 Task: Research new rent appartment in Atlanta, Georgia, to compare modern amenities and finishes.
Action: Key pressed <Key.shift>Atlanta,<Key.space><Key.shift>Georgia<Key.enter>
Screenshot: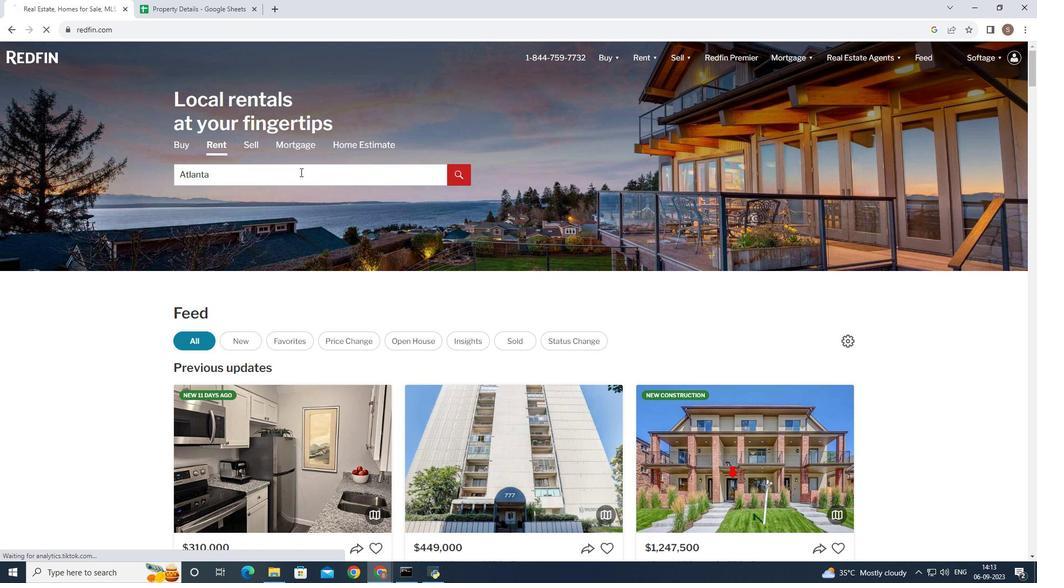 
Action: Mouse moved to (174, 279)
Screenshot: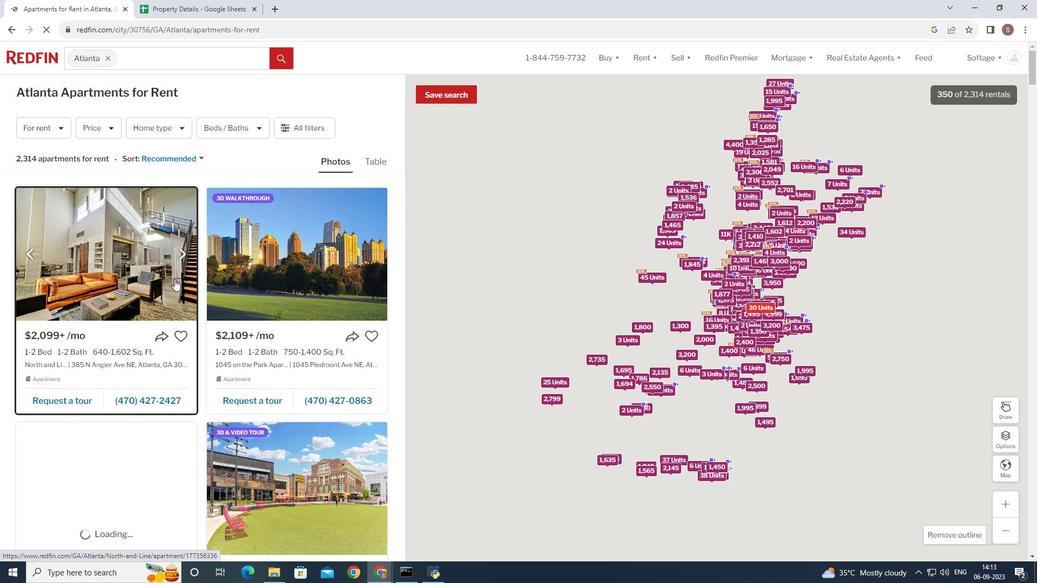 
Action: Mouse scrolled (174, 278) with delta (0, 0)
Screenshot: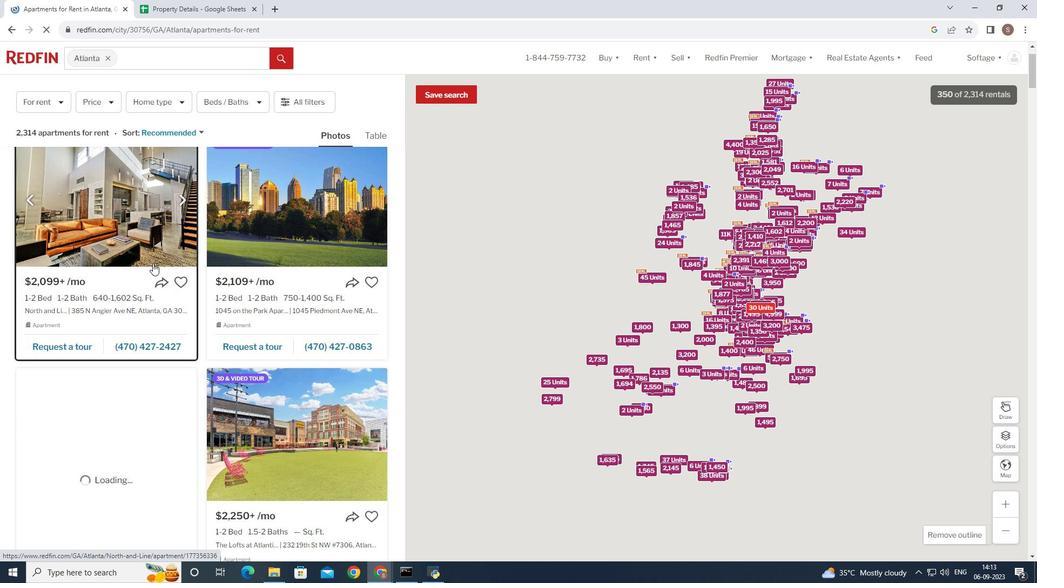 
Action: Mouse moved to (128, 237)
Screenshot: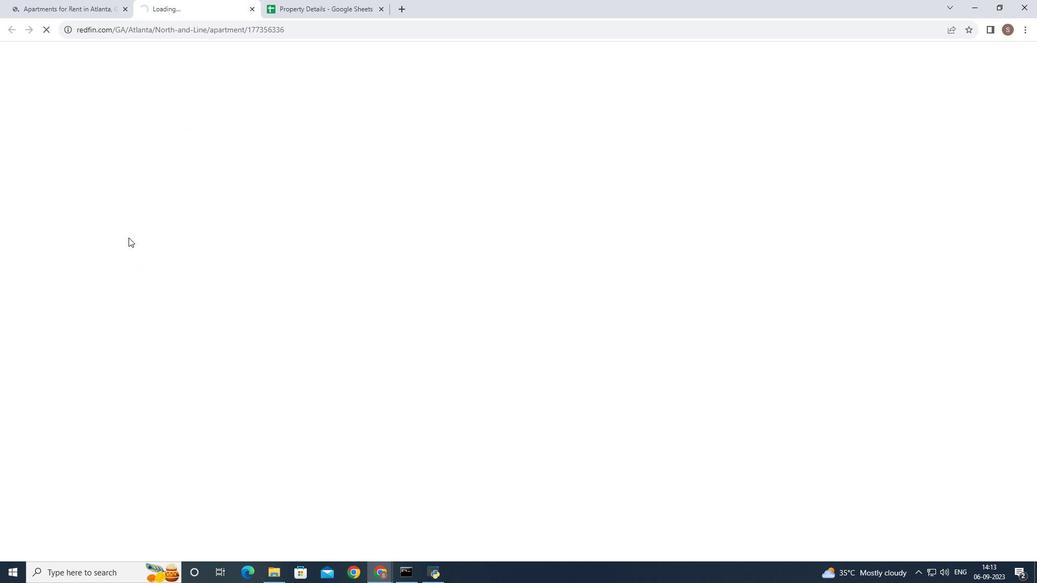 
Action: Mouse pressed left at (128, 237)
Screenshot: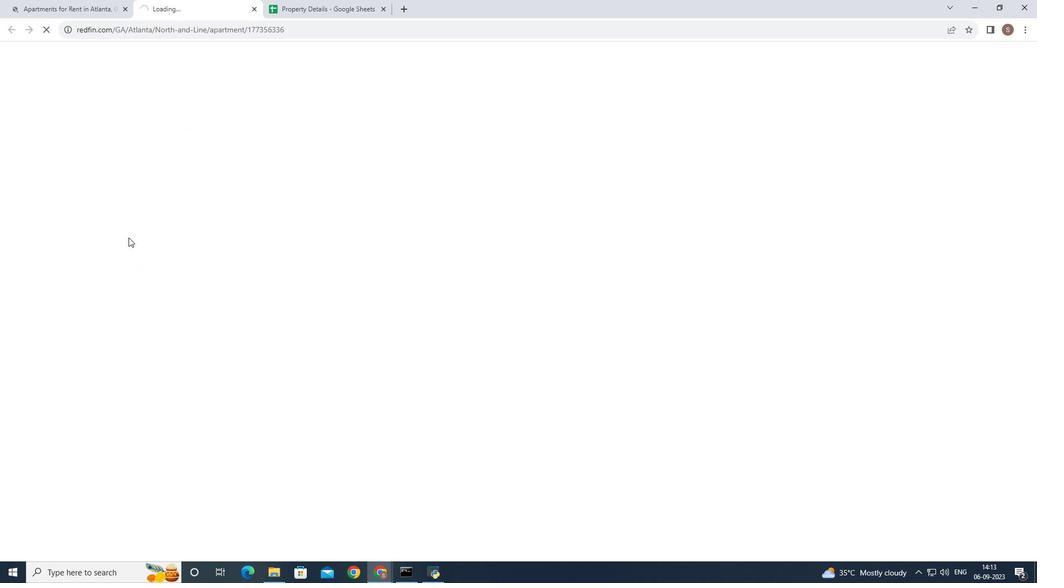 
Action: Mouse moved to (739, 336)
Screenshot: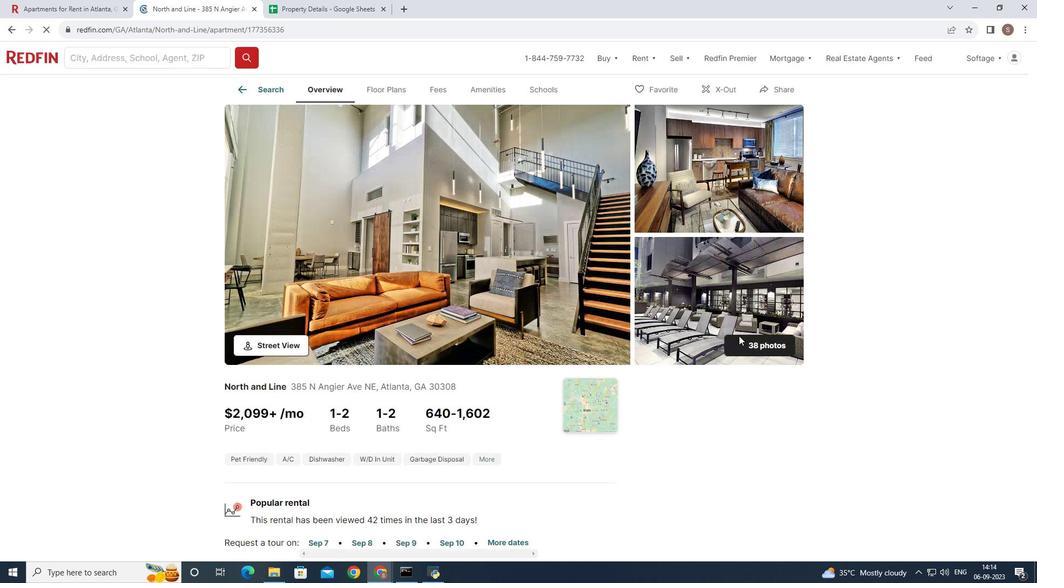 
Action: Mouse pressed left at (739, 336)
Screenshot: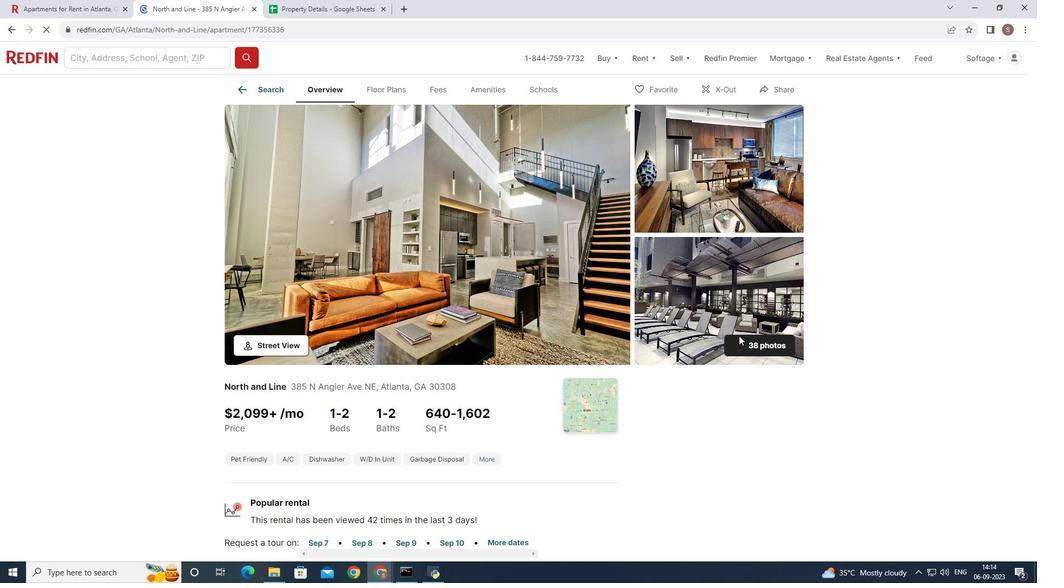 
Action: Mouse moved to (345, 259)
Screenshot: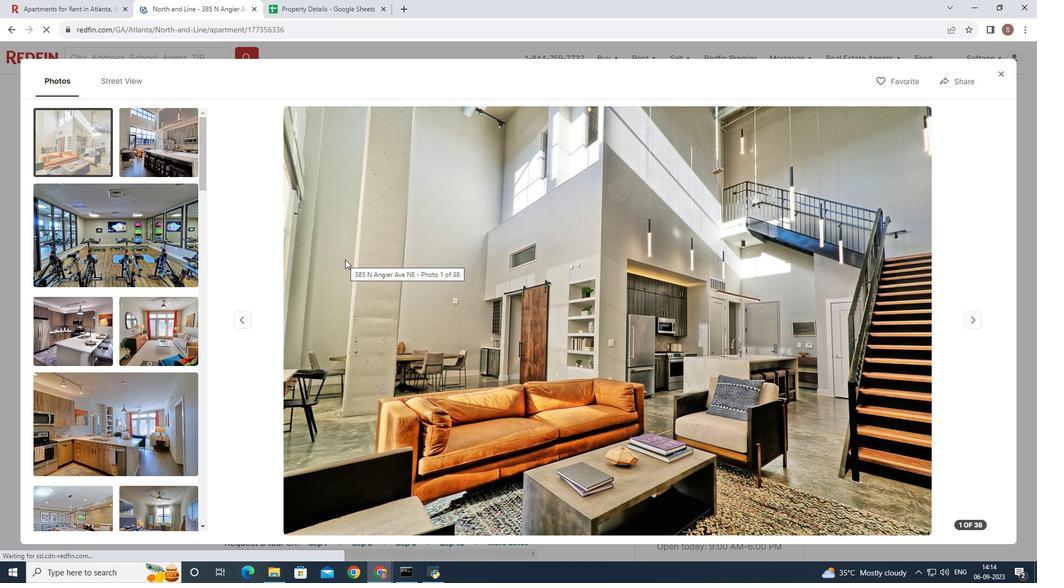 
Action: Mouse scrolled (345, 259) with delta (0, 0)
Screenshot: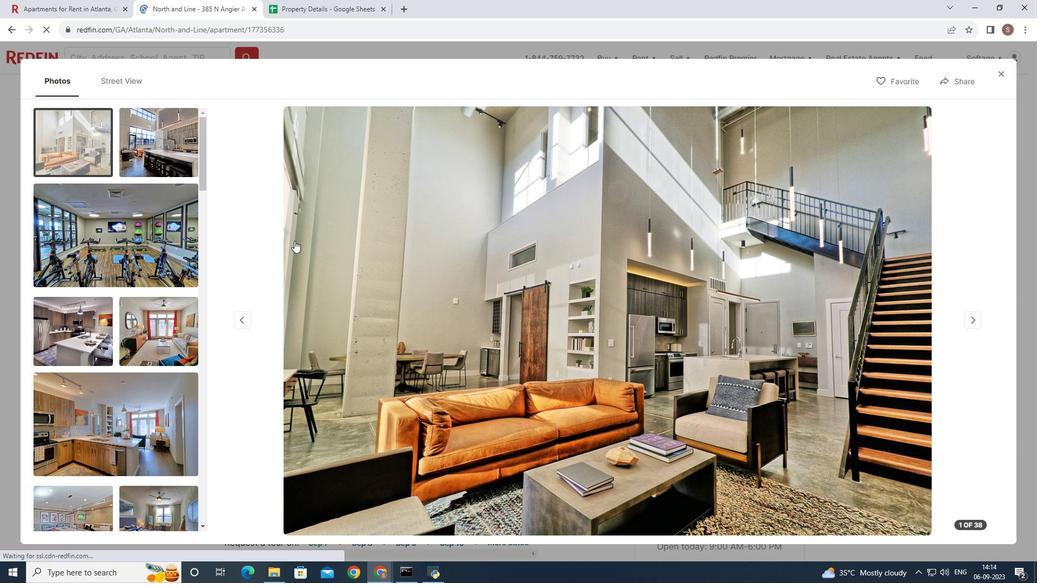
Action: Mouse moved to (128, 156)
Screenshot: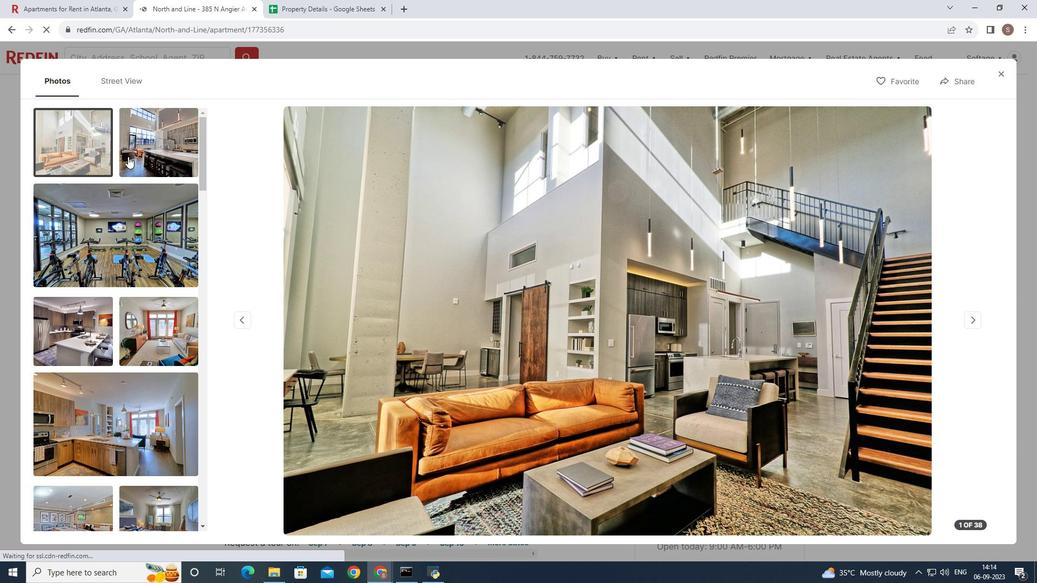 
Action: Mouse pressed left at (128, 156)
Screenshot: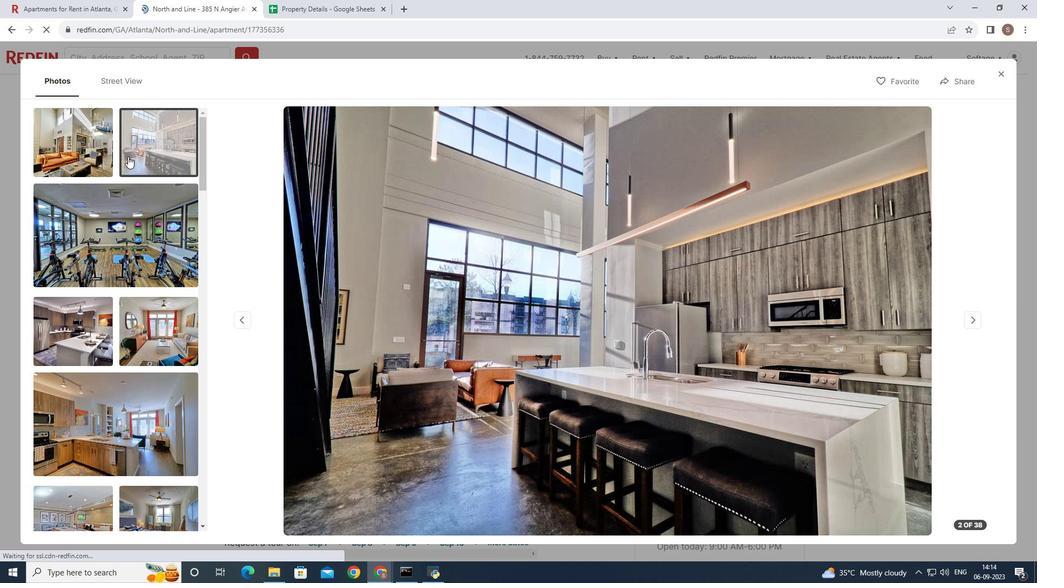 
Action: Mouse moved to (122, 203)
Screenshot: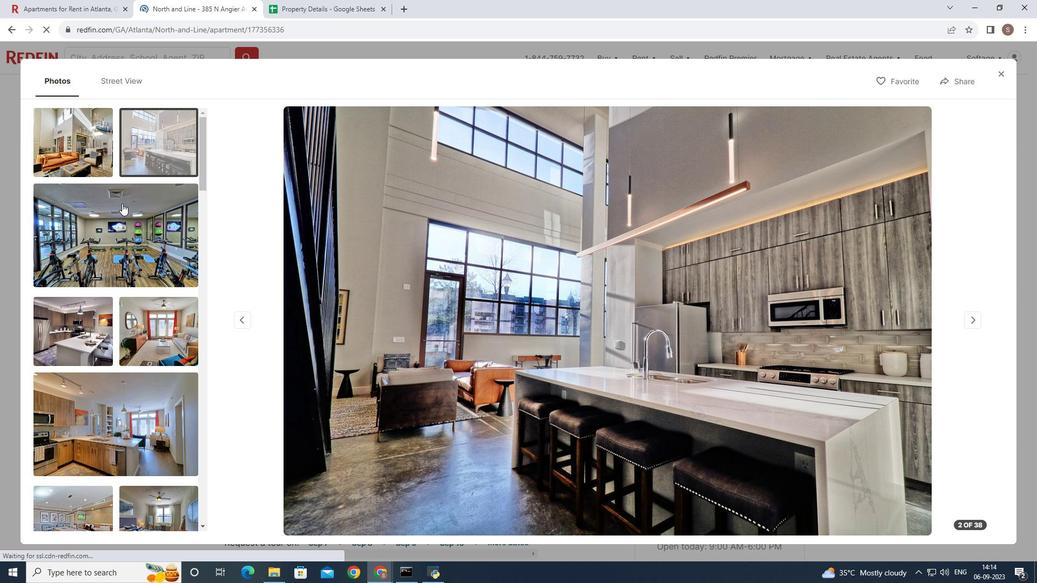 
Action: Mouse pressed left at (122, 203)
Screenshot: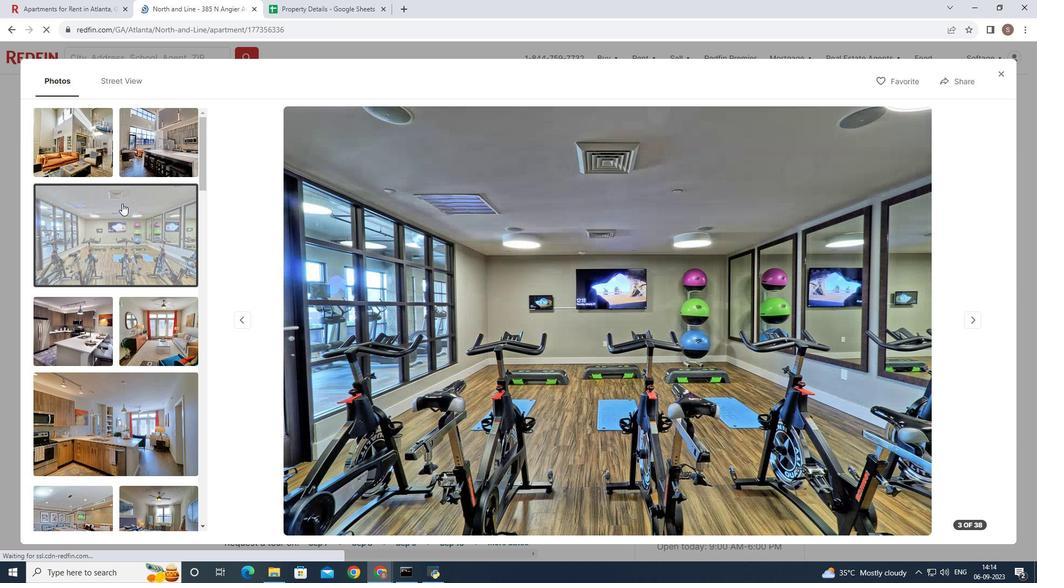 
Action: Mouse moved to (976, 322)
Screenshot: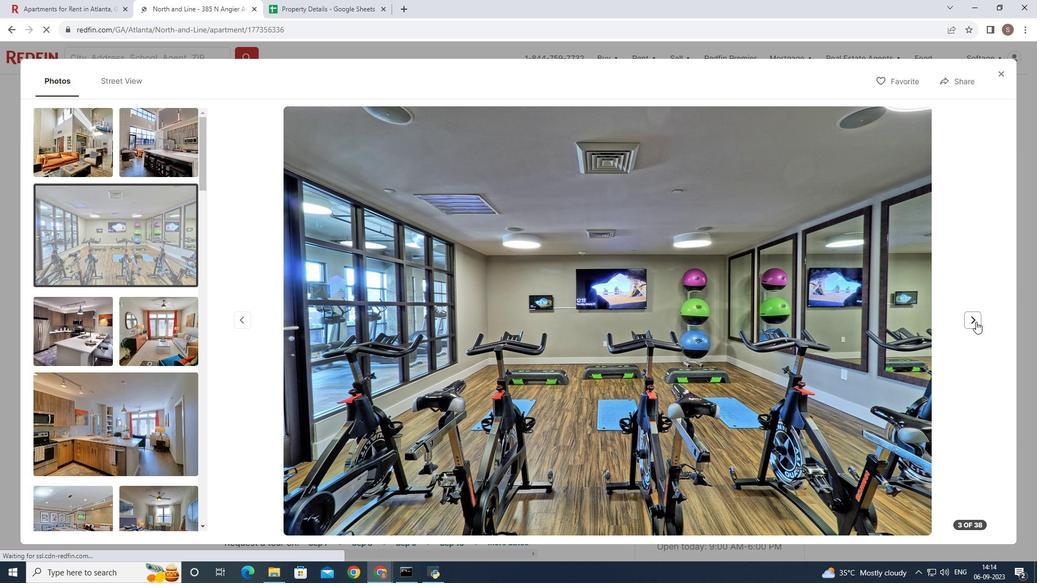 
Action: Mouse pressed left at (976, 322)
Screenshot: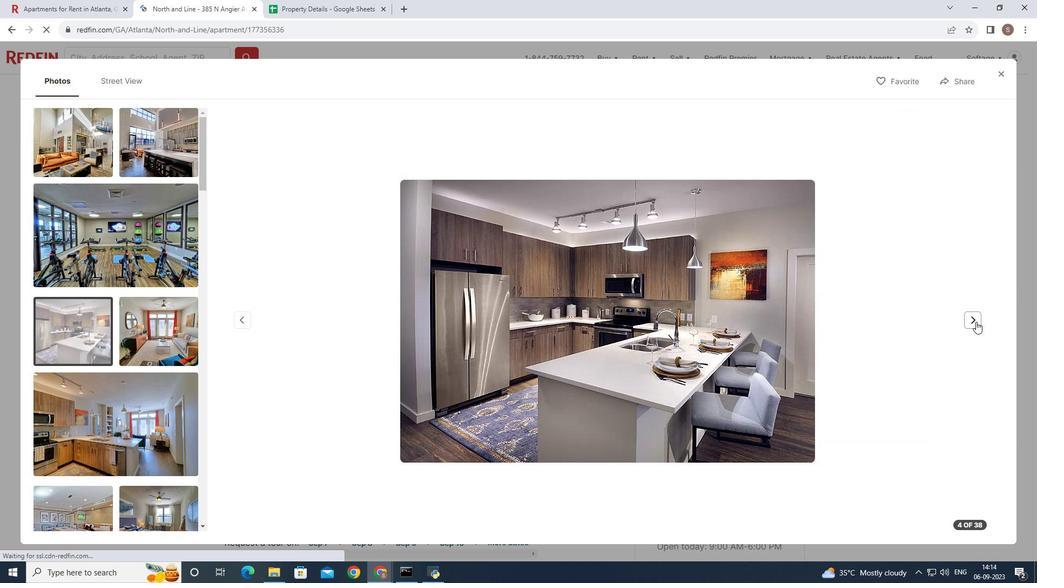 
Action: Mouse pressed left at (976, 322)
Screenshot: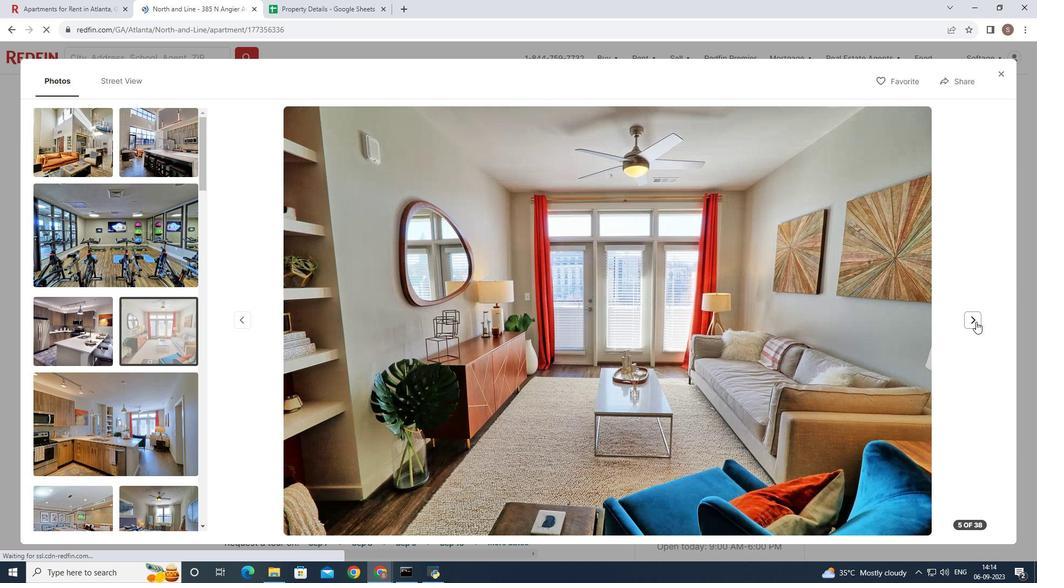 
Action: Mouse pressed left at (976, 322)
Screenshot: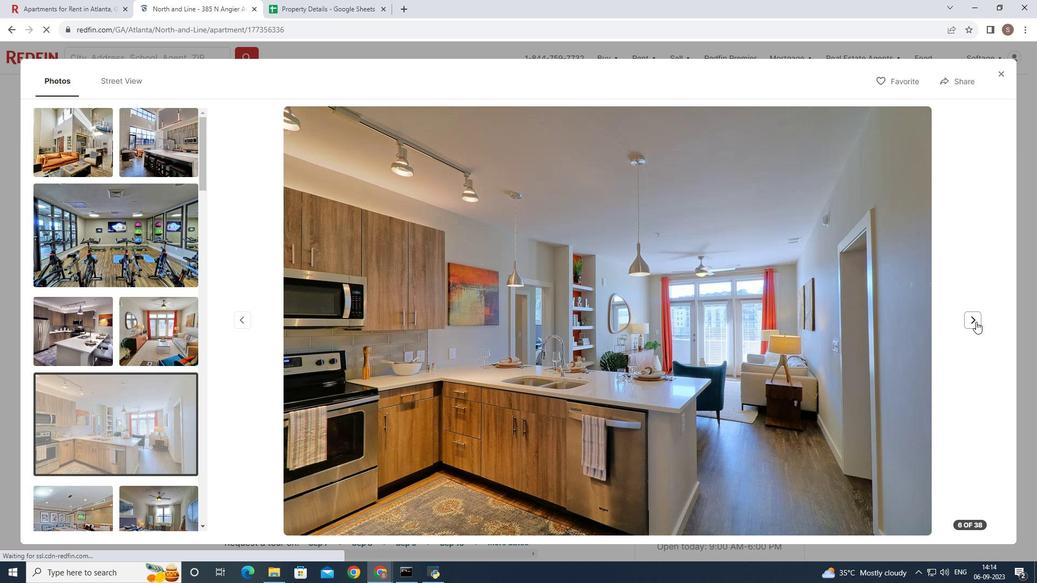 
Action: Mouse pressed left at (976, 322)
Screenshot: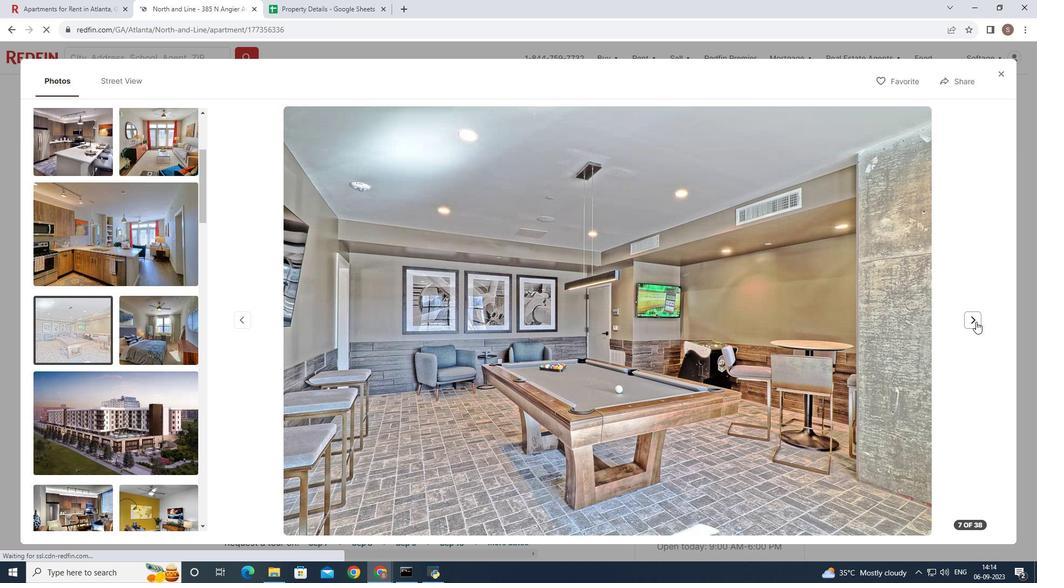 
Action: Mouse pressed left at (976, 322)
Screenshot: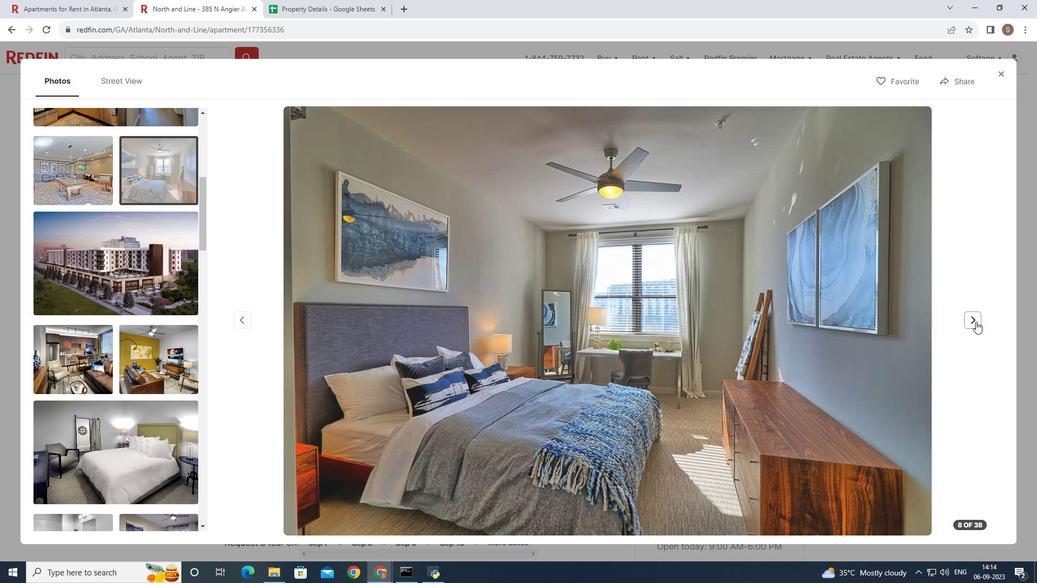 
Action: Mouse pressed left at (976, 322)
Screenshot: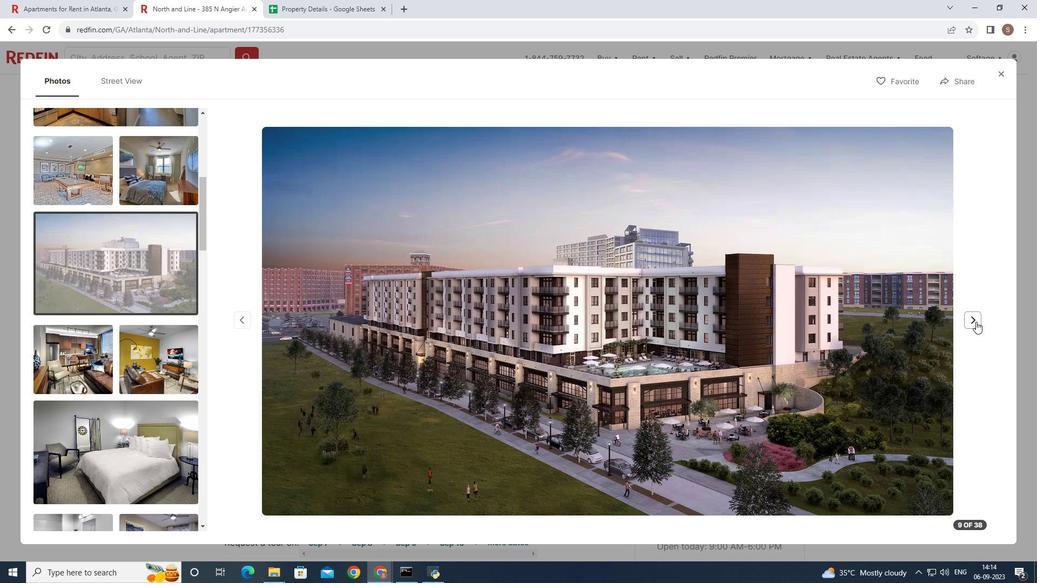 
Action: Mouse pressed left at (976, 322)
Screenshot: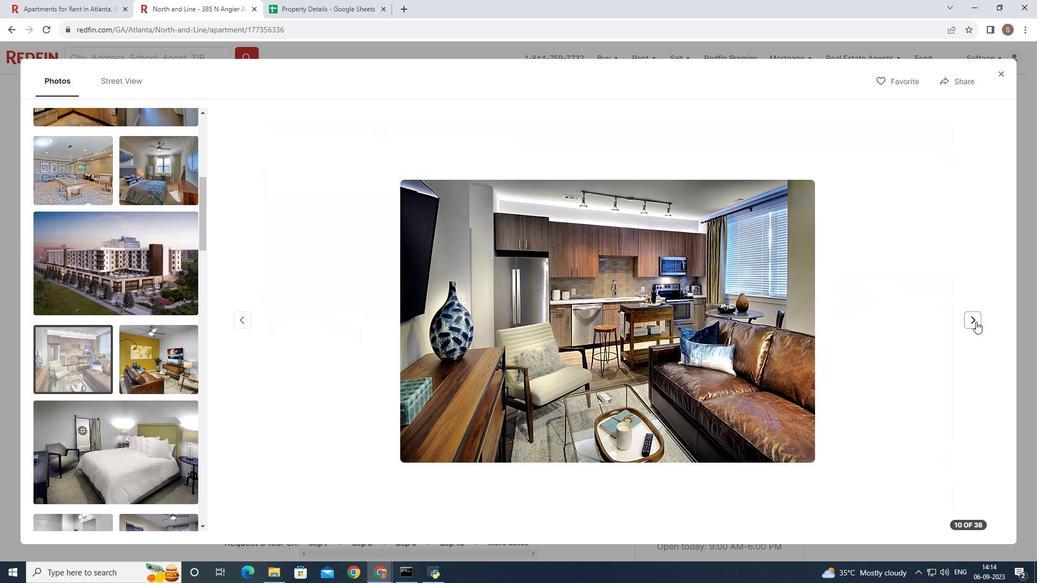 
Action: Mouse pressed left at (976, 322)
Screenshot: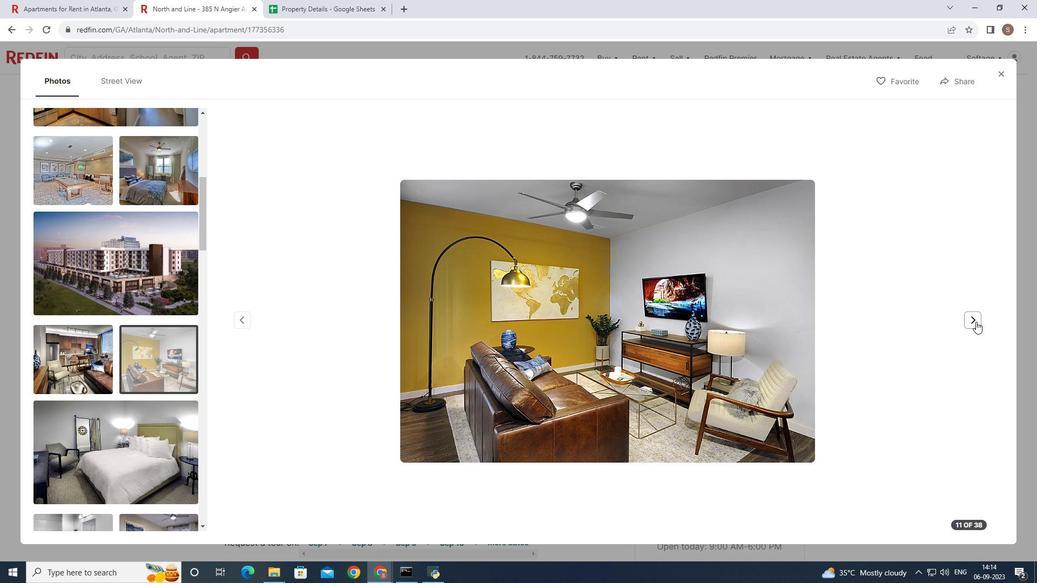 
Action: Mouse pressed left at (976, 322)
Screenshot: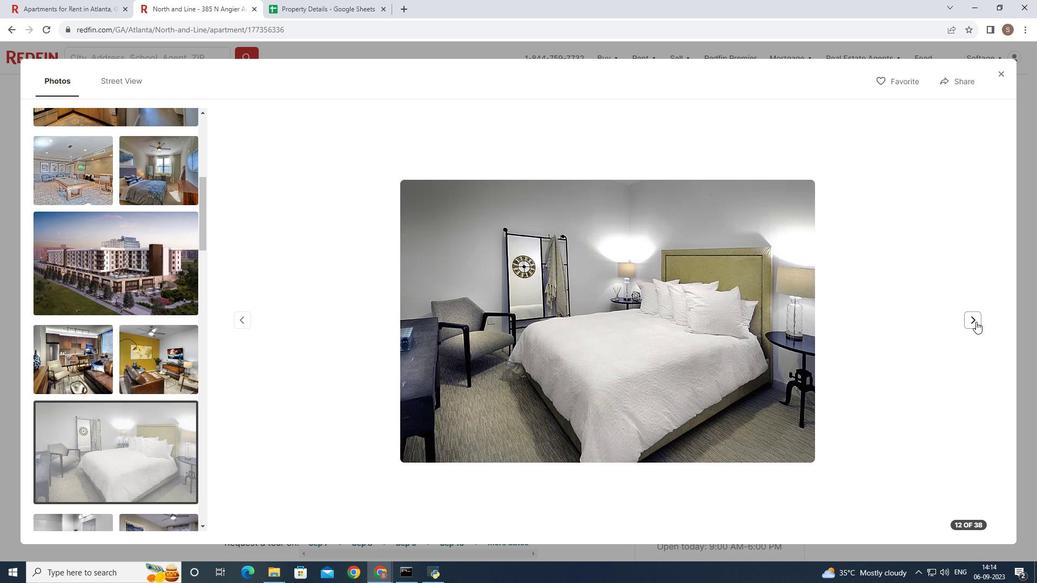 
Action: Mouse pressed left at (976, 322)
Screenshot: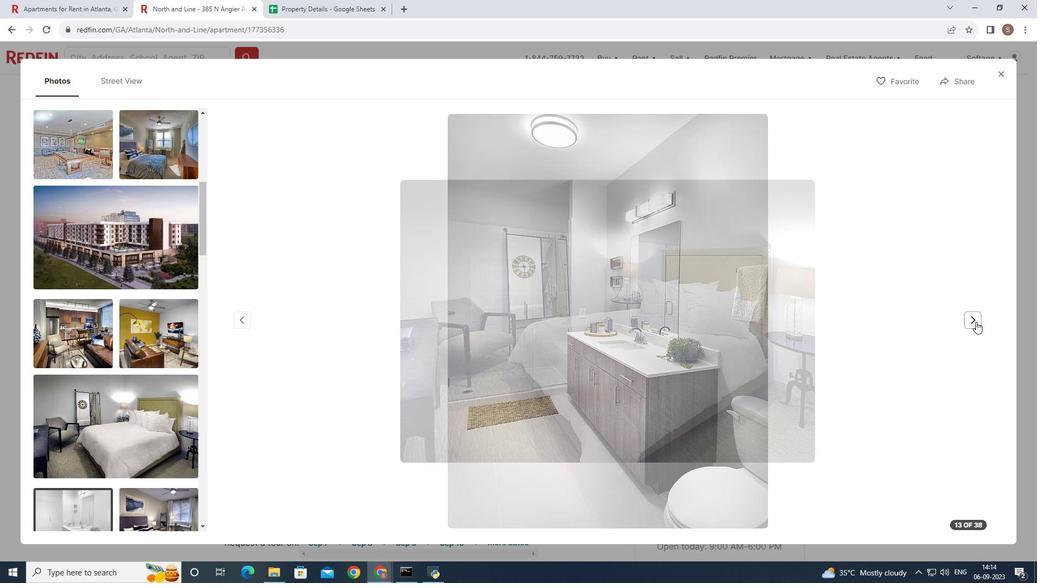 
Action: Mouse pressed left at (976, 322)
Screenshot: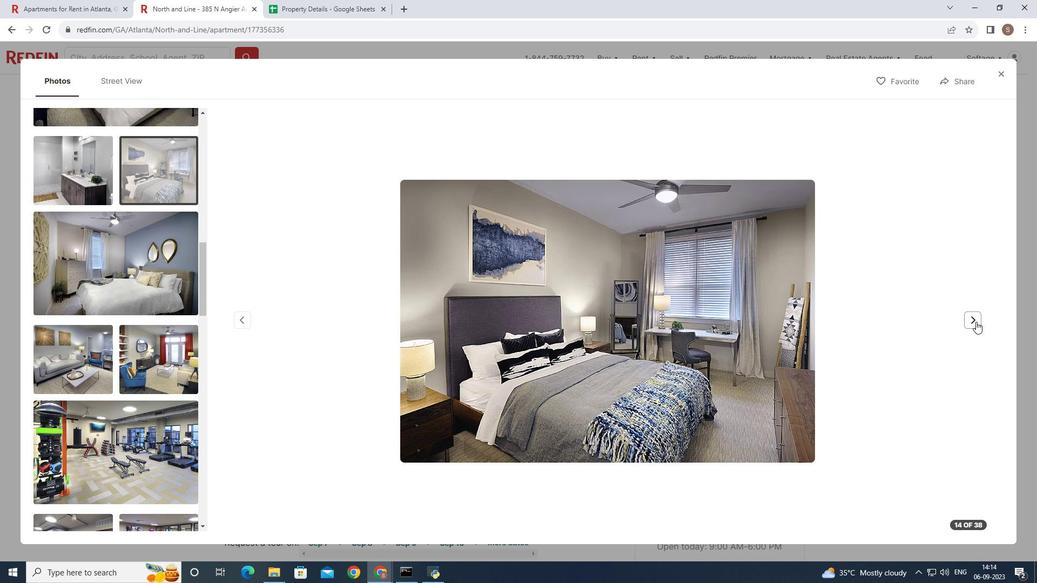 
Action: Mouse pressed left at (976, 322)
Screenshot: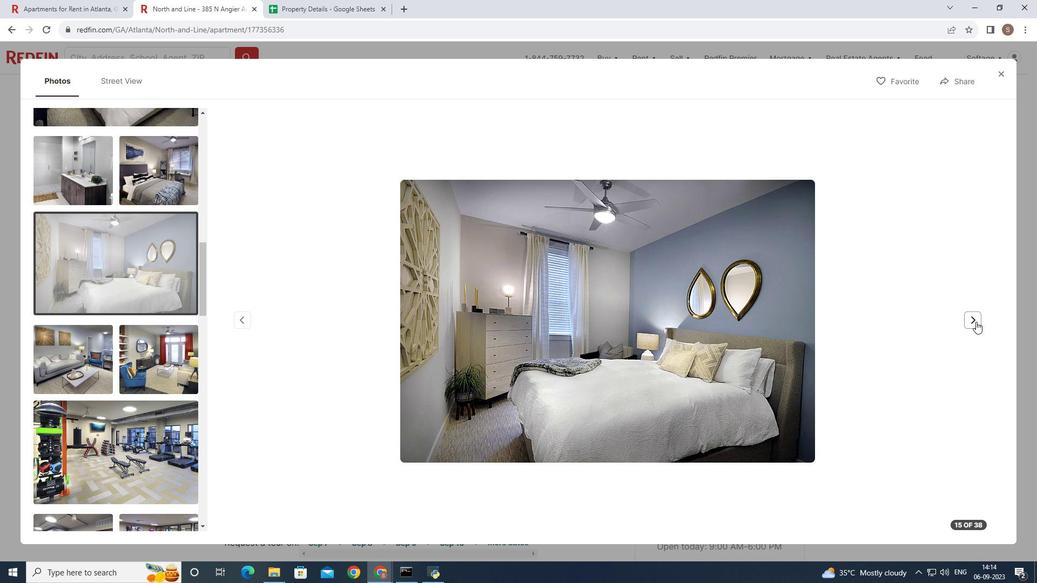 
Action: Mouse pressed left at (976, 322)
Screenshot: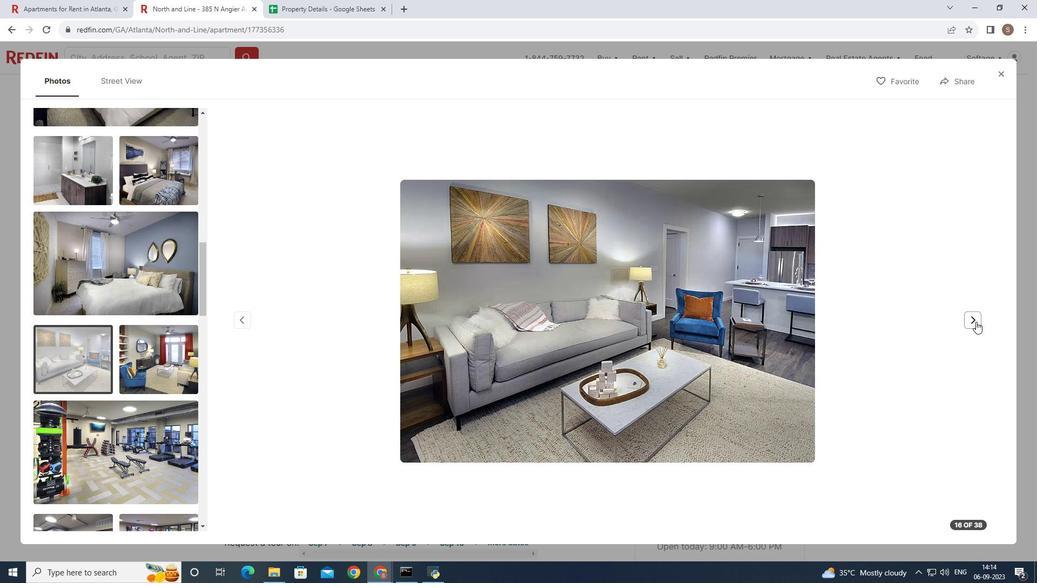 
Action: Mouse pressed left at (976, 322)
Screenshot: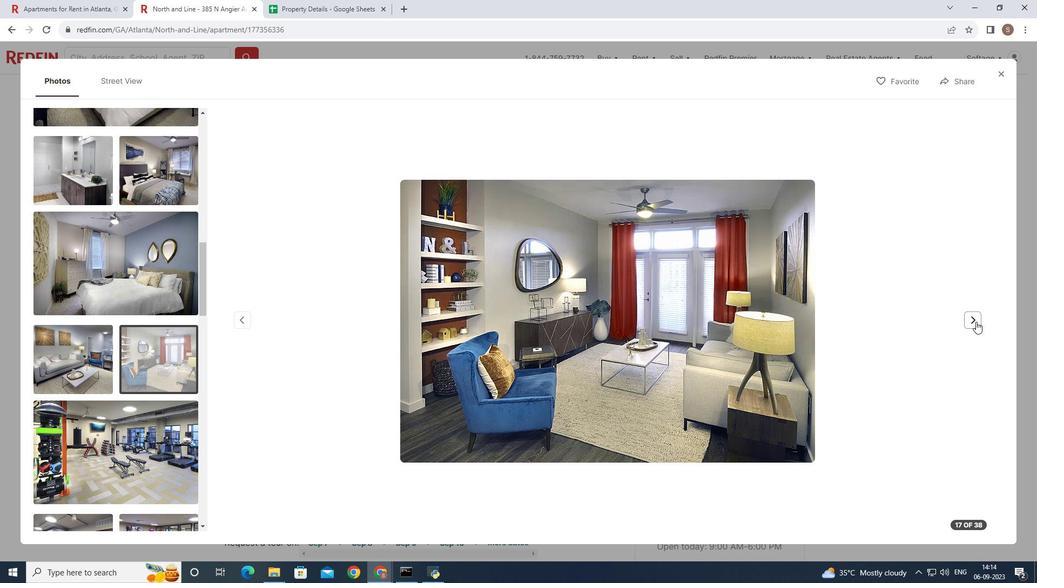 
Action: Mouse pressed left at (976, 322)
Screenshot: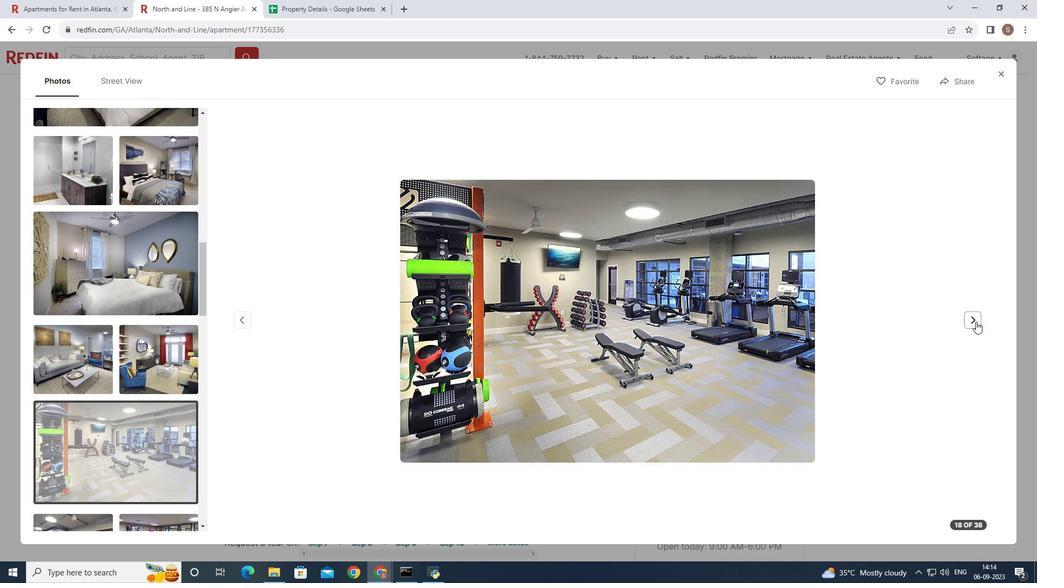 
Action: Mouse pressed left at (976, 322)
Screenshot: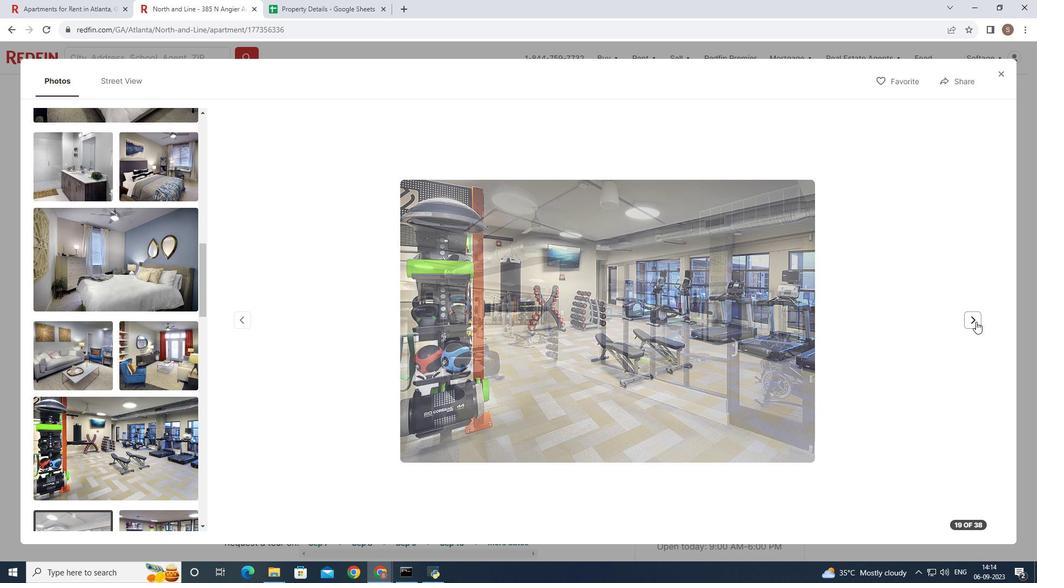 
Action: Mouse pressed left at (976, 322)
Screenshot: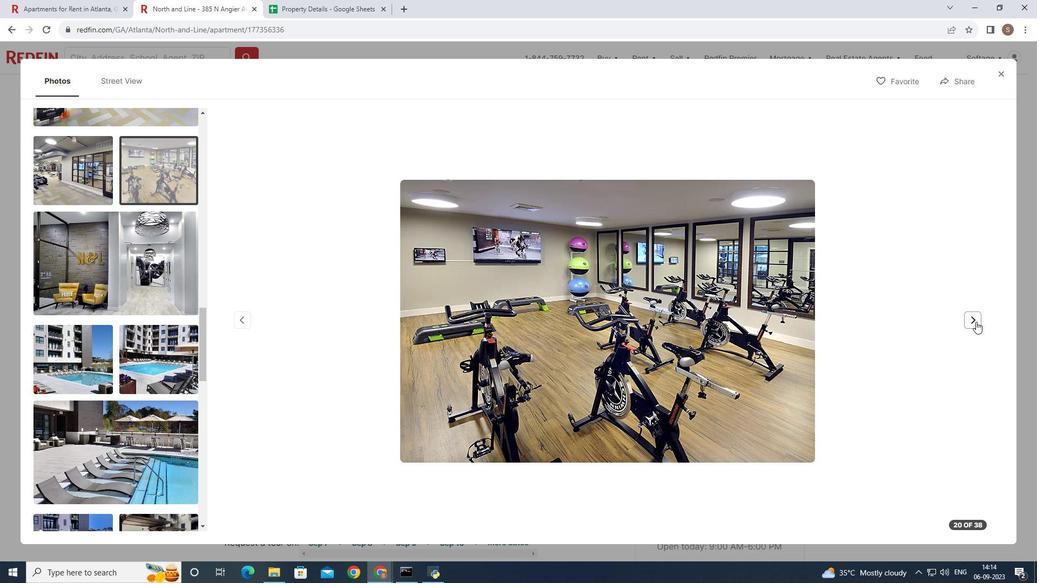 
Action: Mouse pressed left at (976, 322)
Screenshot: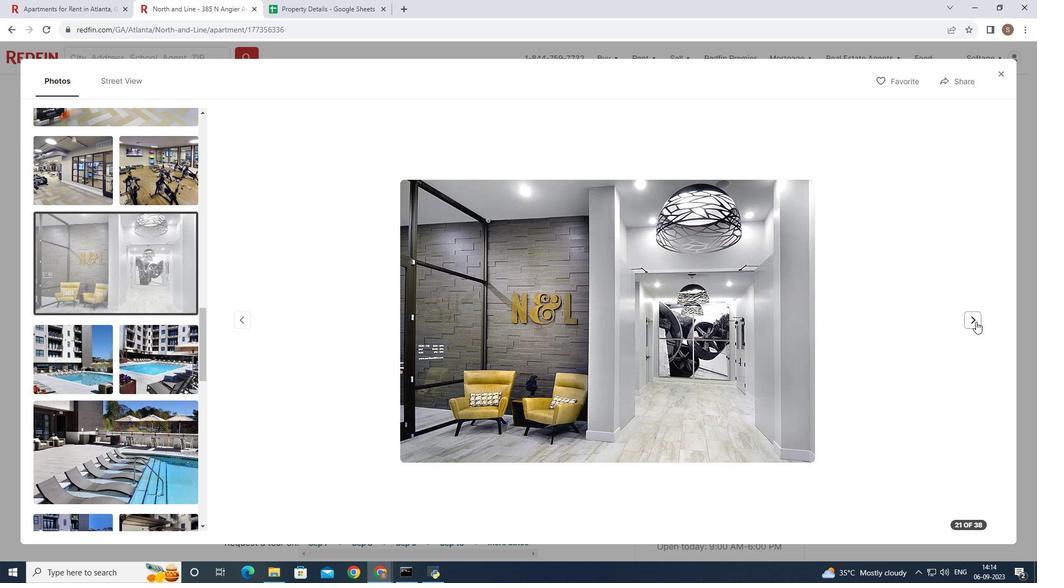 
Action: Mouse moved to (998, 74)
Screenshot: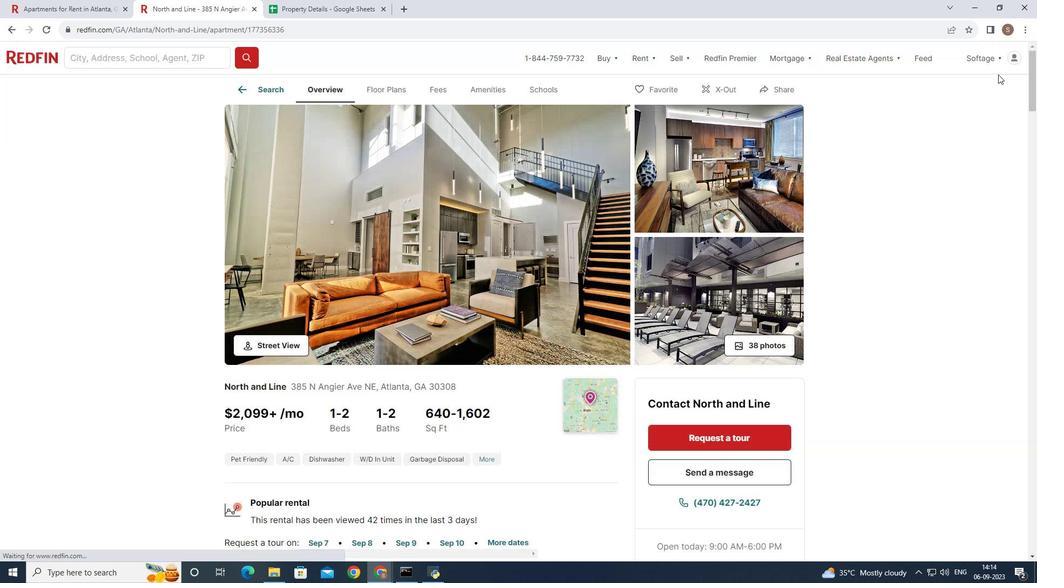 
Action: Mouse pressed left at (998, 74)
Screenshot: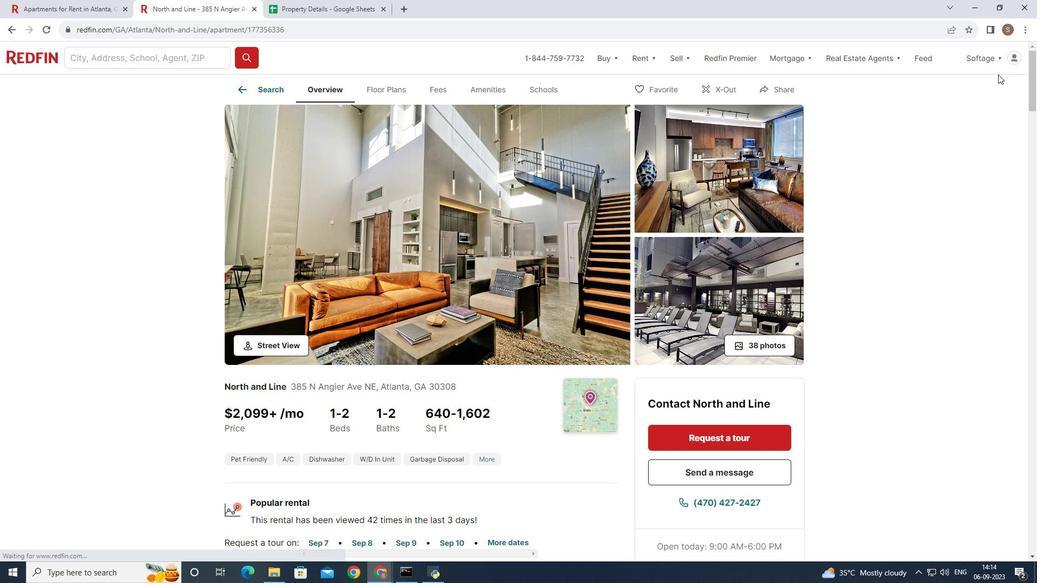 
Action: Mouse moved to (292, 385)
Screenshot: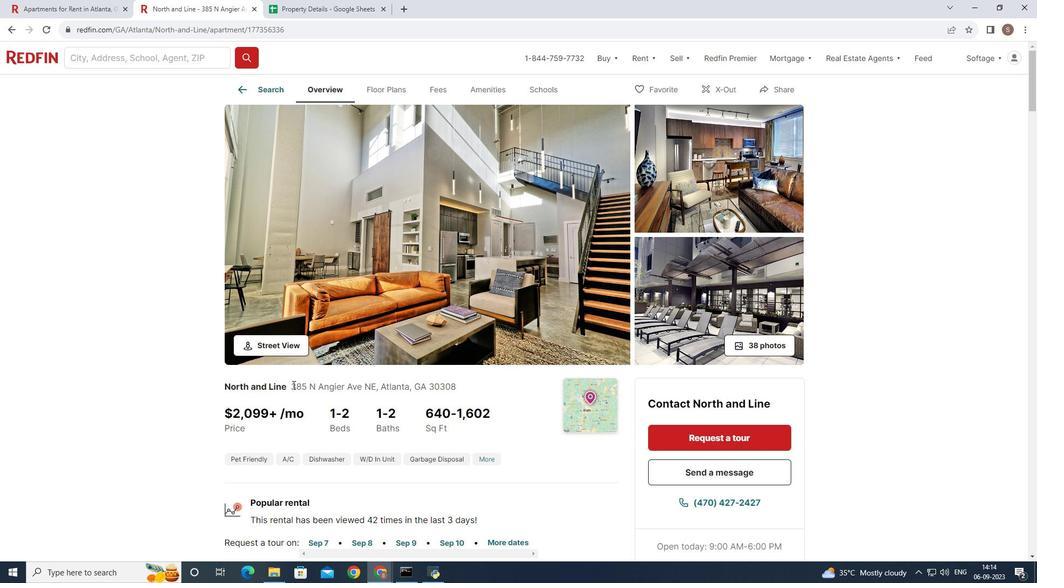 
Action: Mouse pressed left at (292, 385)
Screenshot: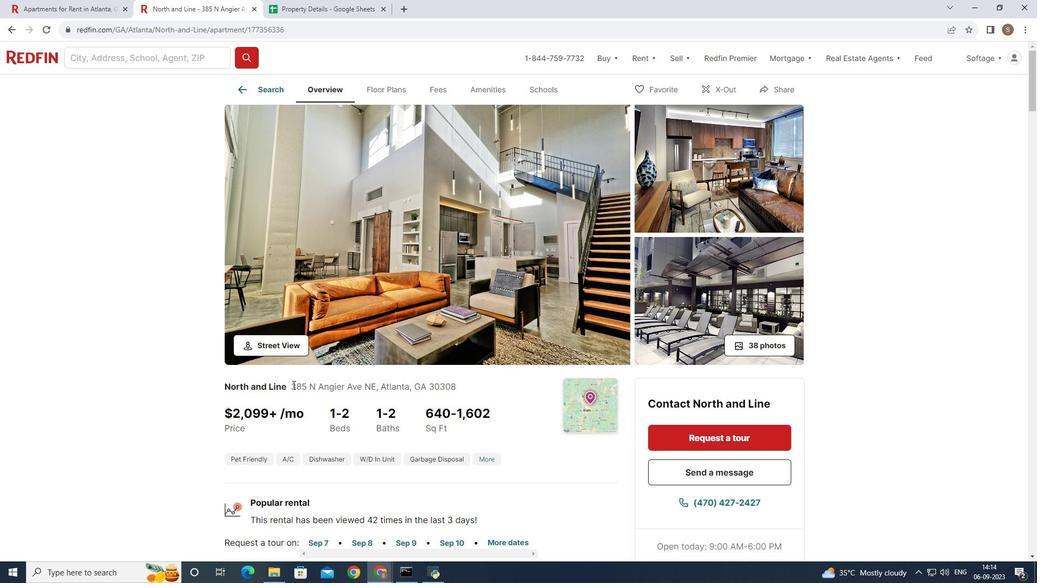 
Action: Mouse moved to (465, 385)
Screenshot: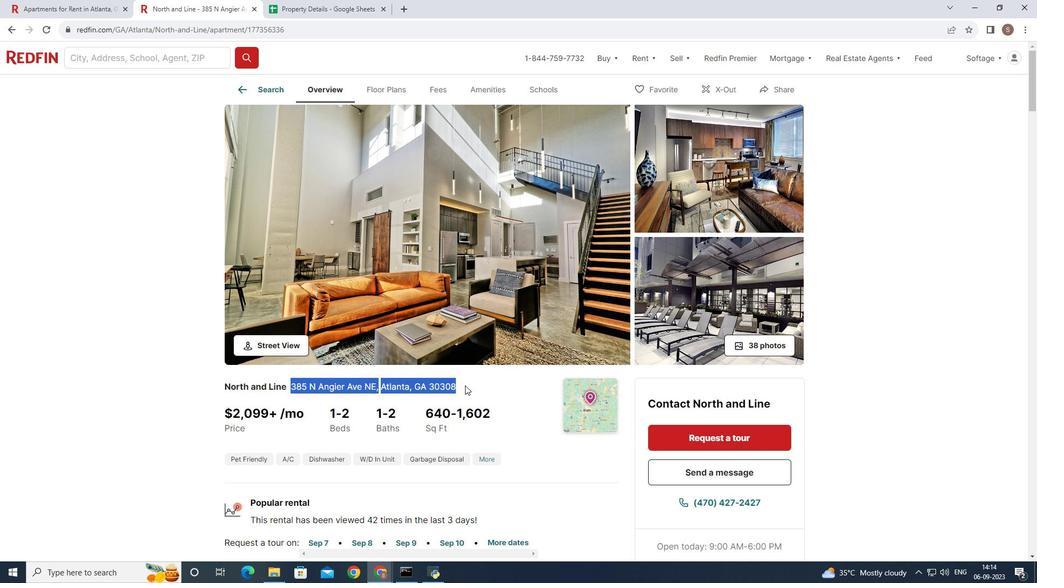 
Action: Mouse pressed left at (465, 385)
Screenshot: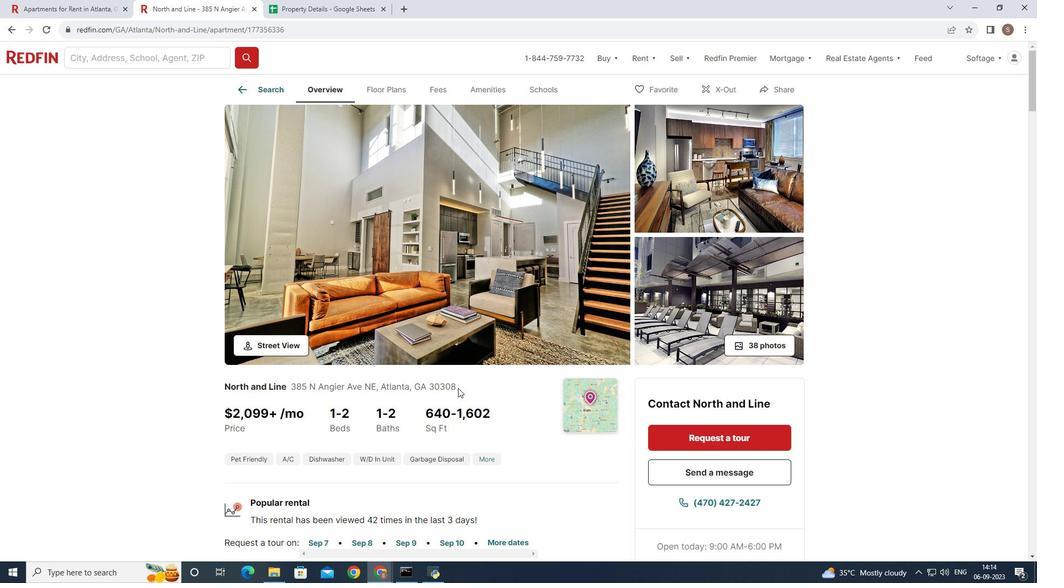 
Action: Mouse moved to (227, 387)
Screenshot: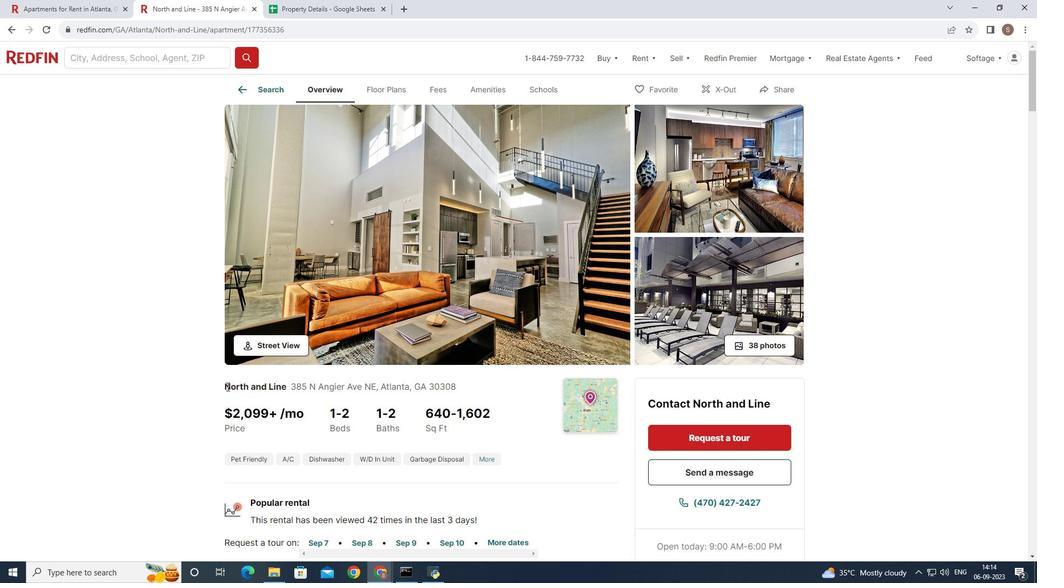 
Action: Mouse pressed left at (227, 387)
Screenshot: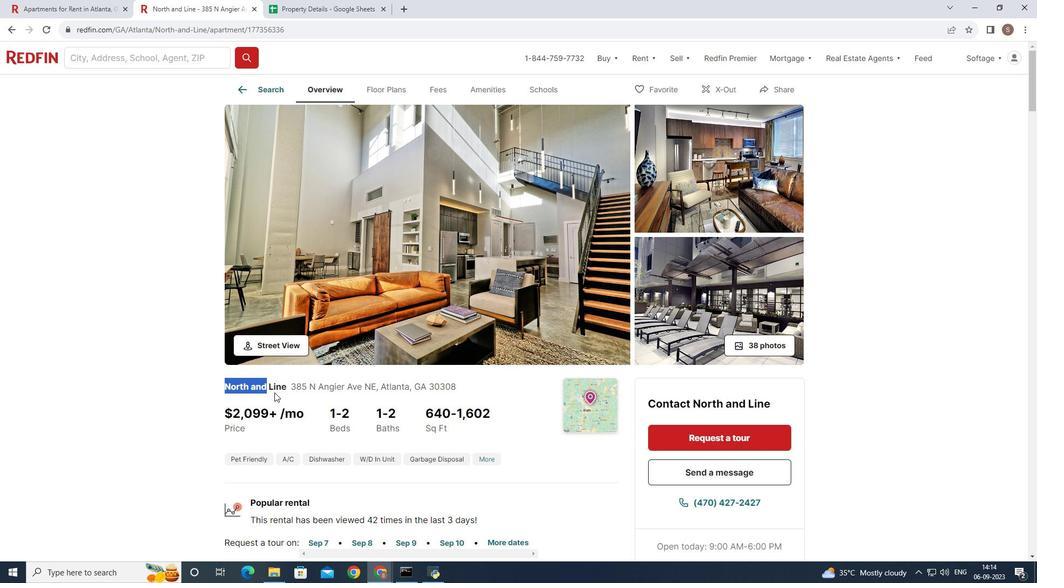 
Action: Mouse moved to (462, 392)
Screenshot: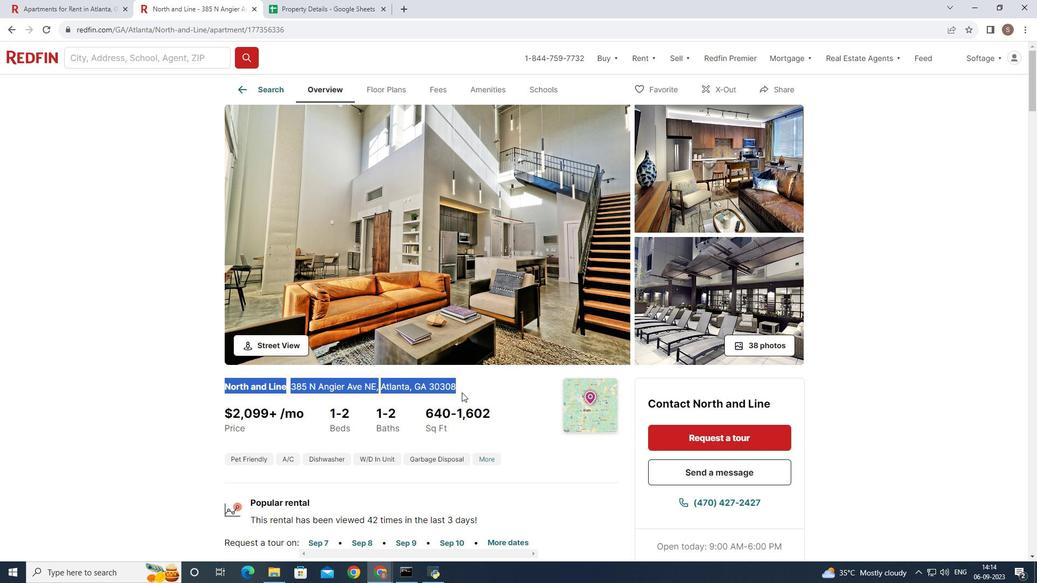 
Action: Key pressed ctrl+C
Screenshot: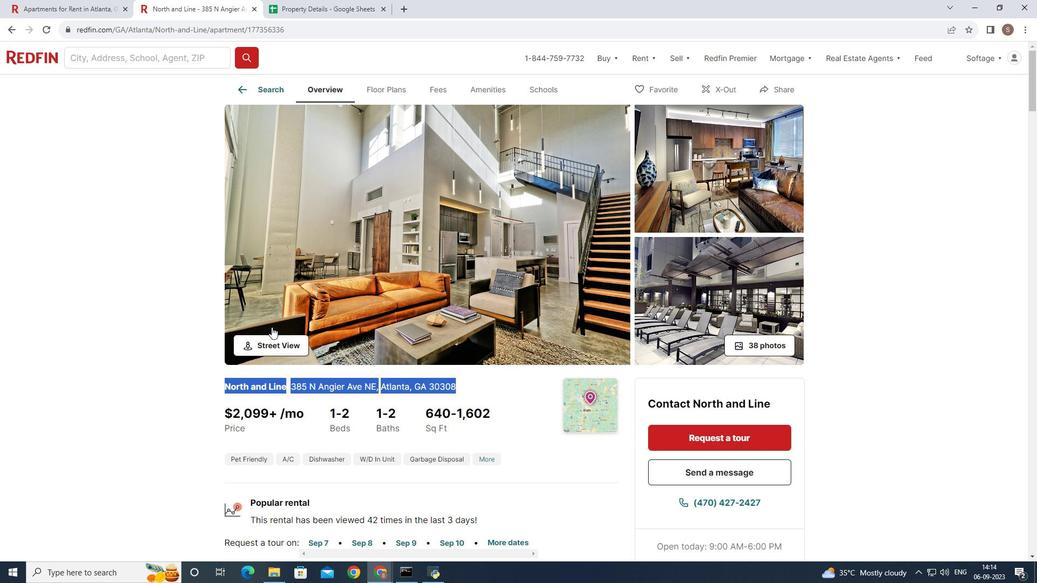 
Action: Mouse moved to (336, 9)
Screenshot: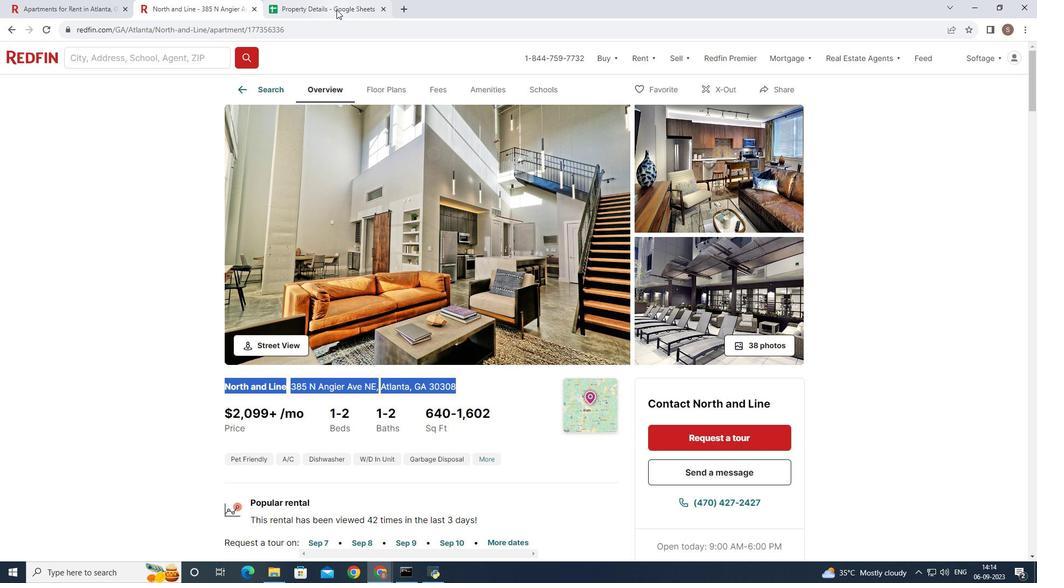 
Action: Mouse pressed left at (336, 9)
Screenshot: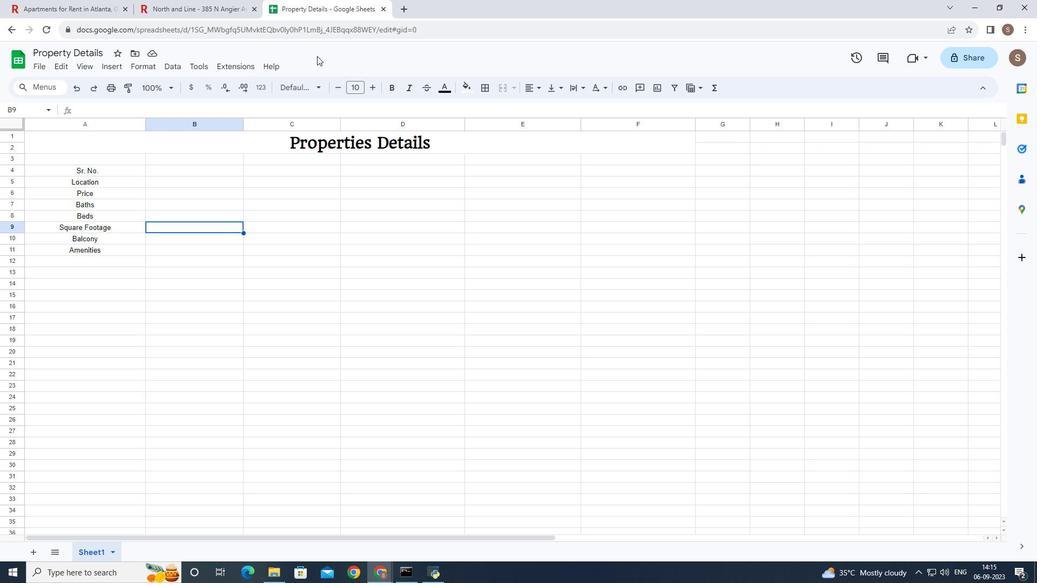 
Action: Mouse moved to (175, 163)
Screenshot: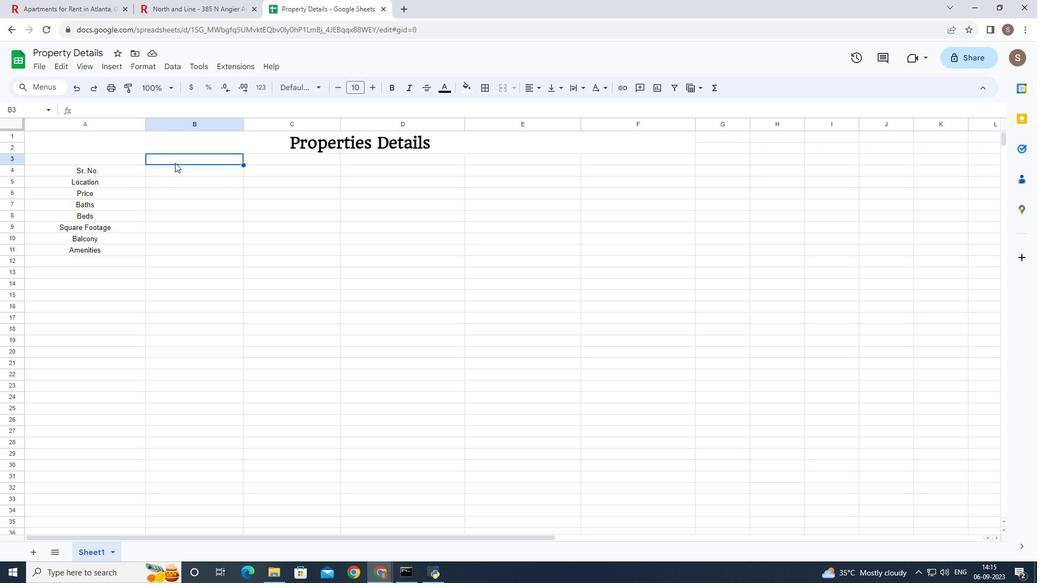 
Action: Mouse pressed left at (175, 163)
Screenshot: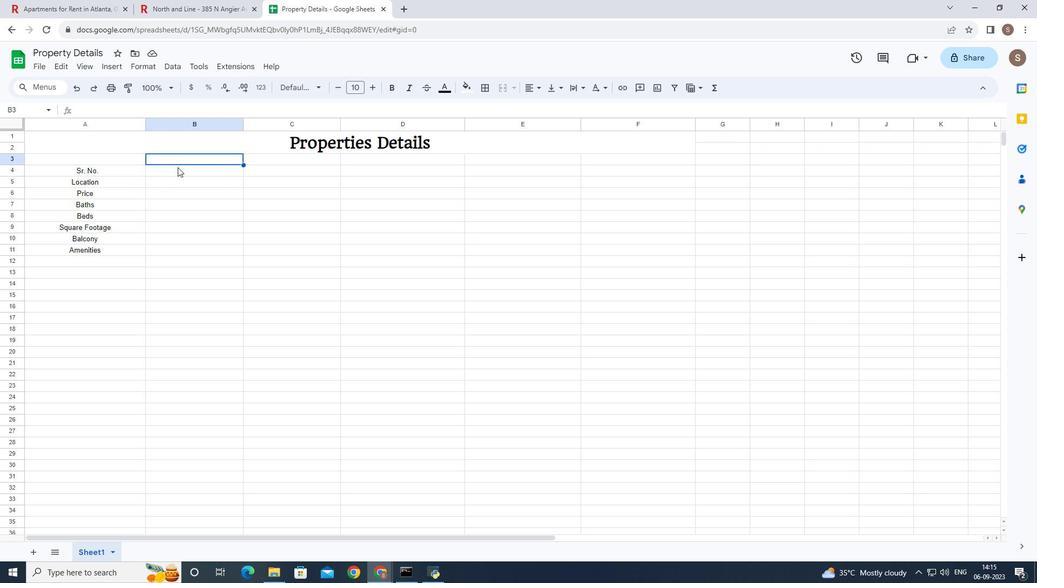 
Action: Mouse moved to (177, 167)
Screenshot: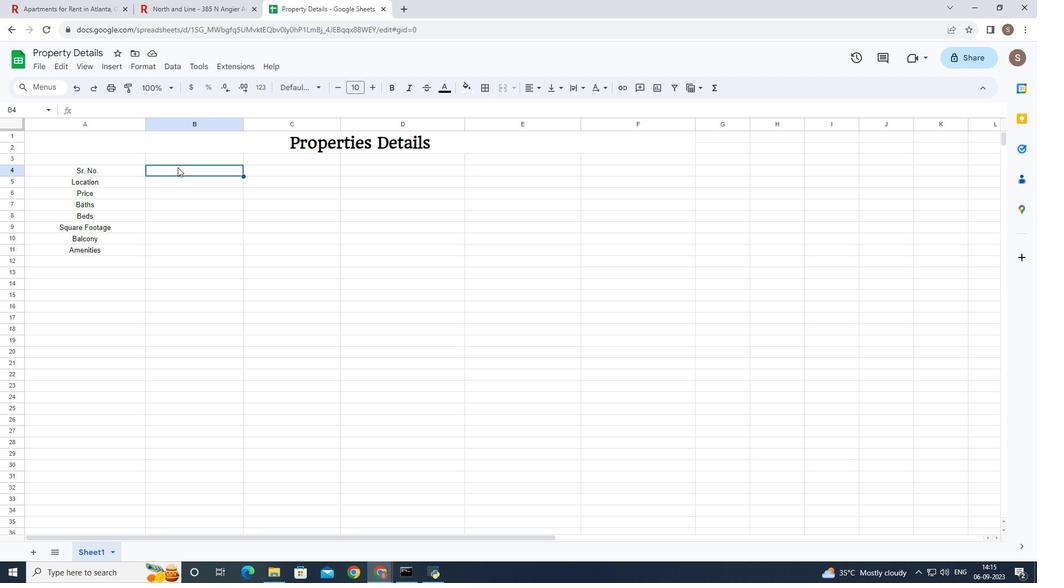 
Action: Mouse pressed left at (177, 167)
Screenshot: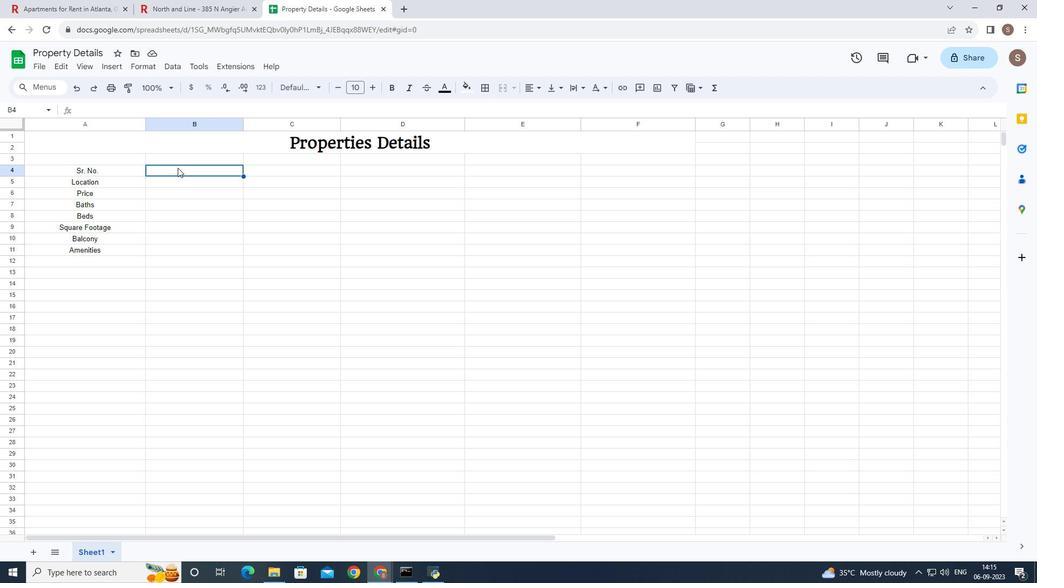
Action: Mouse moved to (177, 168)
Screenshot: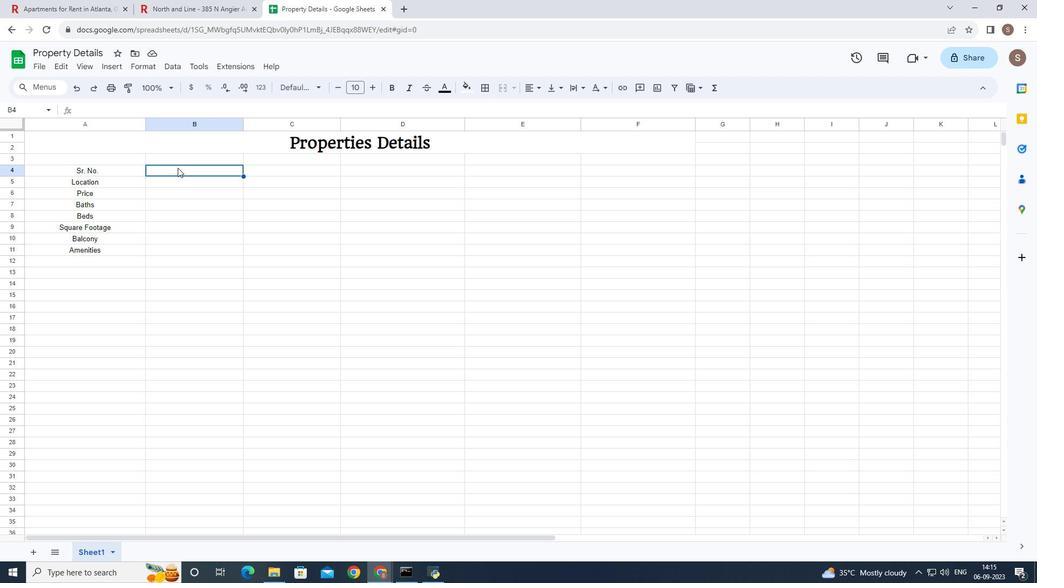 
Action: Key pressed 1
Screenshot: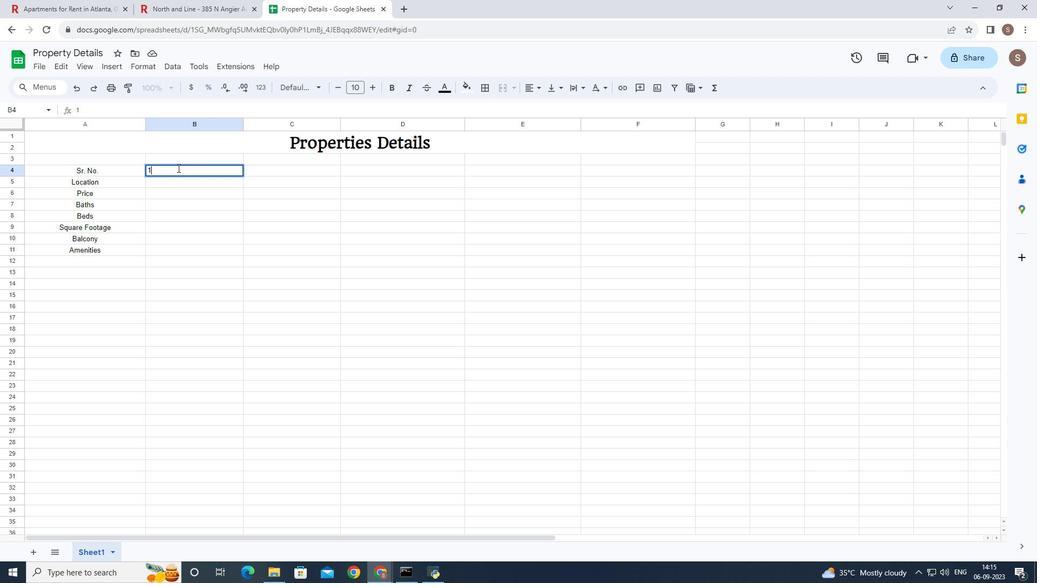 
Action: Mouse moved to (185, 181)
Screenshot: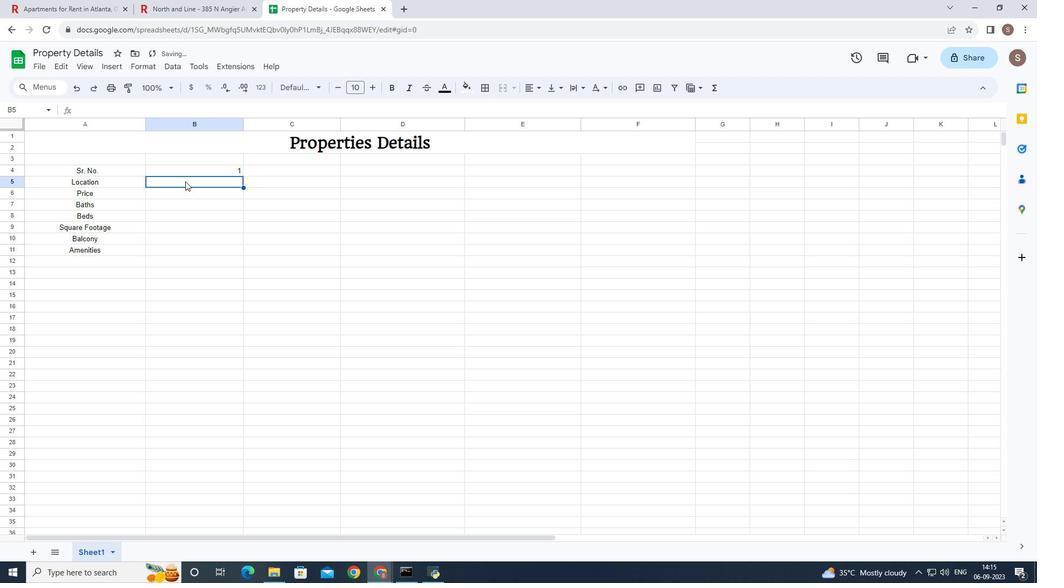 
Action: Mouse pressed left at (185, 181)
Screenshot: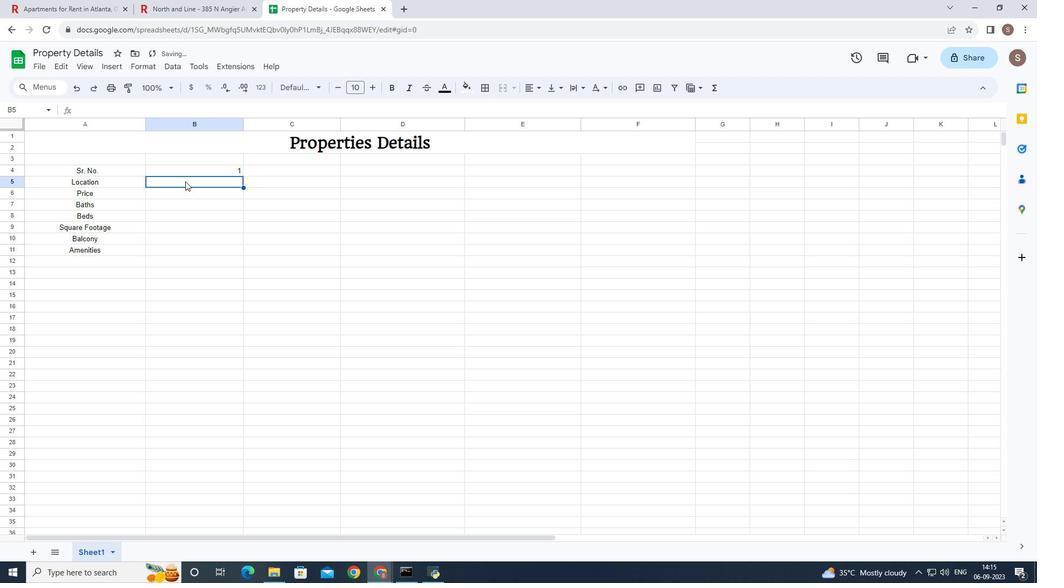 
Action: Mouse moved to (185, 181)
Screenshot: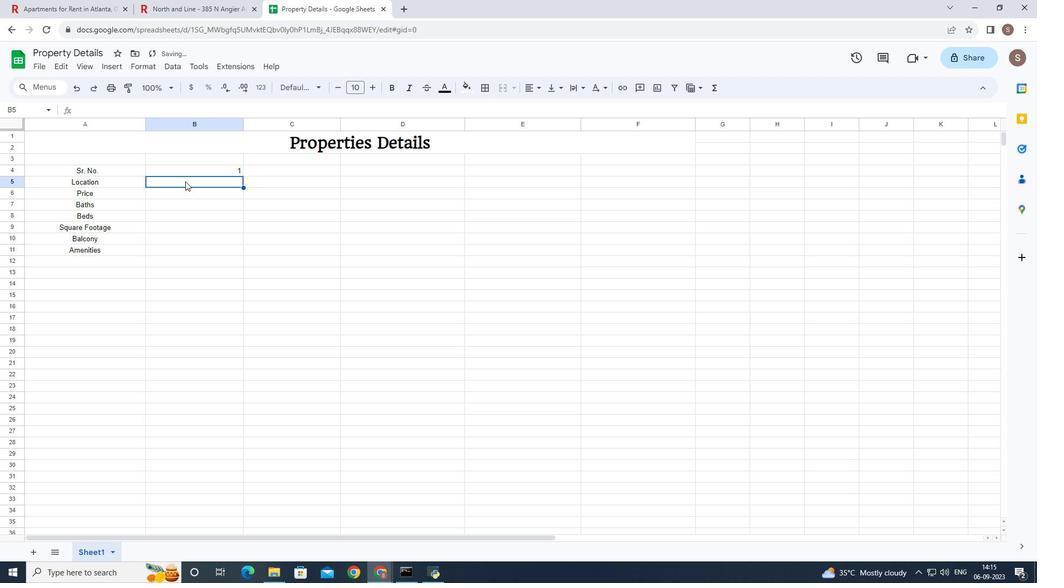 
Action: Key pressed ctrl+V
Screenshot: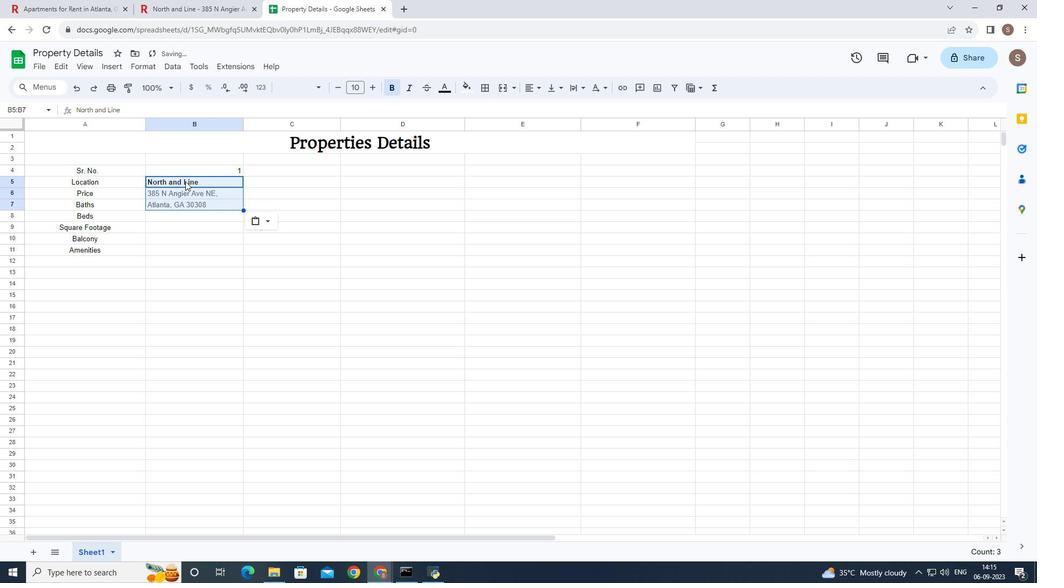 
Action: Mouse moved to (210, 224)
Screenshot: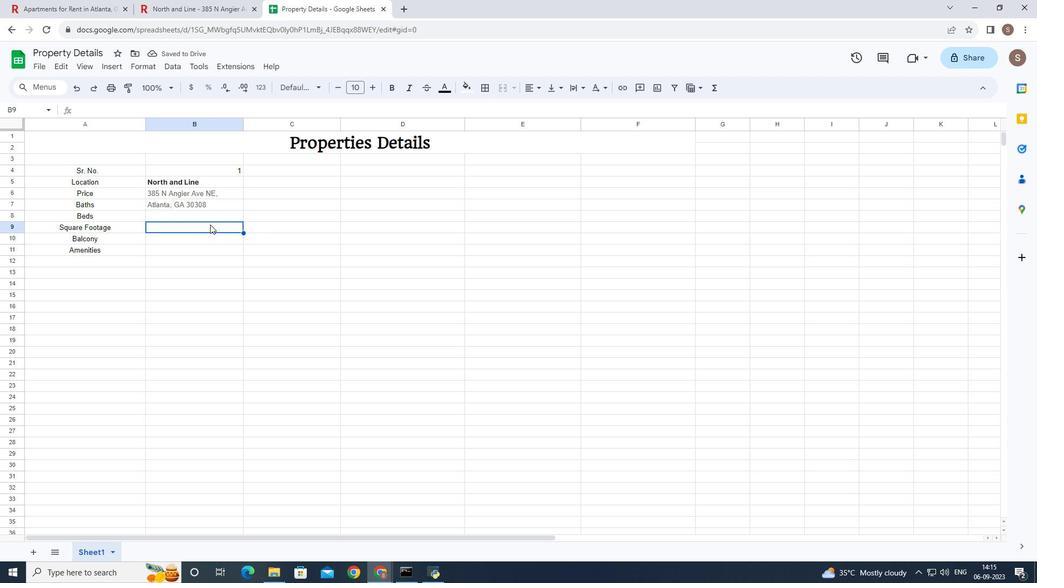 
Action: Mouse pressed left at (210, 224)
Screenshot: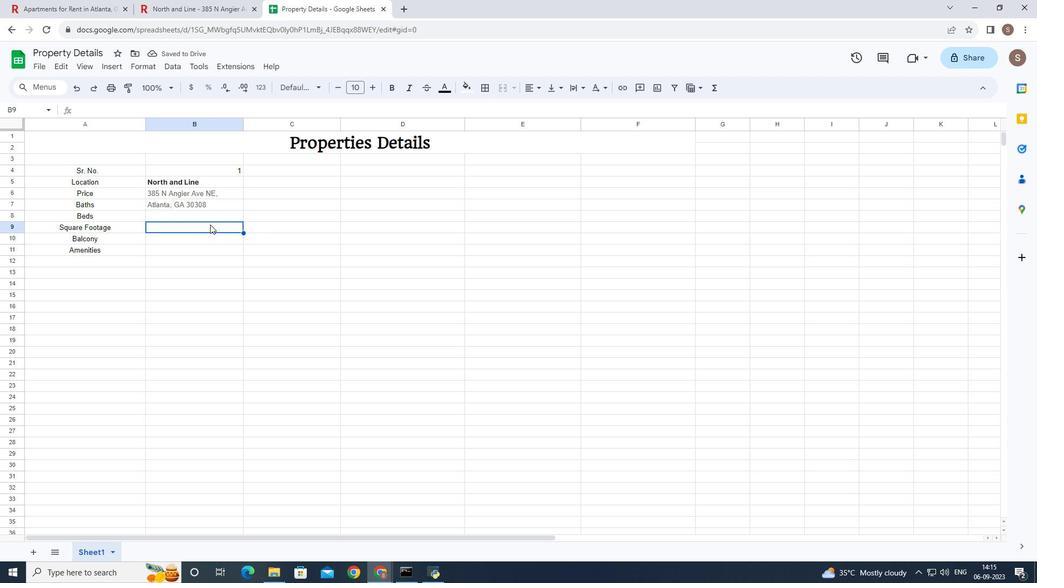 
Action: Mouse moved to (219, 194)
Screenshot: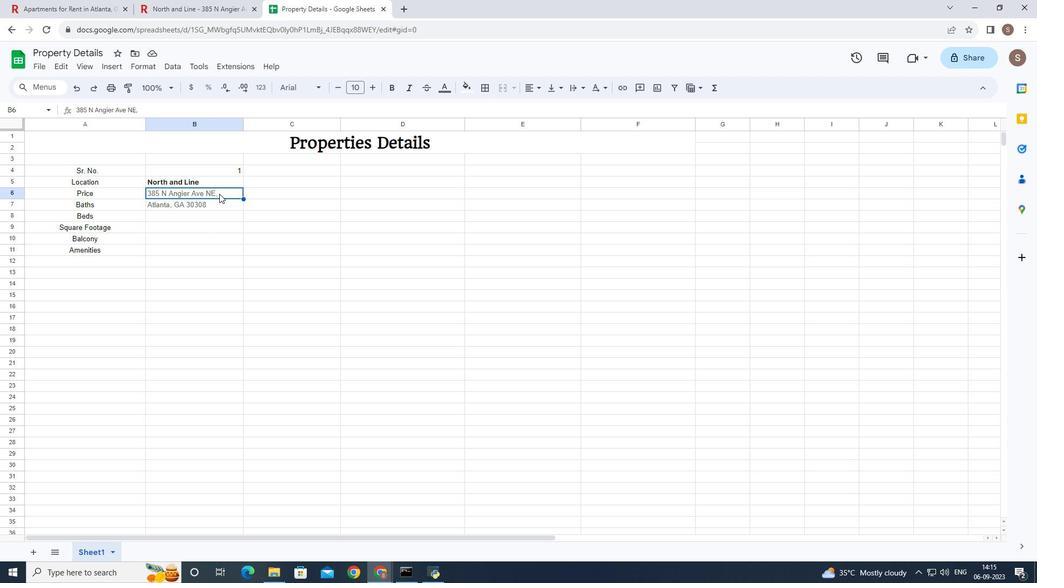 
Action: Mouse pressed left at (219, 194)
Screenshot: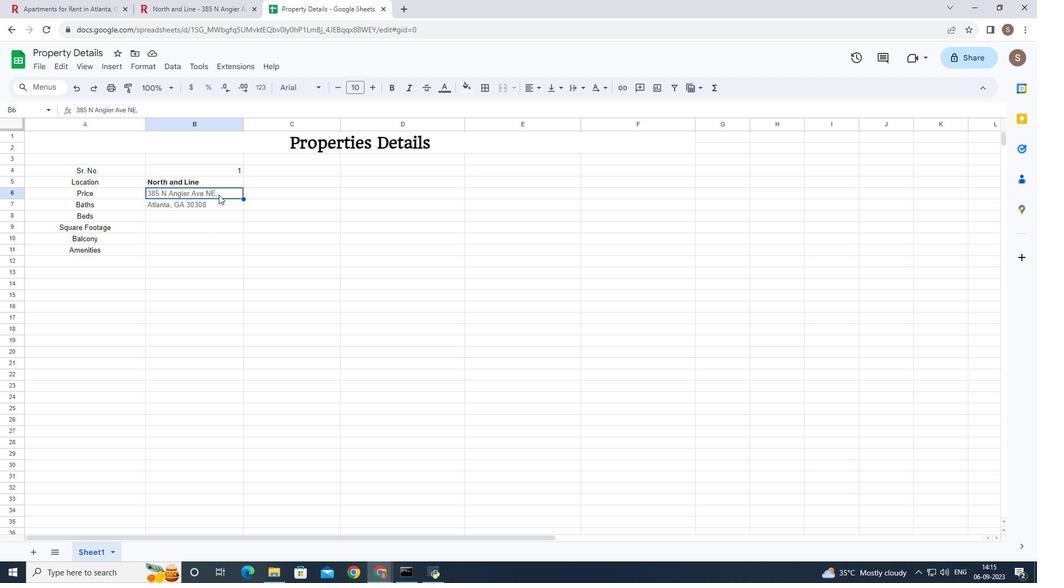 
Action: Mouse moved to (215, 198)
Screenshot: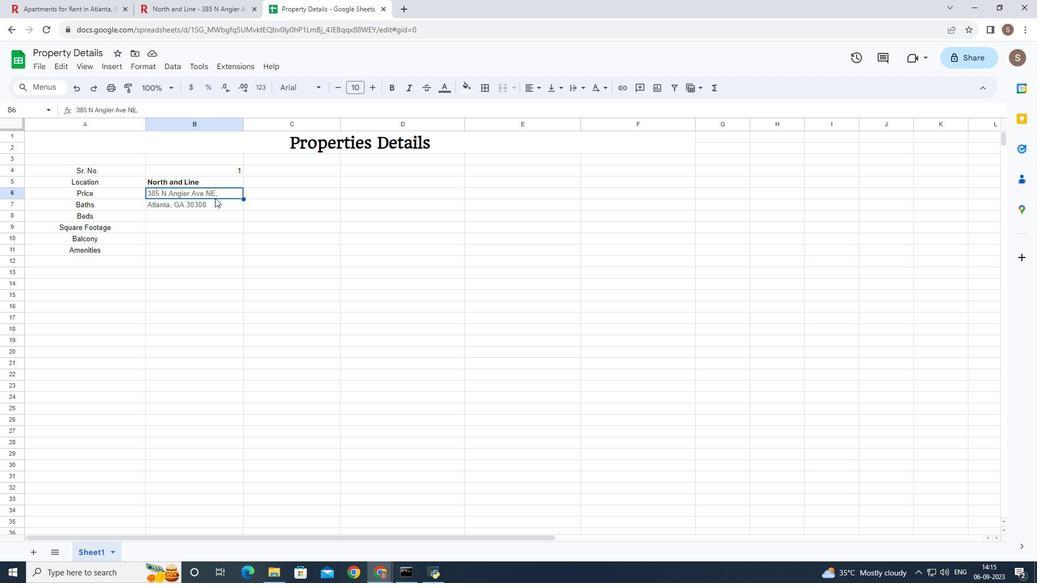 
Action: Key pressed <Key.delete>
Screenshot: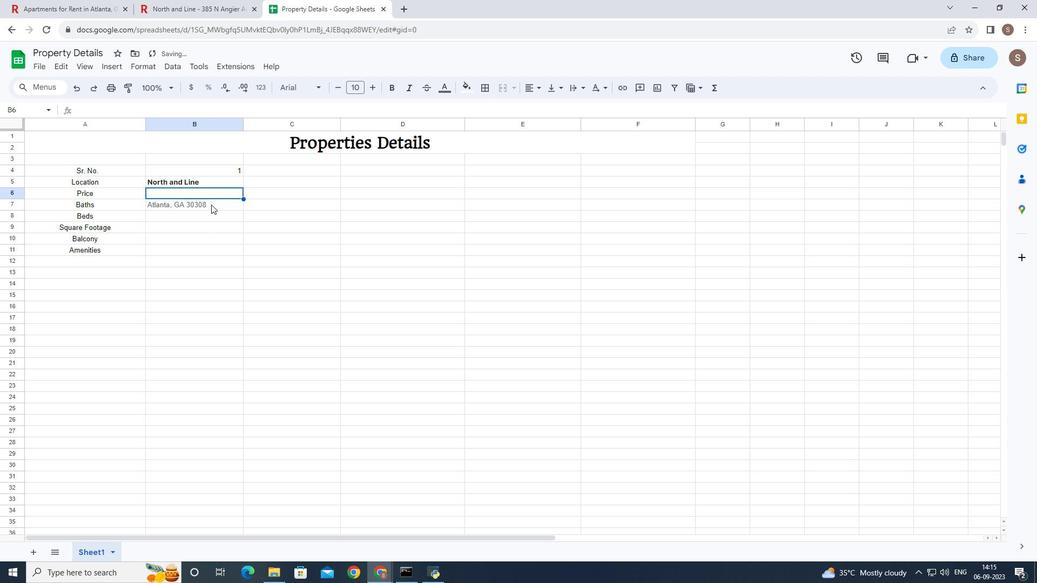 
Action: Mouse moved to (211, 204)
Screenshot: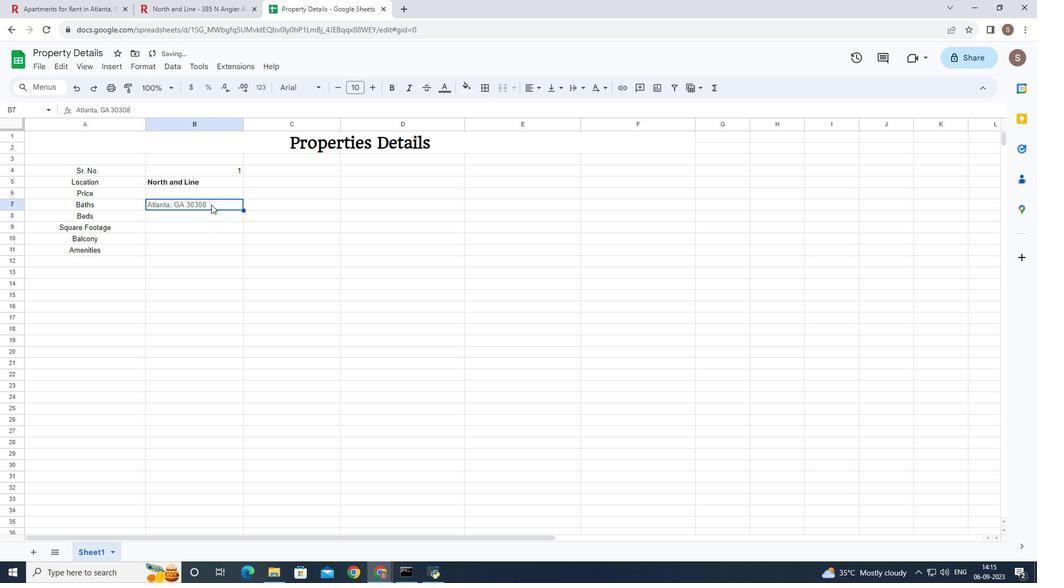 
Action: Mouse pressed left at (211, 204)
Screenshot: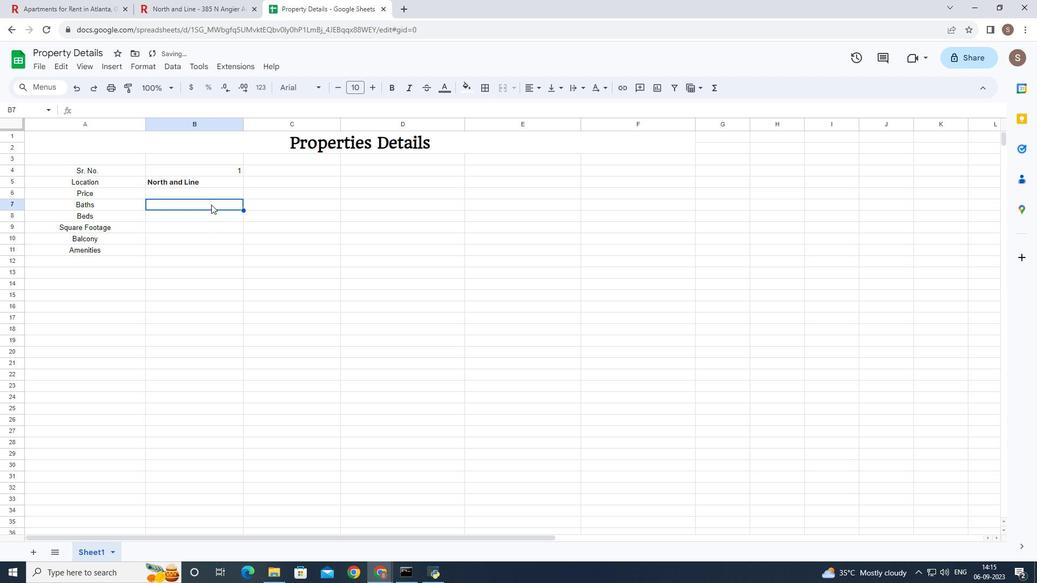 
Action: Key pressed <Key.delete>
Screenshot: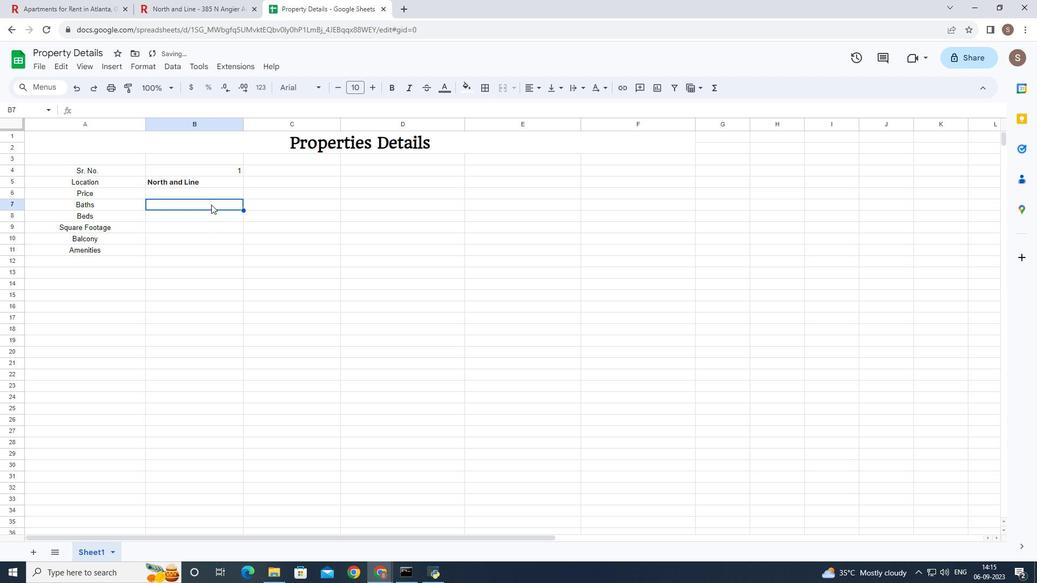 
Action: Mouse moved to (230, 181)
Screenshot: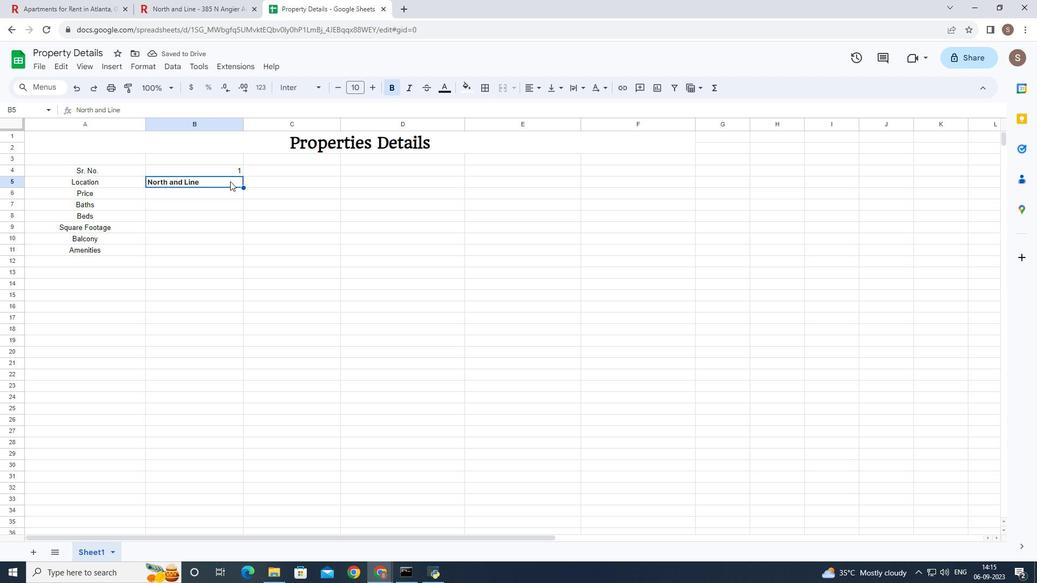 
Action: Mouse pressed left at (230, 181)
Screenshot: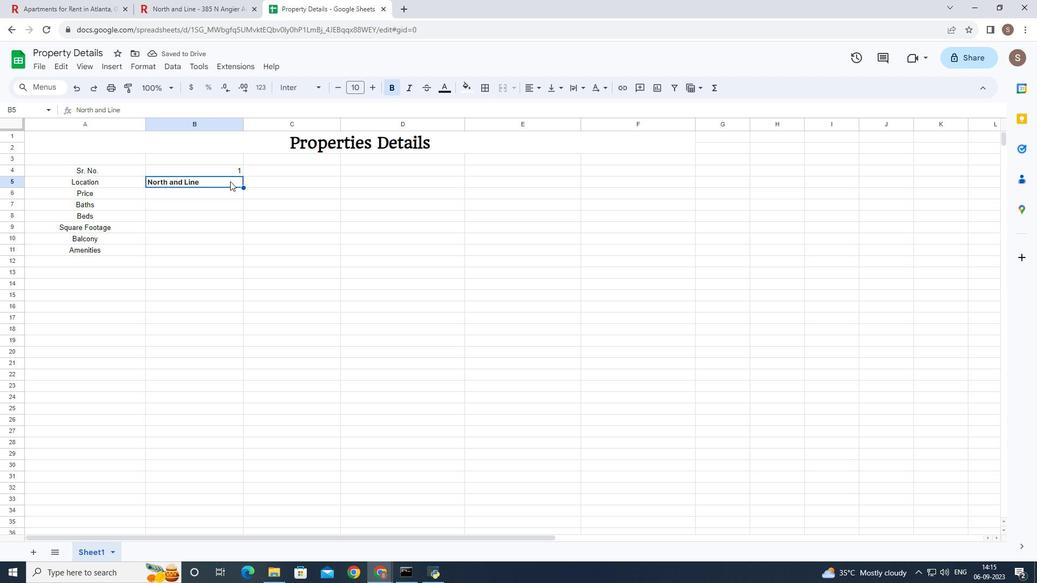 
Action: Mouse pressed left at (230, 181)
Screenshot: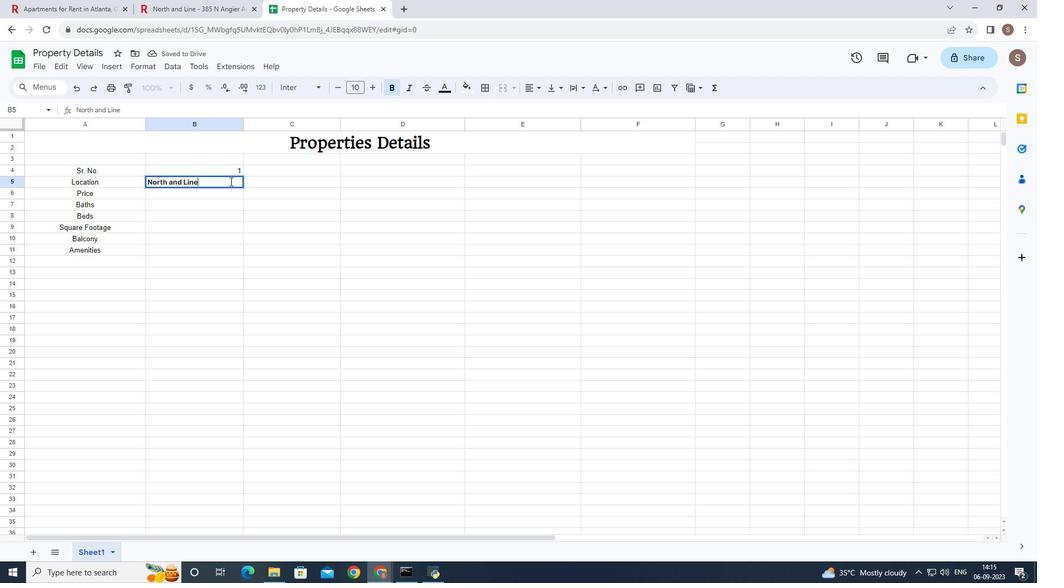 
Action: Mouse pressed left at (230, 181)
Screenshot: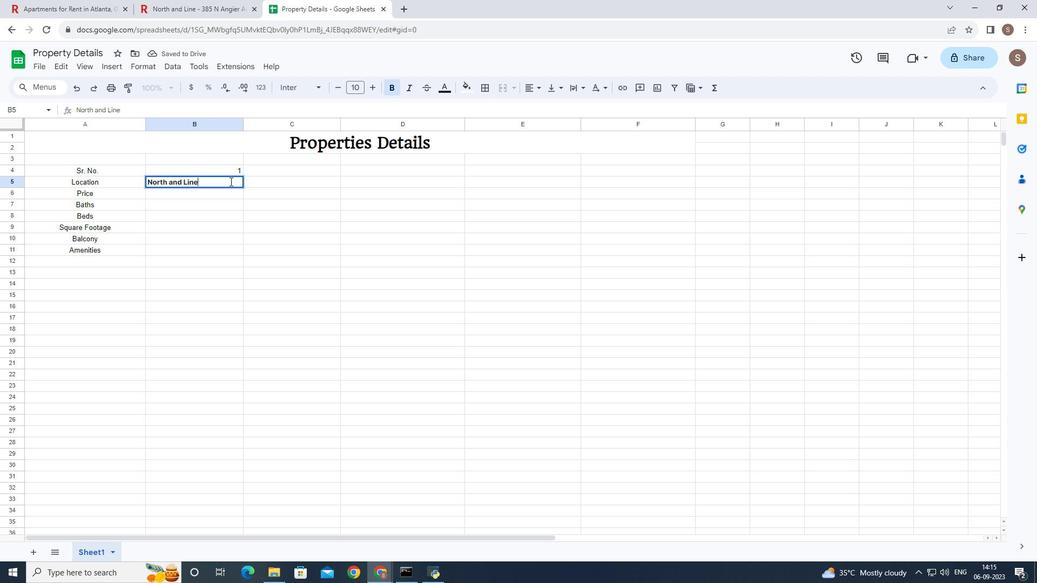 
Action: Mouse moved to (223, 170)
Screenshot: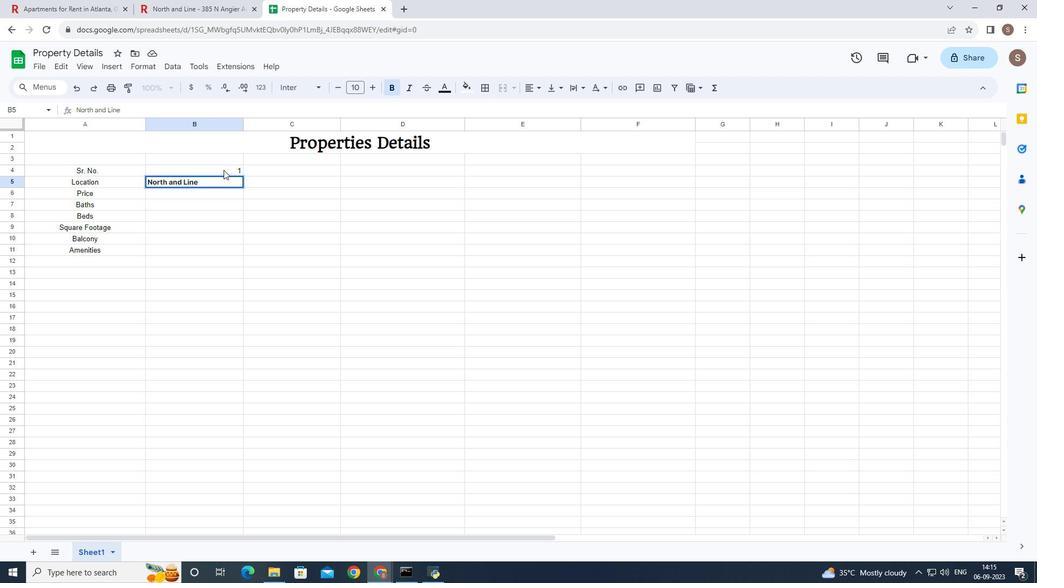 
Action: Mouse pressed left at (223, 170)
Screenshot: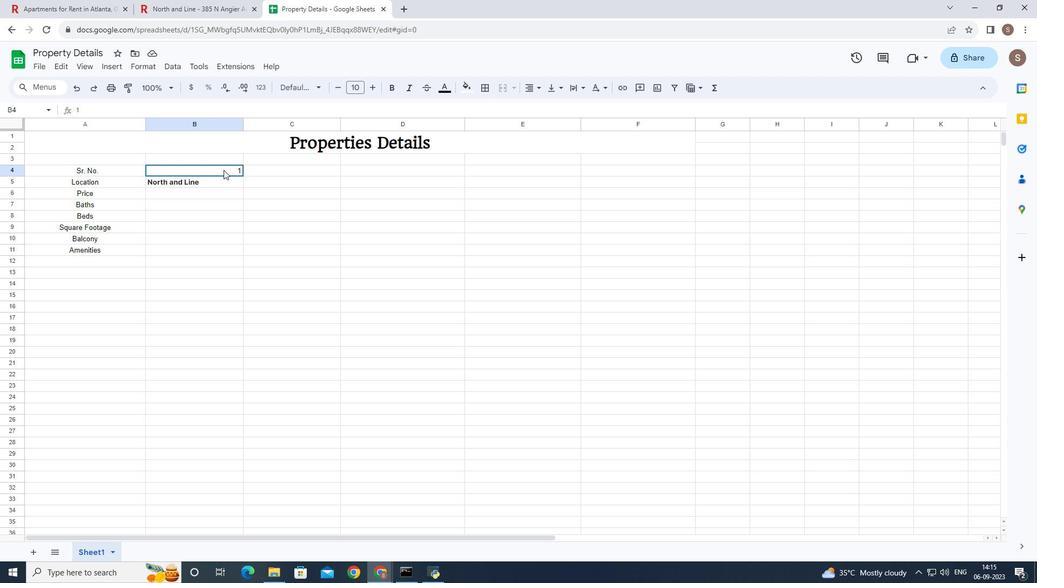 
Action: Mouse moved to (541, 83)
Screenshot: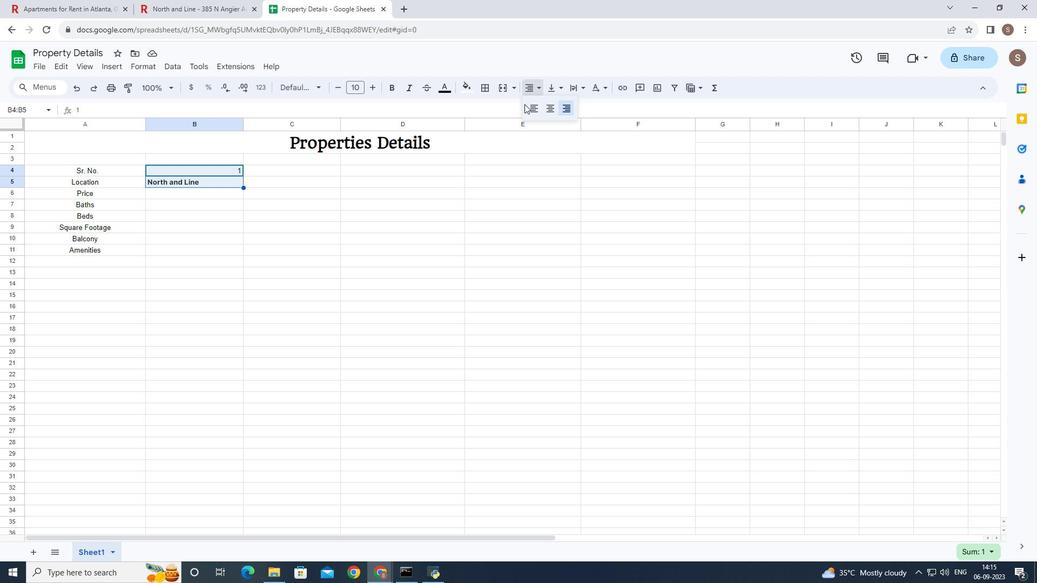 
Action: Mouse pressed left at (541, 83)
Screenshot: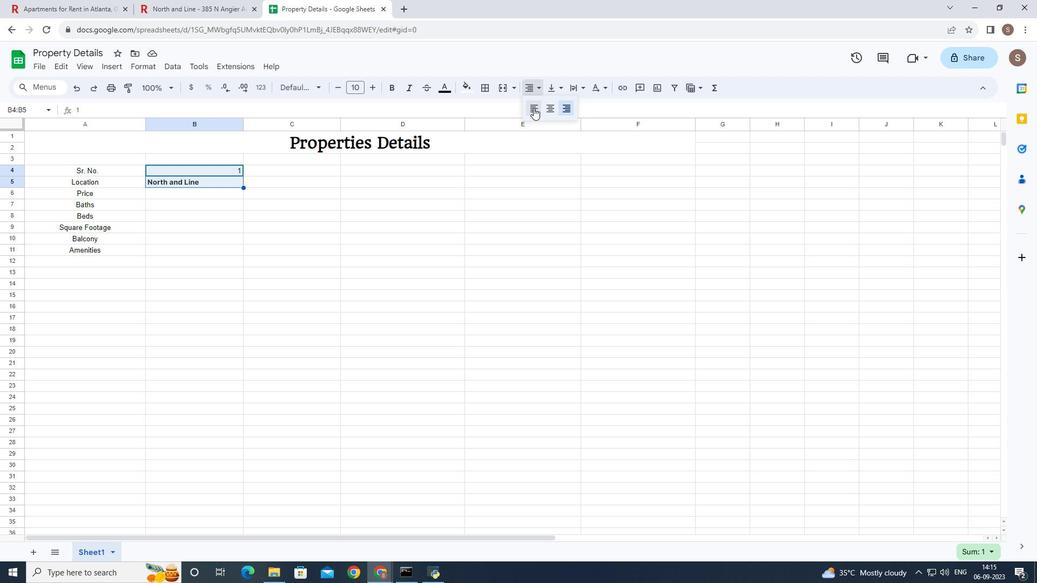 
Action: Mouse moved to (544, 108)
Screenshot: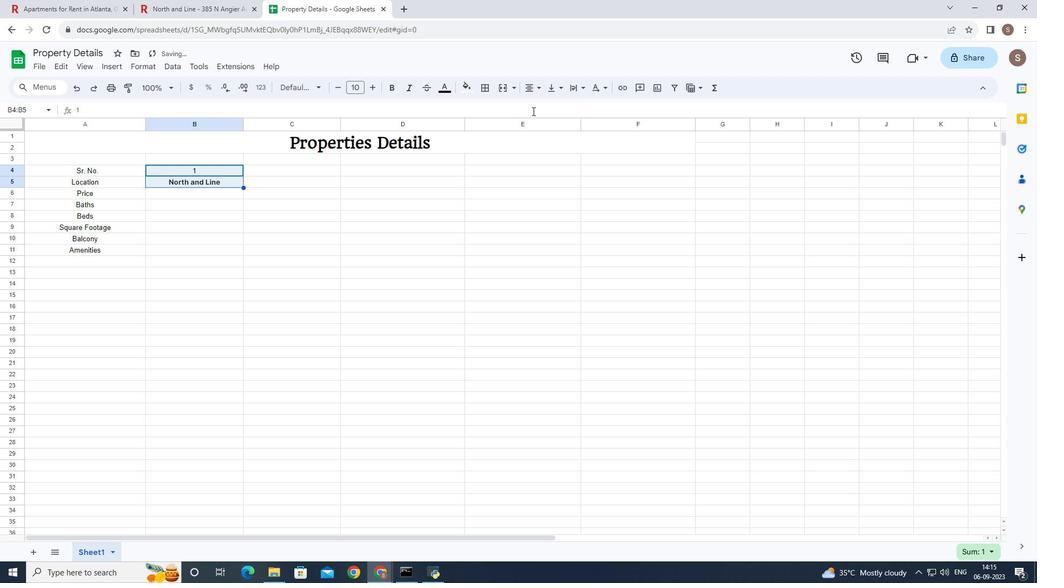 
Action: Mouse pressed left at (544, 108)
Screenshot: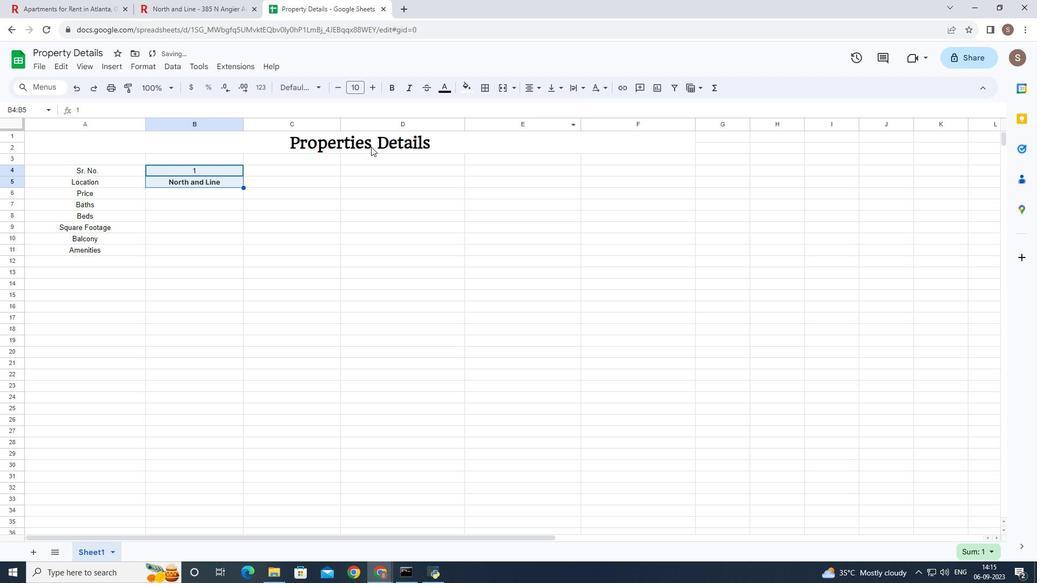 
Action: Mouse moved to (229, 182)
Screenshot: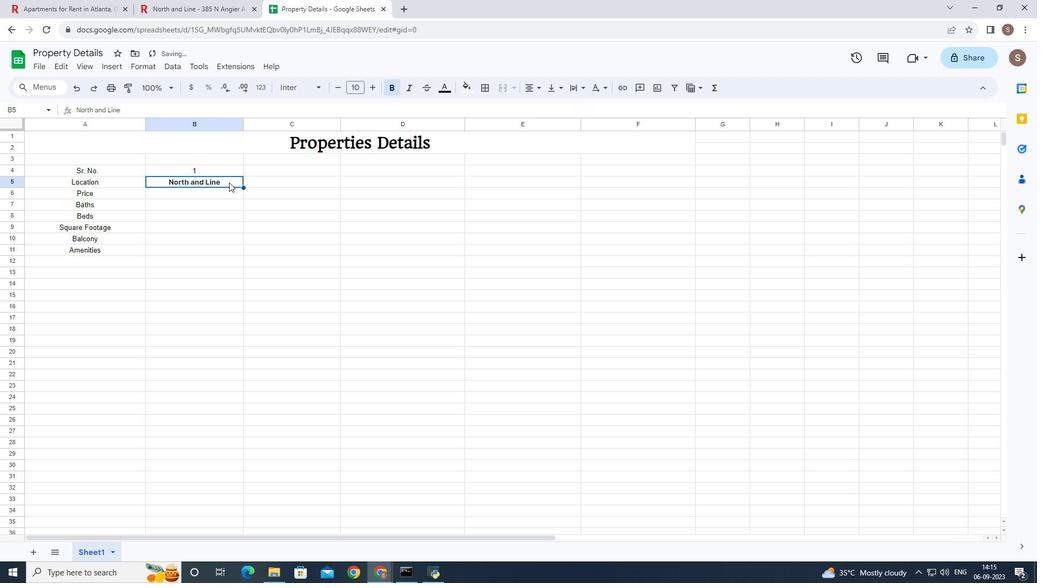 
Action: Mouse pressed left at (229, 182)
Screenshot: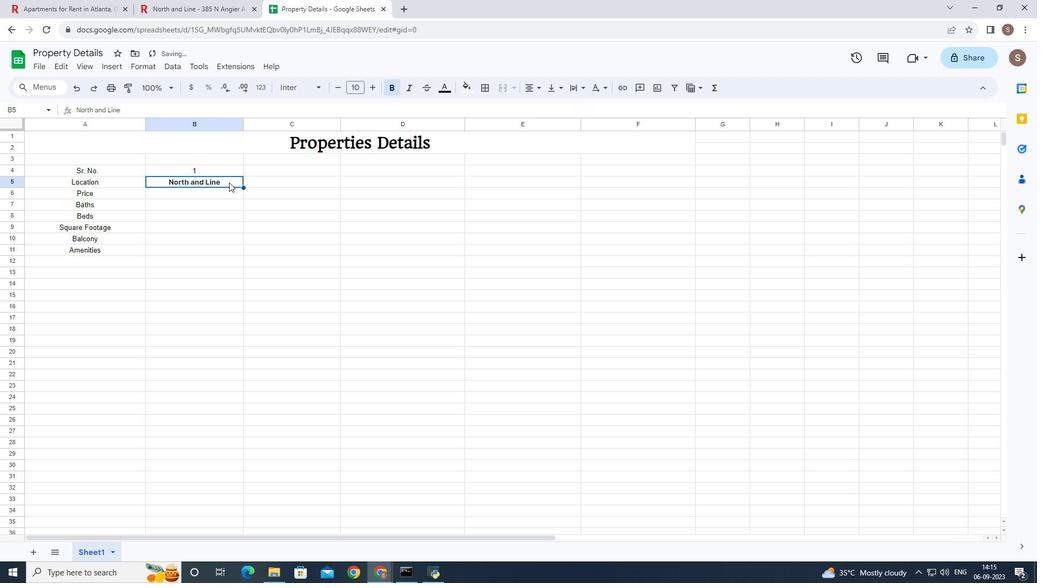 
Action: Mouse pressed left at (229, 182)
Screenshot: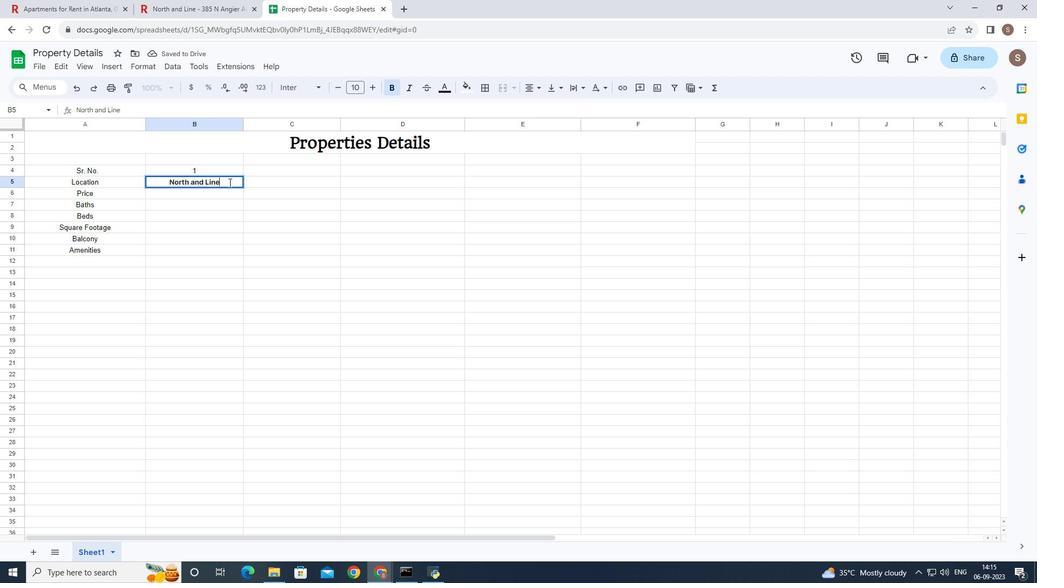 
Action: Mouse pressed left at (229, 182)
Screenshot: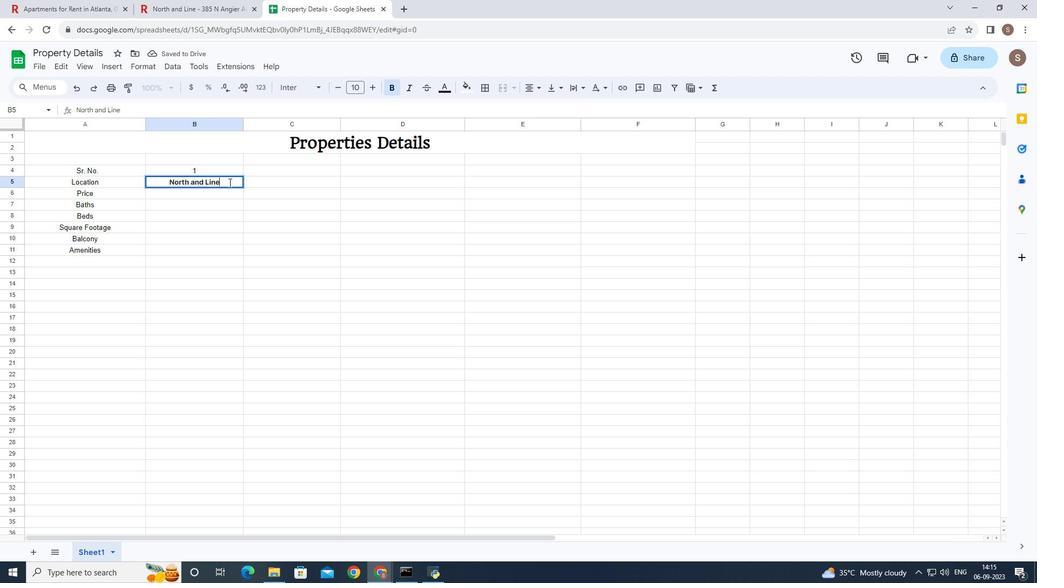 
Action: Mouse moved to (208, 3)
Screenshot: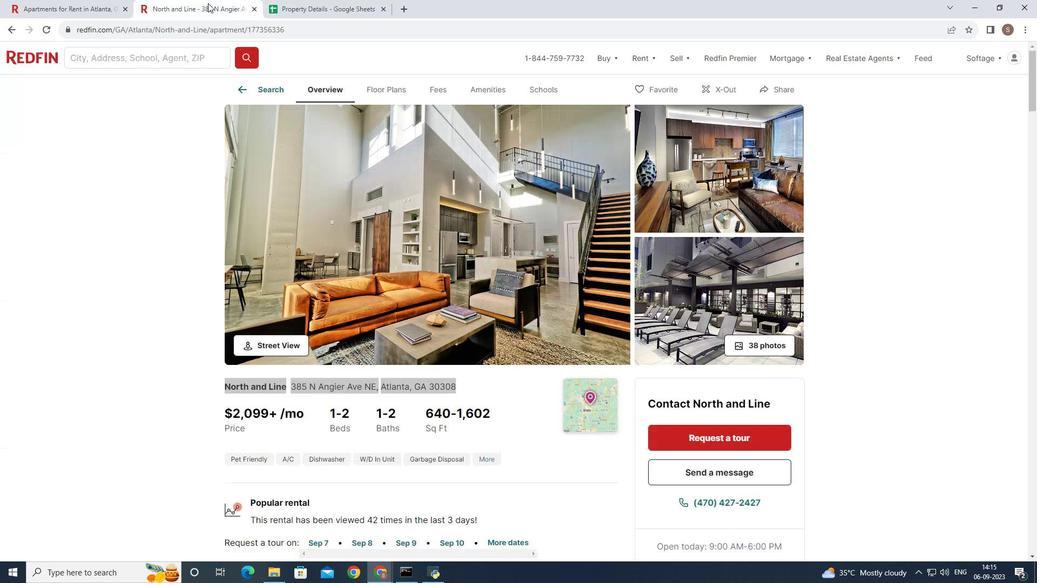 
Action: Mouse pressed left at (208, 3)
Screenshot: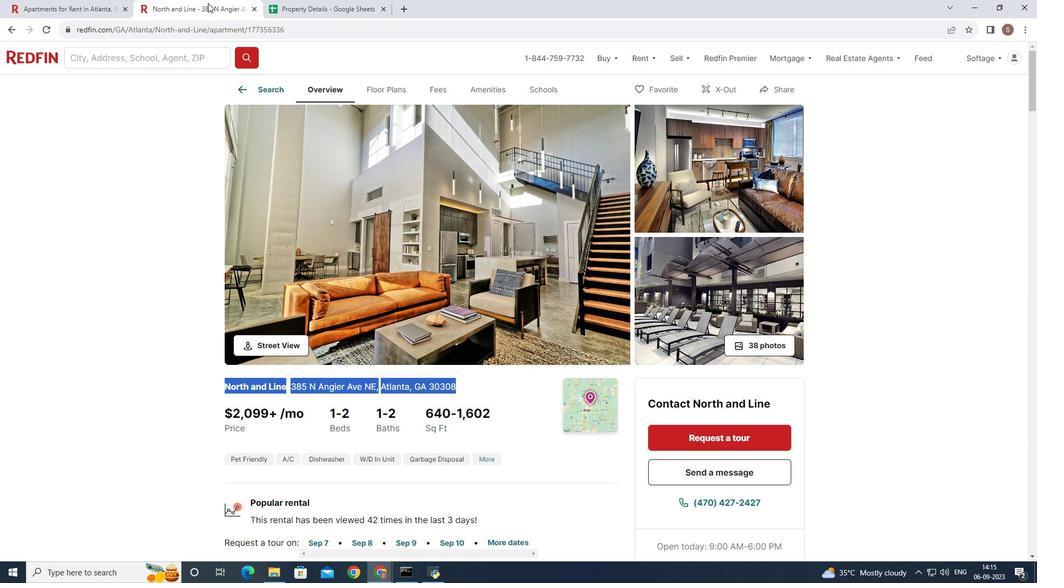 
Action: Mouse moved to (294, 384)
Screenshot: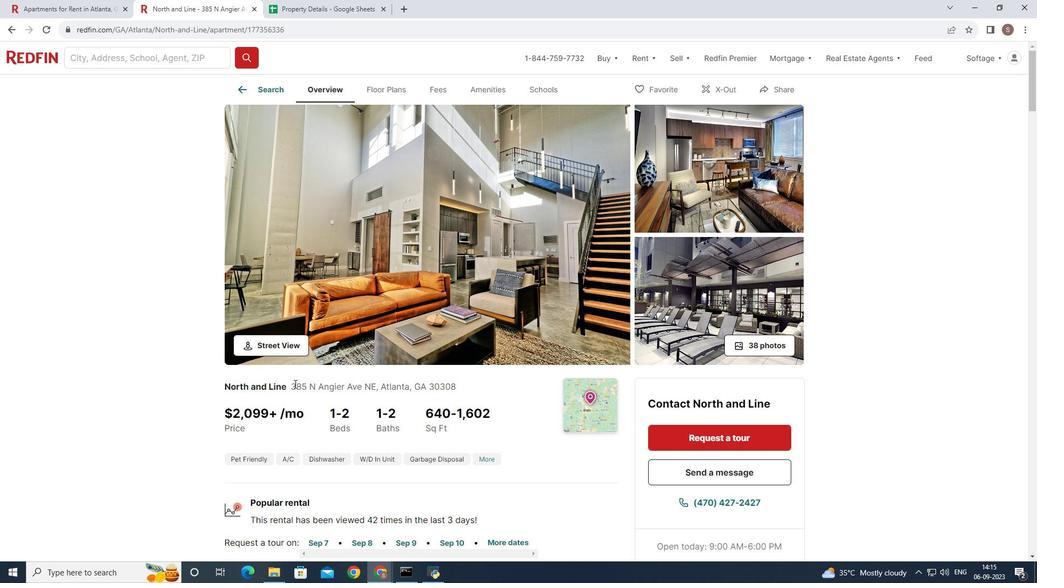 
Action: Mouse pressed left at (294, 384)
Screenshot: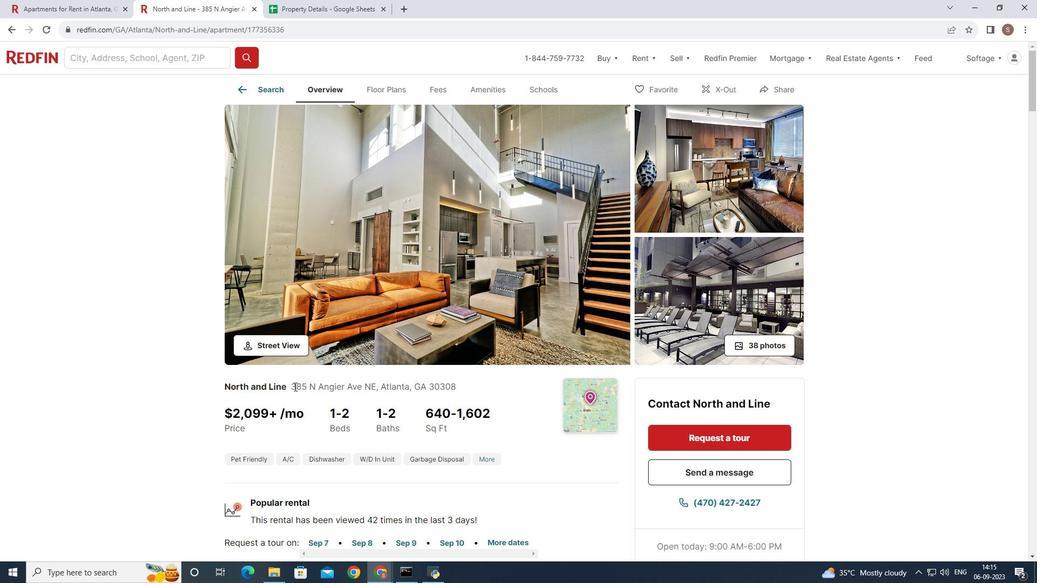 
Action: Mouse moved to (292, 385)
Screenshot: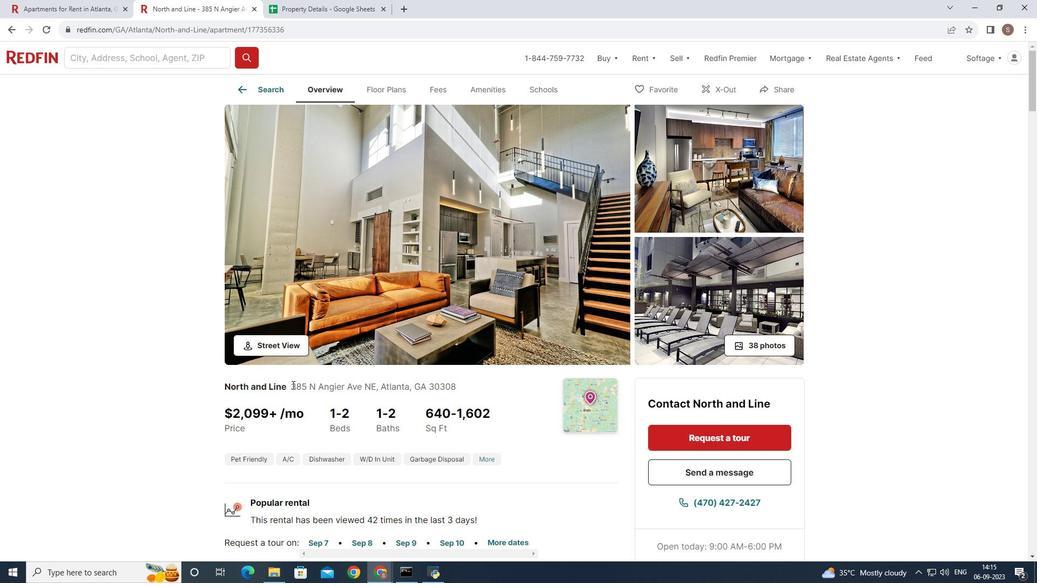 
Action: Mouse pressed left at (292, 385)
Screenshot: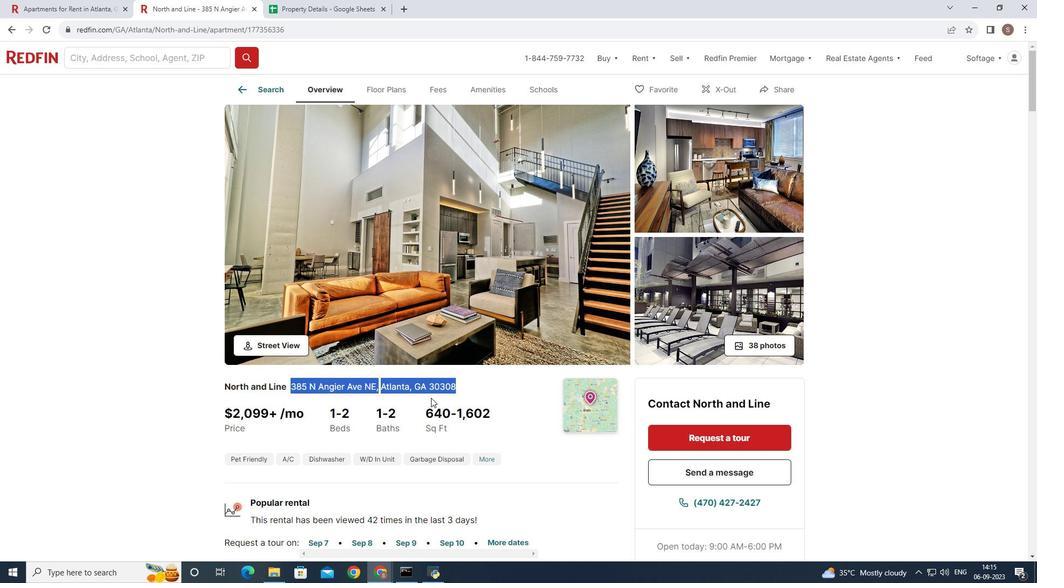 
Action: Mouse moved to (431, 398)
Screenshot: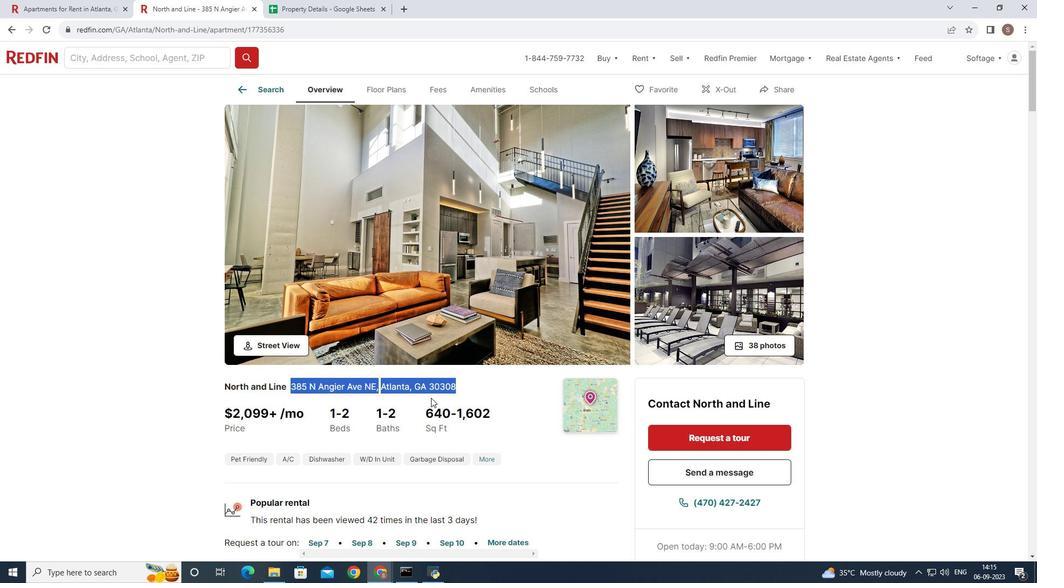 
Action: Key pressed ctrl+C
Screenshot: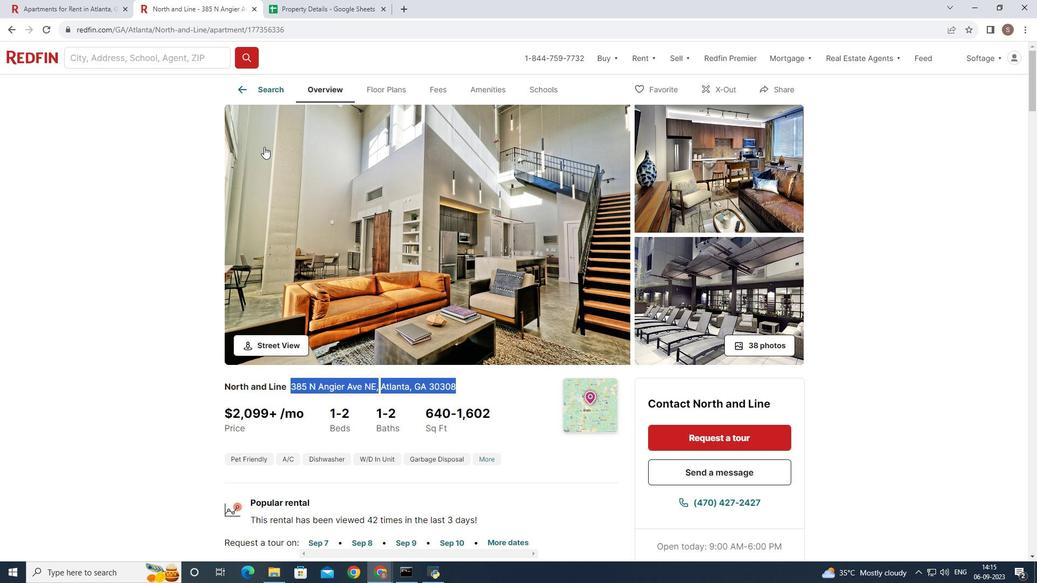 
Action: Mouse moved to (282, 0)
Screenshot: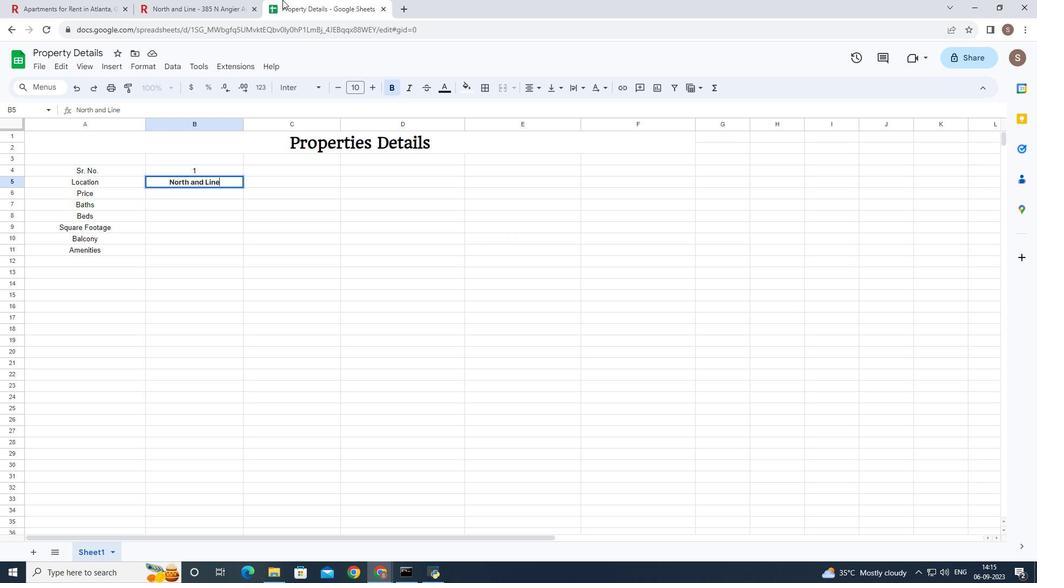 
Action: Mouse pressed left at (282, 0)
Screenshot: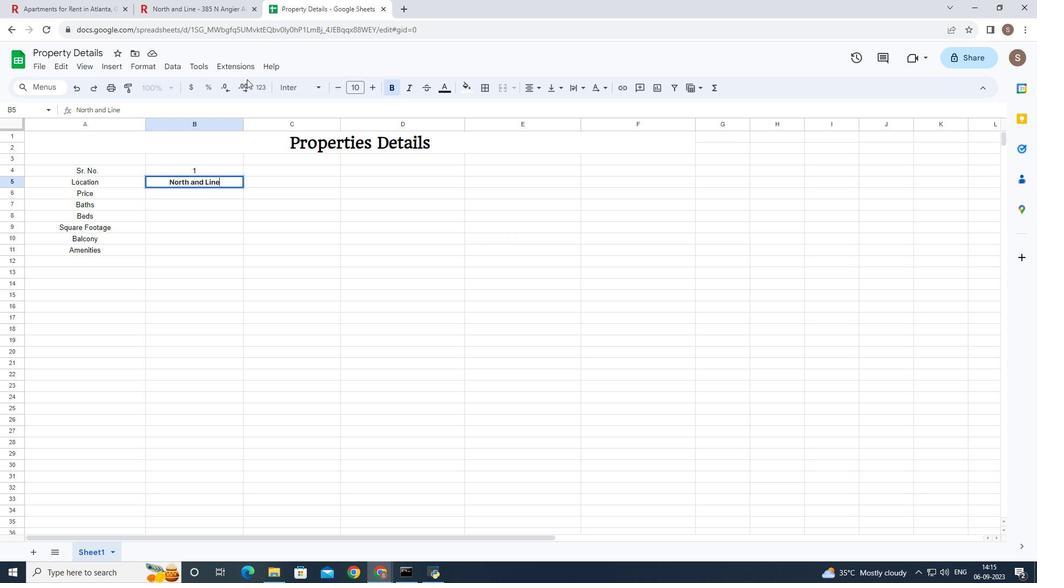 
Action: Mouse moved to (224, 181)
Screenshot: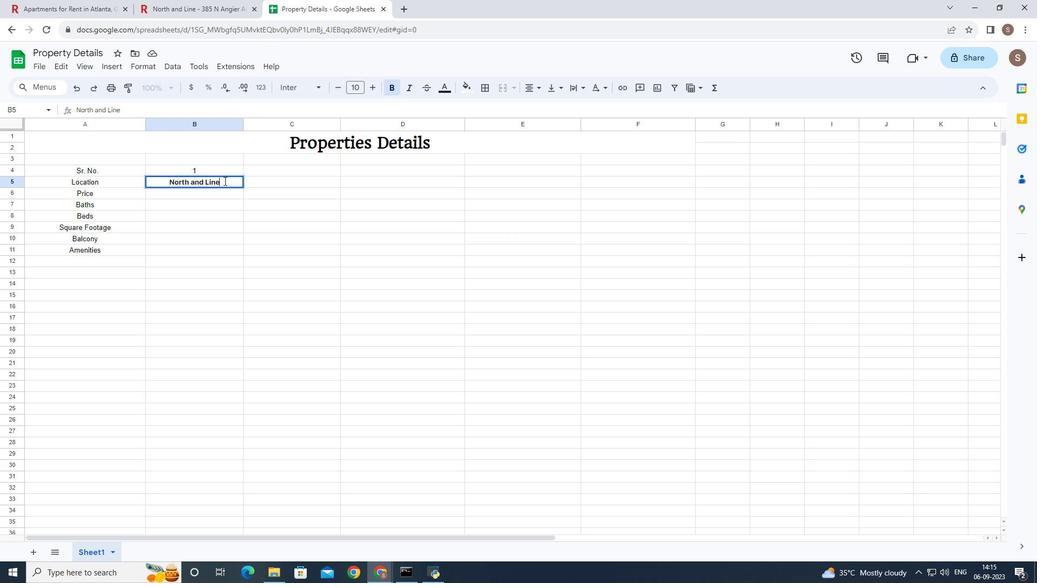 
Action: Key pressed <Key.space>ctrl+V
Screenshot: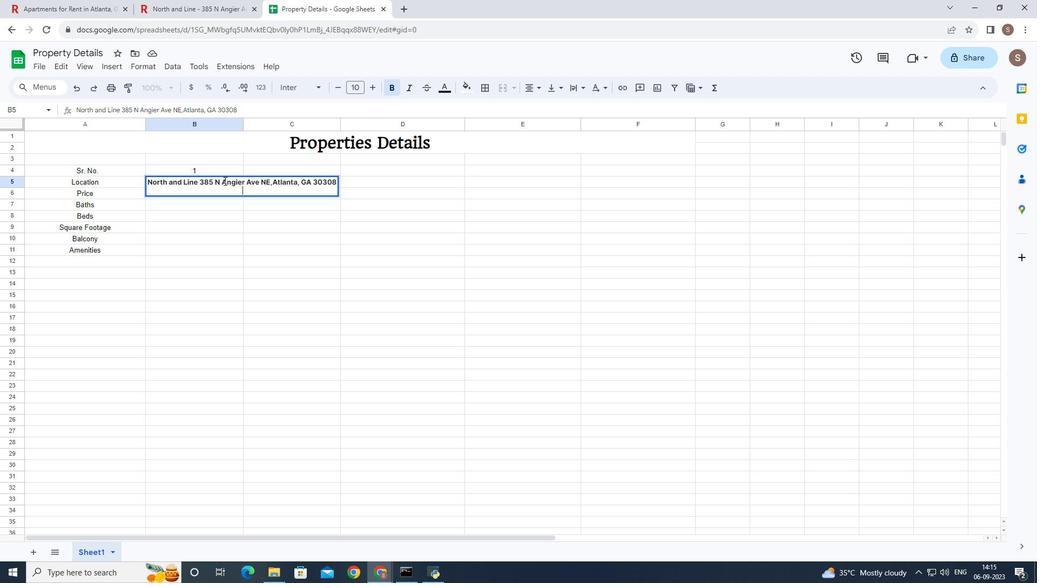 
Action: Mouse moved to (208, 198)
Screenshot: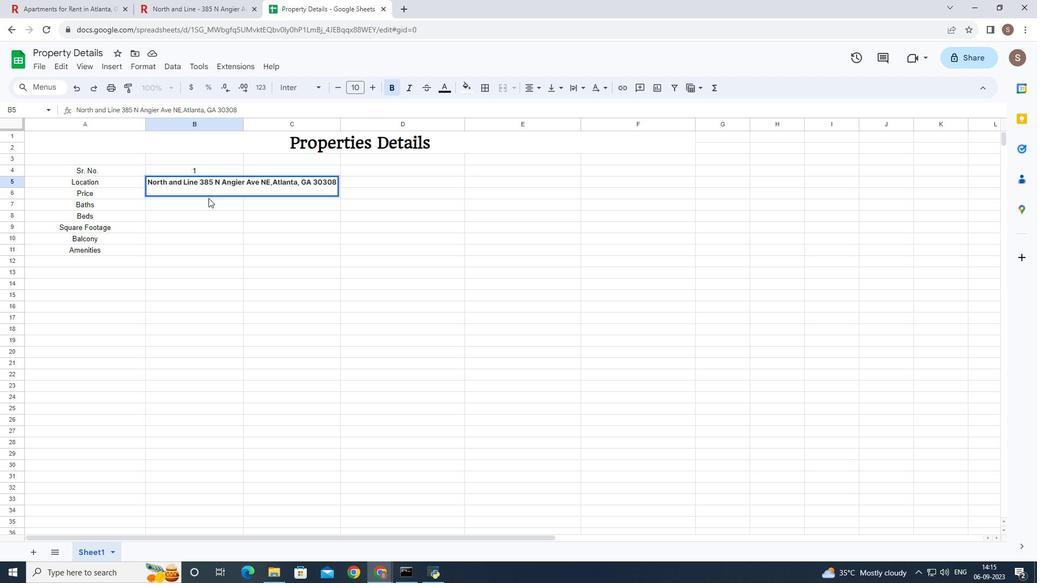 
Action: Mouse pressed left at (208, 198)
Screenshot: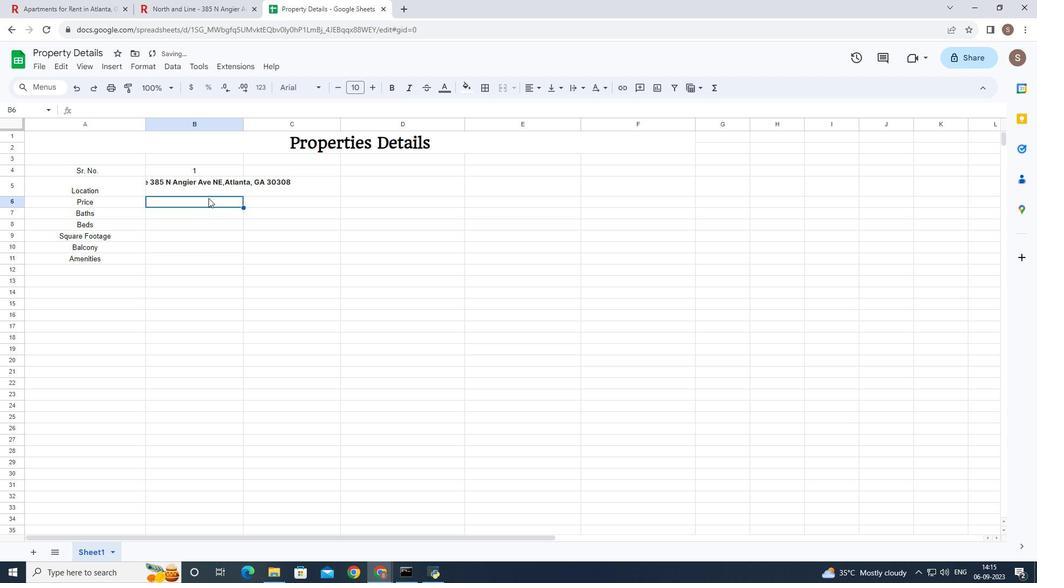 
Action: Mouse moved to (242, 121)
Screenshot: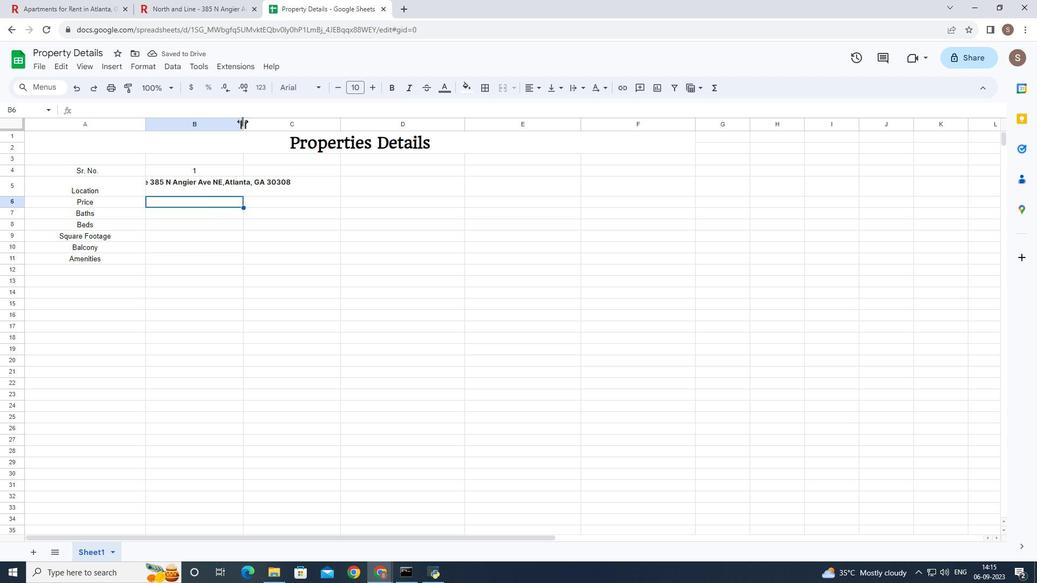 
Action: Mouse pressed left at (242, 121)
Screenshot: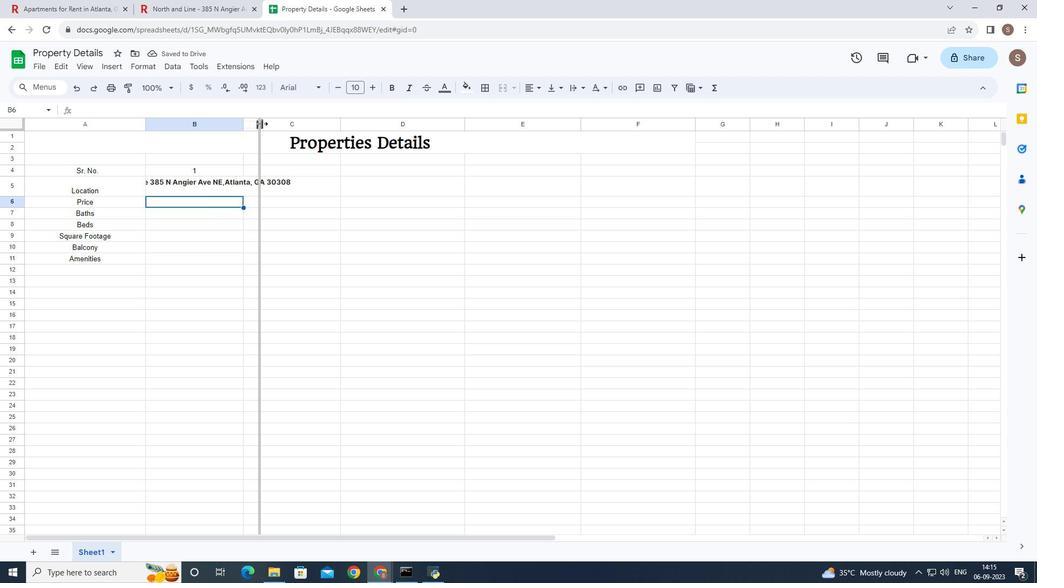 
Action: Mouse moved to (144, 124)
Screenshot: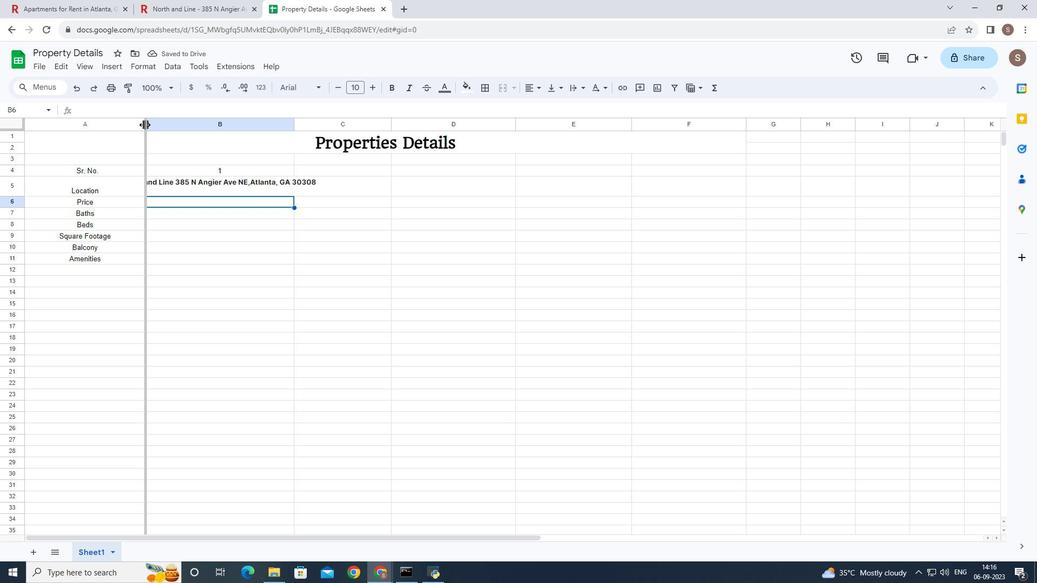 
Action: Mouse pressed left at (144, 124)
Screenshot: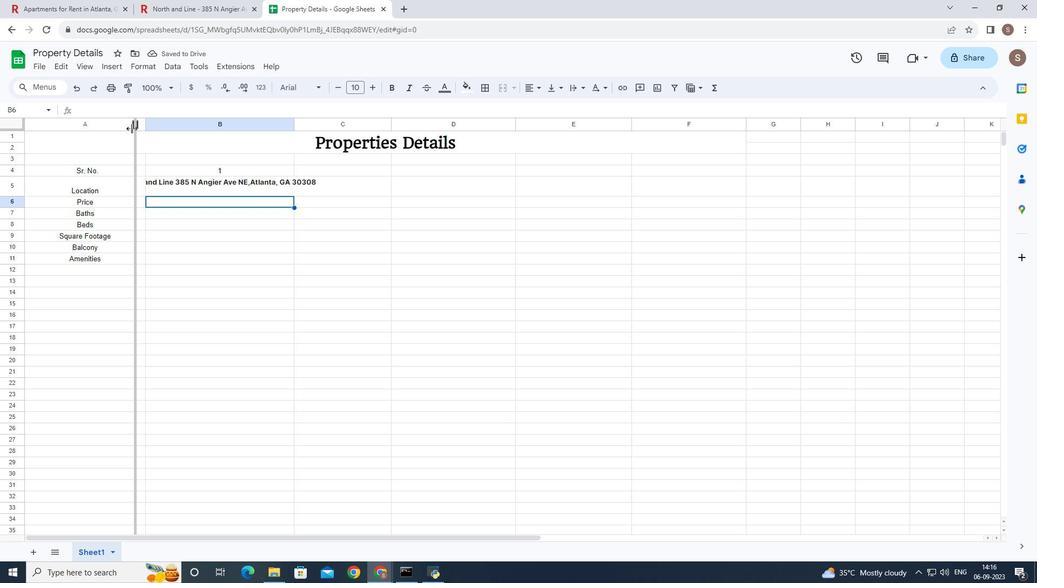 
Action: Mouse moved to (137, 181)
Screenshot: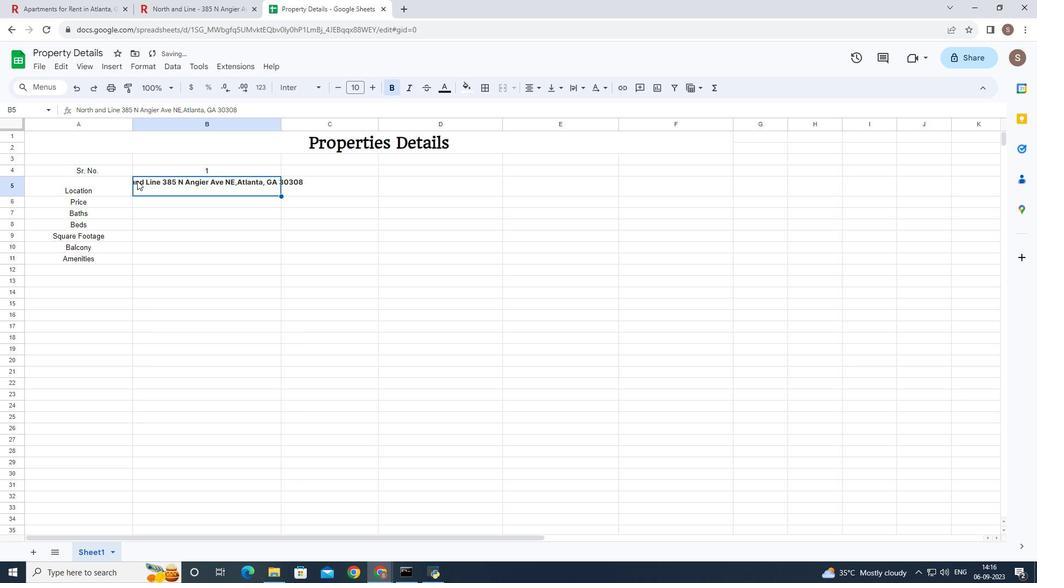 
Action: Mouse pressed left at (137, 181)
Screenshot: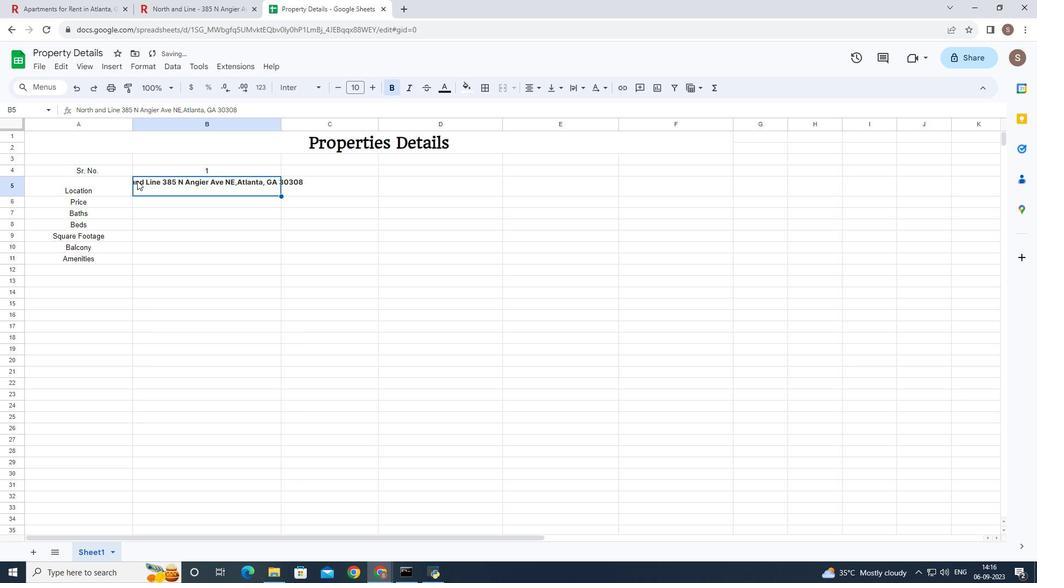 
Action: Mouse moved to (252, 183)
Screenshot: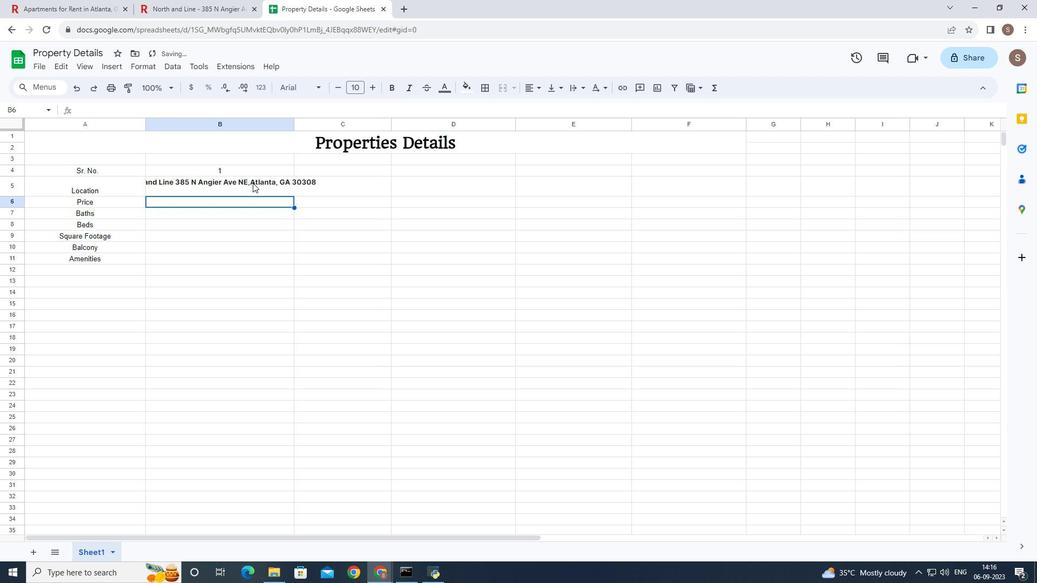 
Action: Key pressed ctrl+Z
Screenshot: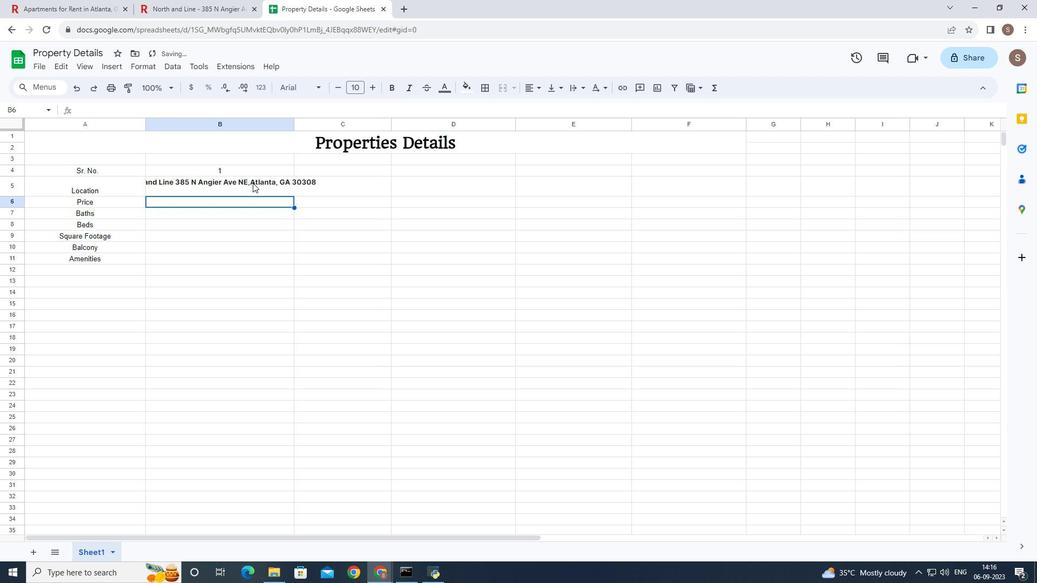 
Action: Mouse moved to (254, 189)
Screenshot: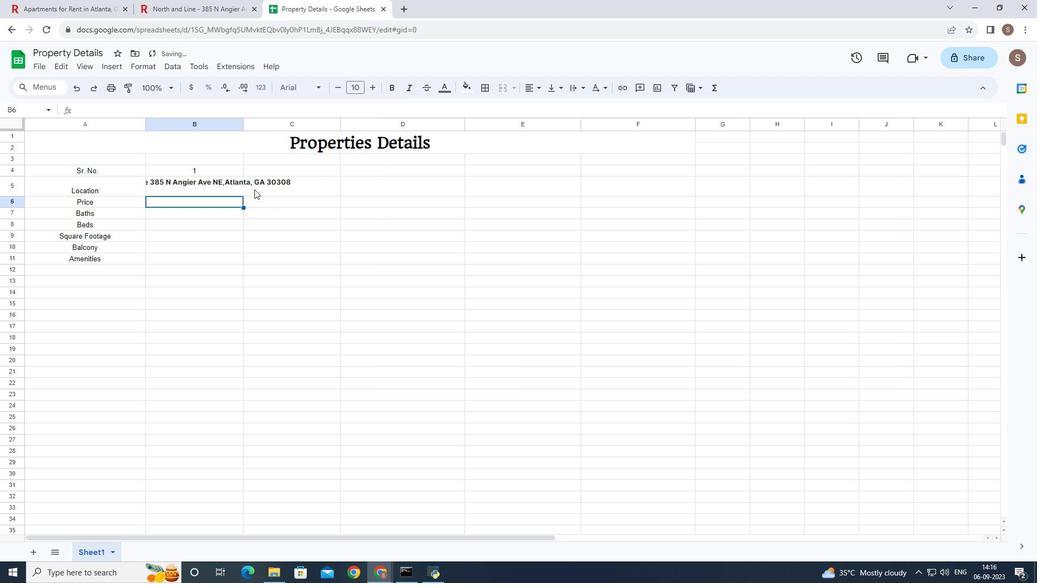 
Action: Key pressed <'\x1a'><'\x1a'>
Screenshot: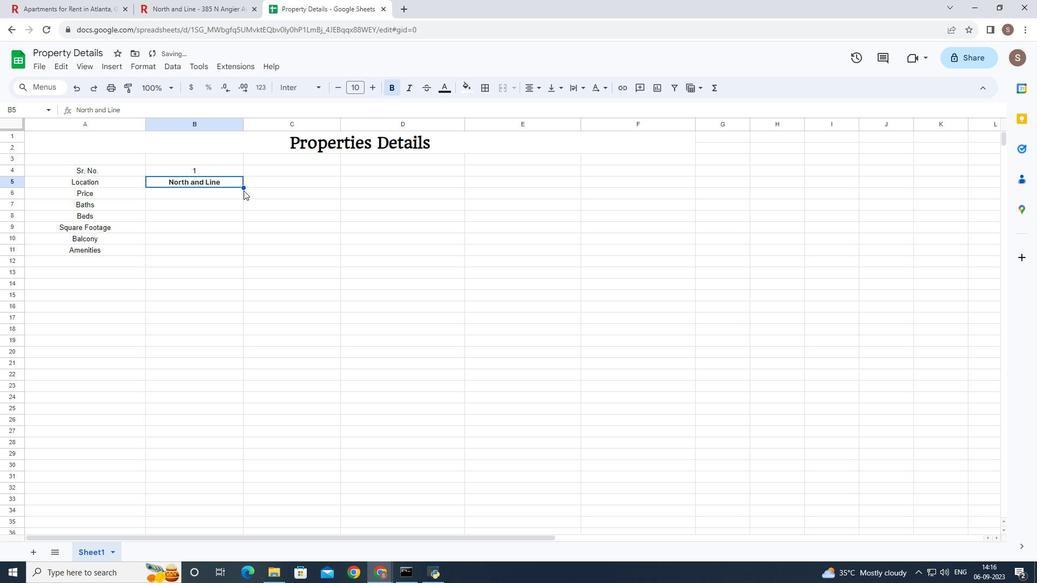 
Action: Mouse moved to (242, 124)
Screenshot: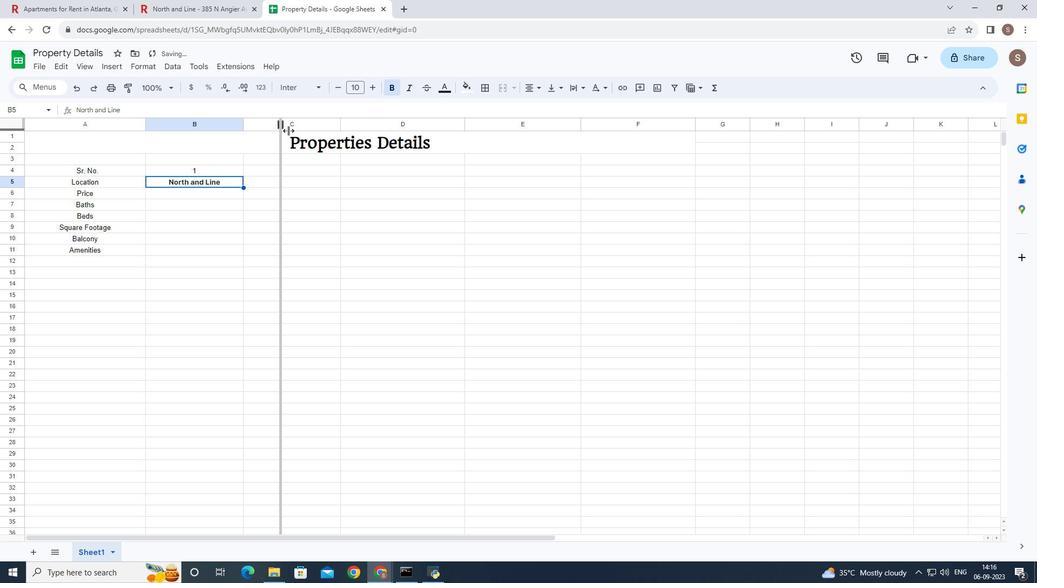 
Action: Mouse pressed left at (242, 124)
Screenshot: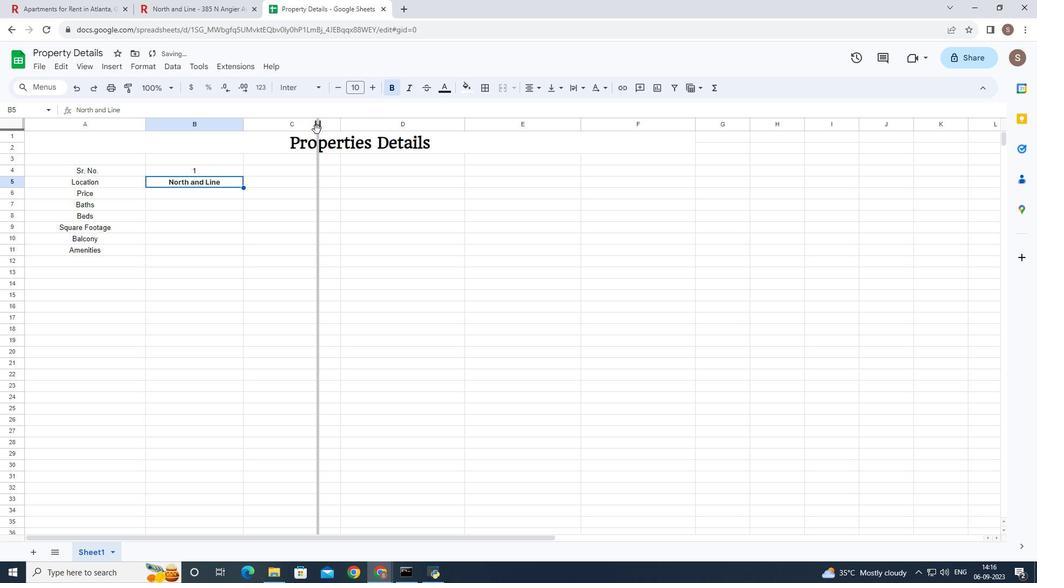 
Action: Mouse moved to (279, 181)
Screenshot: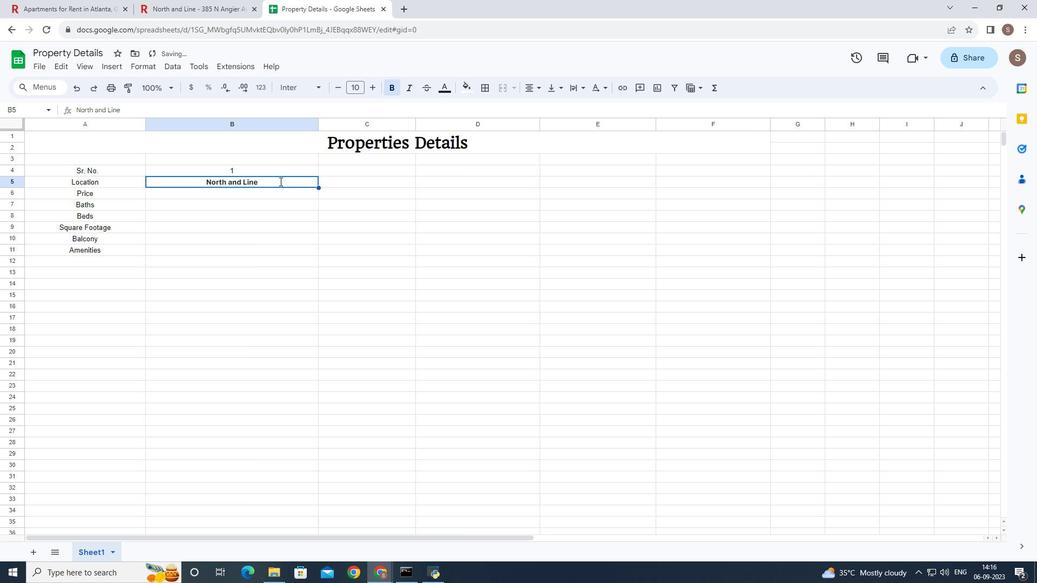 
Action: Mouse pressed left at (279, 181)
Screenshot: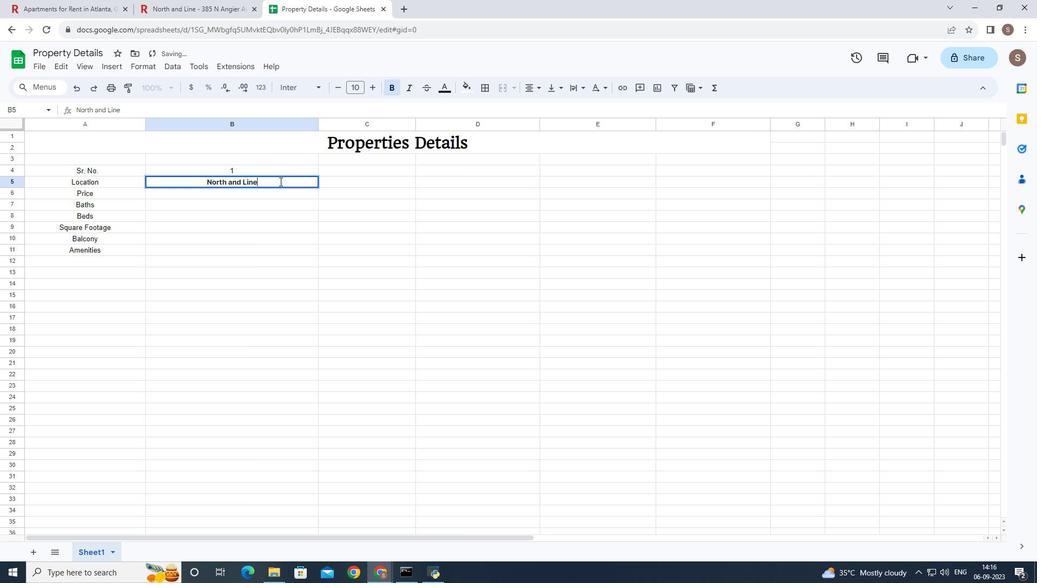
Action: Mouse pressed left at (279, 181)
Screenshot: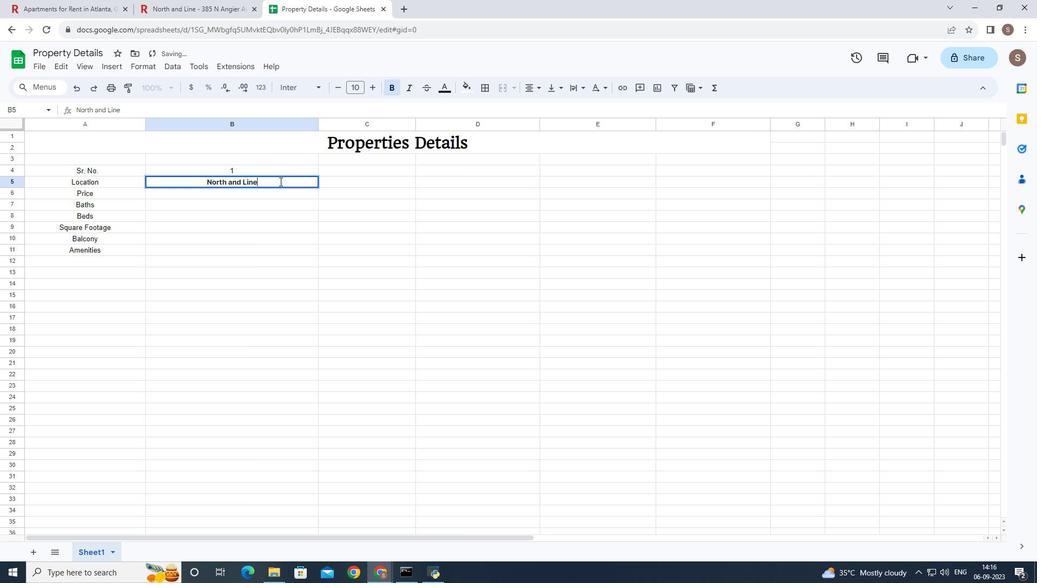 
Action: Key pressed <Key.space><Key.shift>ctrl+V
Screenshot: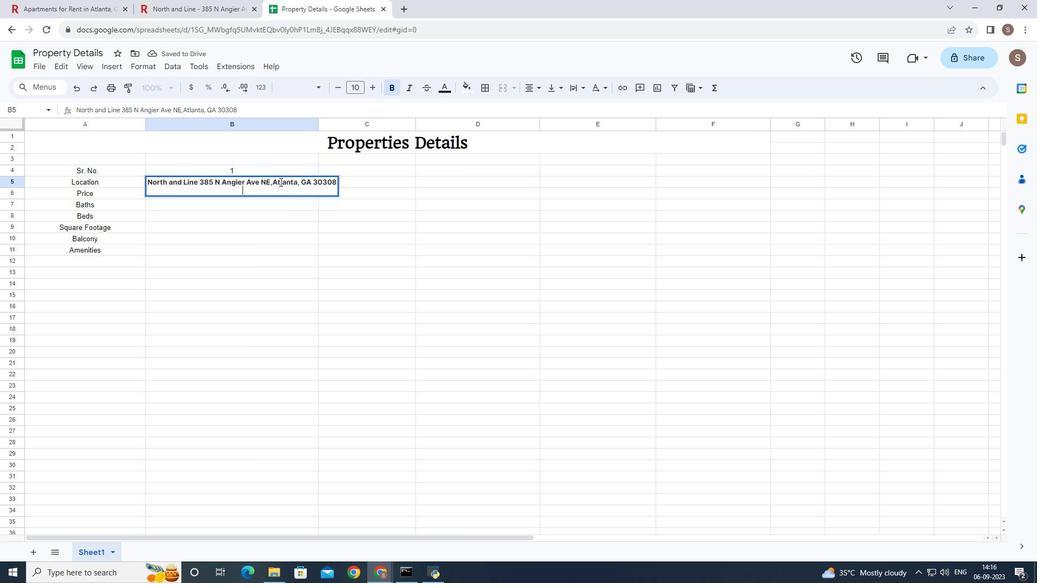
Action: Mouse moved to (275, 197)
Screenshot: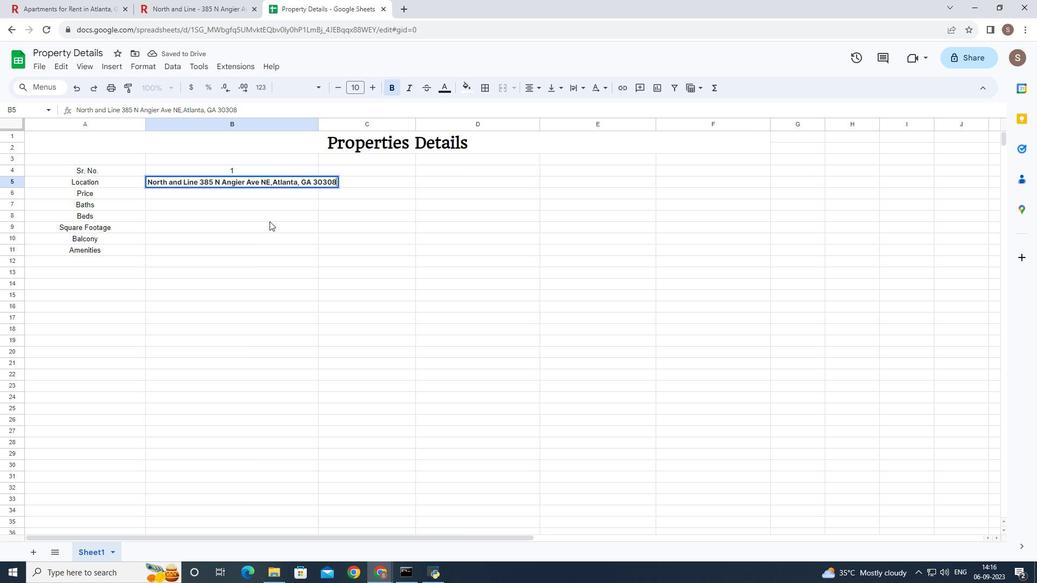 
Action: Key pressed <Key.backspace>
Screenshot: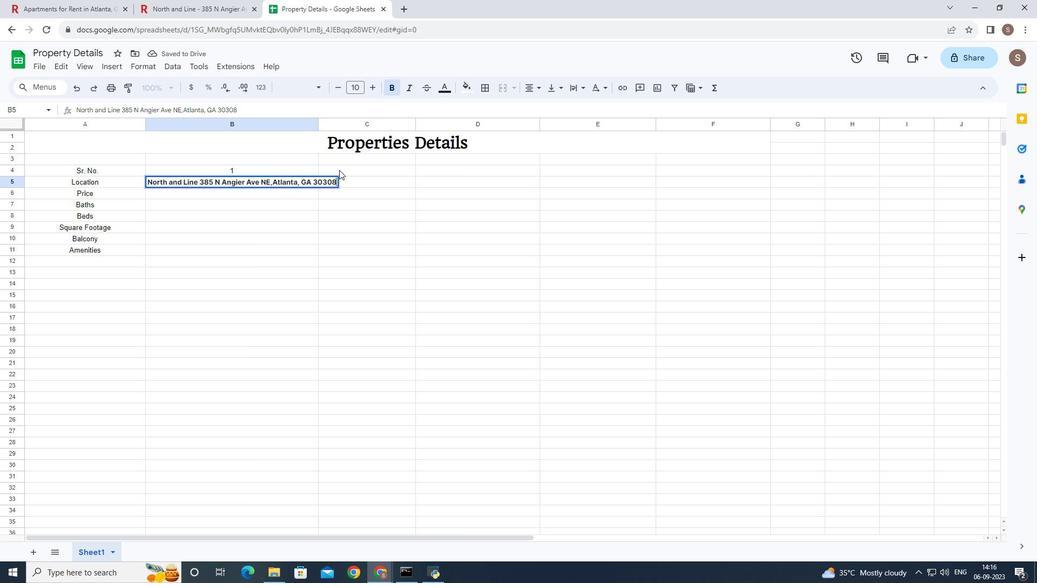 
Action: Mouse moved to (285, 207)
Screenshot: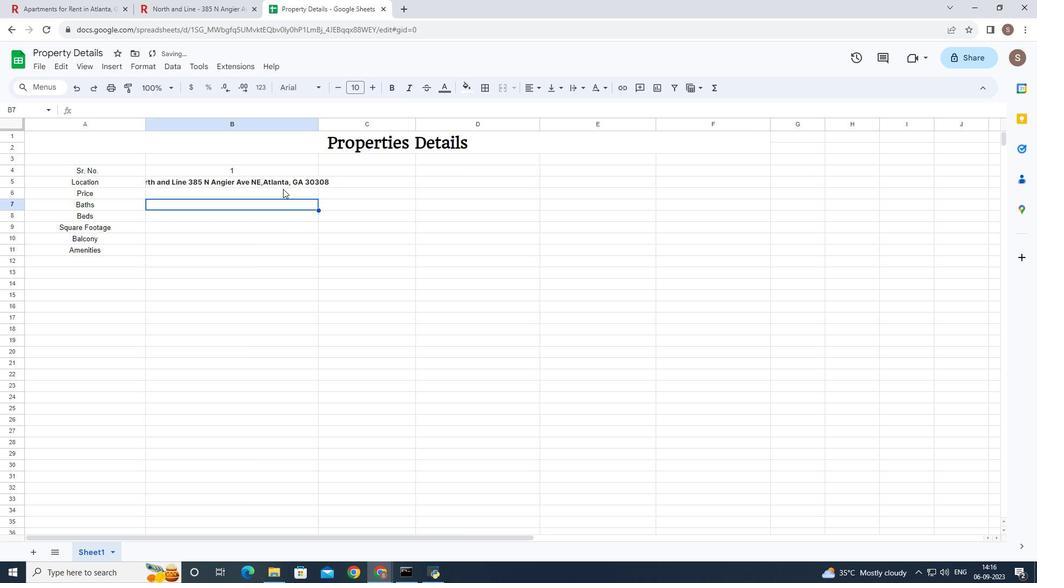 
Action: Mouse pressed left at (285, 207)
Screenshot: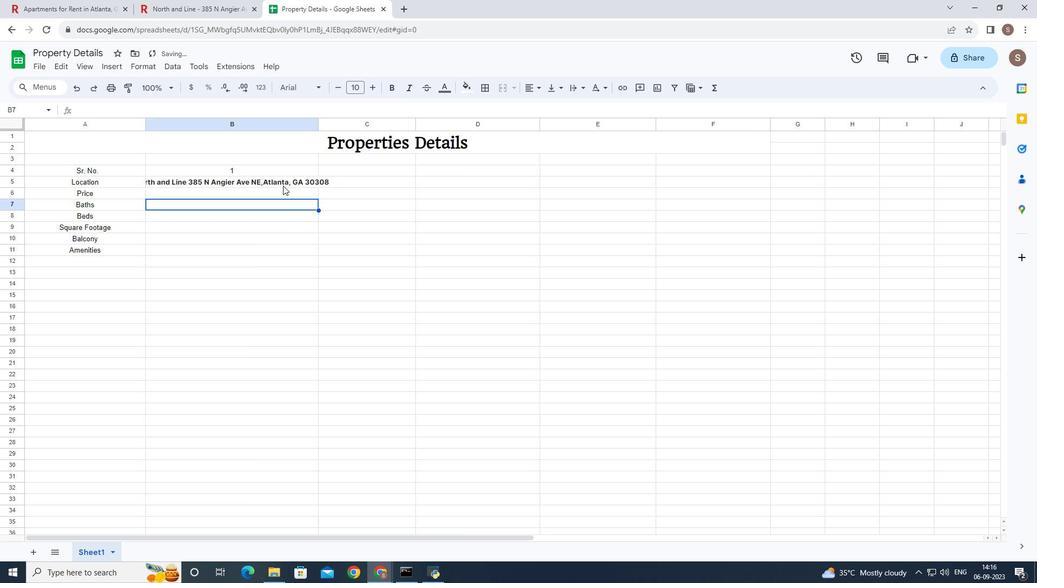 
Action: Mouse moved to (283, 181)
Screenshot: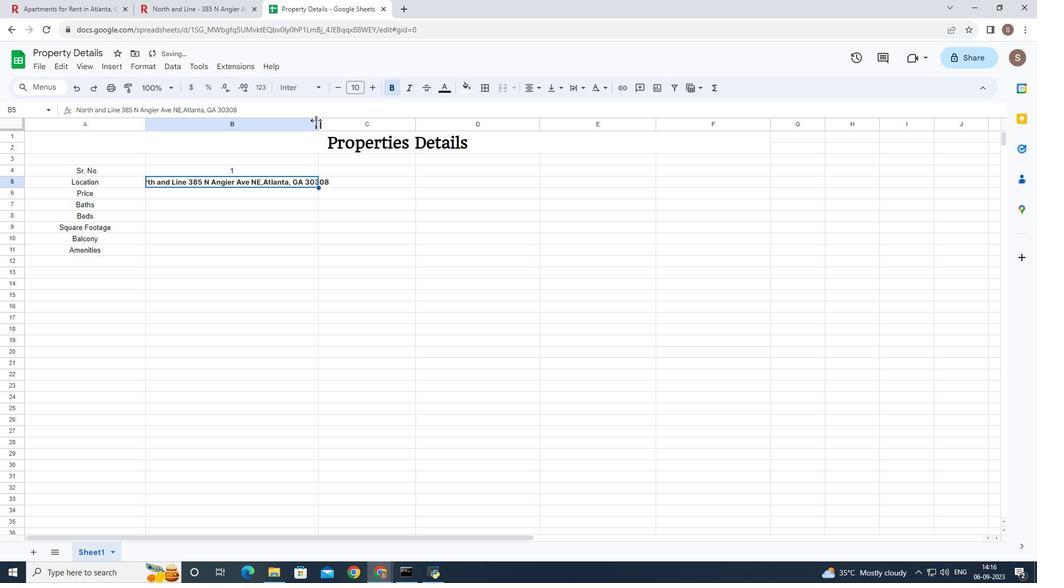 
Action: Mouse pressed left at (283, 181)
Screenshot: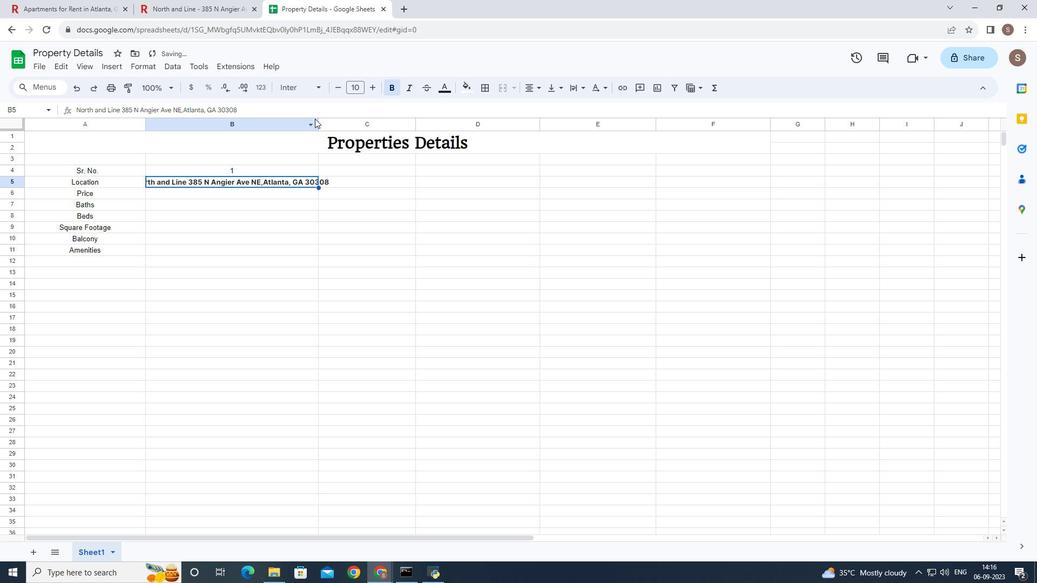 
Action: Mouse moved to (318, 128)
Screenshot: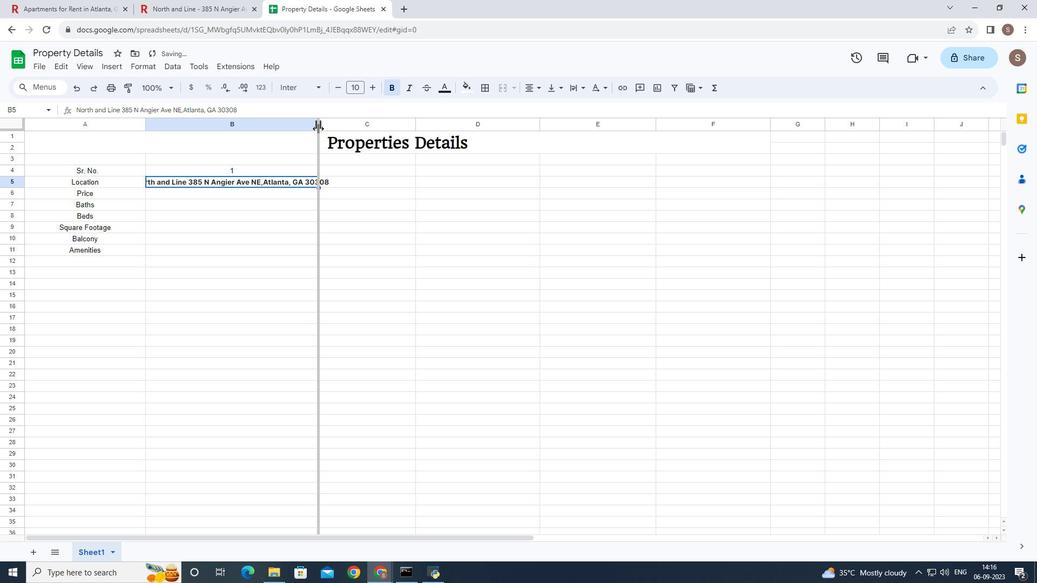 
Action: Mouse pressed left at (318, 128)
Screenshot: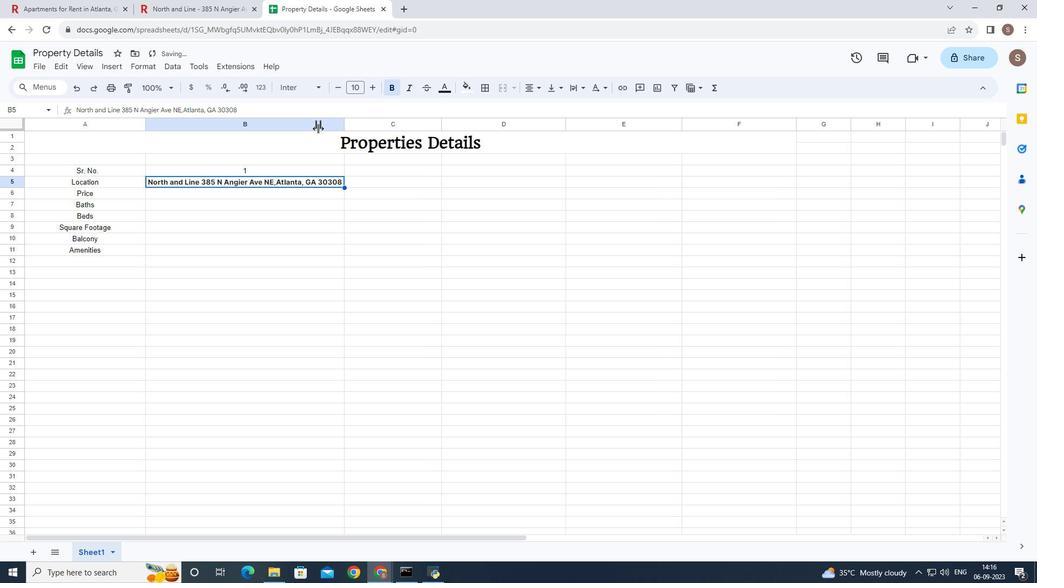 
Action: Mouse pressed left at (318, 128)
Screenshot: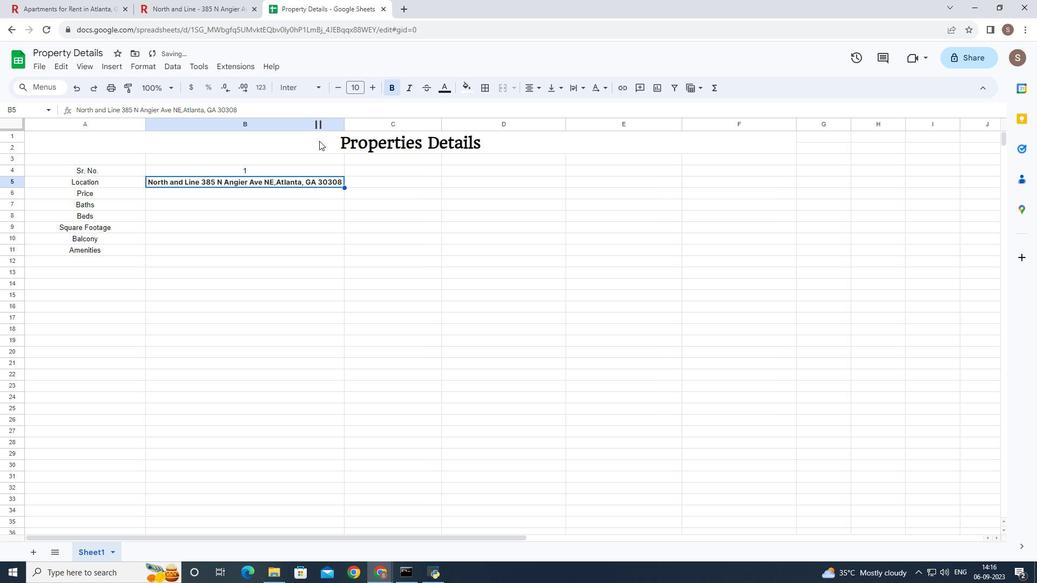 
Action: Mouse moved to (206, 191)
Screenshot: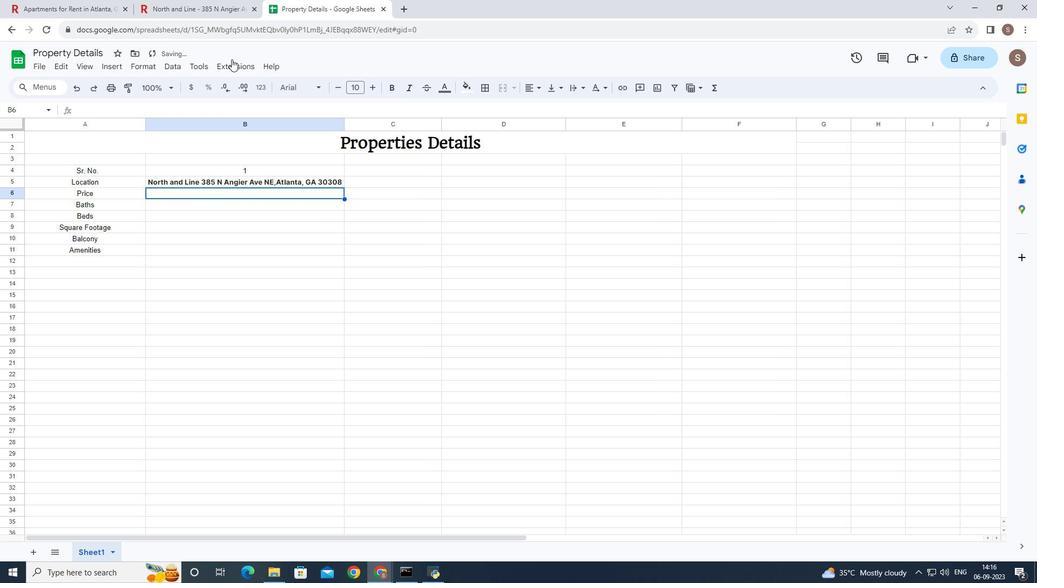 
Action: Mouse pressed left at (206, 191)
Screenshot: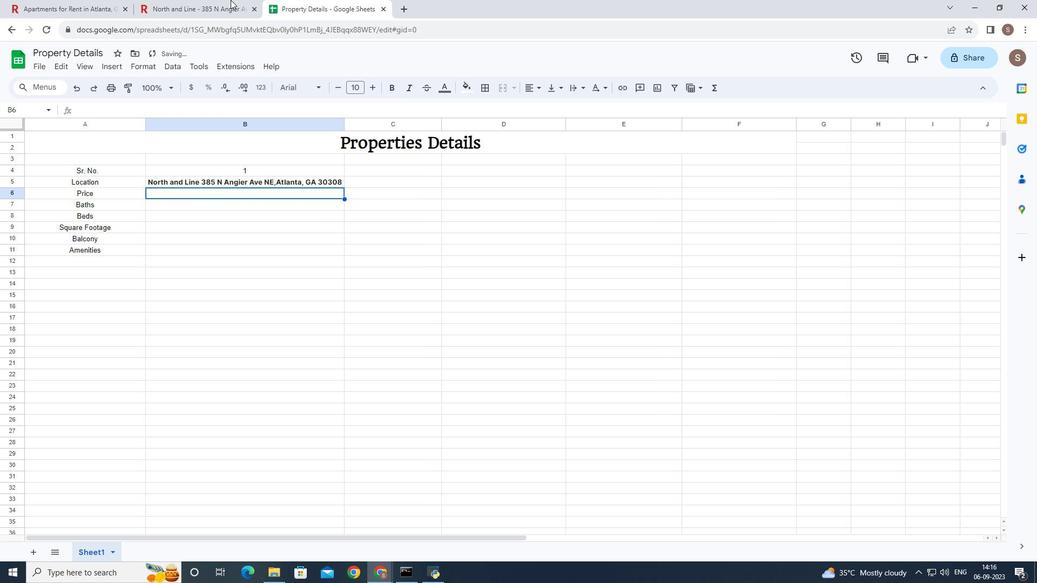 
Action: Mouse moved to (215, 0)
Screenshot: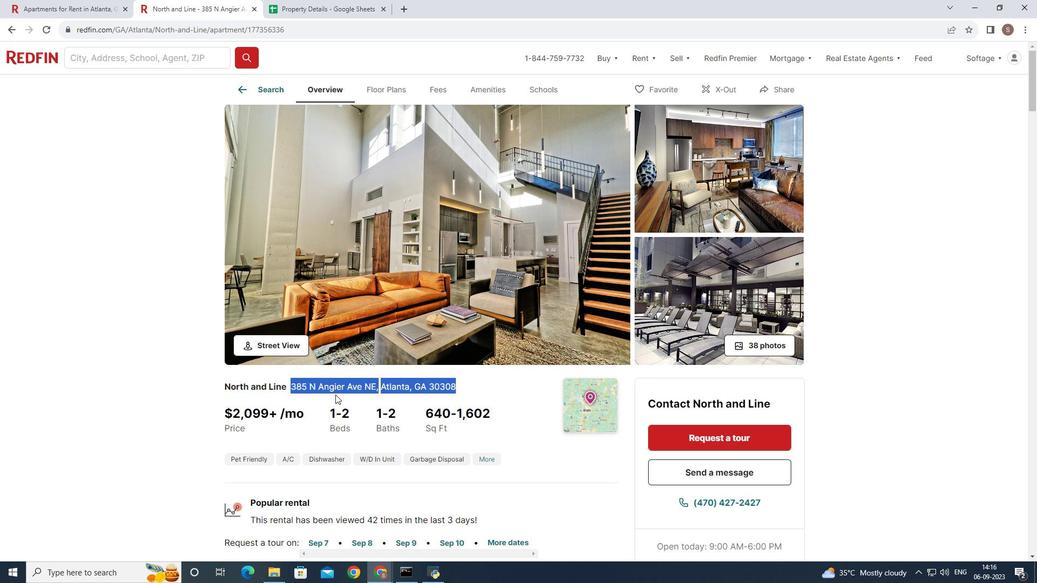 
Action: Mouse pressed left at (215, 0)
Screenshot: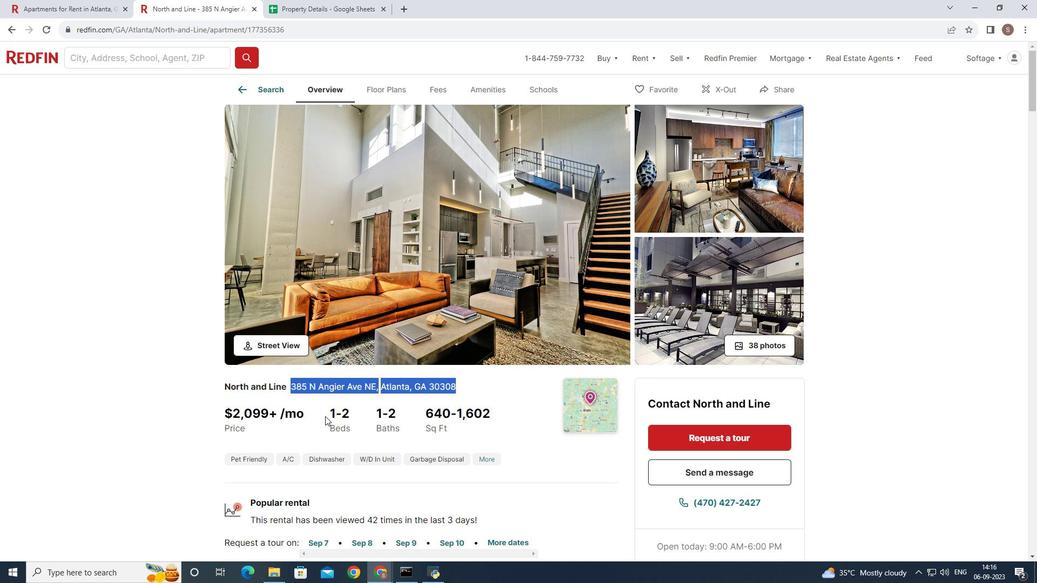 
Action: Mouse moved to (225, 412)
Screenshot: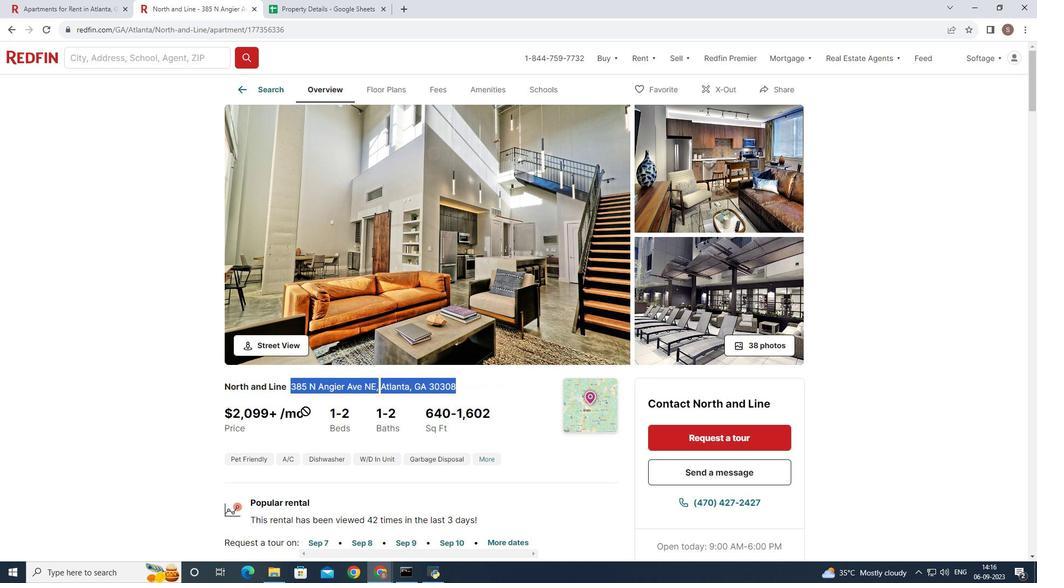 
Action: Mouse pressed left at (225, 412)
Screenshot: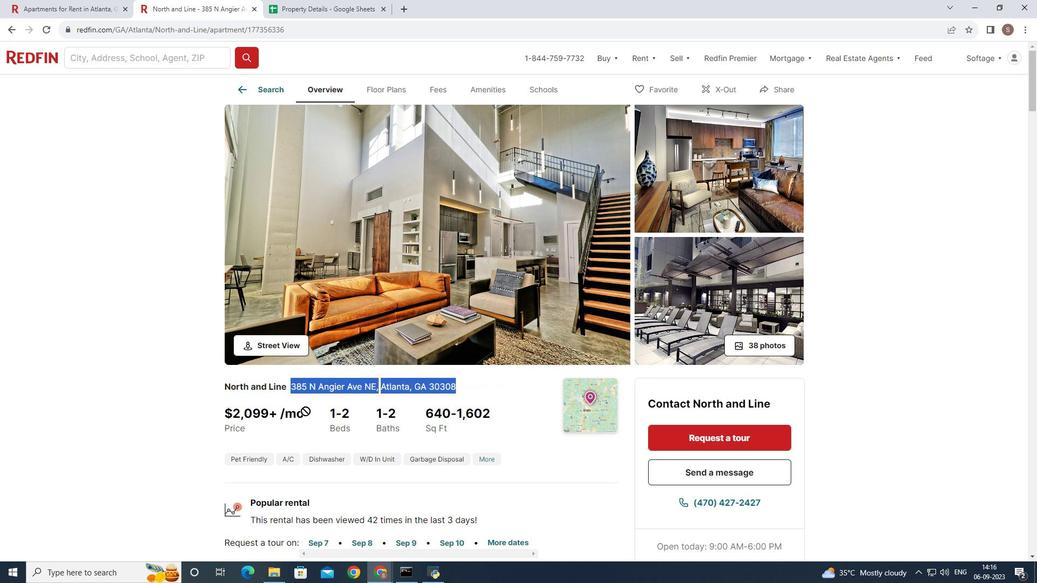 
Action: Mouse moved to (305, 411)
Screenshot: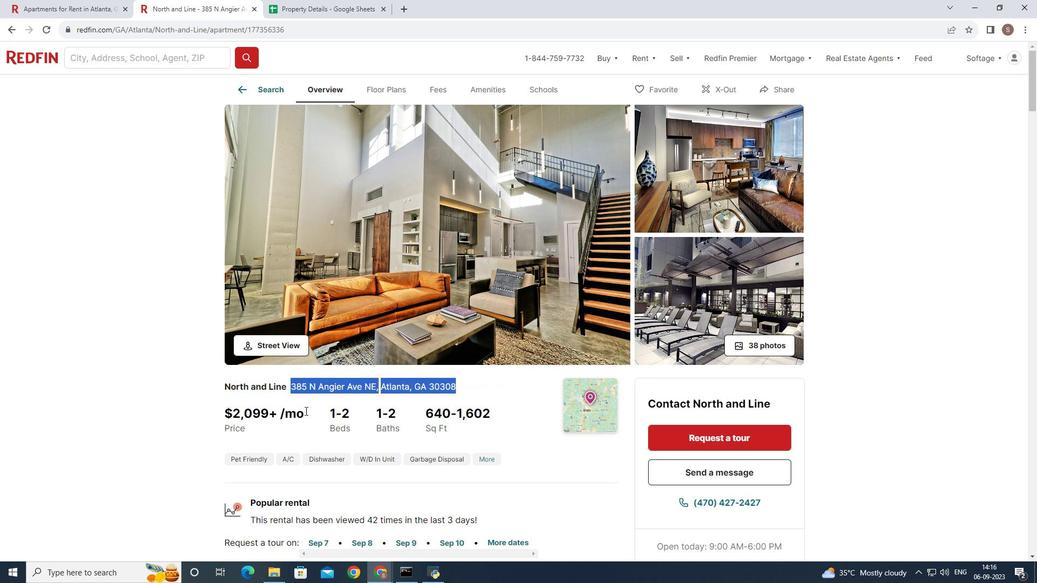 
Action: Mouse pressed left at (305, 411)
Screenshot: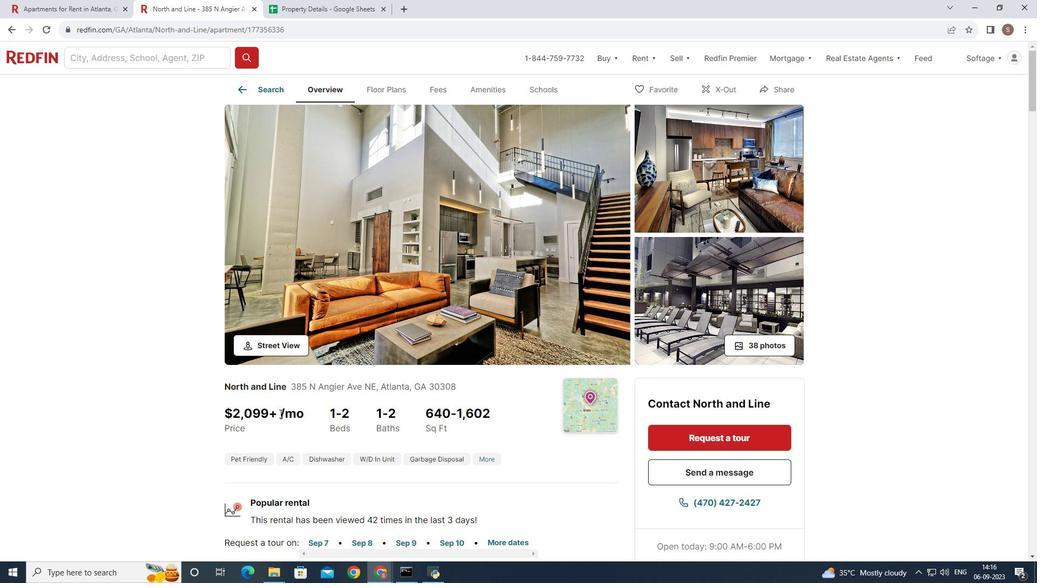 
Action: Mouse pressed left at (305, 411)
Screenshot: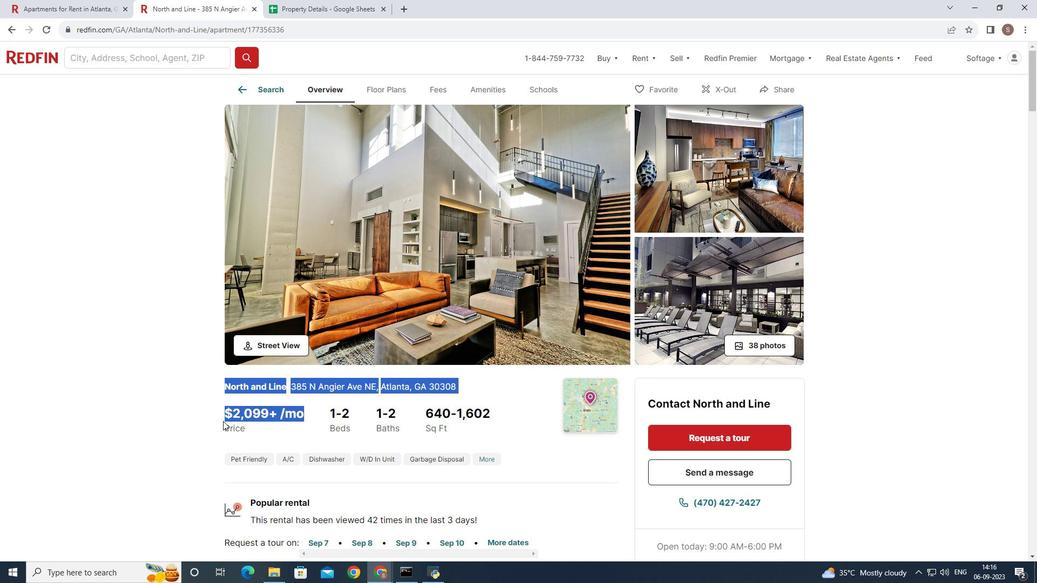 
Action: Mouse moved to (220, 416)
Screenshot: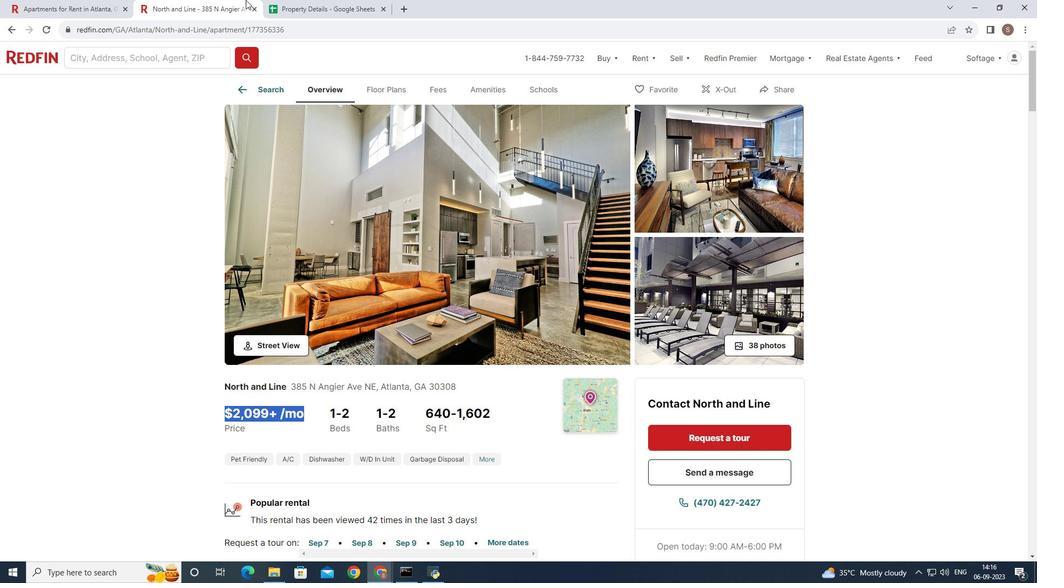 
Action: Key pressed ctrl+C
Screenshot: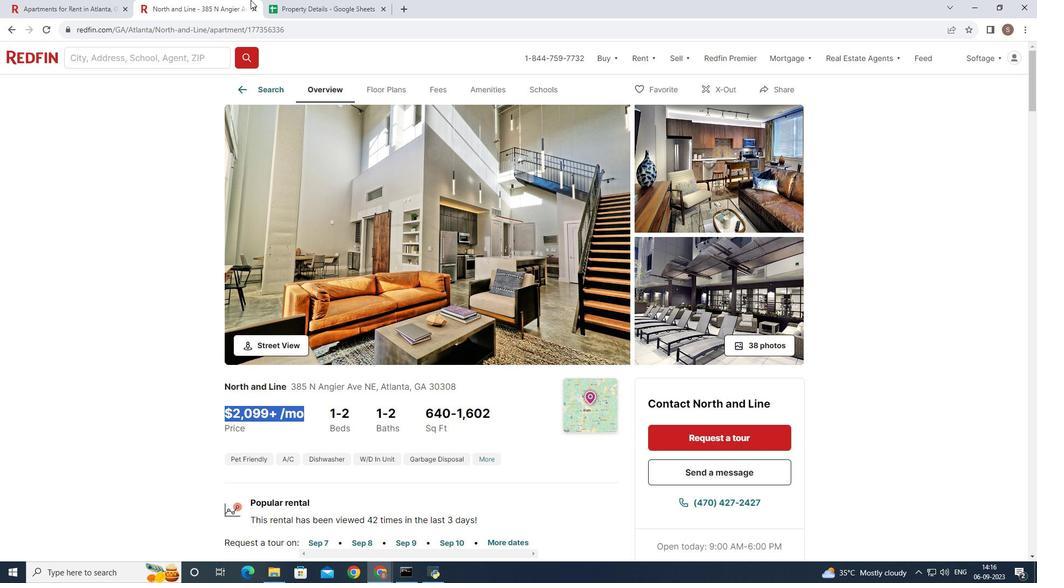 
Action: Mouse moved to (281, 0)
Screenshot: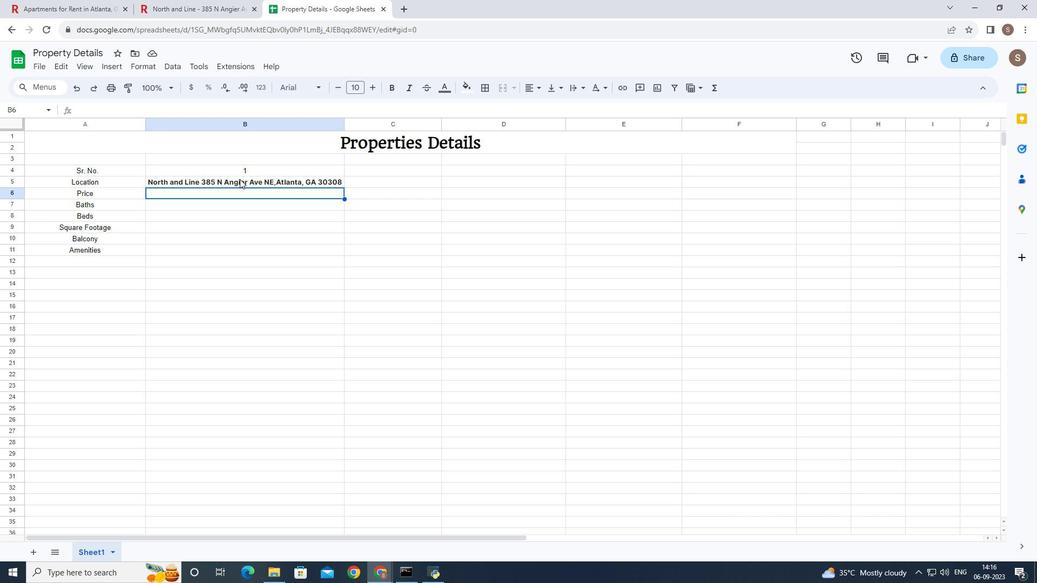 
Action: Mouse pressed left at (281, 0)
Screenshot: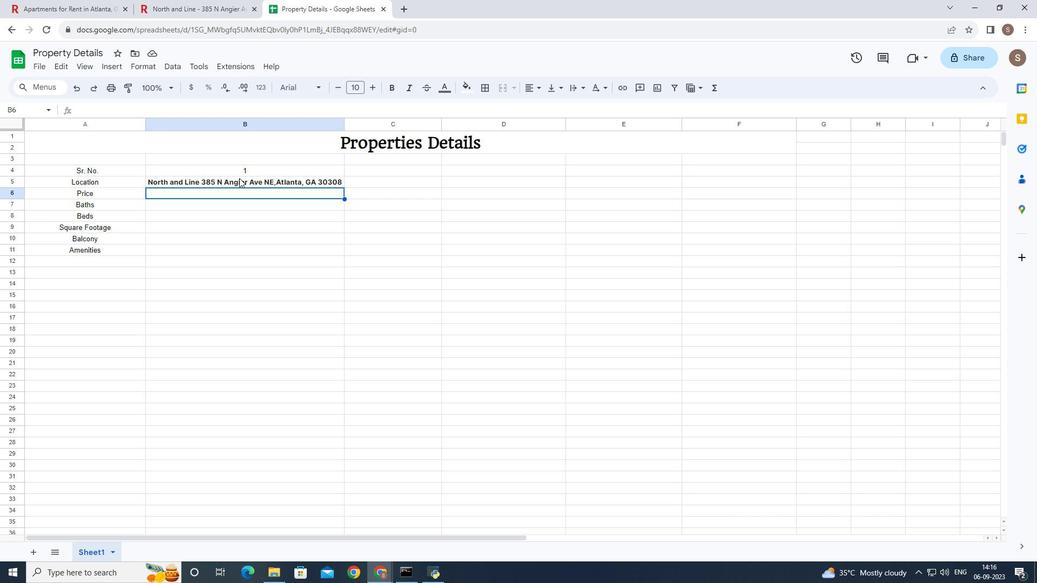 
Action: Mouse moved to (237, 210)
Screenshot: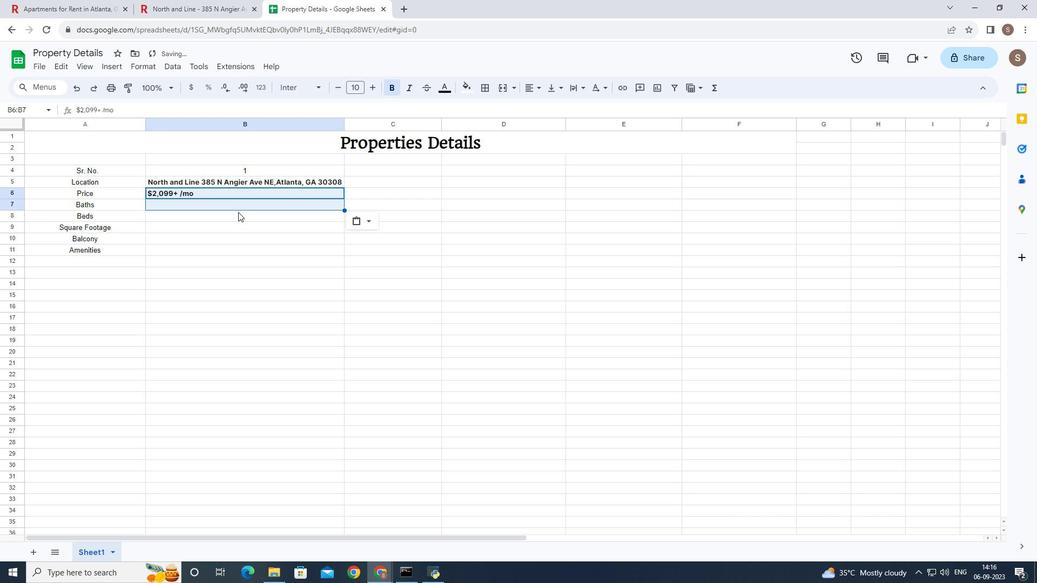 
Action: Key pressed ctrl+V
Screenshot: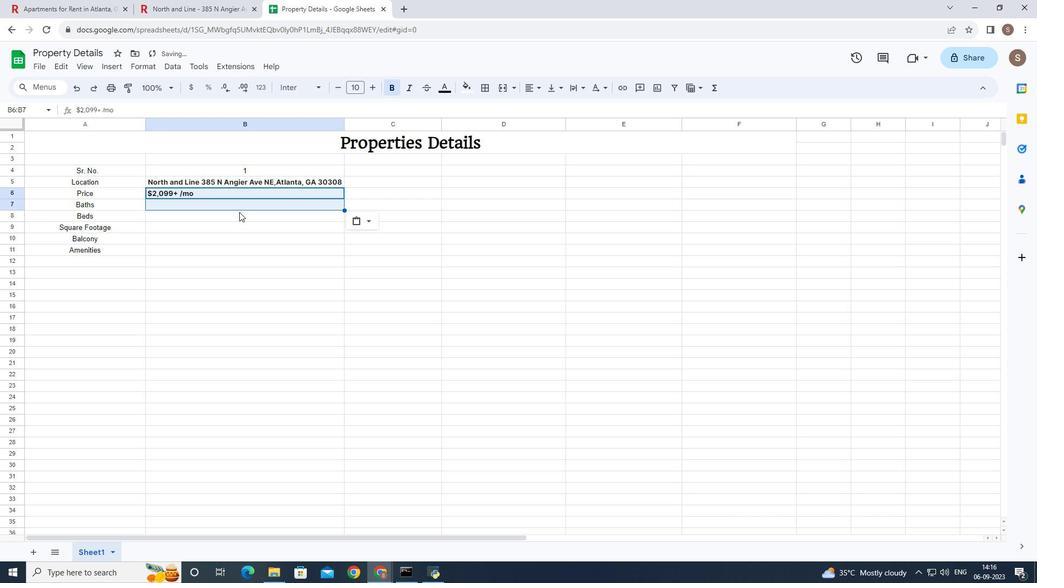 
Action: Mouse moved to (274, 198)
Screenshot: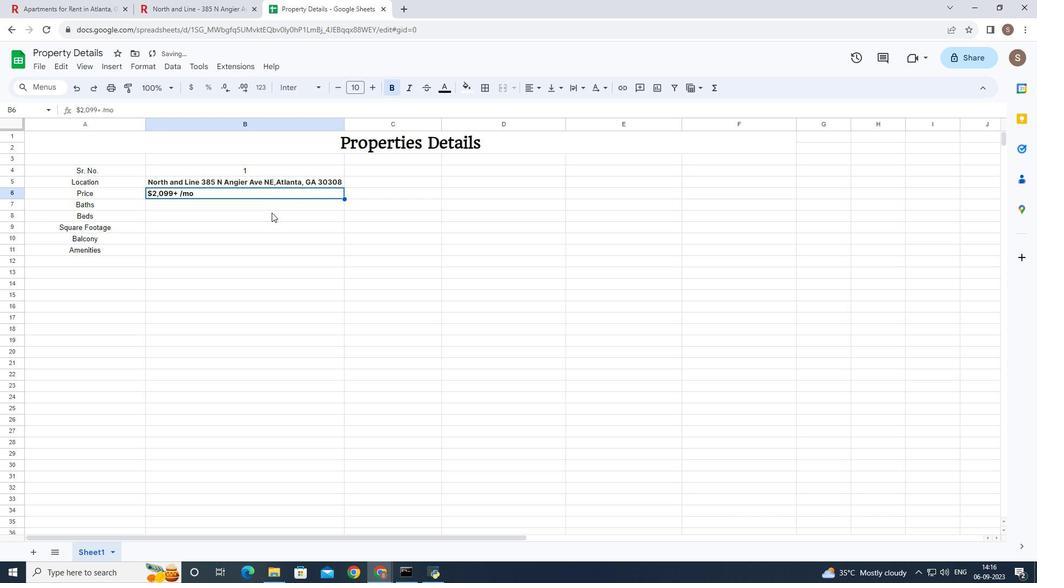 
Action: Mouse pressed left at (274, 198)
Screenshot: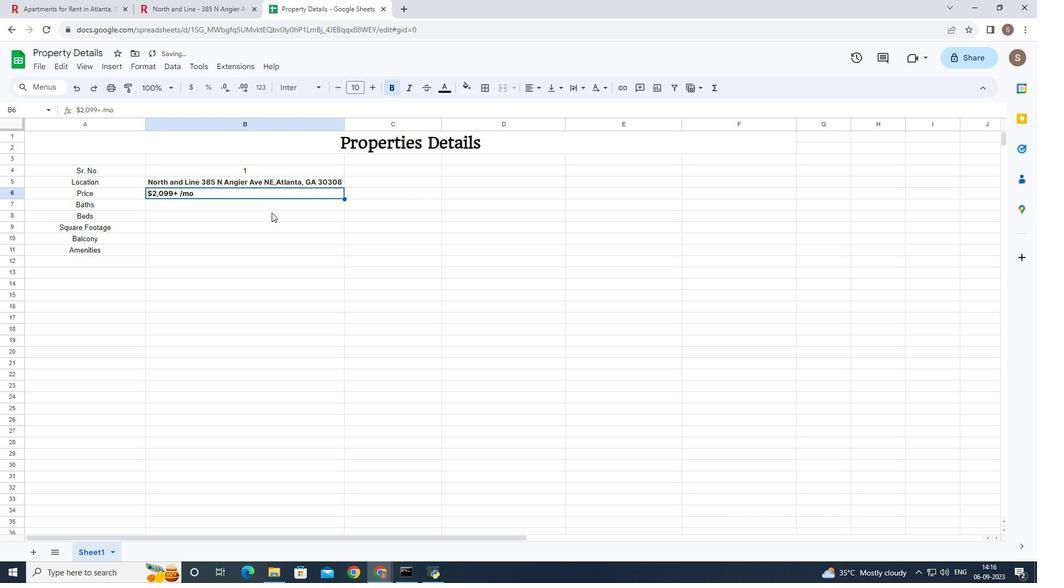 
Action: Mouse moved to (271, 212)
Screenshot: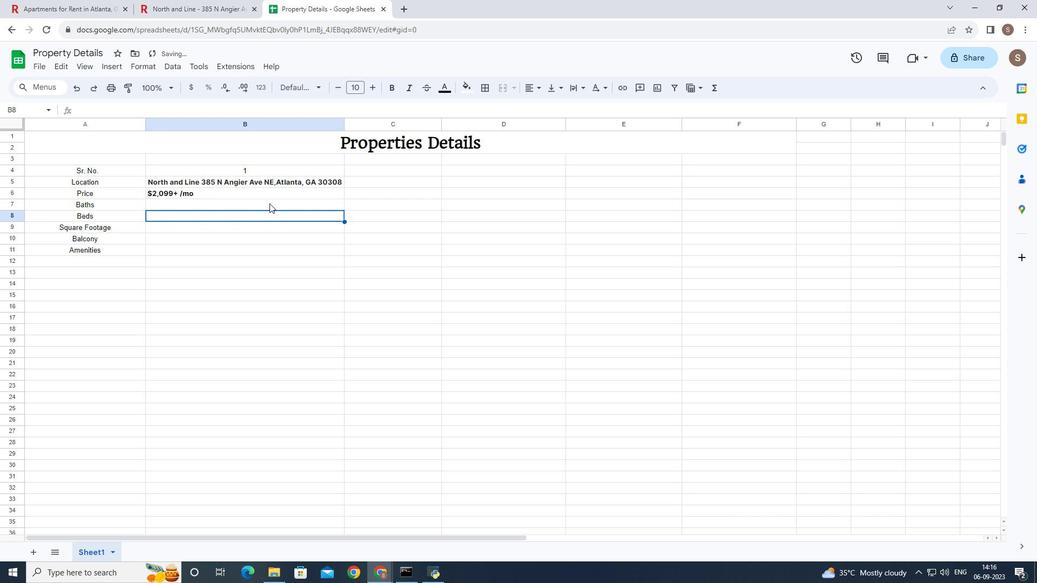
Action: Mouse pressed left at (271, 212)
Screenshot: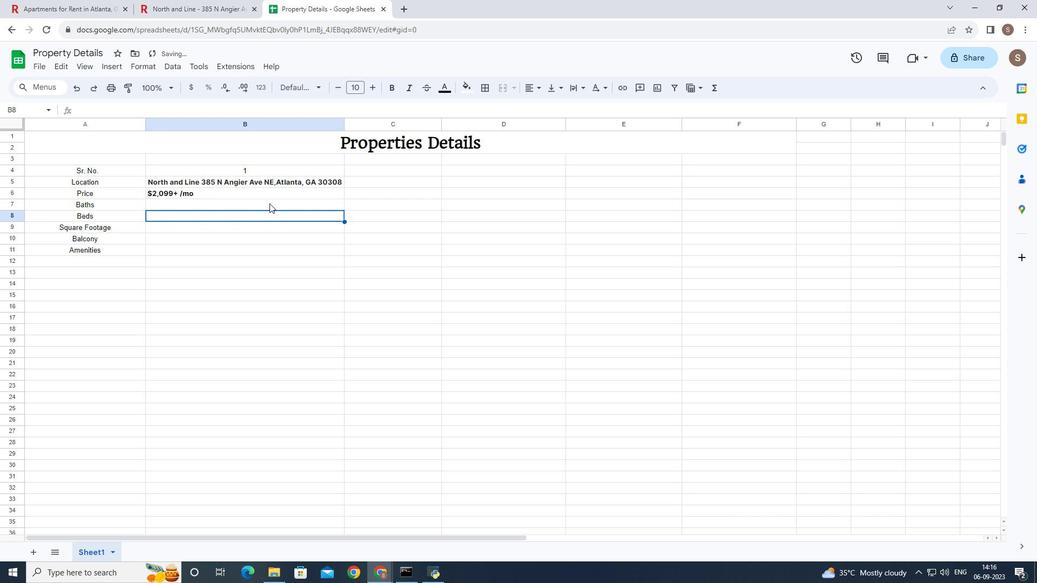 
Action: Mouse moved to (269, 203)
Screenshot: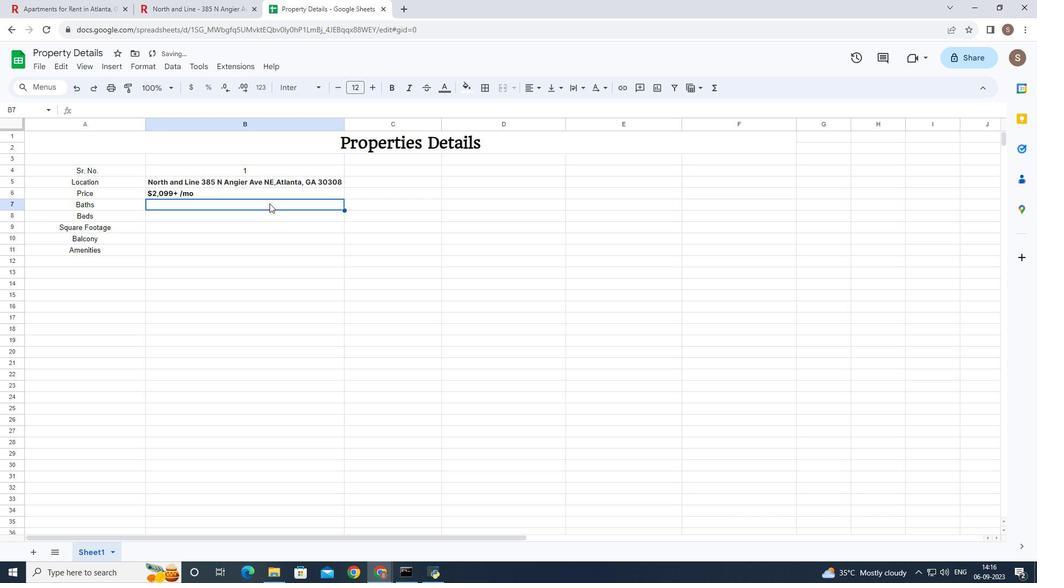 
Action: Mouse pressed left at (269, 203)
Screenshot: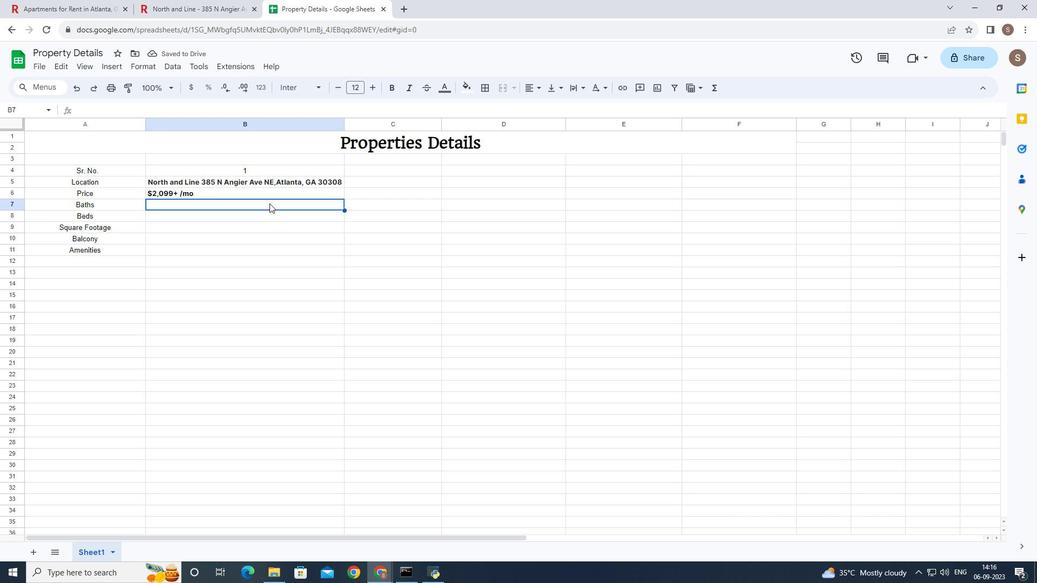 
Action: Mouse moved to (270, 194)
Screenshot: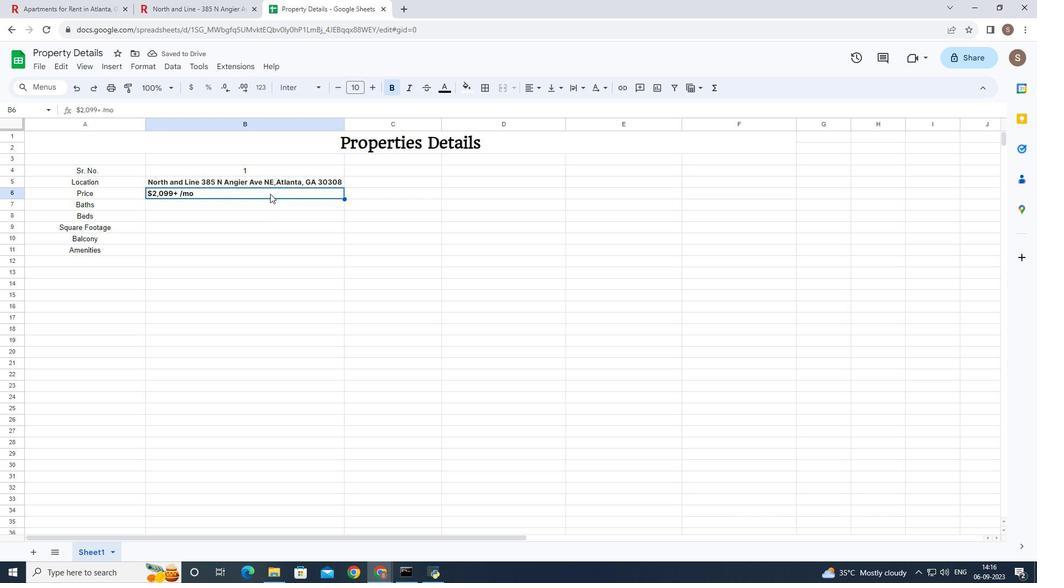 
Action: Mouse pressed left at (270, 194)
Screenshot: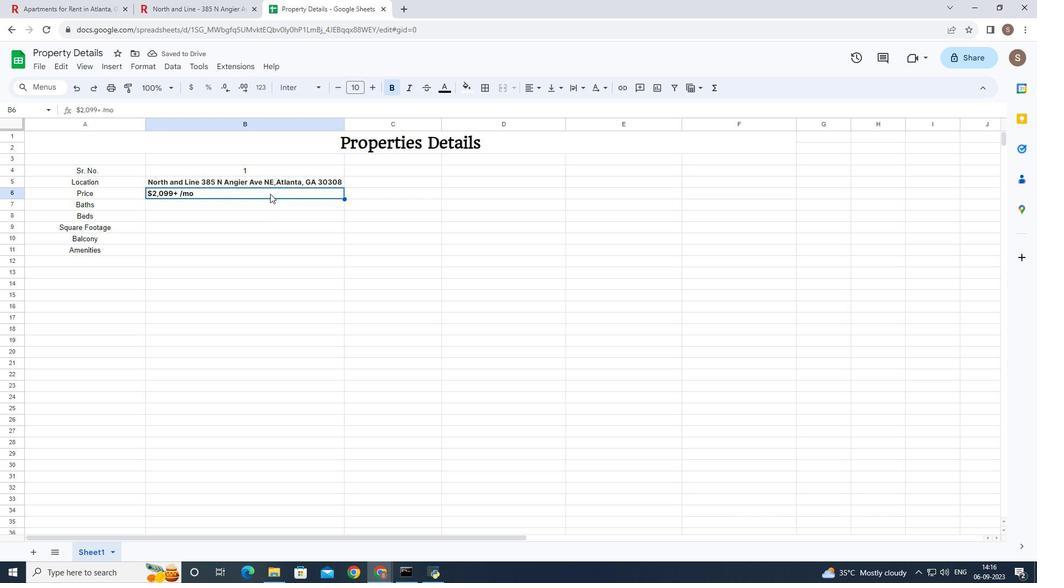 
Action: Mouse moved to (210, 0)
Screenshot: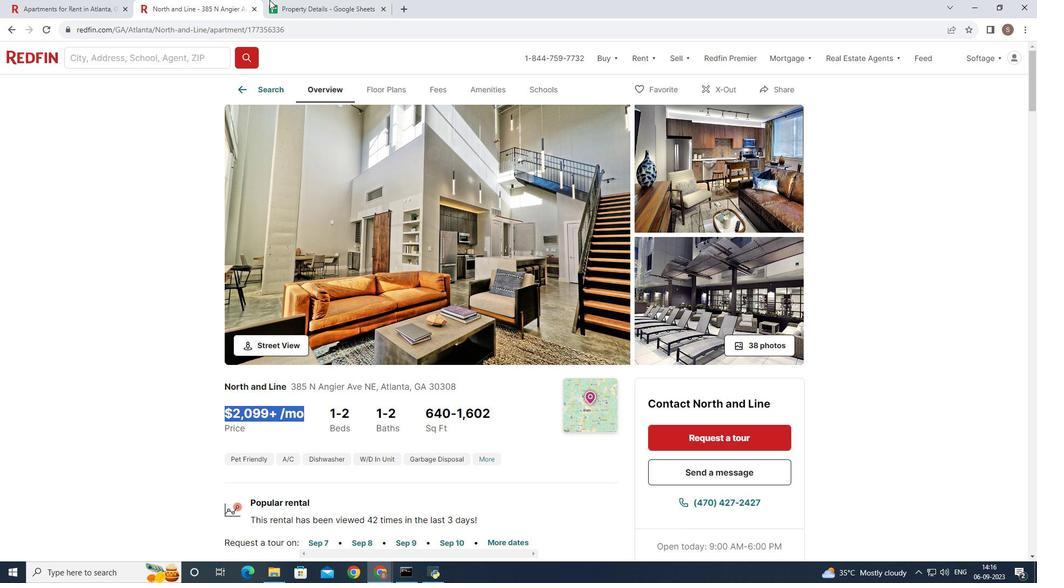 
Action: Mouse pressed left at (210, 0)
Screenshot: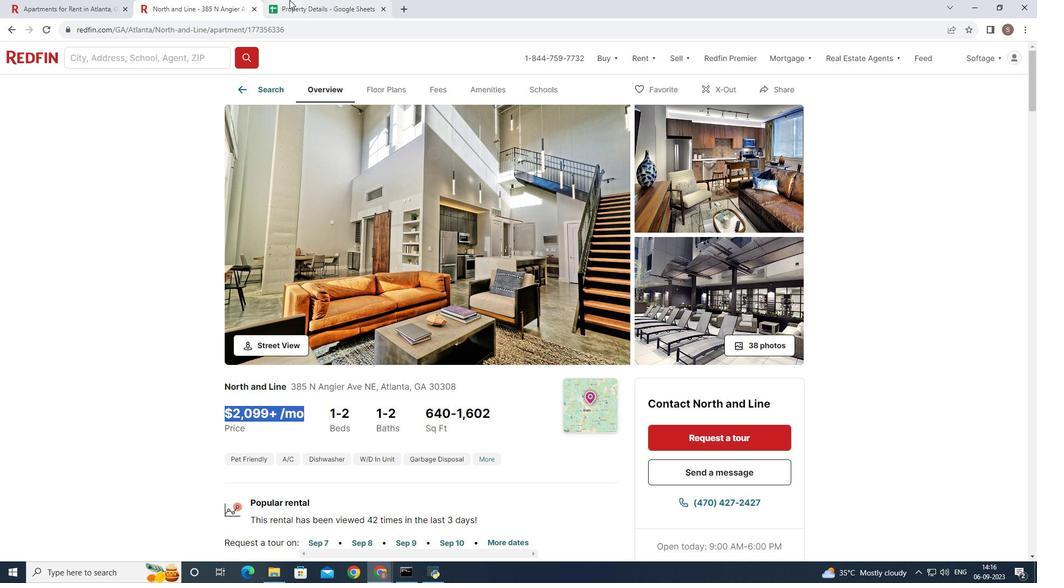 
Action: Mouse moved to (311, 414)
Screenshot: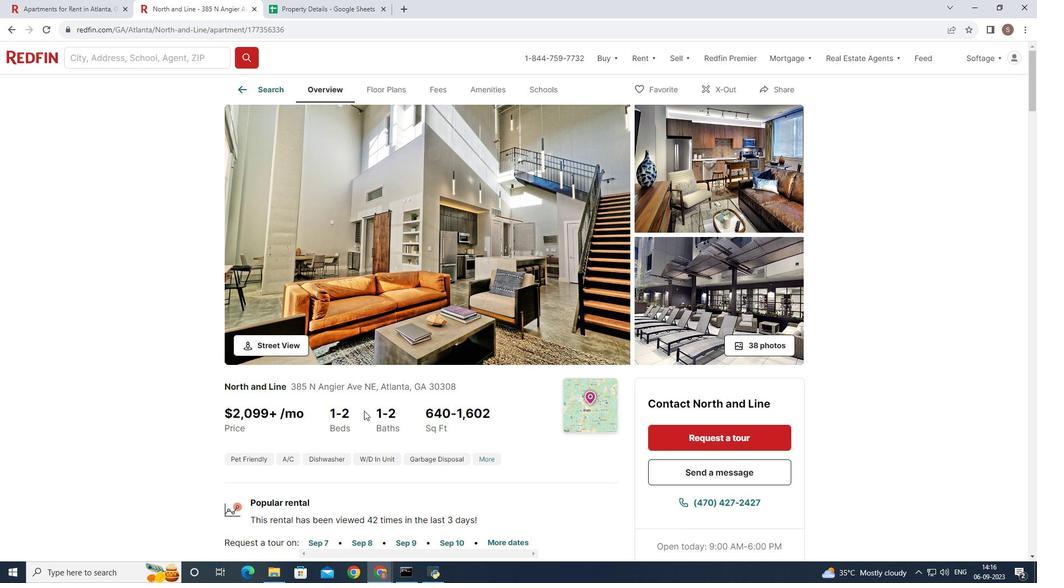 
Action: Mouse pressed left at (311, 414)
Screenshot: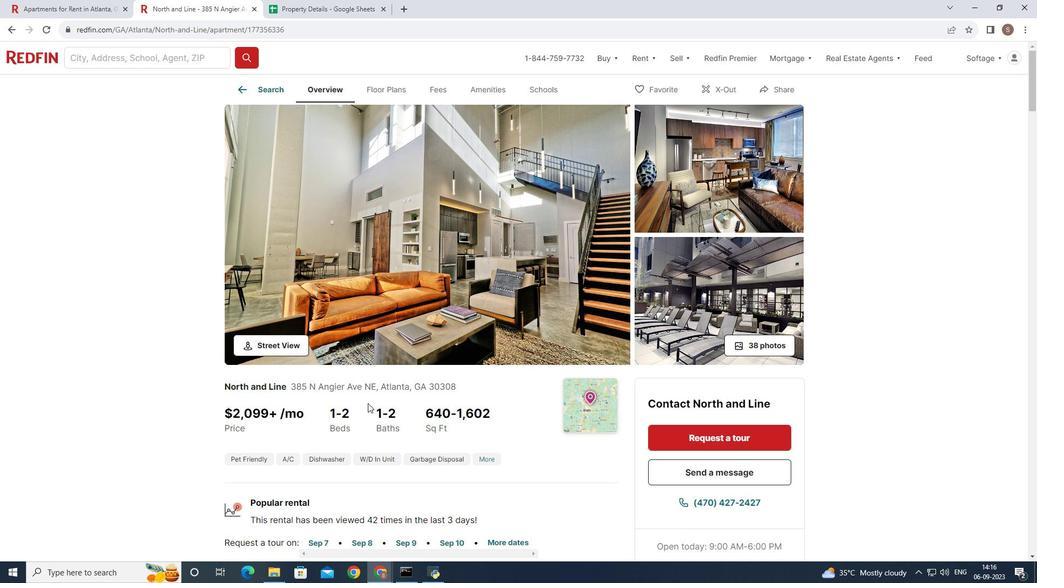 
Action: Mouse moved to (375, 413)
Screenshot: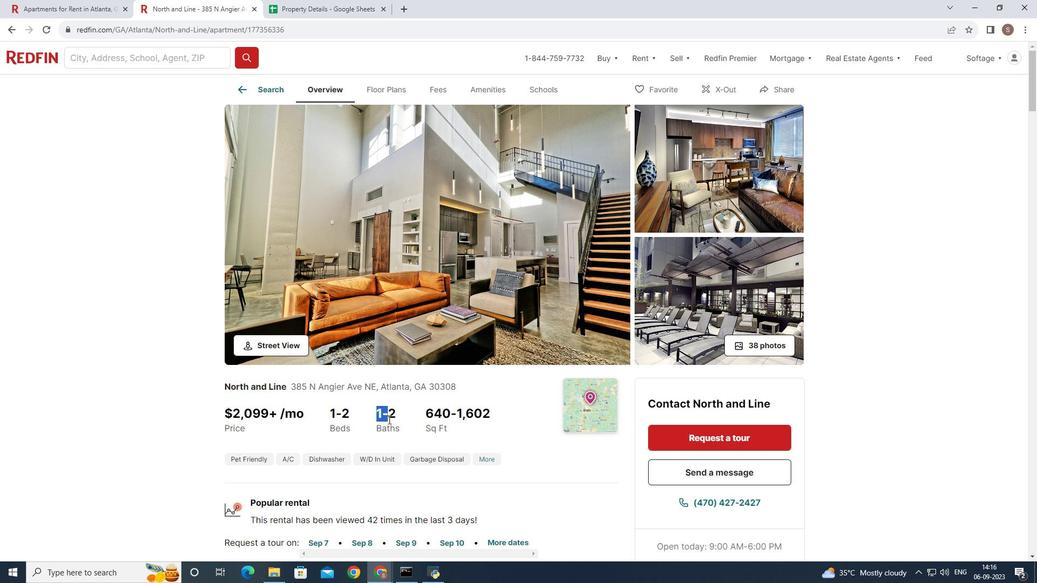 
Action: Mouse pressed left at (375, 413)
Screenshot: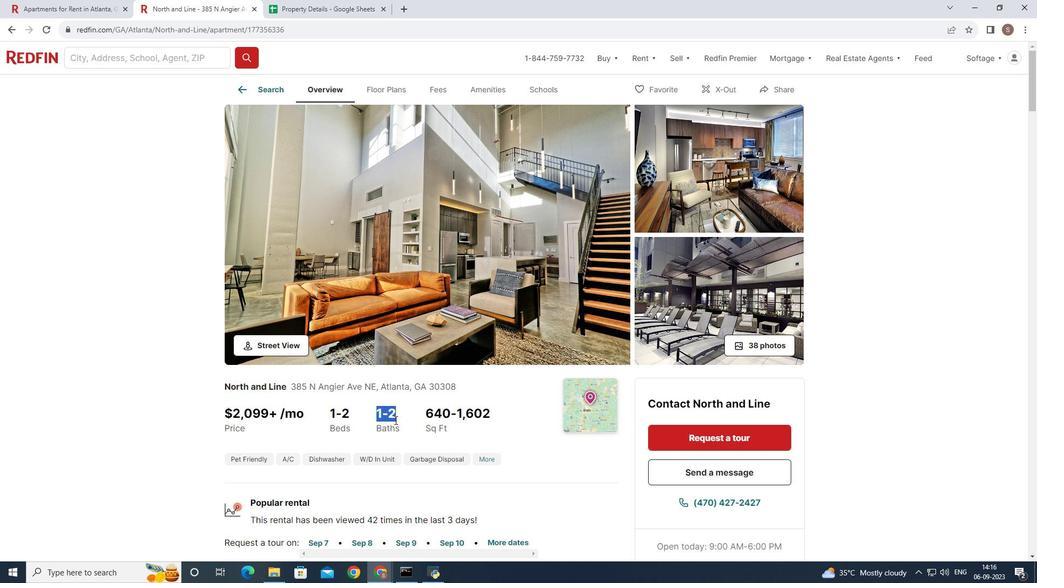 
Action: Mouse moved to (395, 420)
Screenshot: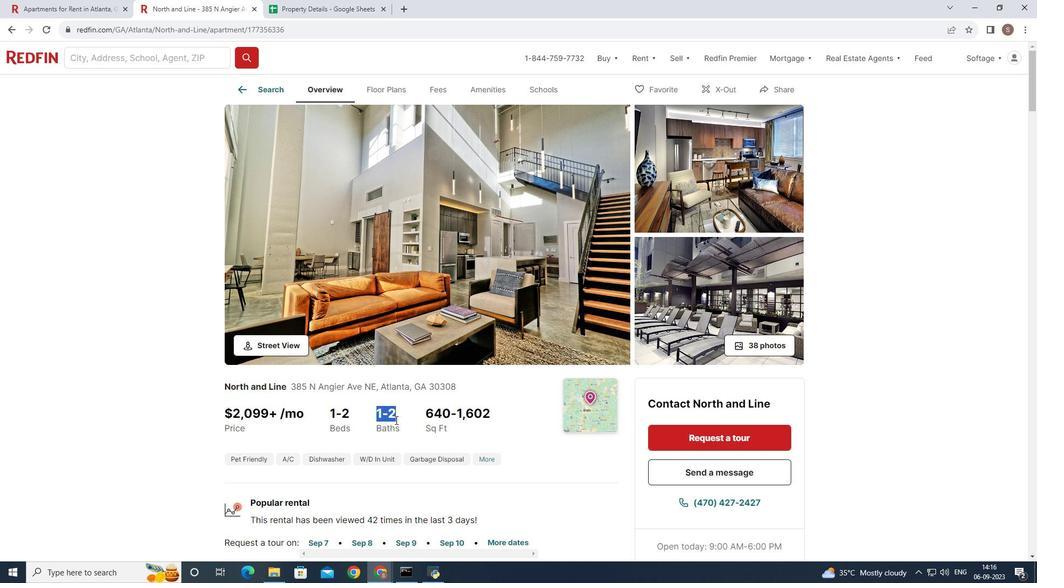 
Action: Key pressed ctrl+C
Screenshot: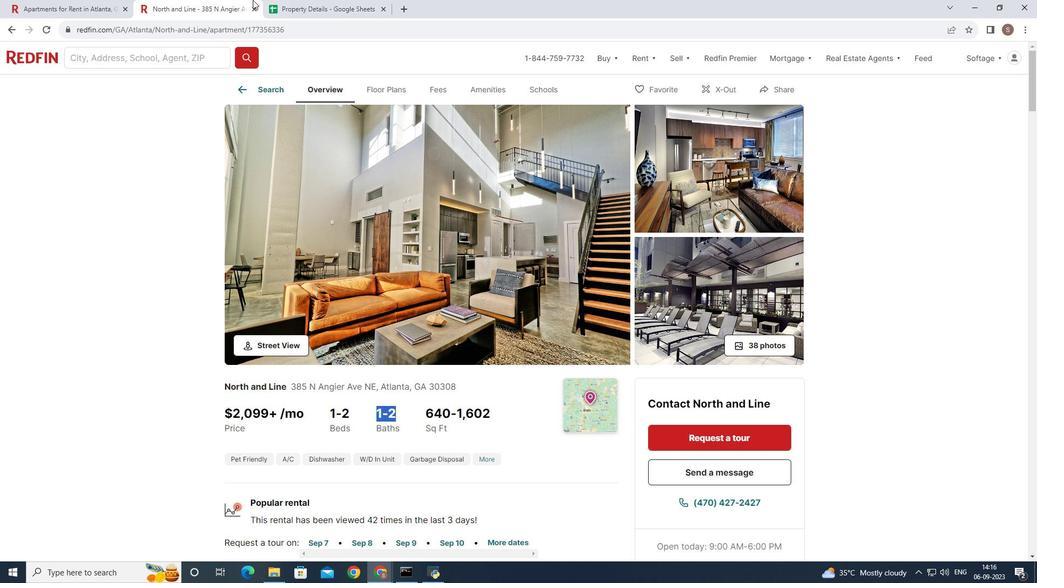 
Action: Mouse moved to (297, 0)
Screenshot: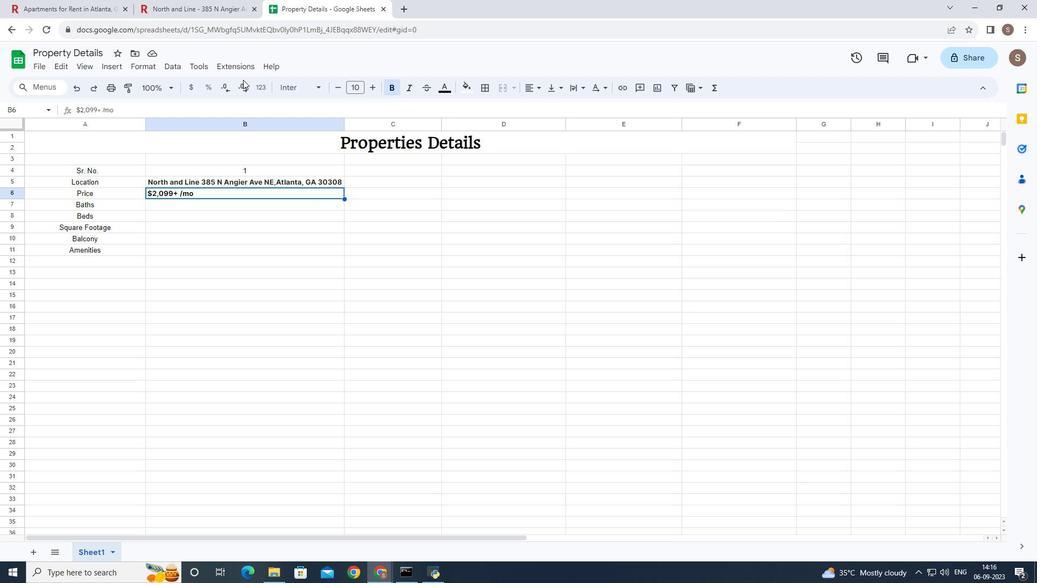 
Action: Mouse pressed left at (297, 0)
Screenshot: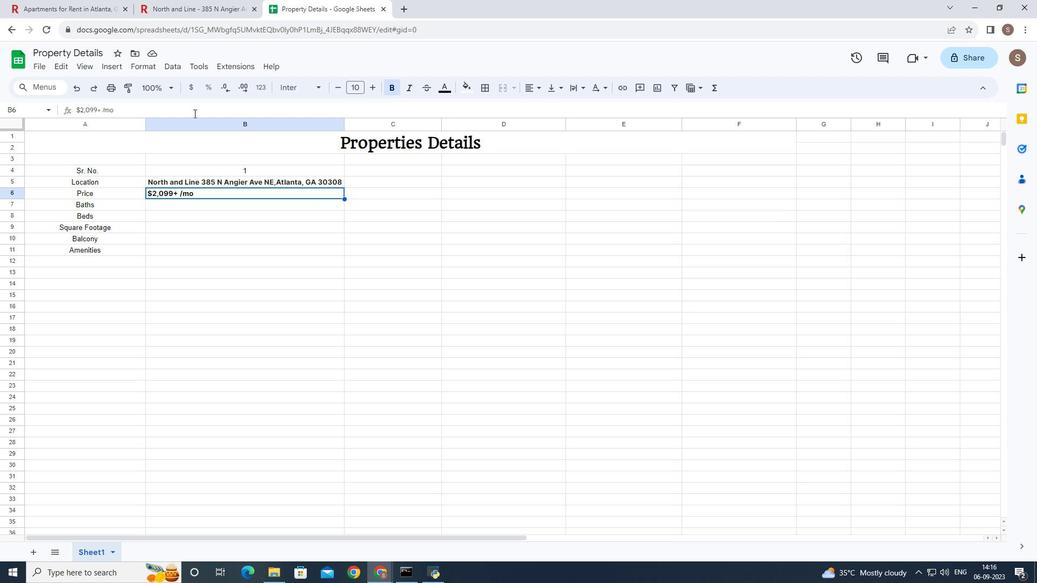 
Action: Mouse moved to (191, 204)
Screenshot: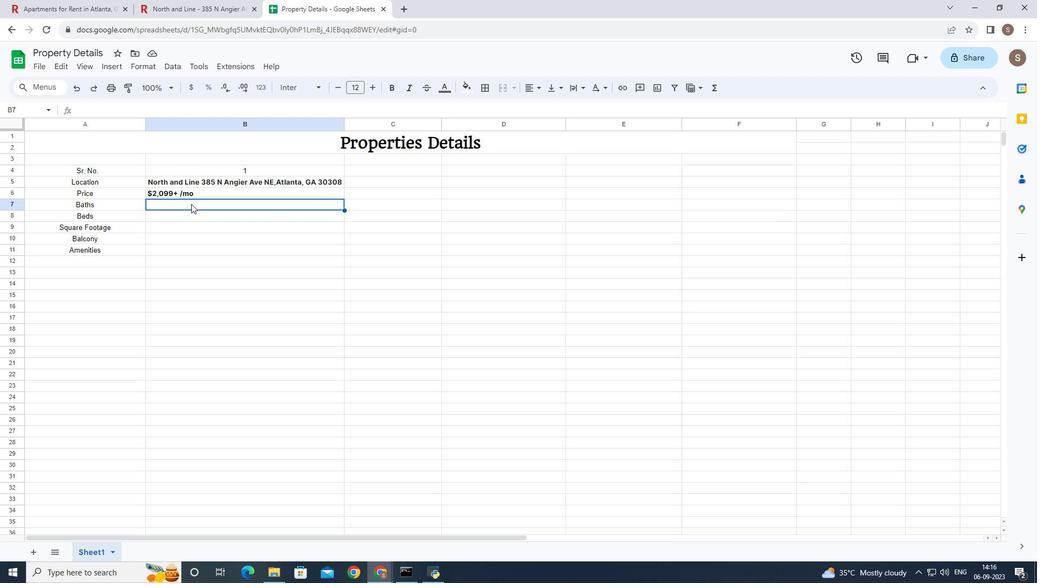 
Action: Mouse pressed left at (191, 204)
Screenshot: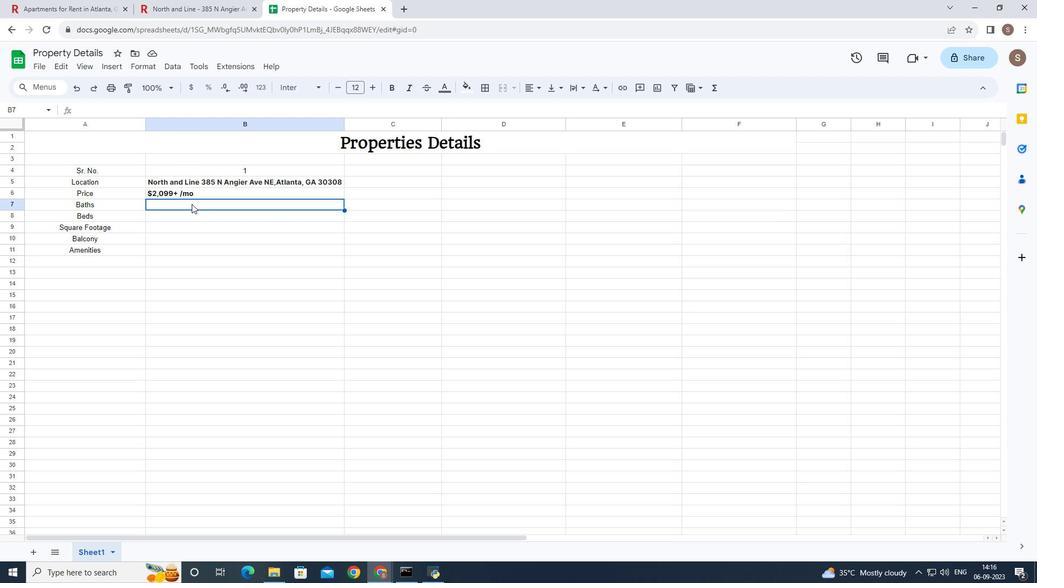 
Action: Mouse moved to (191, 204)
Screenshot: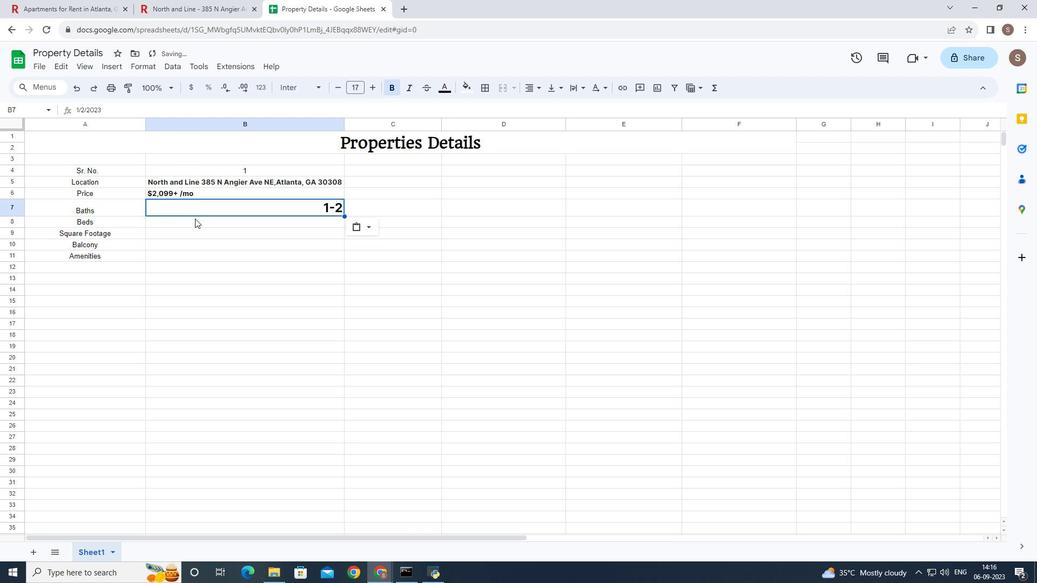 
Action: Key pressed ctrl+V
Screenshot: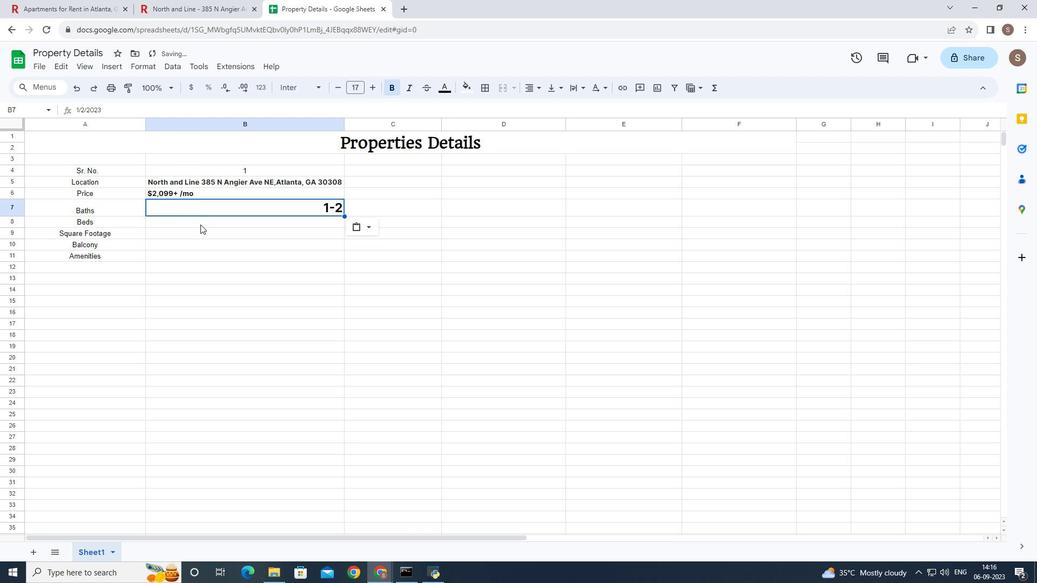 
Action: Mouse moved to (250, 227)
Screenshot: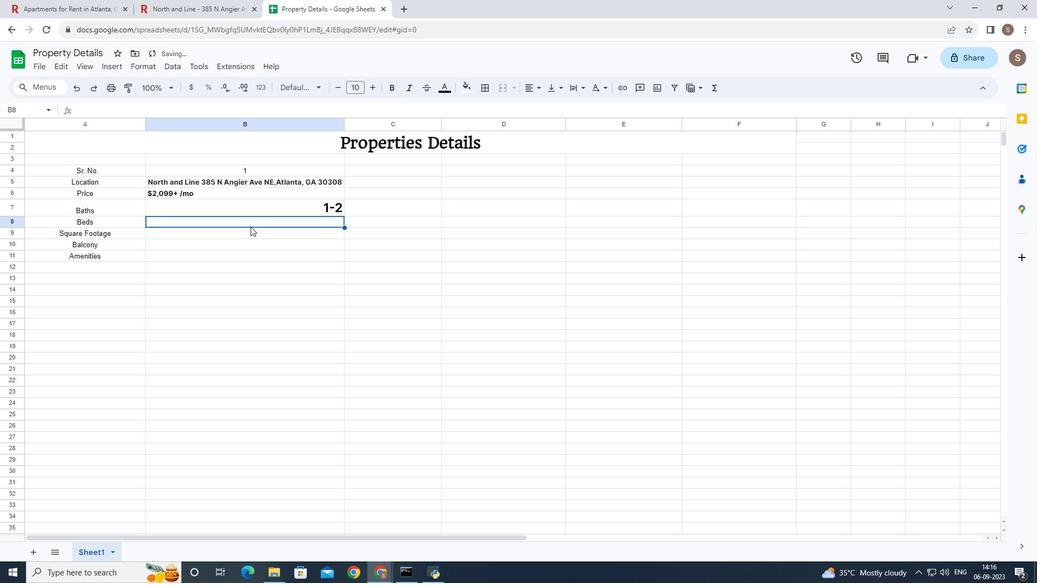 
Action: Mouse pressed left at (250, 227)
Screenshot: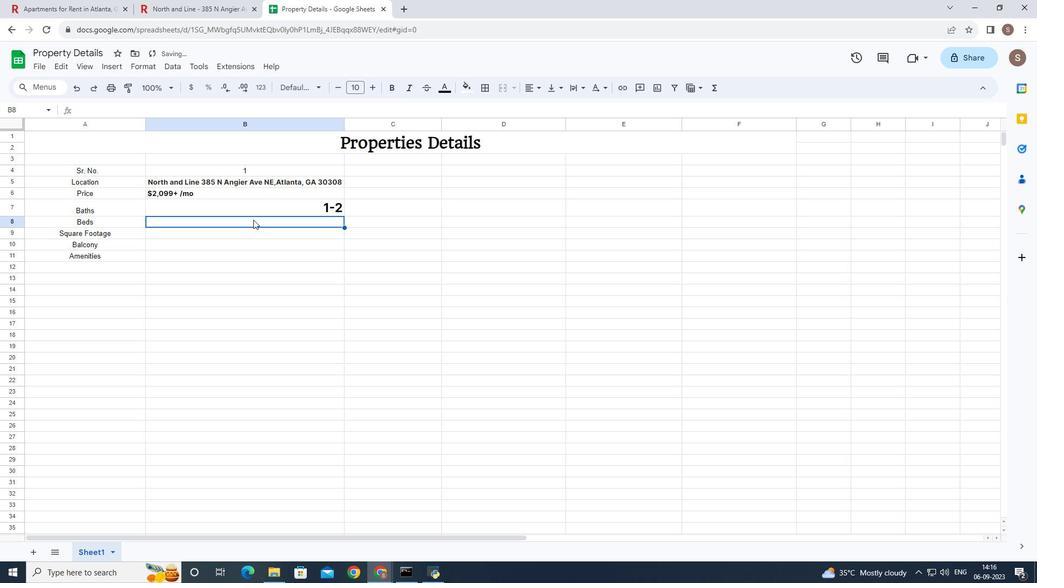 
Action: Mouse moved to (257, 212)
Screenshot: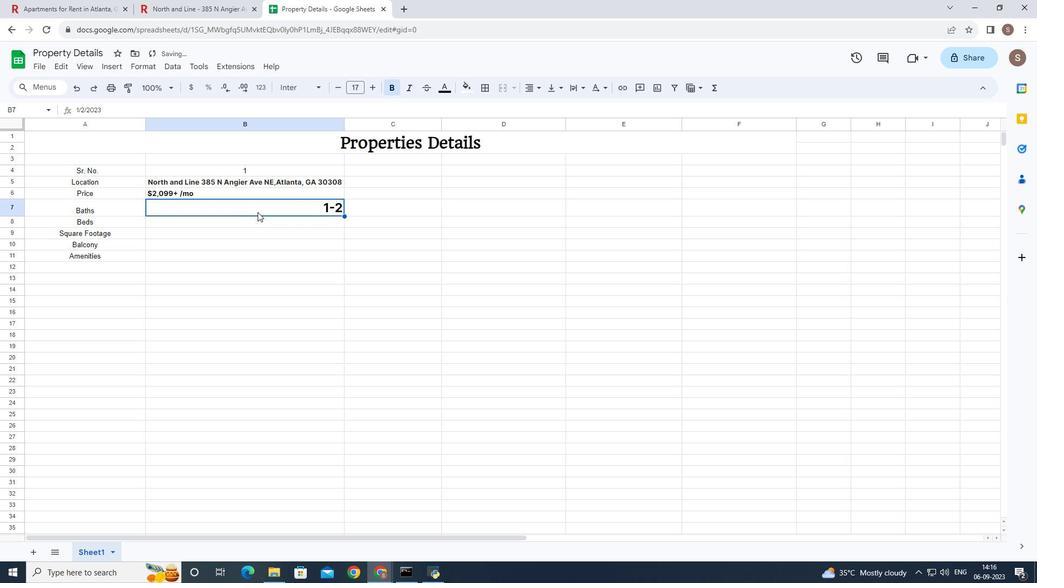 
Action: Mouse pressed left at (257, 212)
Screenshot: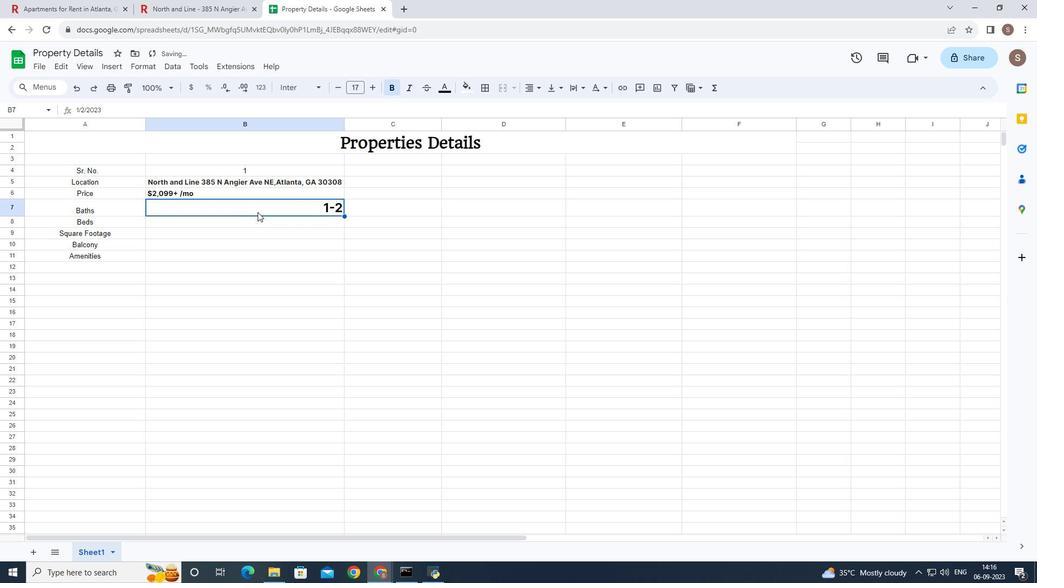 
Action: Mouse moved to (255, 221)
Screenshot: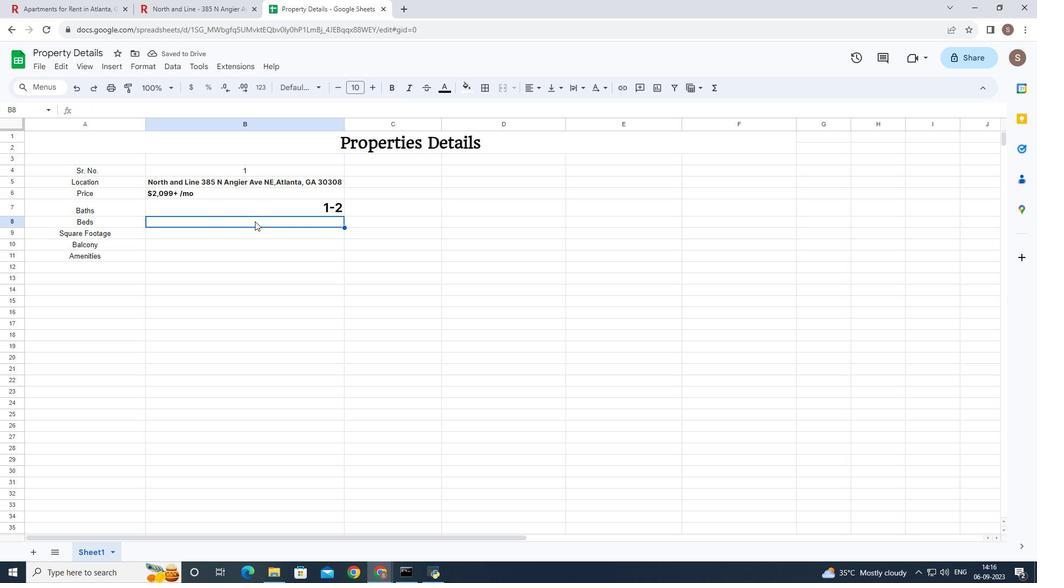
Action: Mouse pressed left at (255, 221)
Screenshot: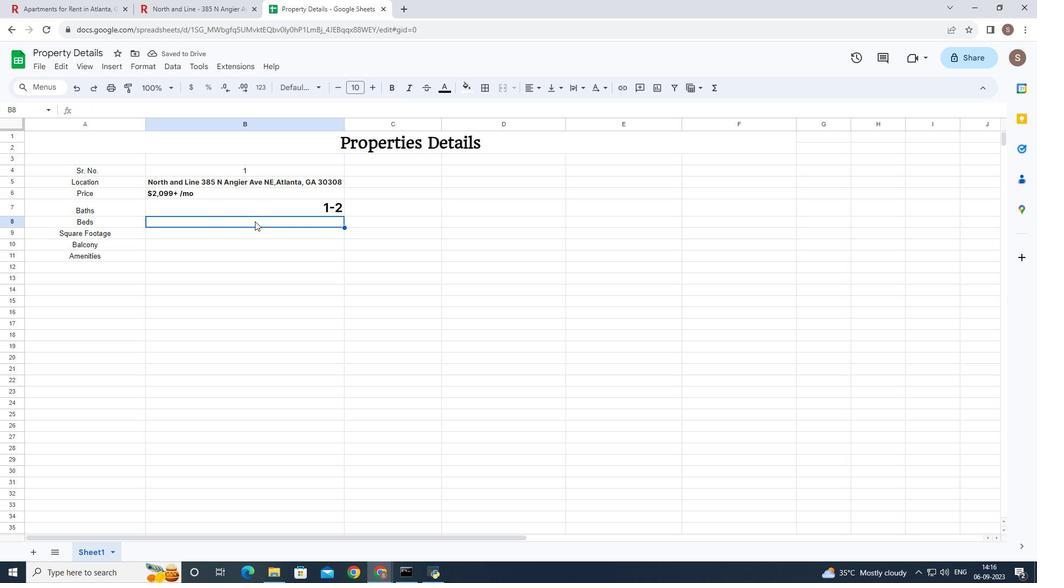 
Action: Mouse moved to (222, 0)
Screenshot: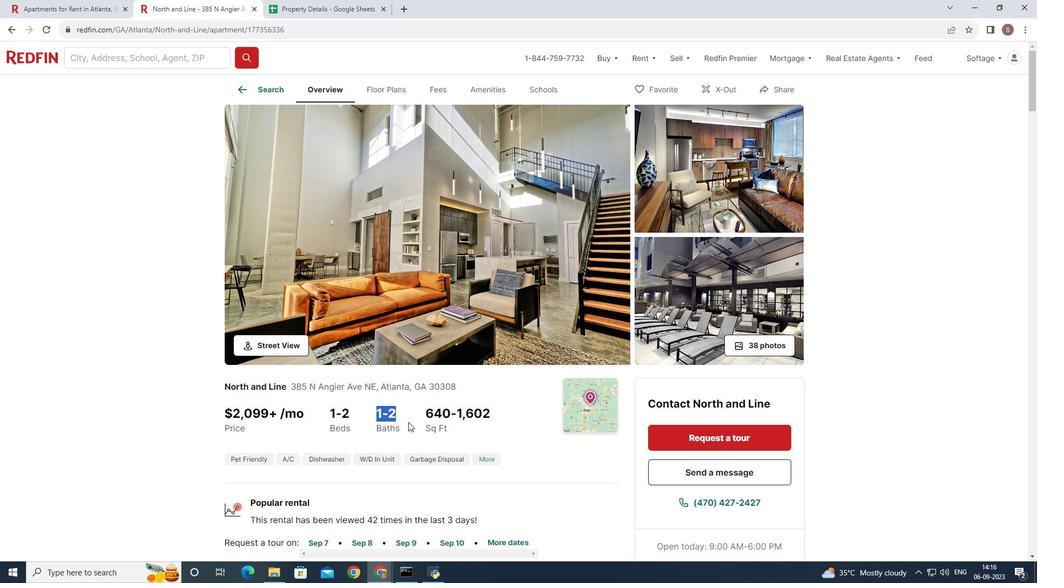 
Action: Mouse pressed left at (222, 0)
Screenshot: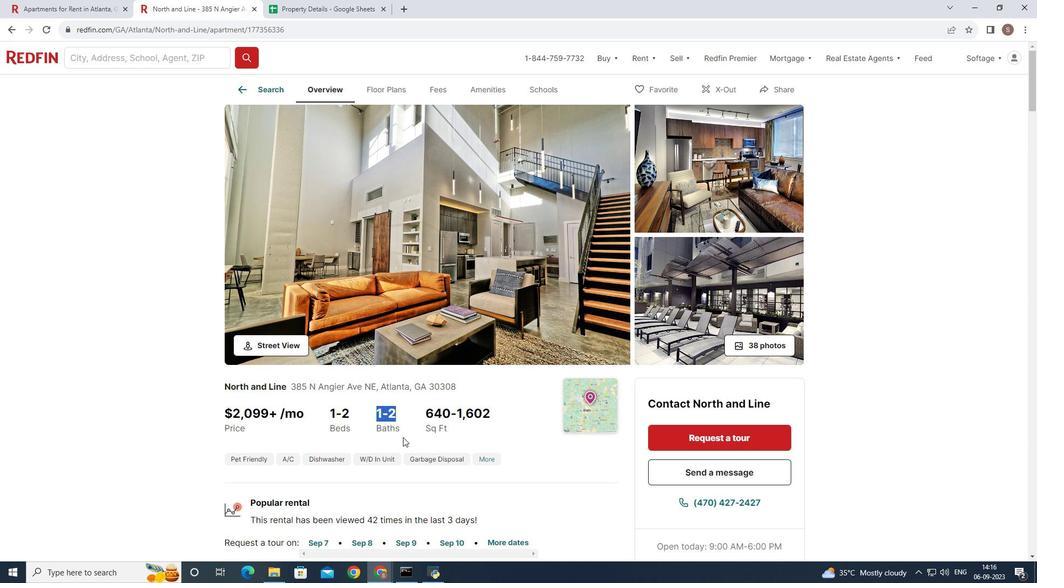 
Action: Mouse moved to (333, 418)
Screenshot: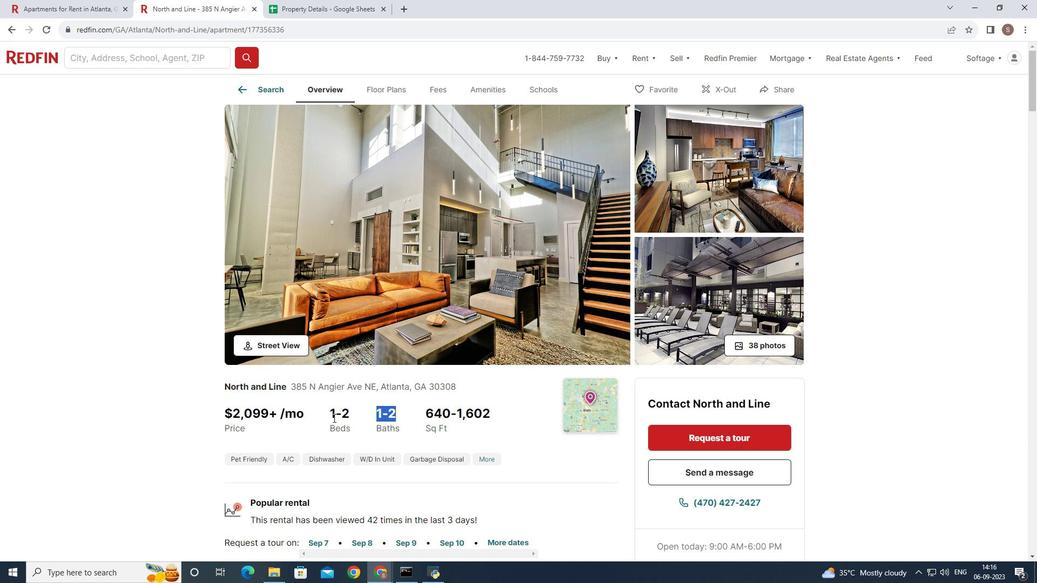 
Action: Mouse pressed left at (333, 418)
Screenshot: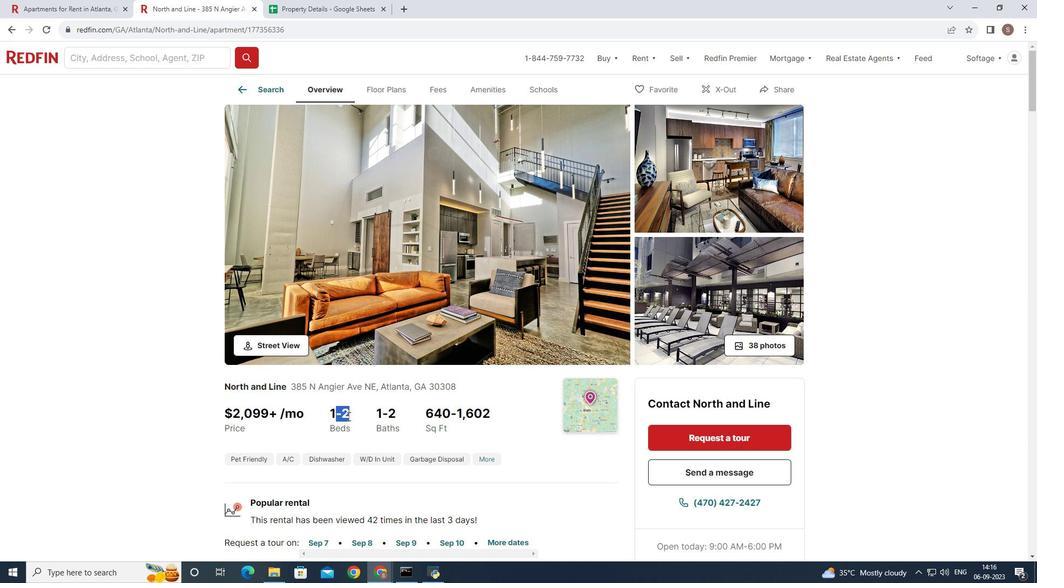 
Action: Mouse moved to (331, 418)
Screenshot: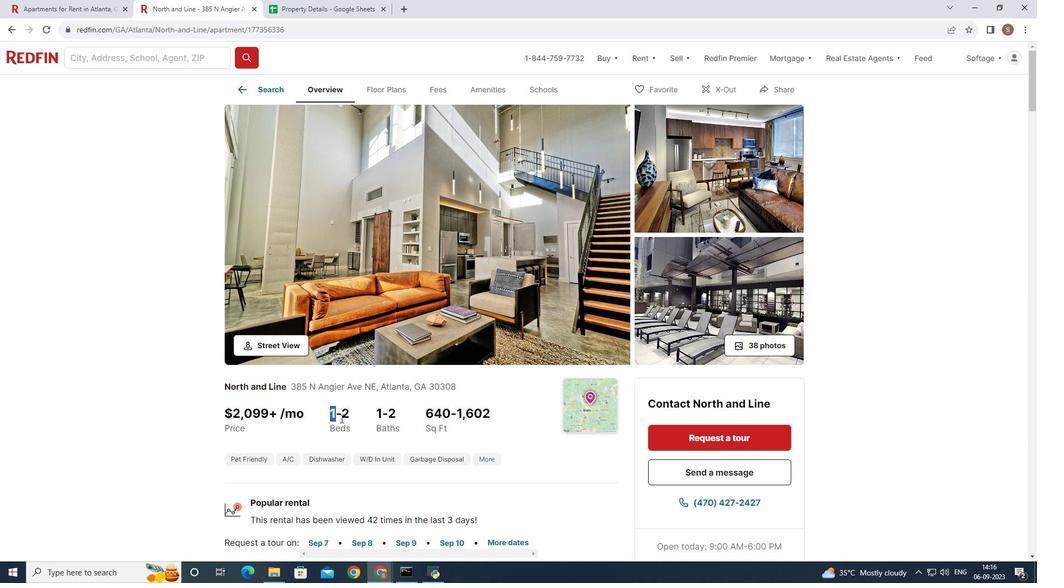 
Action: Mouse pressed left at (331, 418)
Screenshot: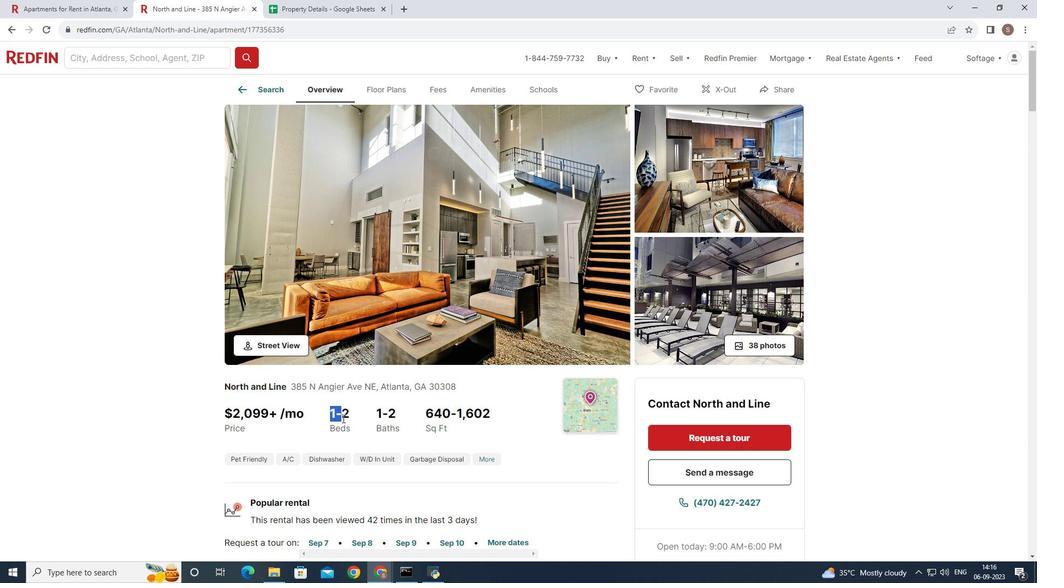 
Action: Mouse moved to (352, 418)
Screenshot: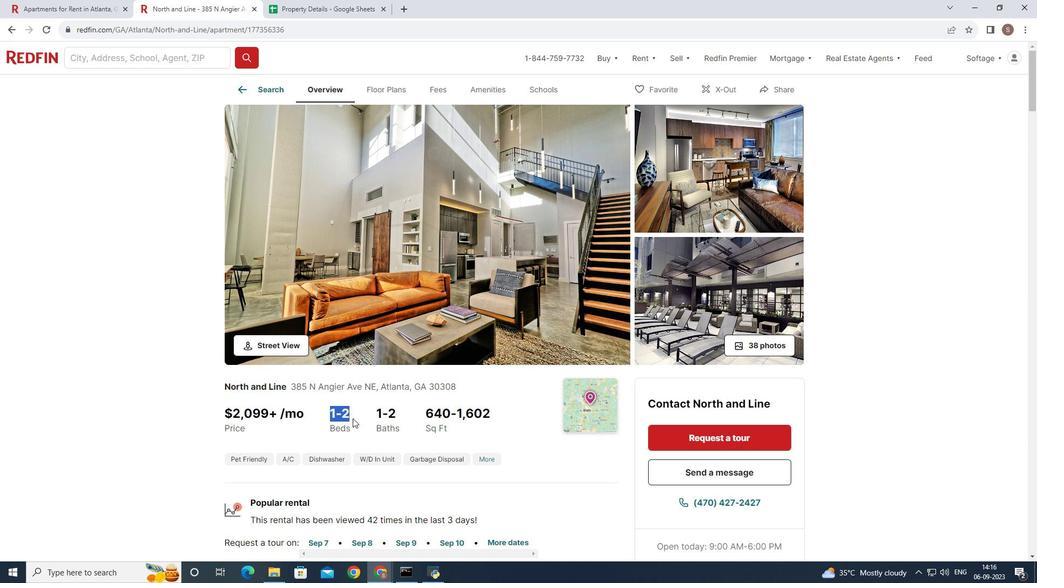 
Action: Key pressed ctrl+C
Screenshot: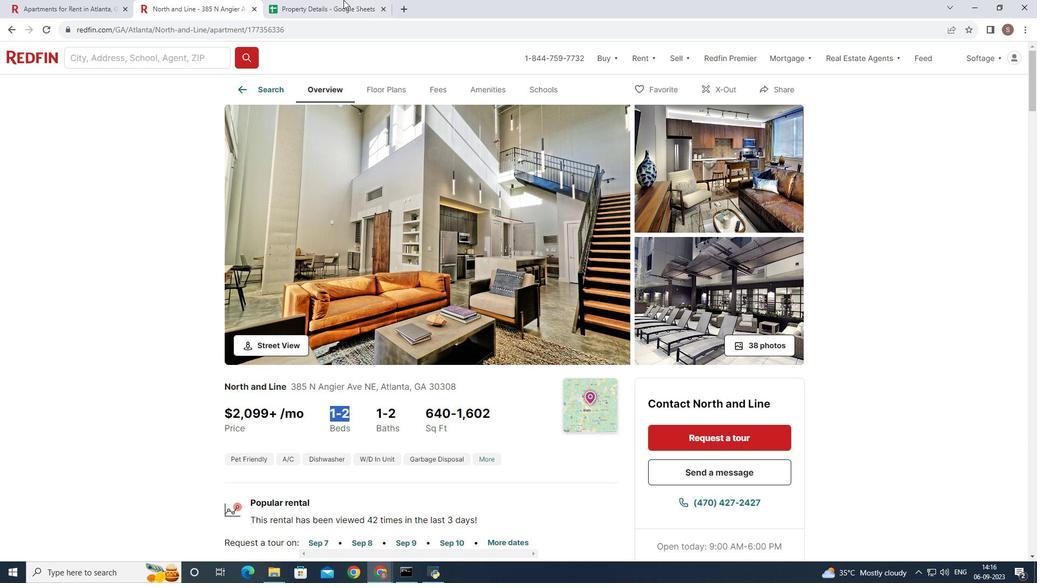 
Action: Mouse moved to (328, 0)
Screenshot: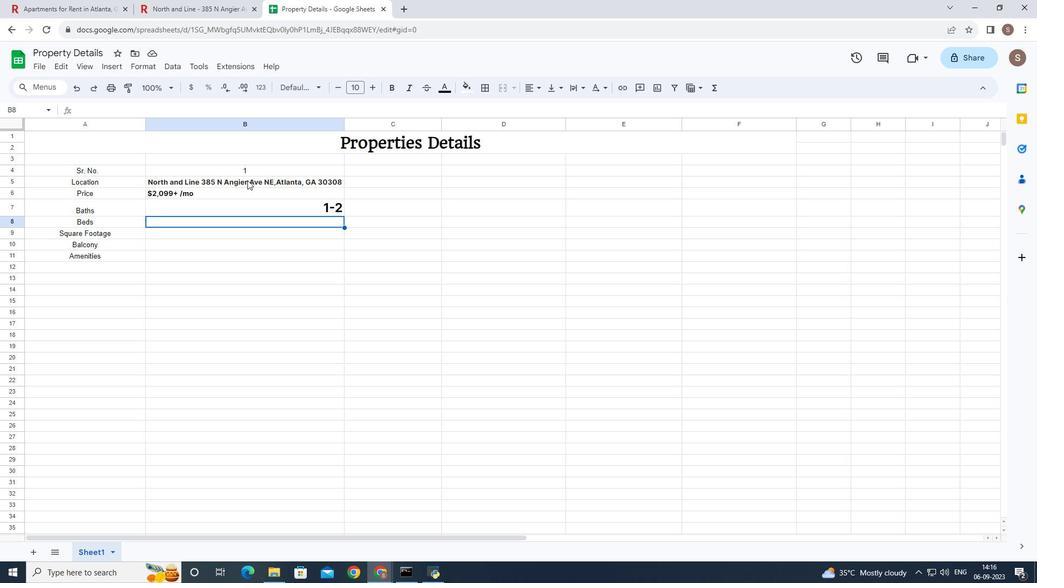 
Action: Mouse pressed left at (328, 0)
Screenshot: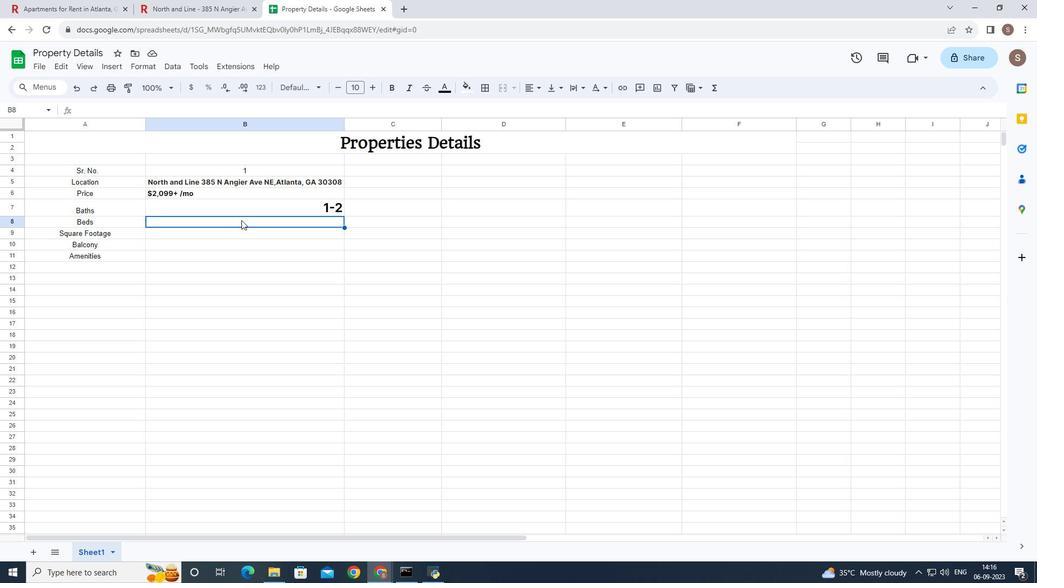 
Action: Mouse moved to (242, 230)
Screenshot: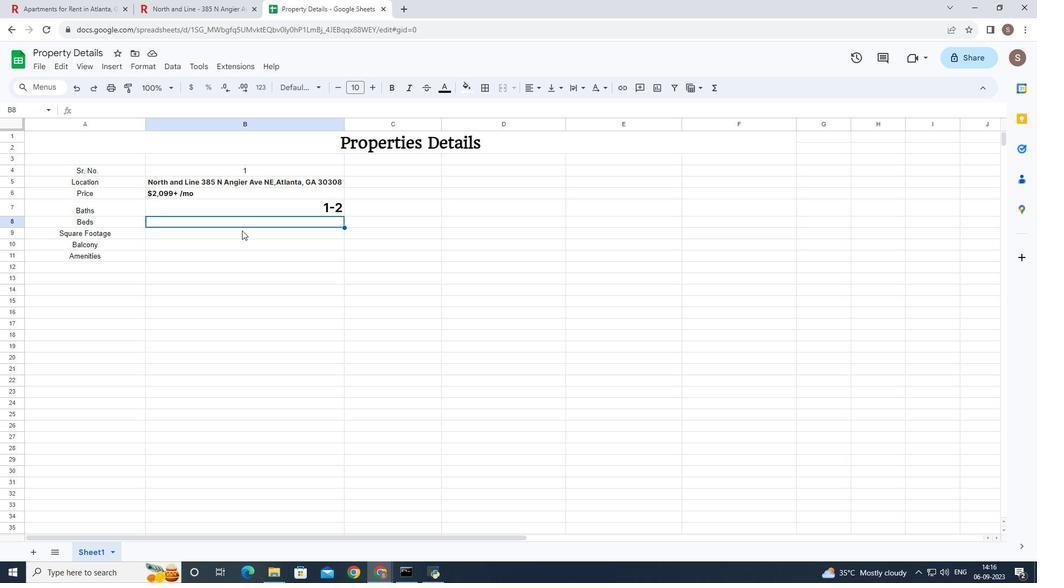 
Action: Key pressed ctrl+V
Screenshot: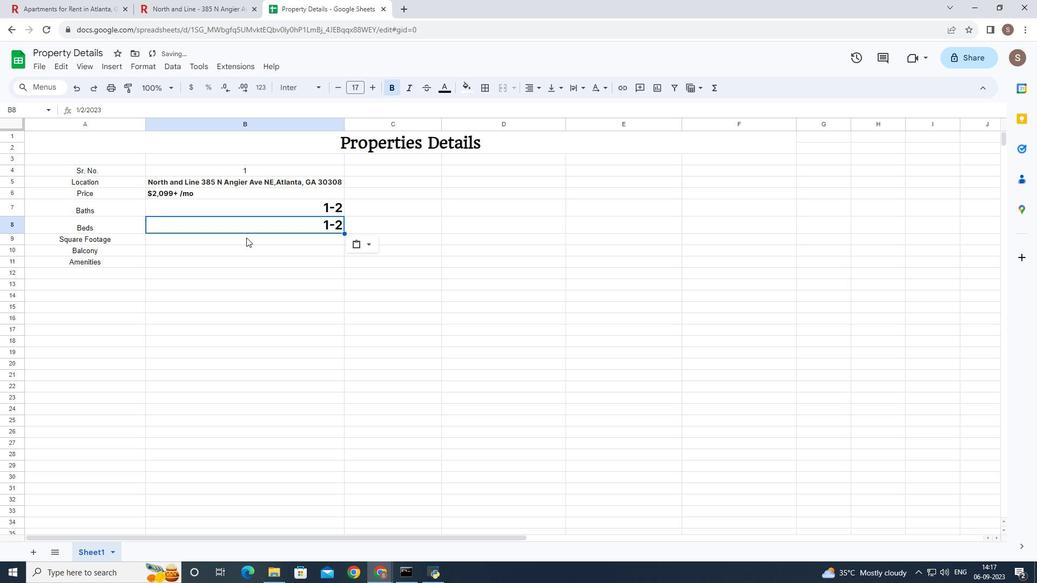 
Action: Mouse moved to (267, 242)
Screenshot: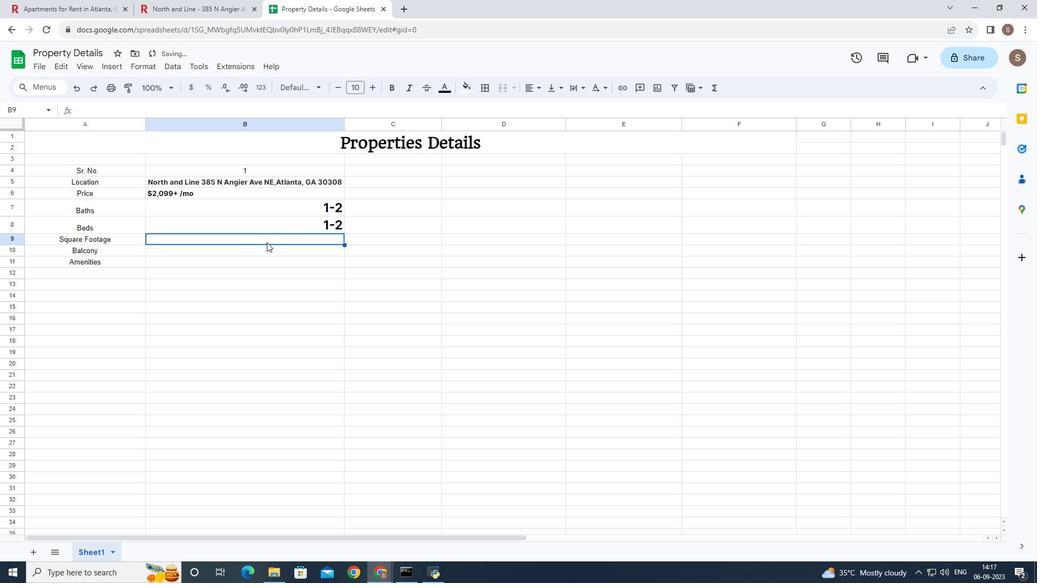 
Action: Mouse pressed left at (267, 242)
Screenshot: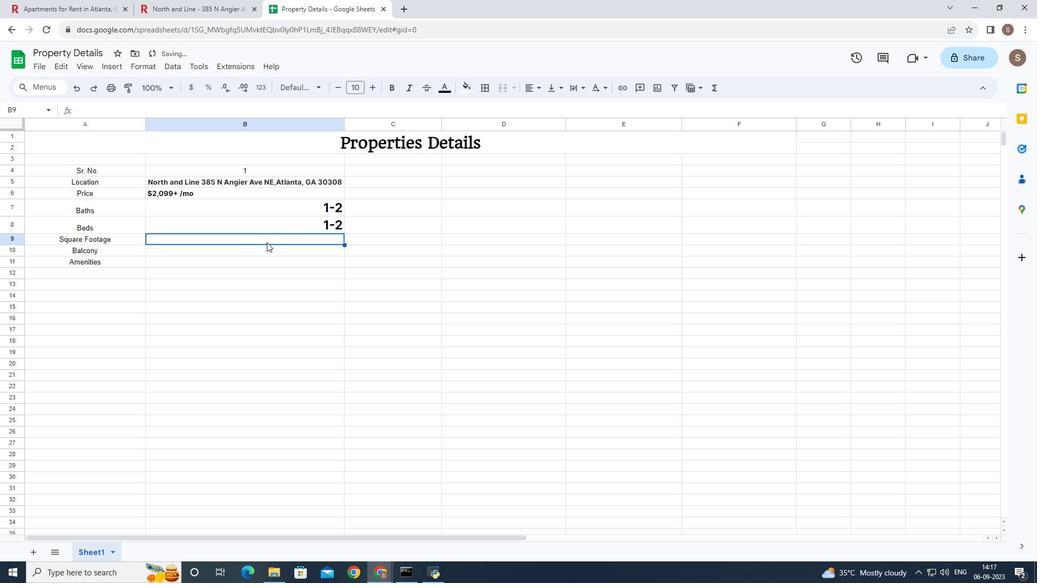 
Action: Mouse moved to (225, 0)
Screenshot: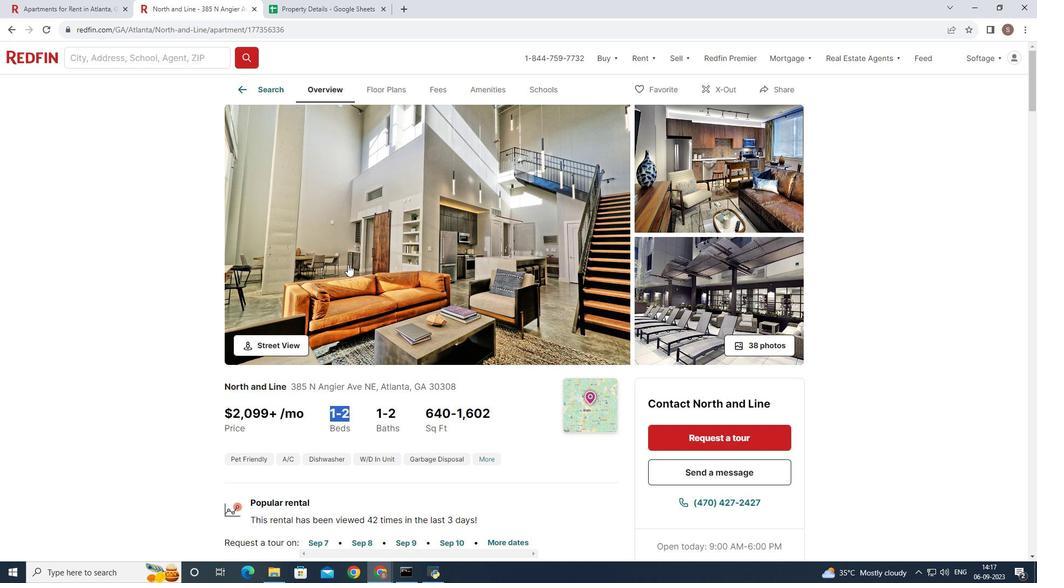 
Action: Mouse pressed left at (225, 0)
Screenshot: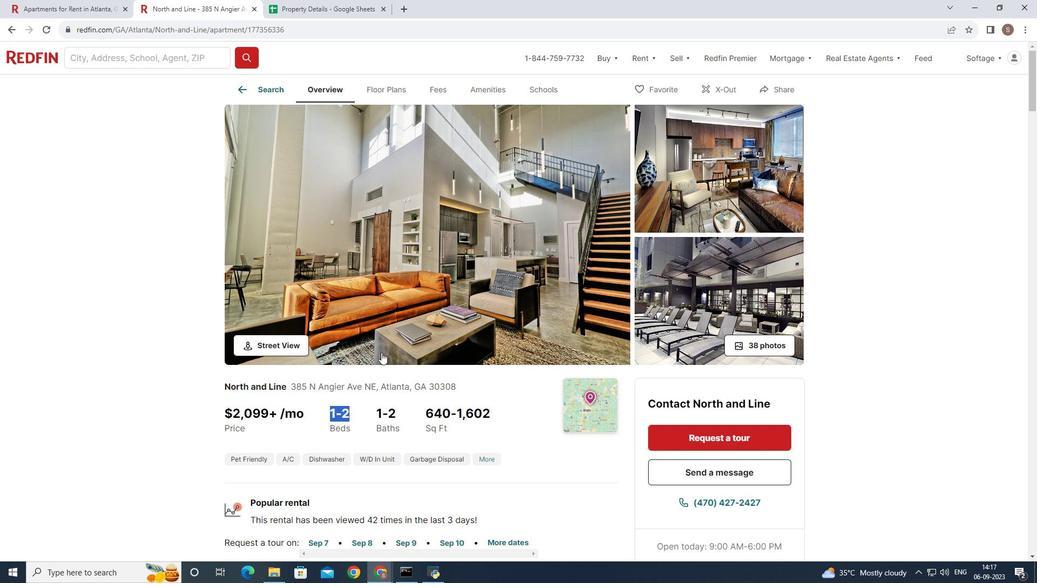 
Action: Mouse moved to (424, 410)
Screenshot: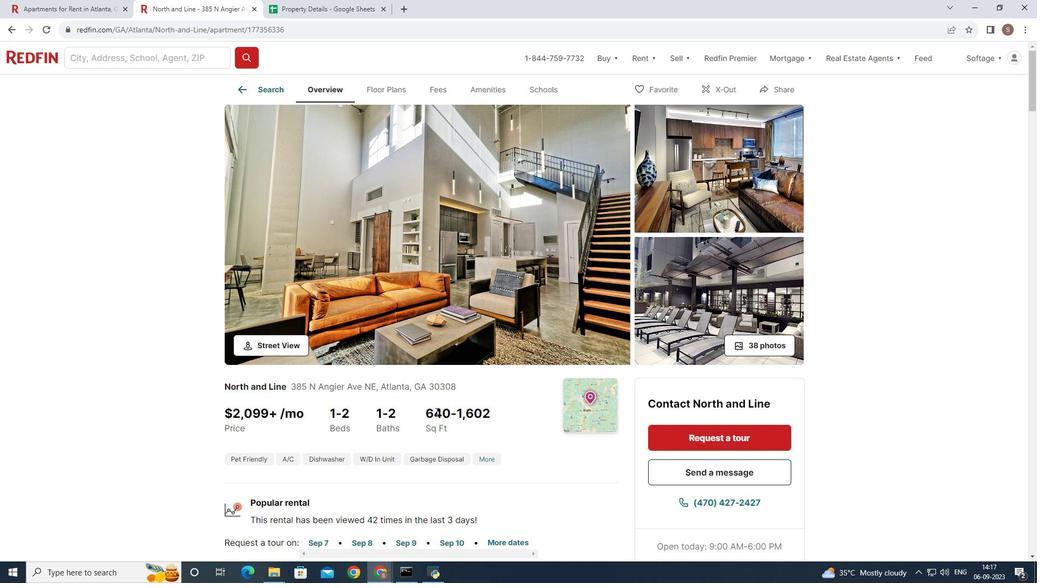 
Action: Mouse pressed left at (424, 410)
Screenshot: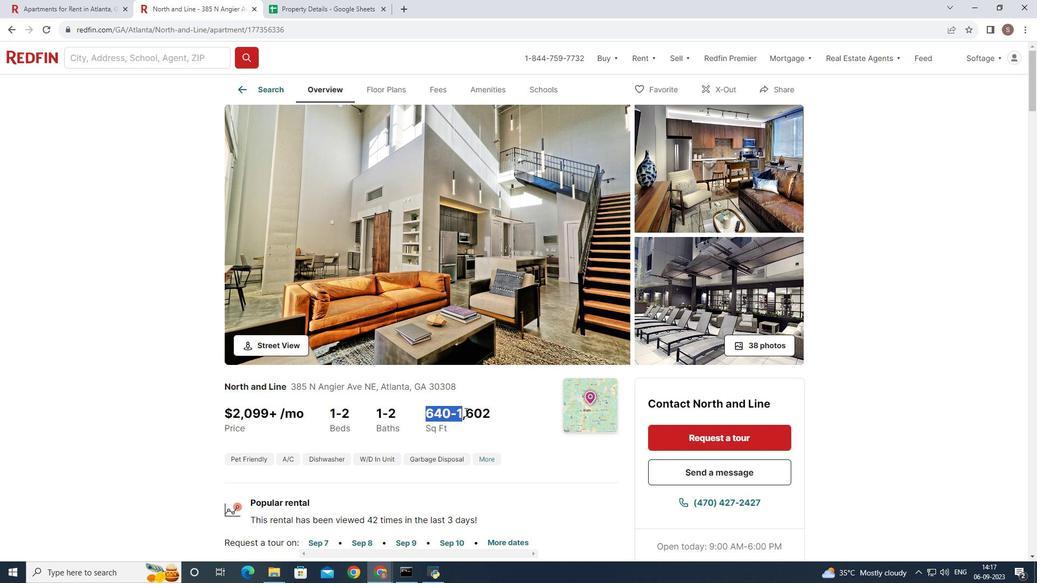 
Action: Mouse moved to (489, 411)
Screenshot: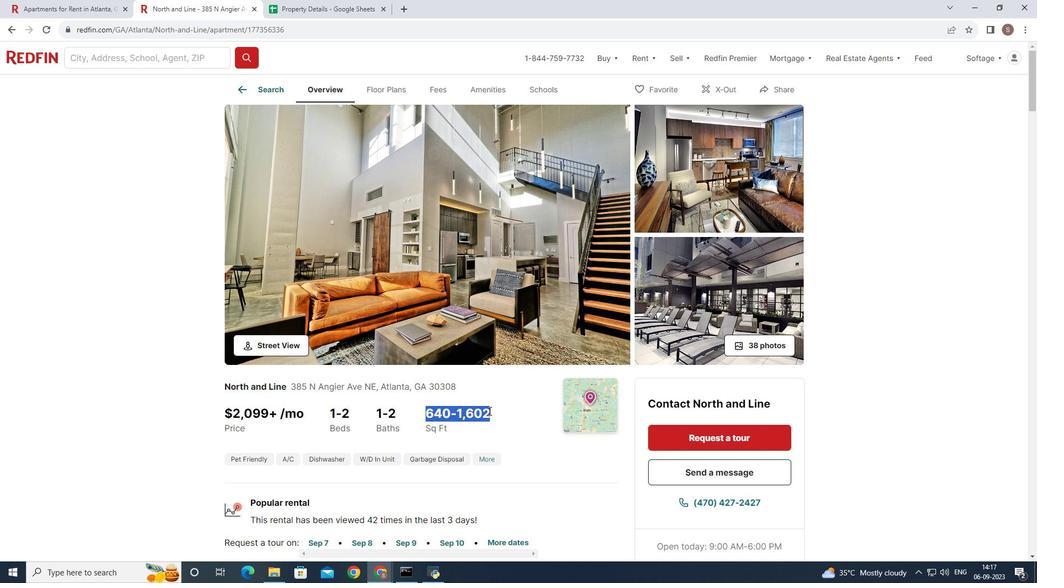 
Action: Key pressed ctrl+C
Screenshot: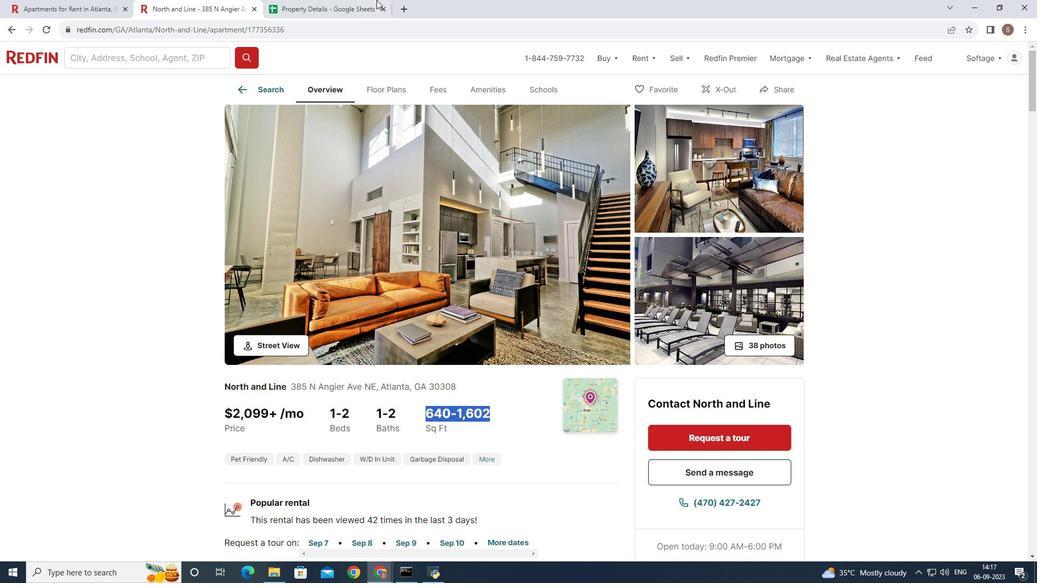 
Action: Mouse moved to (349, 0)
Screenshot: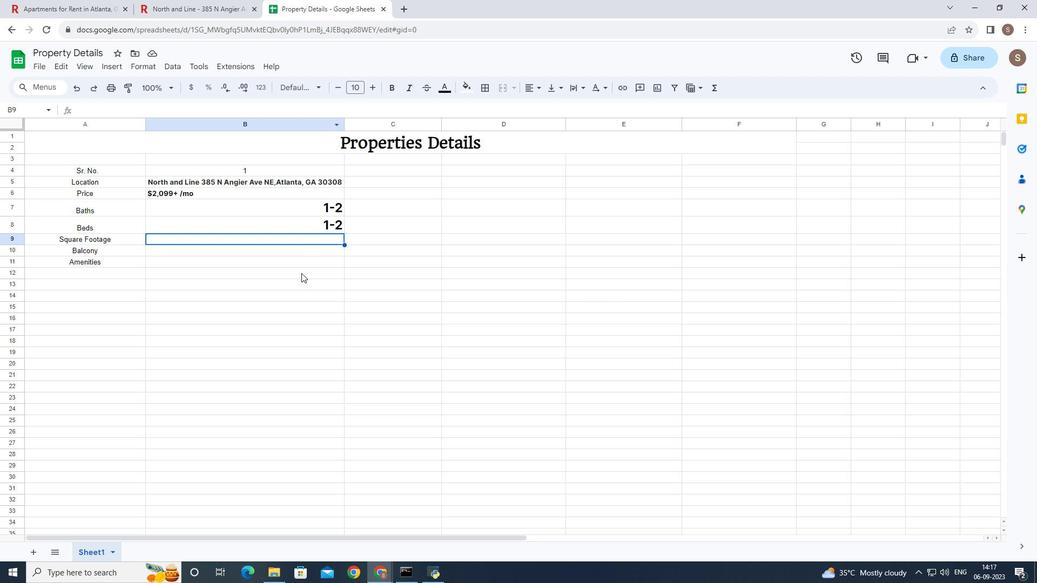 
Action: Mouse pressed left at (349, 0)
Screenshot: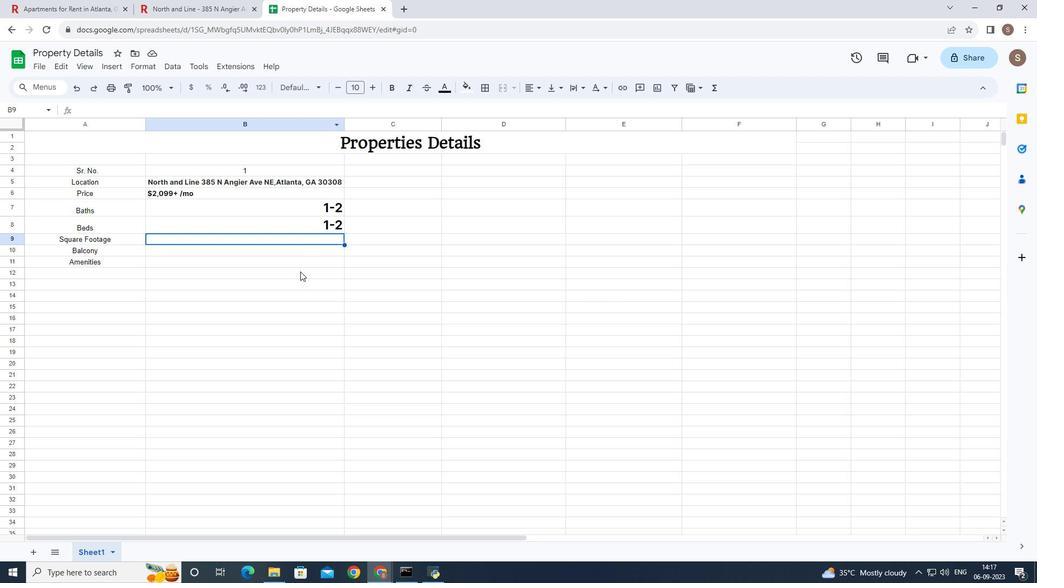 
Action: Mouse moved to (298, 279)
Screenshot: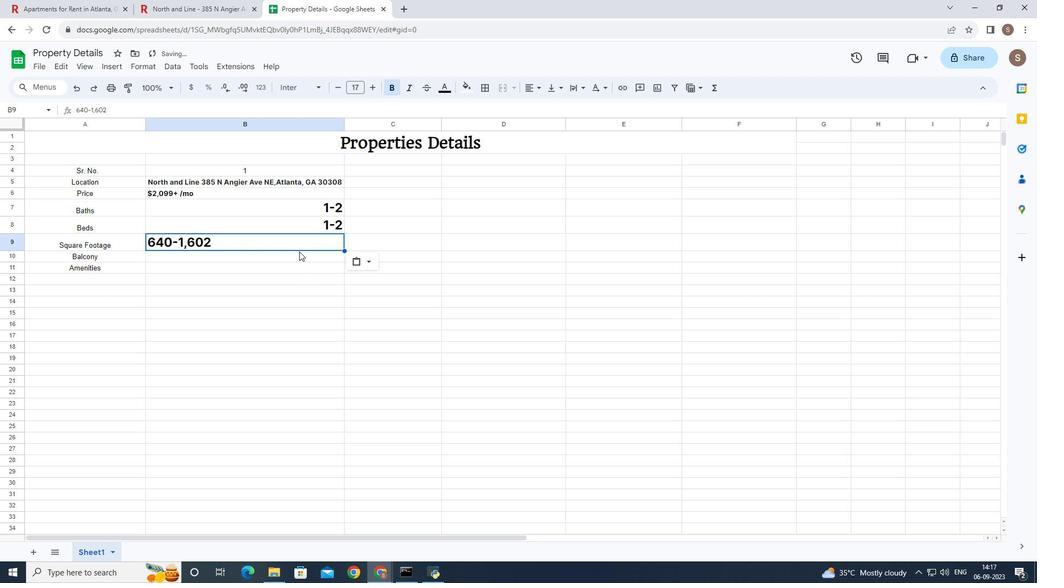 
Action: Key pressed ctrl+V
Screenshot: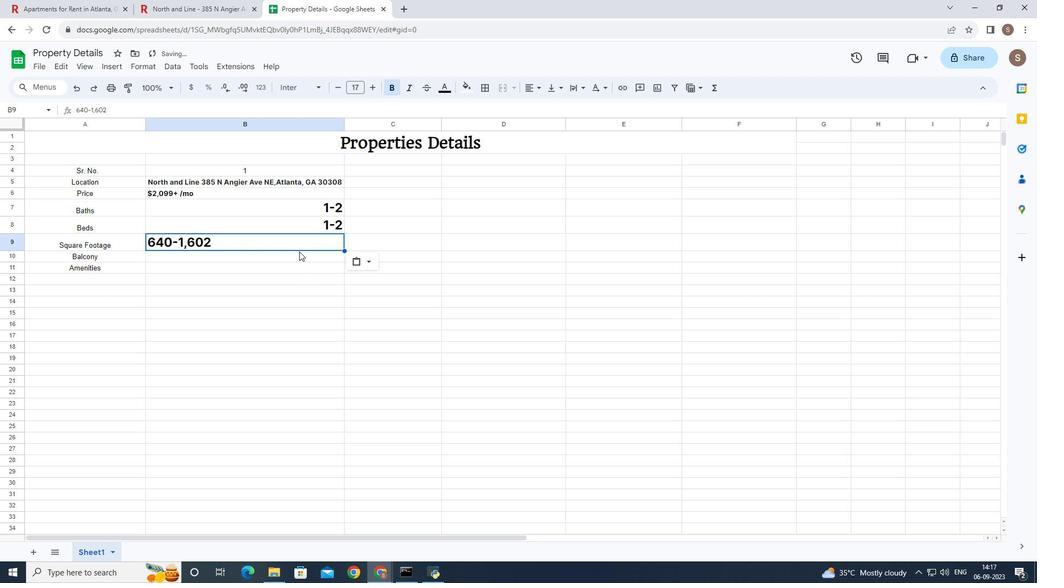 
Action: Mouse moved to (356, 261)
Screenshot: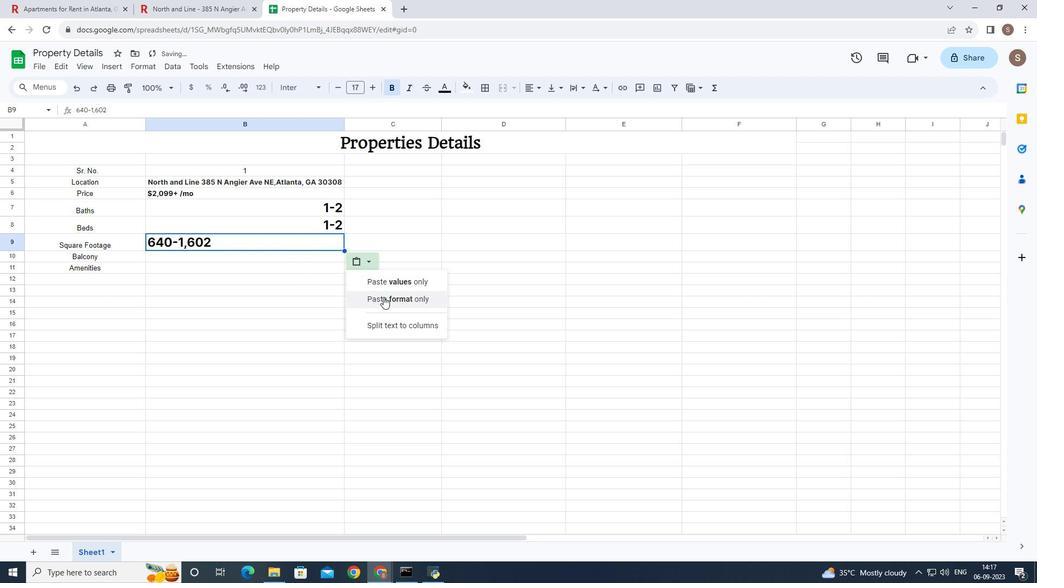 
Action: Mouse pressed left at (356, 261)
Screenshot: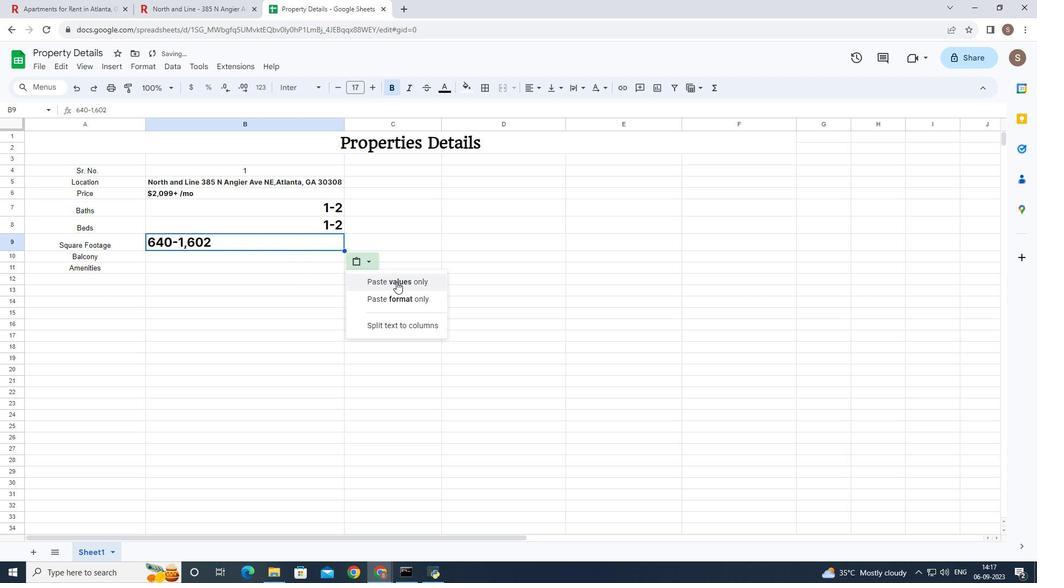 
Action: Mouse moved to (396, 281)
Screenshot: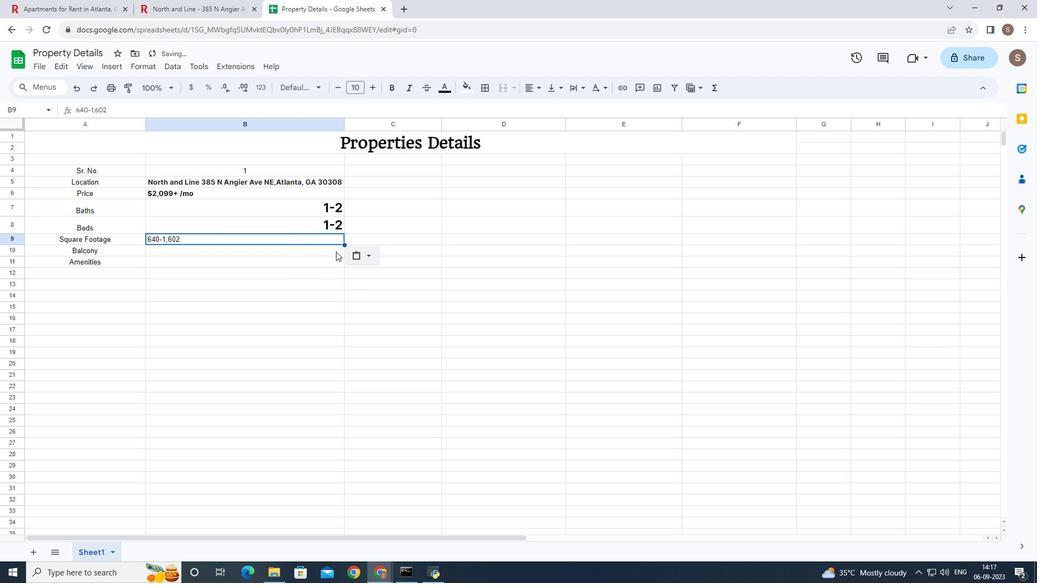
Action: Mouse pressed left at (396, 281)
Screenshot: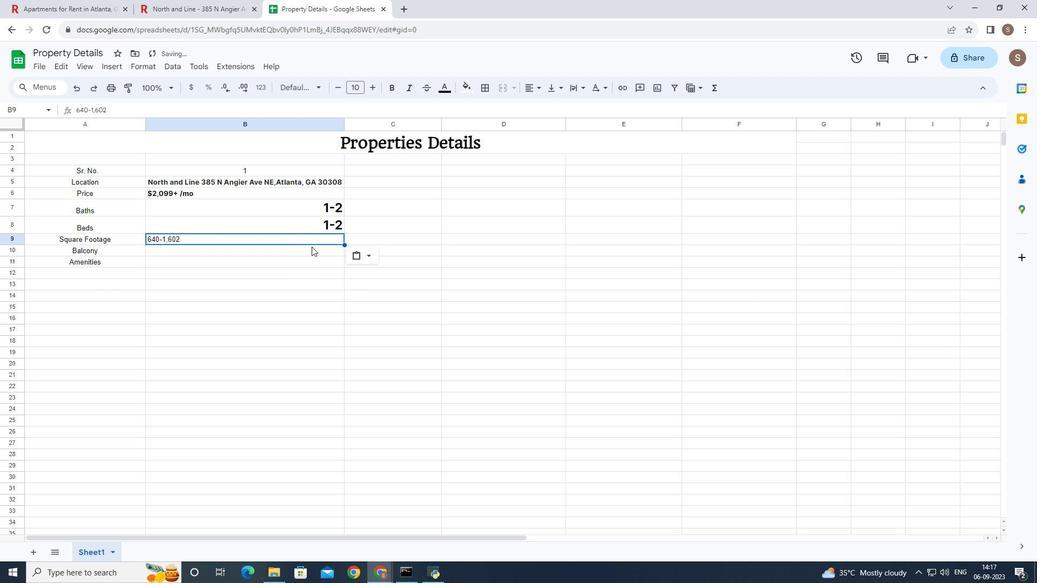 
Action: Mouse moved to (335, 227)
Screenshot: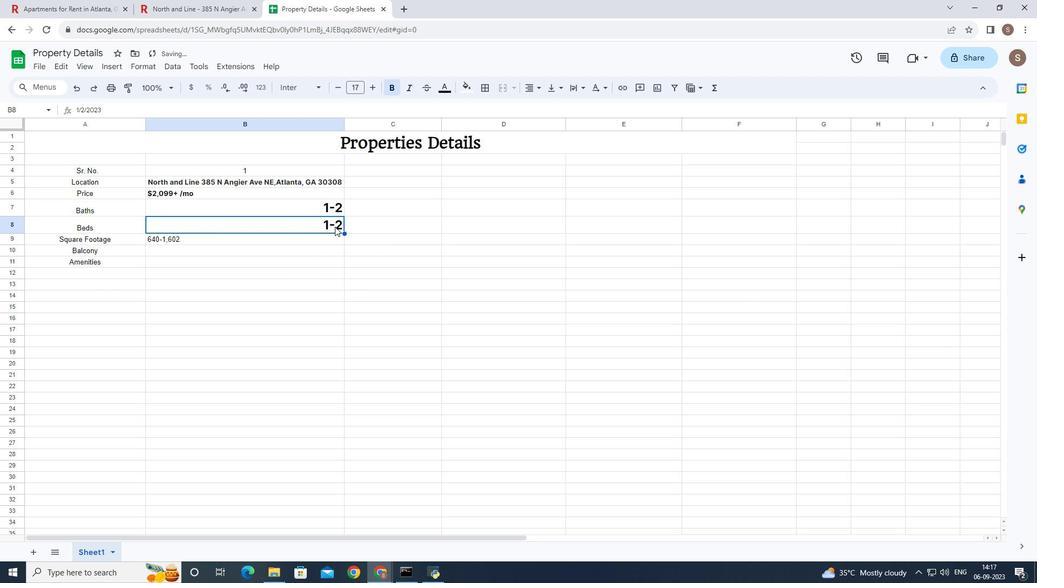 
Action: Mouse pressed left at (335, 227)
Screenshot: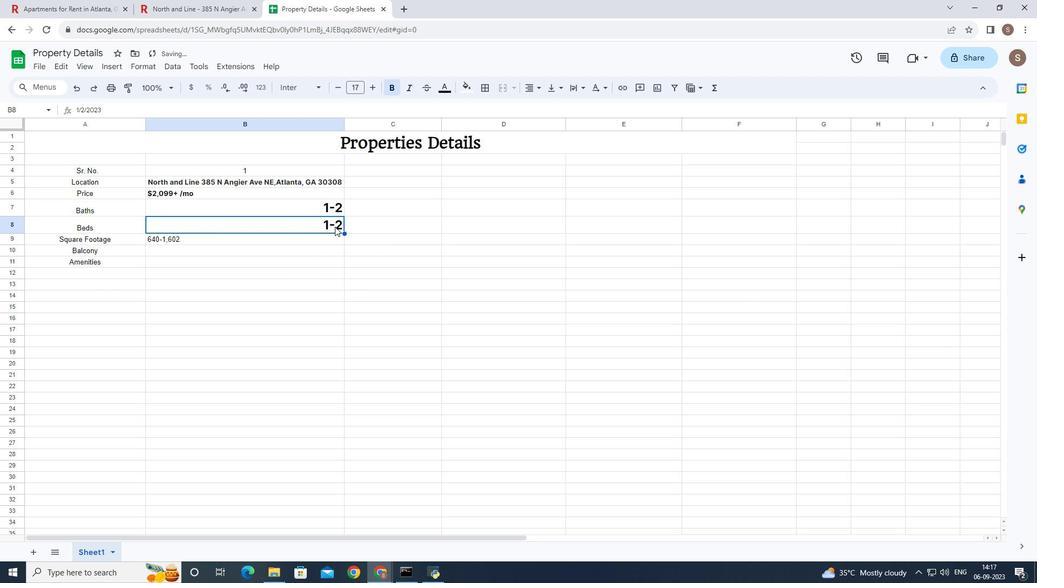 
Action: Mouse moved to (334, 224)
Screenshot: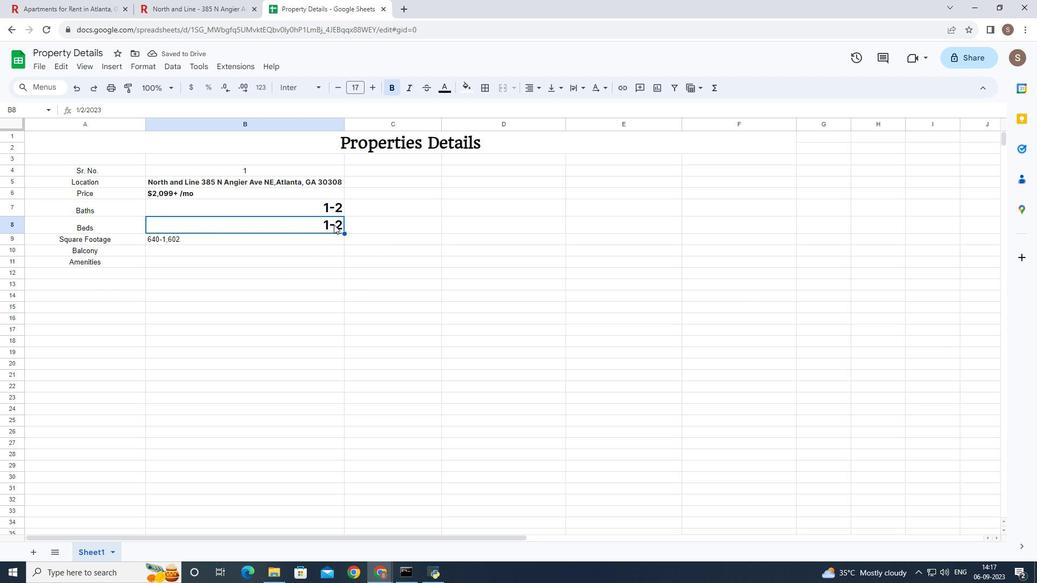 
Action: Mouse pressed left at (334, 224)
Screenshot: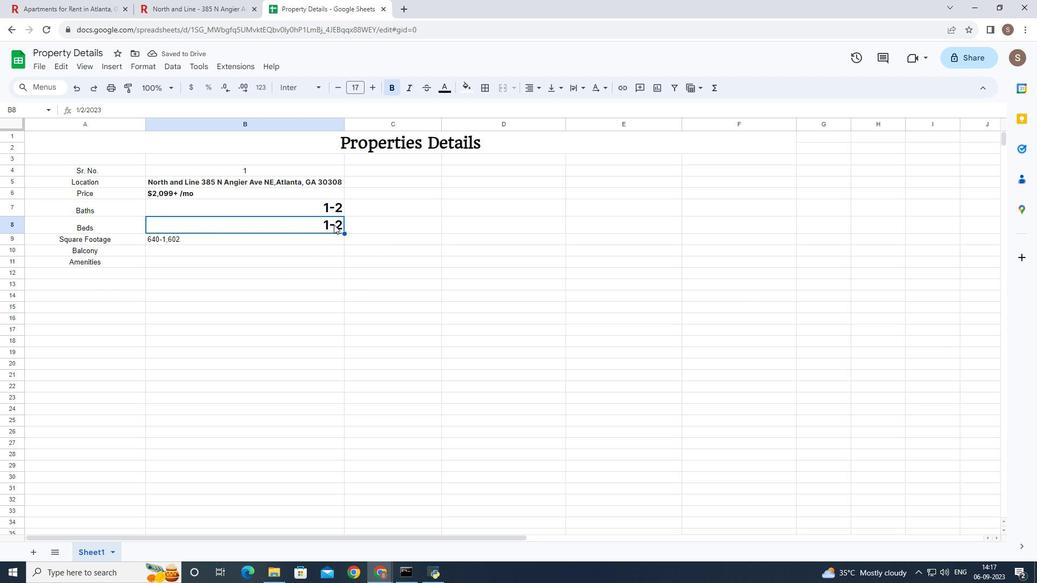 
Action: Key pressed <Key.delete>
Screenshot: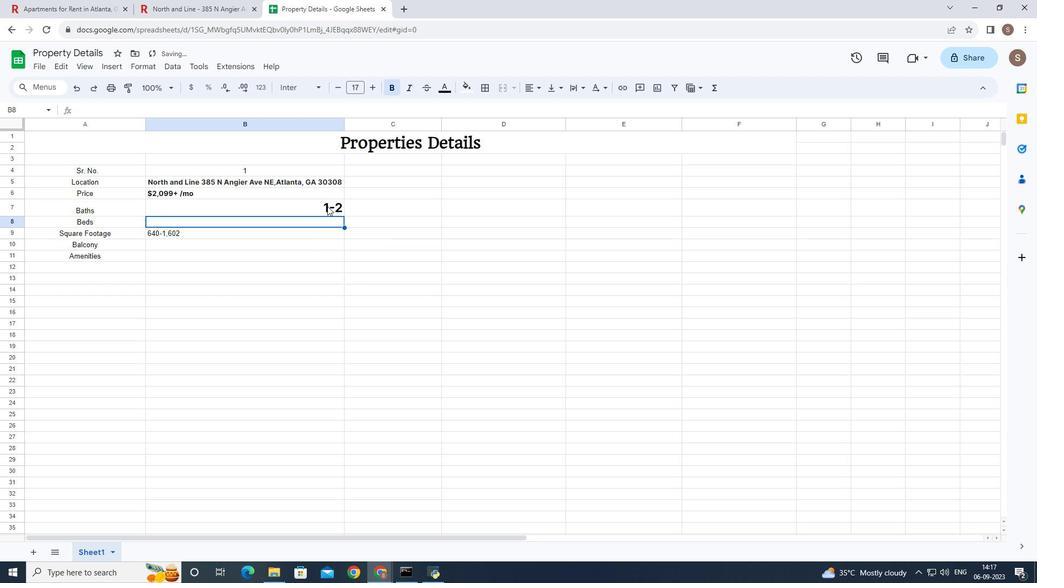 
Action: Mouse moved to (327, 206)
Screenshot: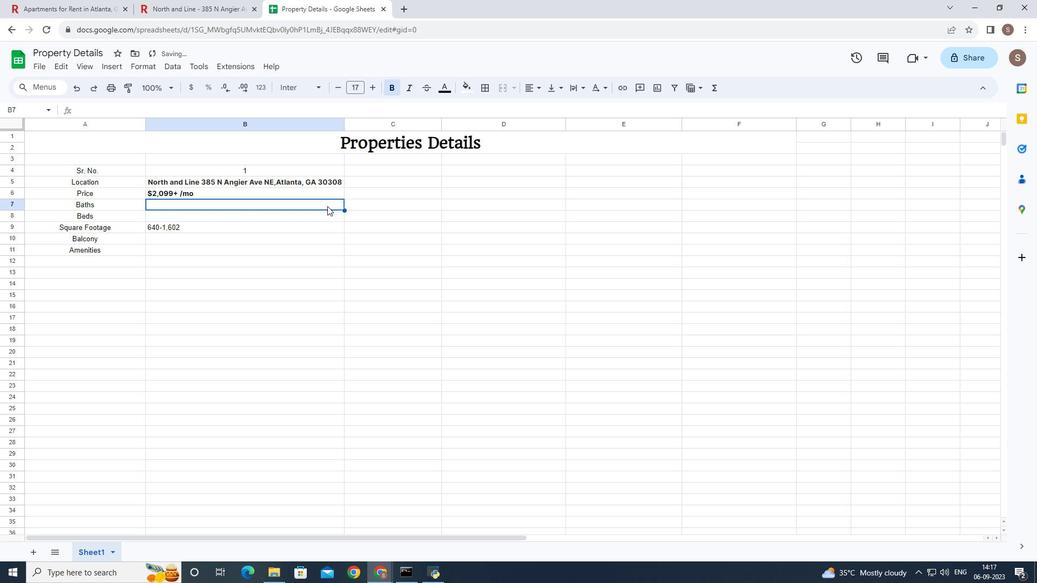 
Action: Mouse pressed left at (327, 206)
Screenshot: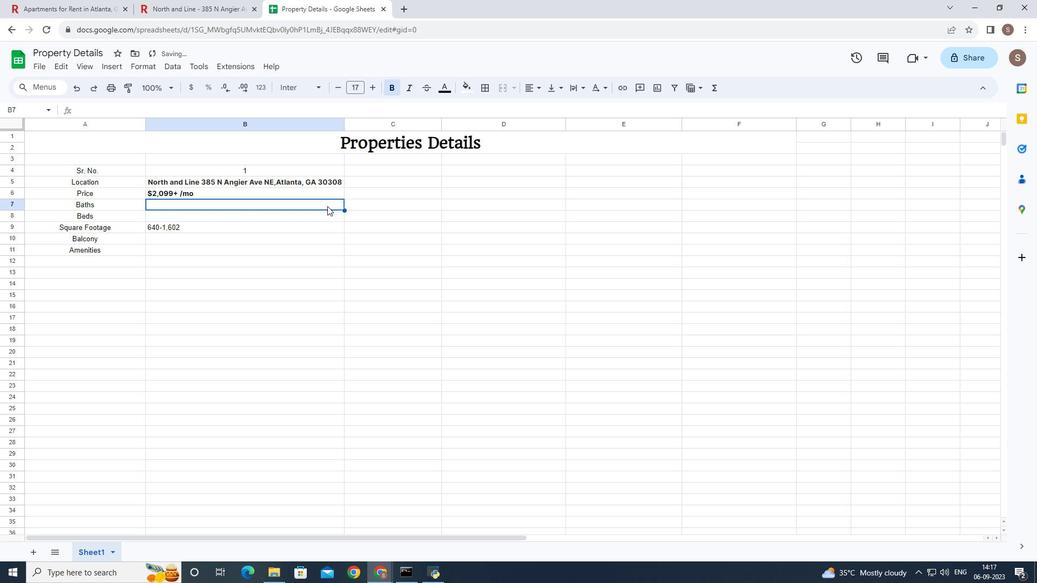 
Action: Key pressed <Key.delete>1-2<Key.enter>
Screenshot: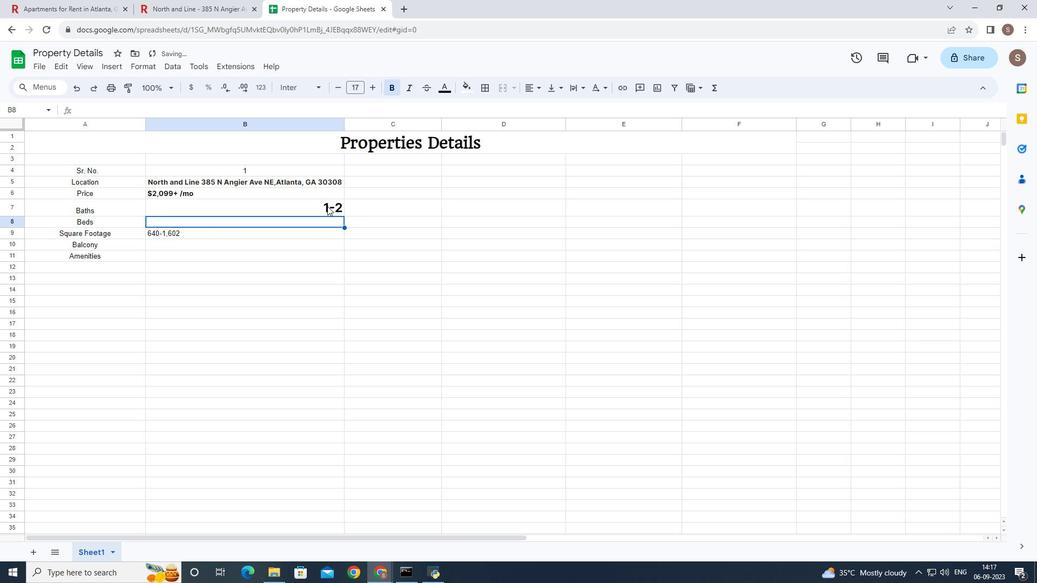
Action: Mouse pressed left at (327, 206)
Screenshot: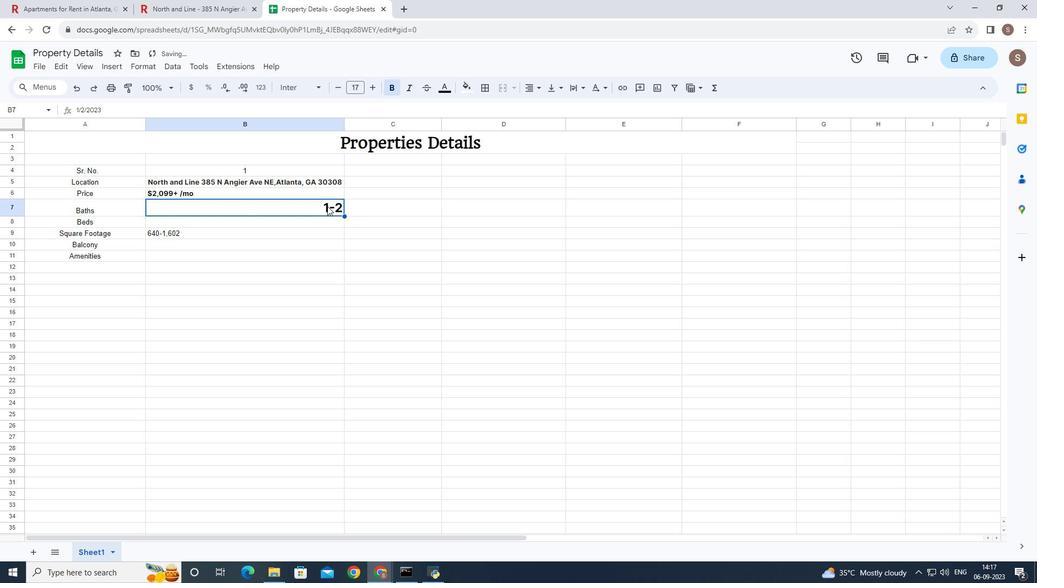 
Action: Mouse moved to (393, 91)
Screenshot: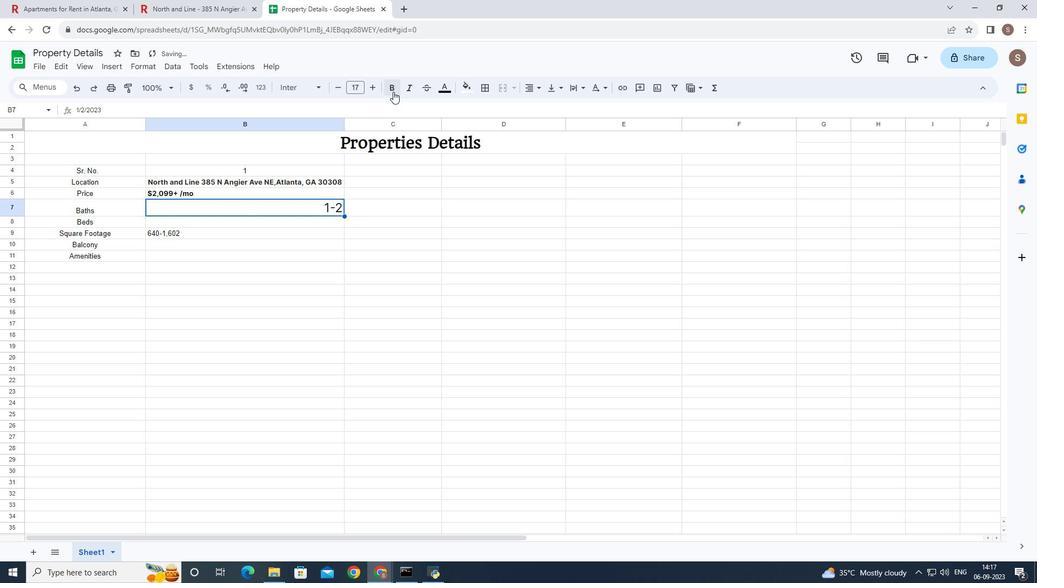 
Action: Mouse pressed left at (393, 91)
Screenshot: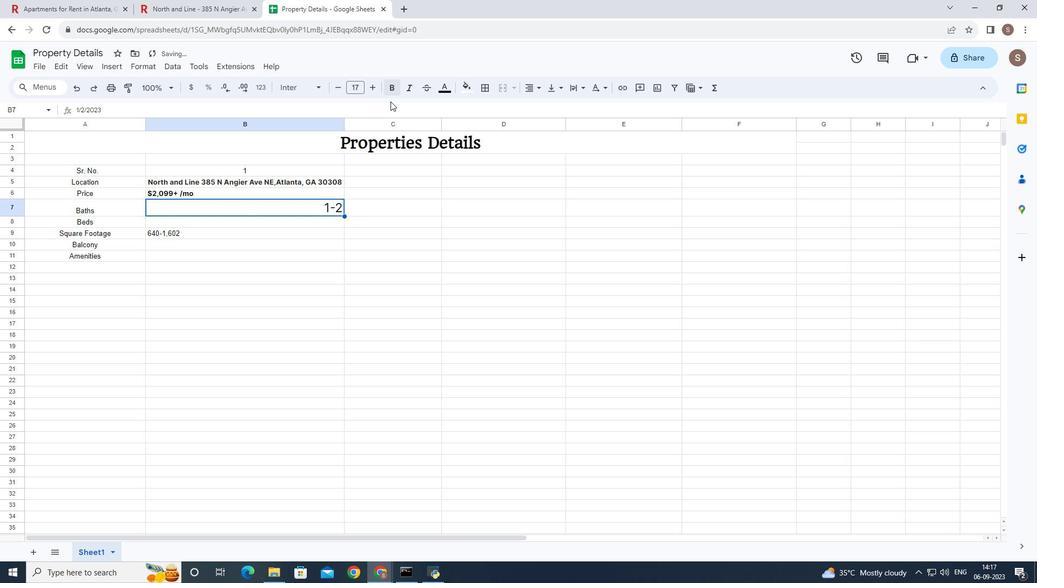 
Action: Mouse moved to (288, 229)
Screenshot: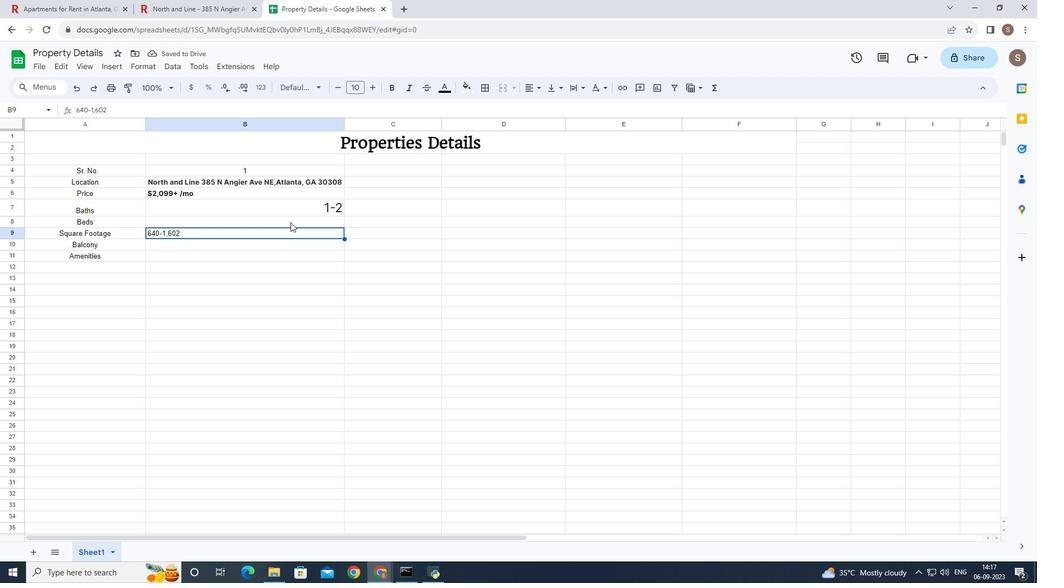 
Action: Mouse pressed left at (288, 229)
Screenshot: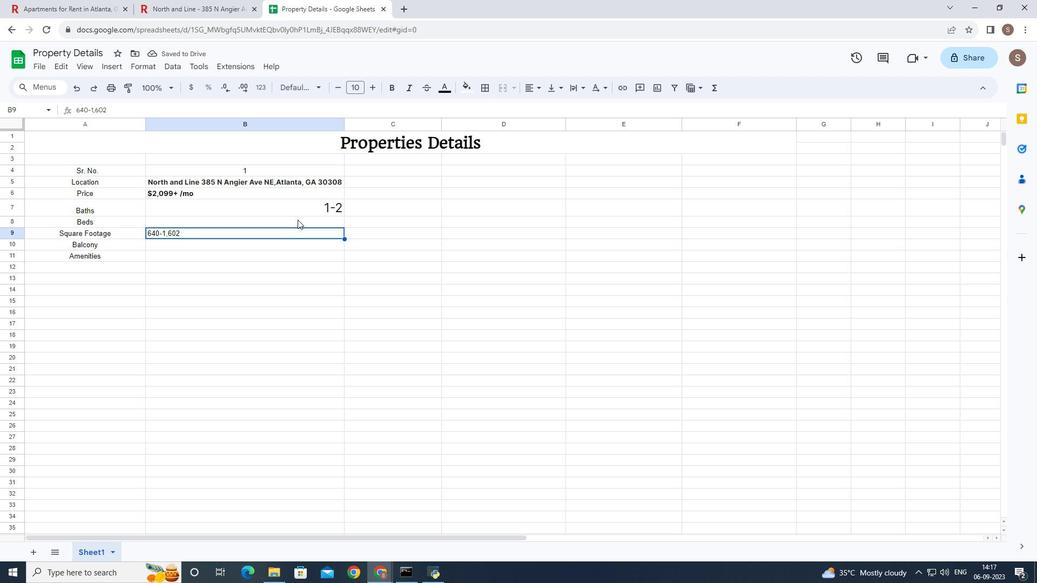 
Action: Mouse moved to (317, 207)
Screenshot: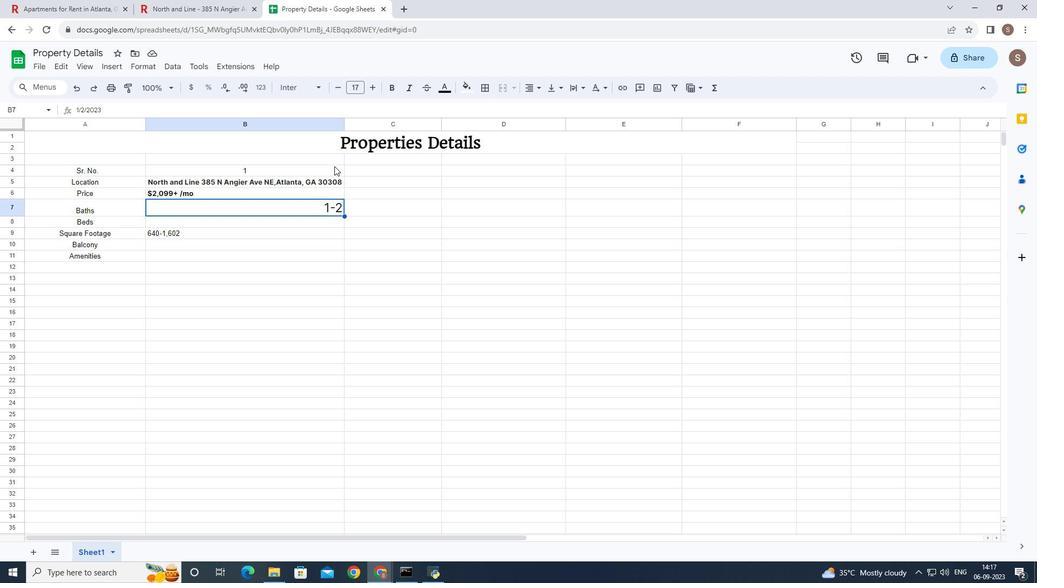 
Action: Mouse pressed left at (317, 207)
Screenshot: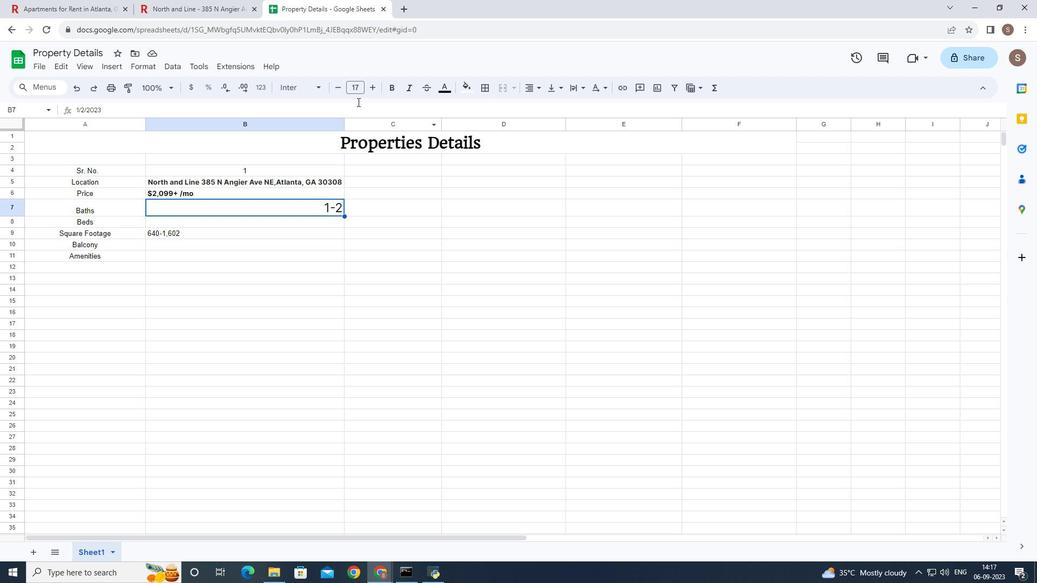 
Action: Mouse moved to (337, 83)
Screenshot: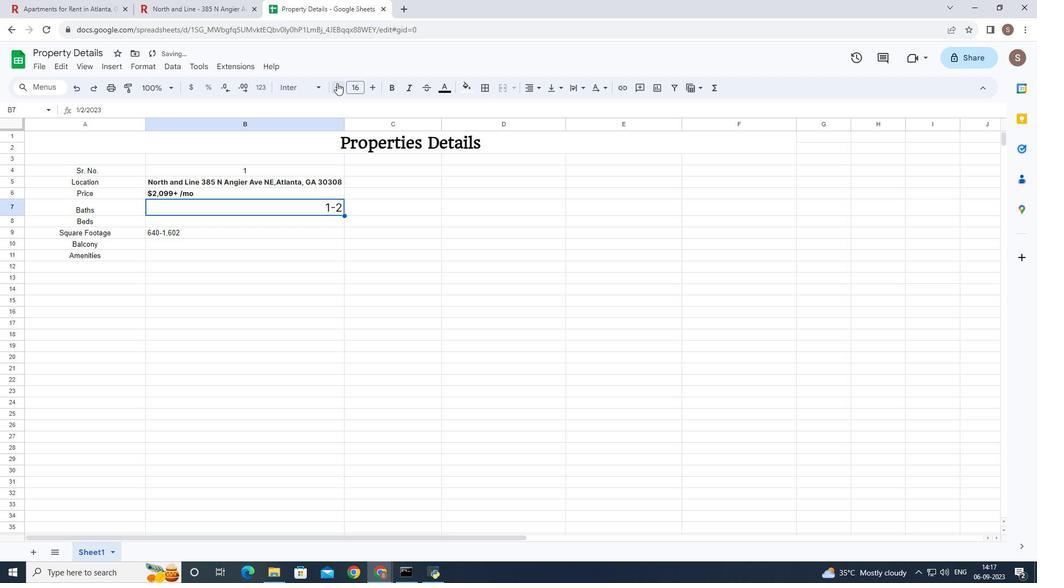 
Action: Mouse pressed left at (337, 83)
Screenshot: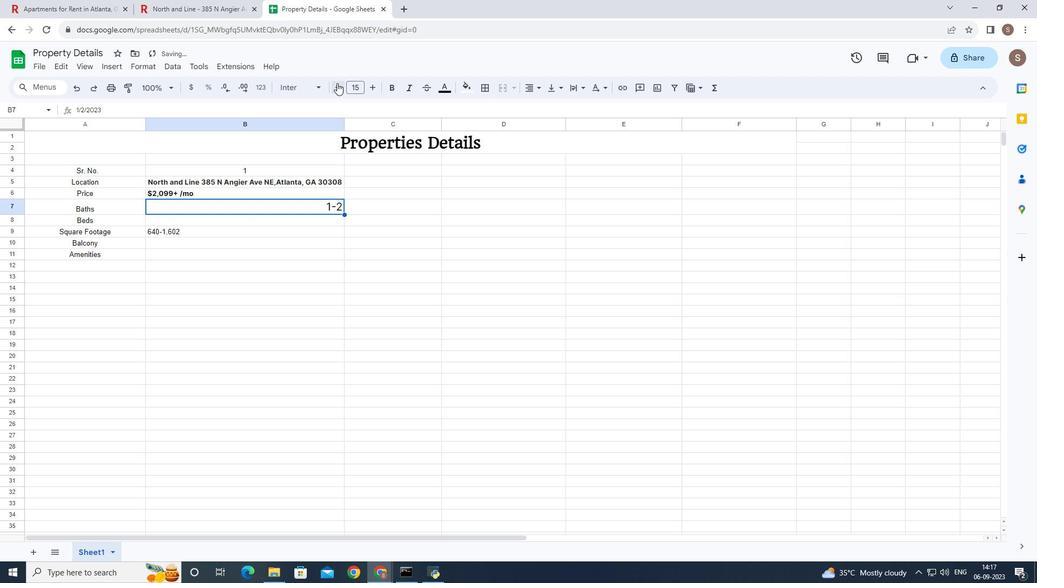 
Action: Mouse pressed left at (337, 83)
Screenshot: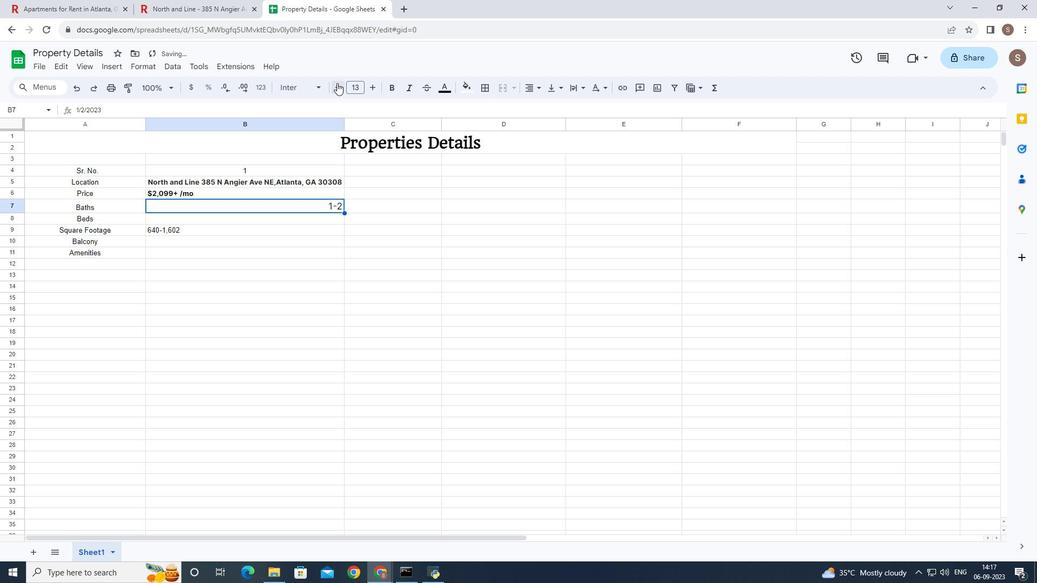 
Action: Mouse pressed left at (337, 83)
Screenshot: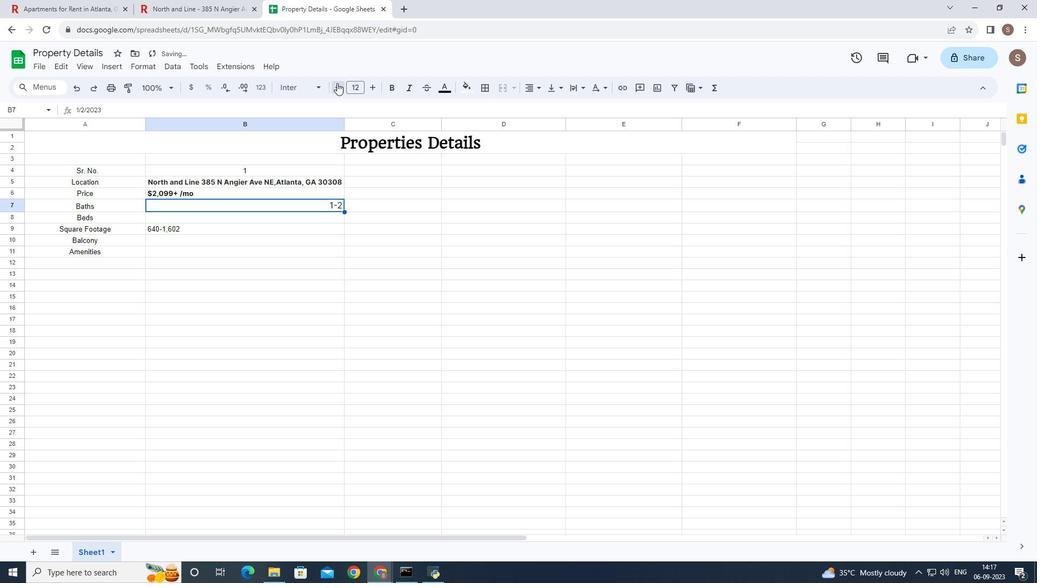 
Action: Mouse pressed left at (337, 83)
Screenshot: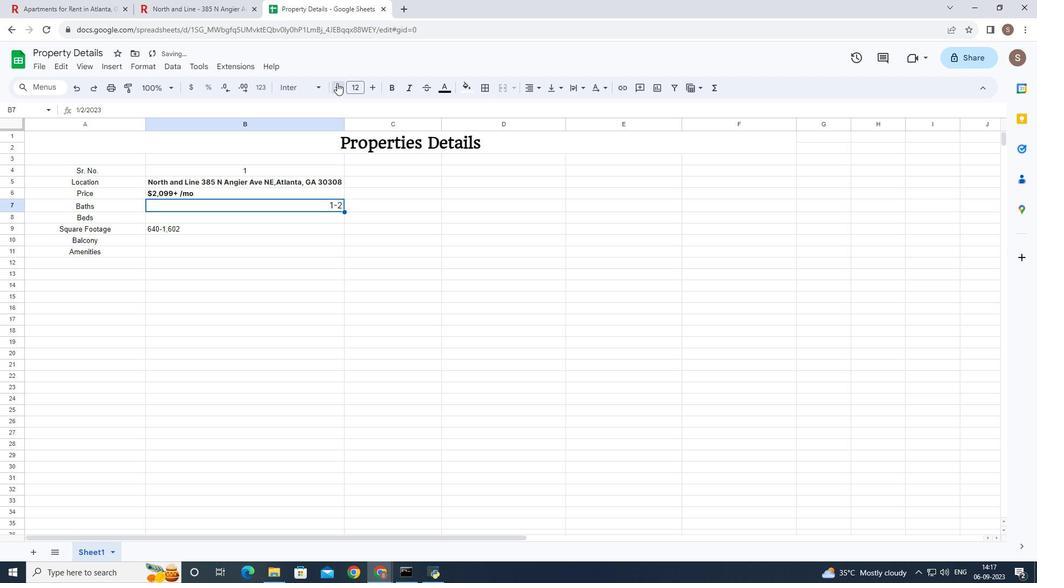 
Action: Mouse pressed left at (337, 83)
Screenshot: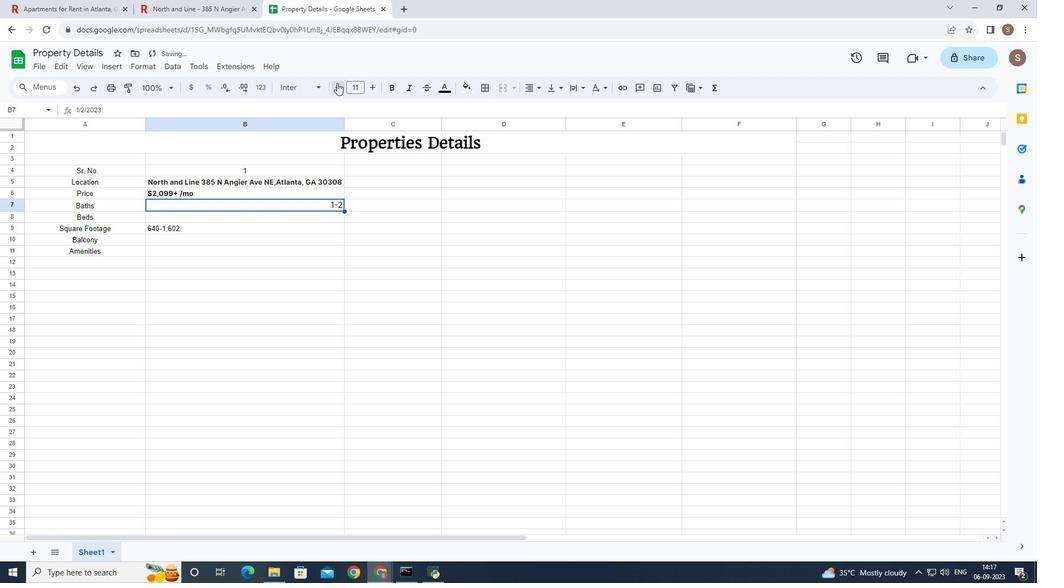 
Action: Mouse pressed left at (337, 83)
Screenshot: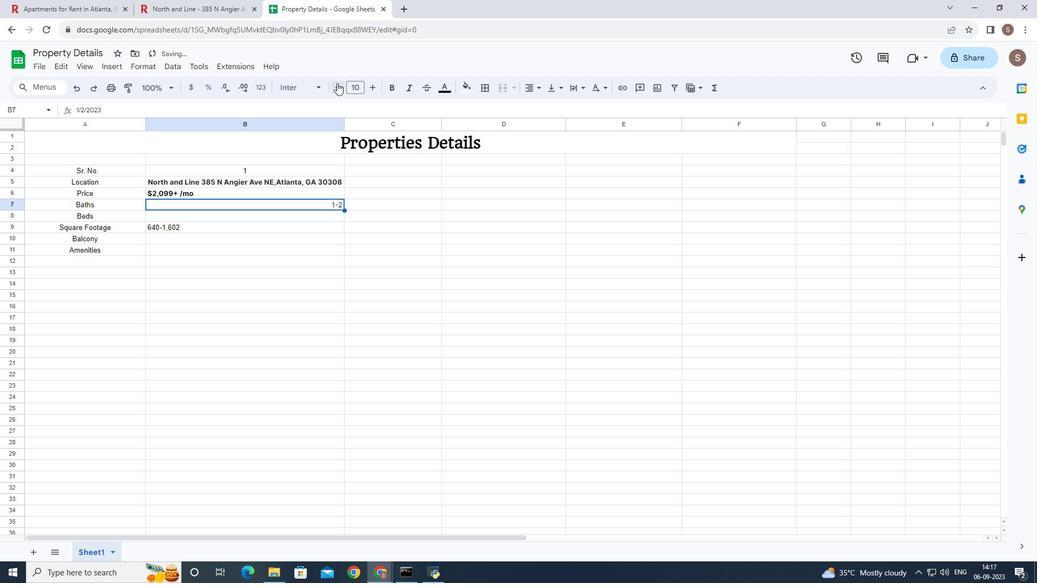 
Action: Mouse pressed left at (337, 83)
Screenshot: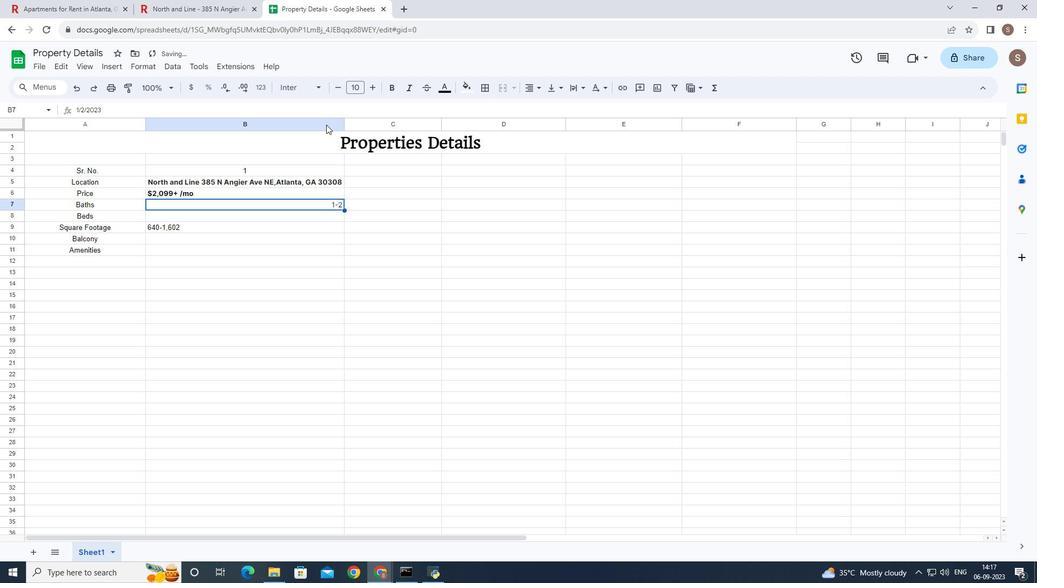 
Action: Mouse moved to (279, 201)
Screenshot: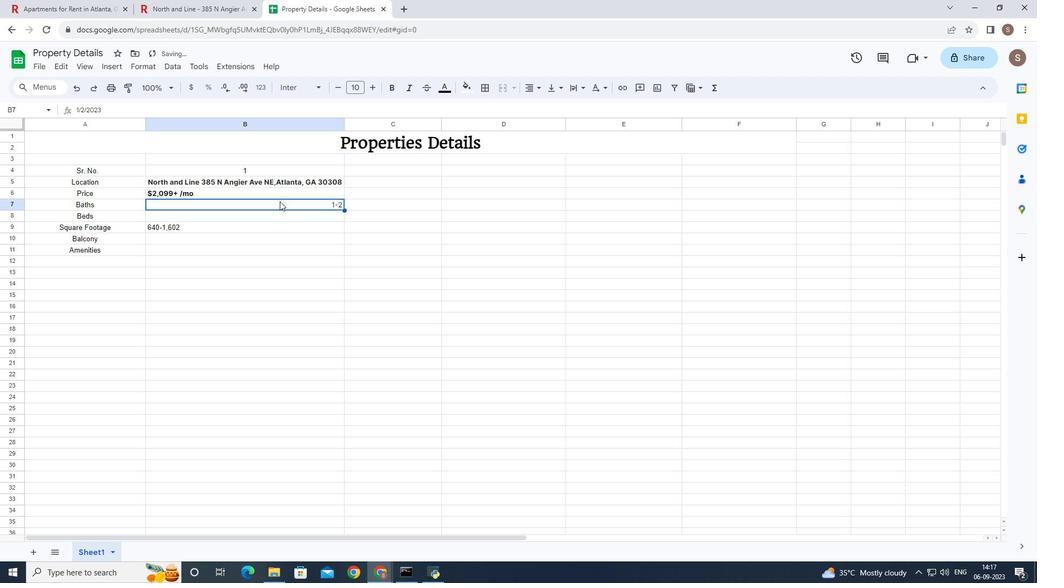 
Action: Mouse pressed left at (279, 201)
Screenshot: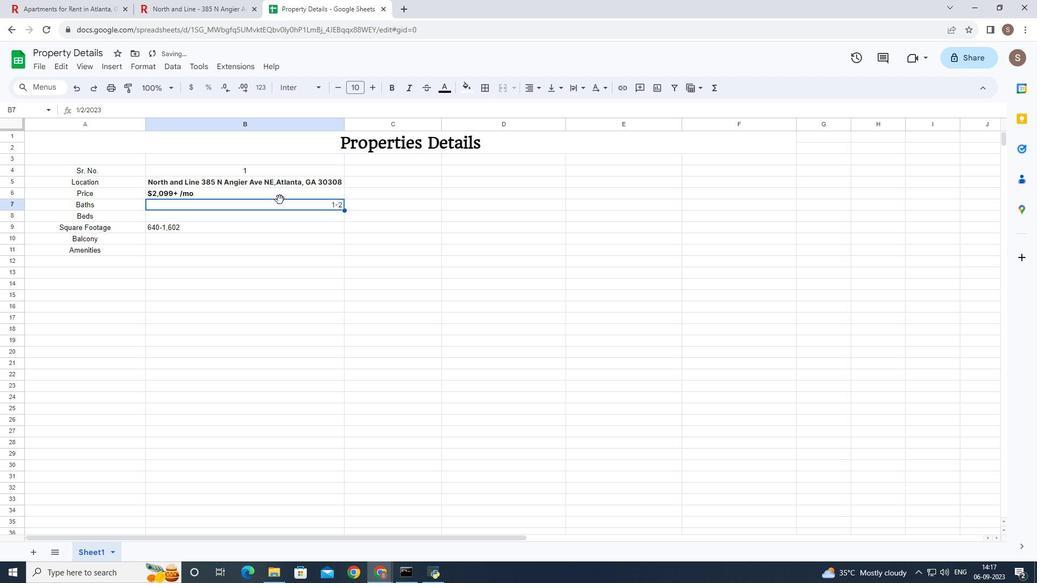 
Action: Mouse moved to (281, 196)
Screenshot: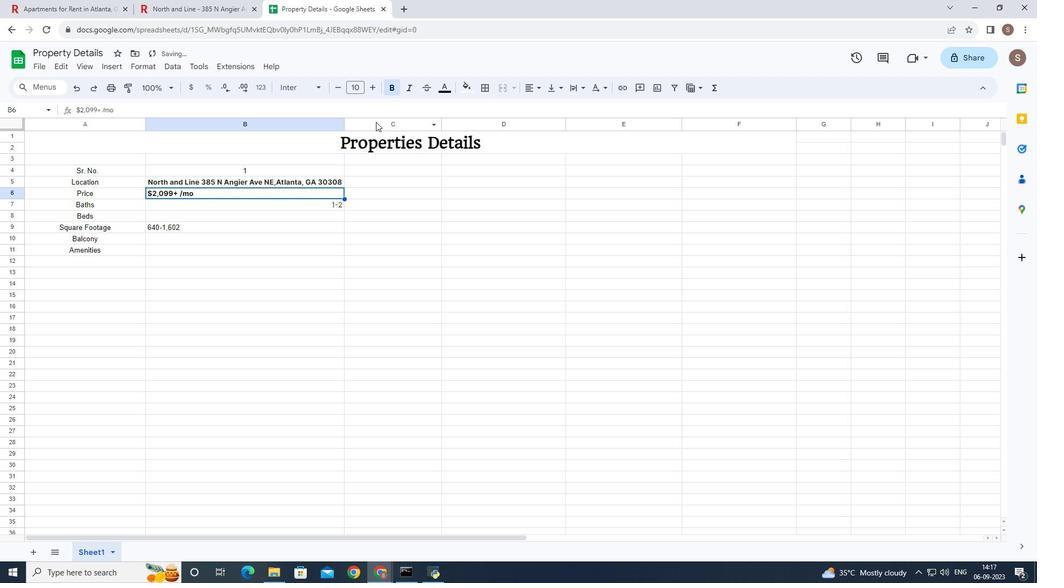 
Action: Mouse pressed left at (281, 196)
Screenshot: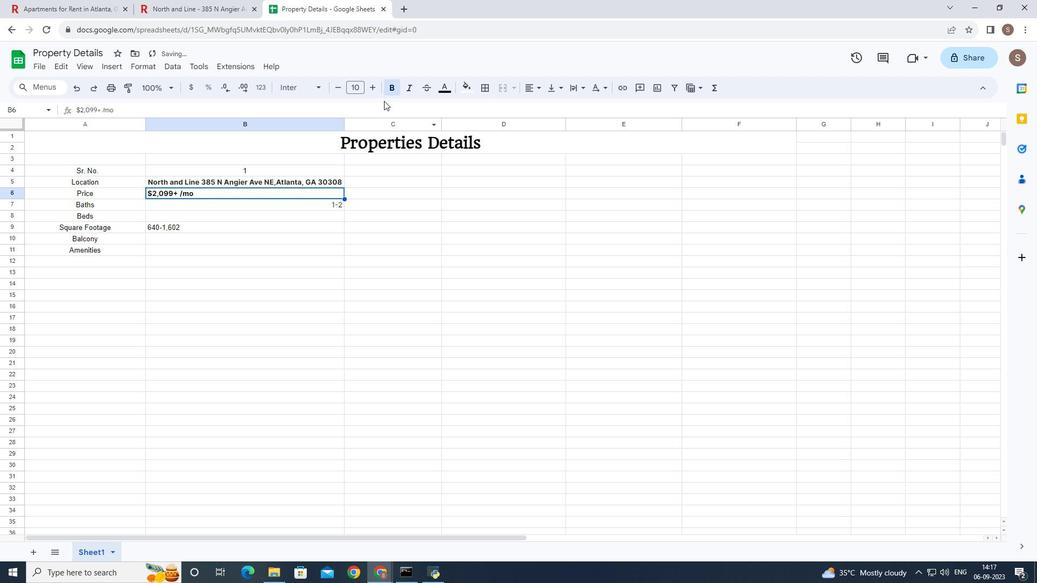 
Action: Mouse moved to (394, 84)
Screenshot: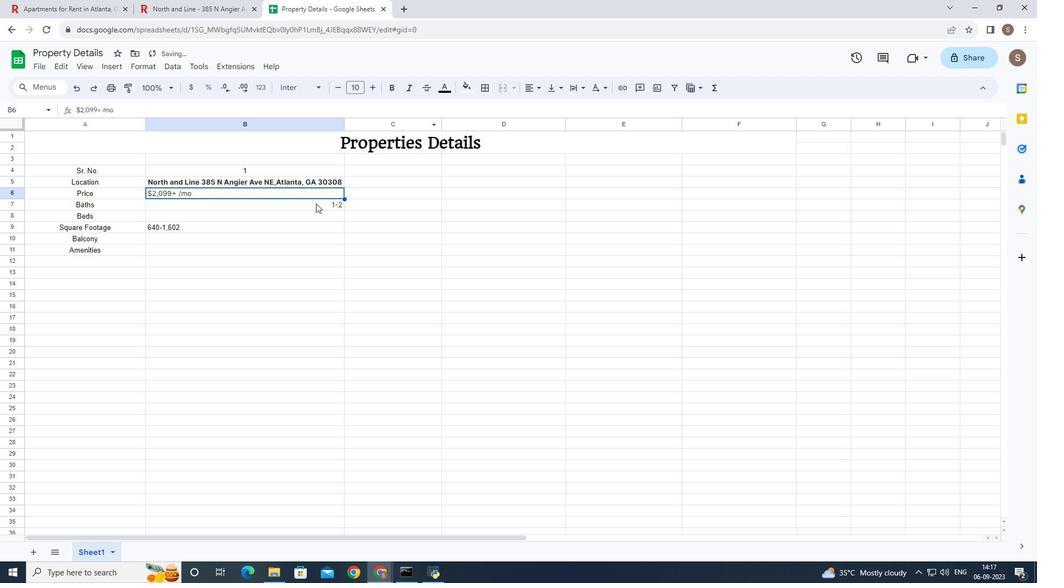 
Action: Mouse pressed left at (394, 84)
Screenshot: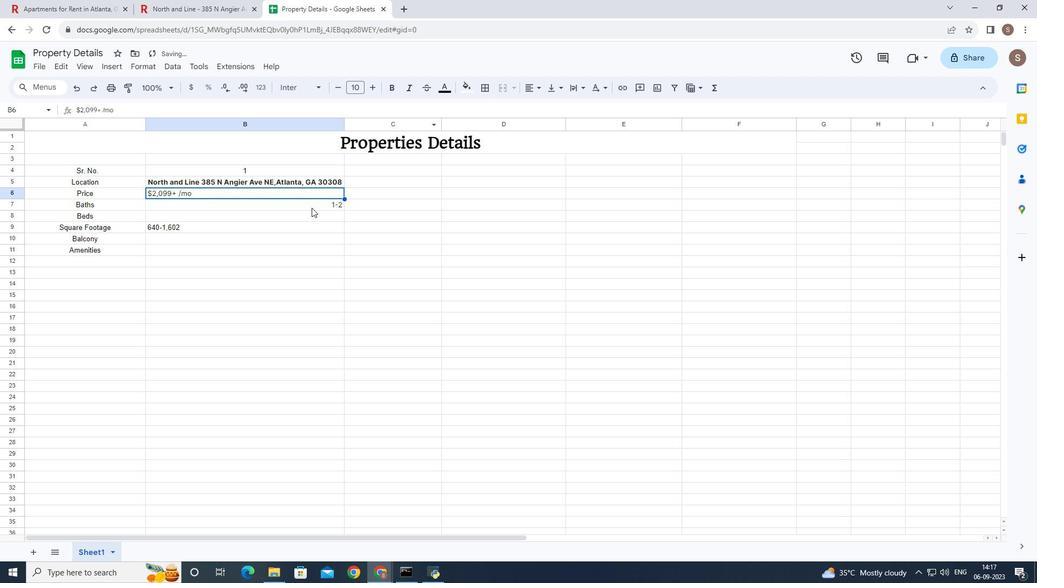 
Action: Mouse moved to (309, 218)
Screenshot: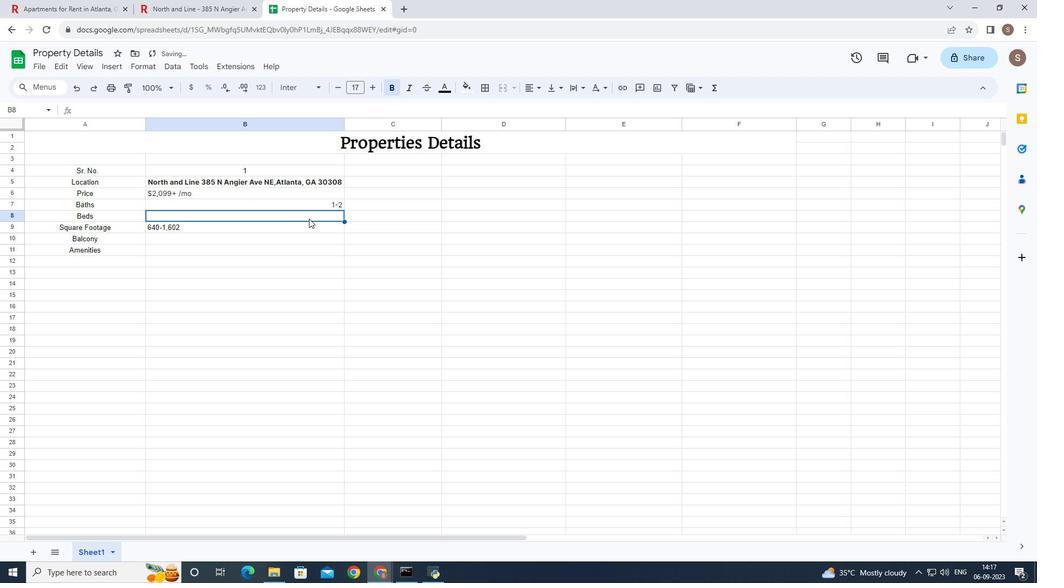 
Action: Mouse pressed left at (309, 218)
Screenshot: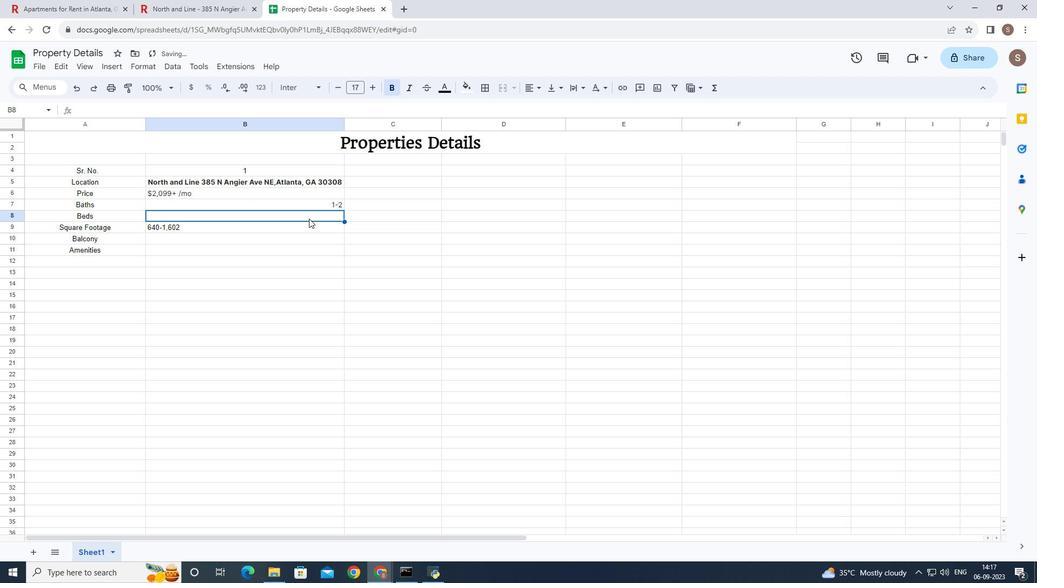 
Action: Key pressed 1-2<Key.enter>
Screenshot: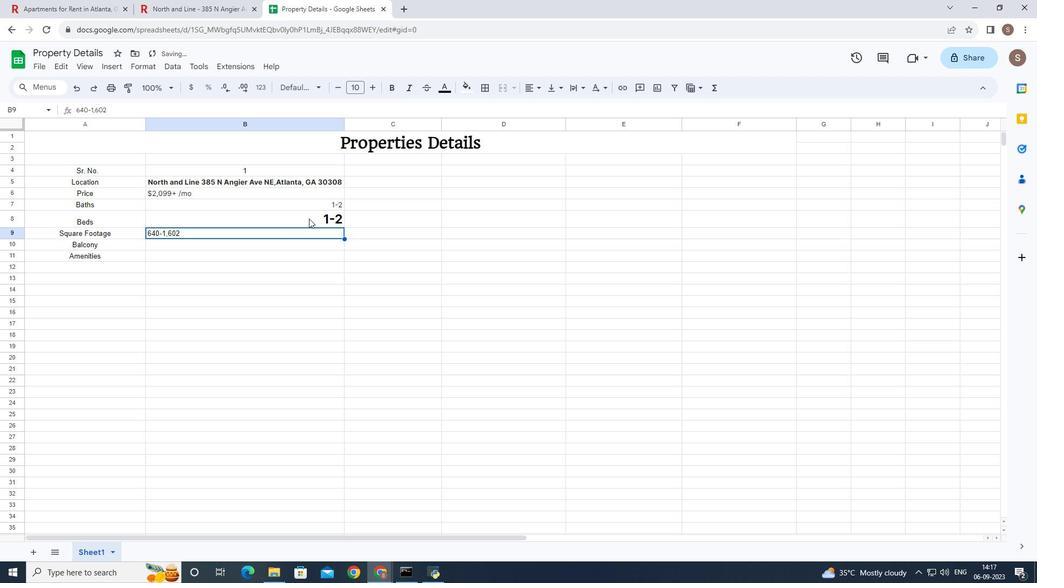 
Action: Mouse pressed left at (309, 218)
Screenshot: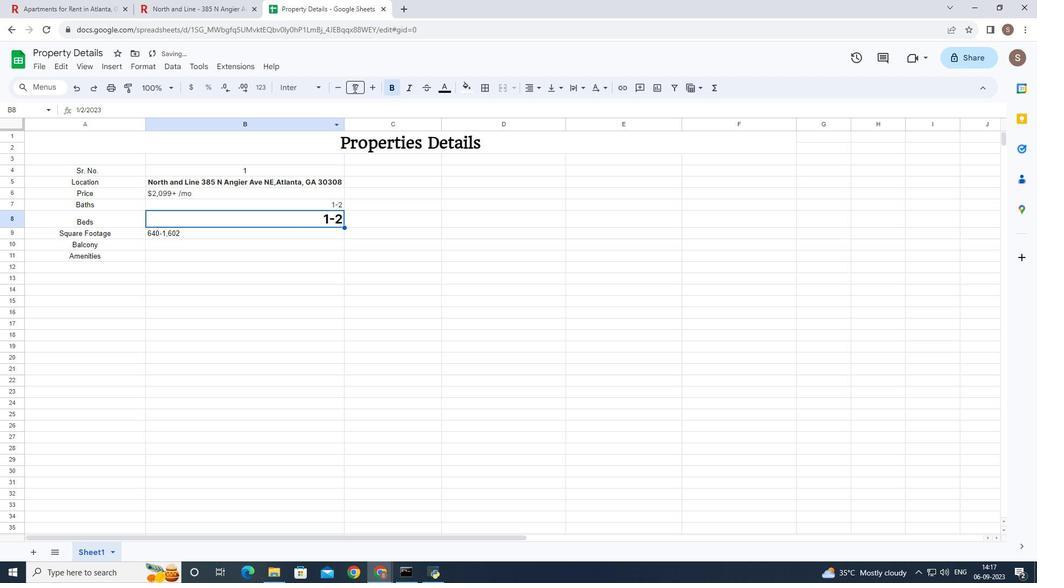 
Action: Mouse moved to (394, 87)
Screenshot: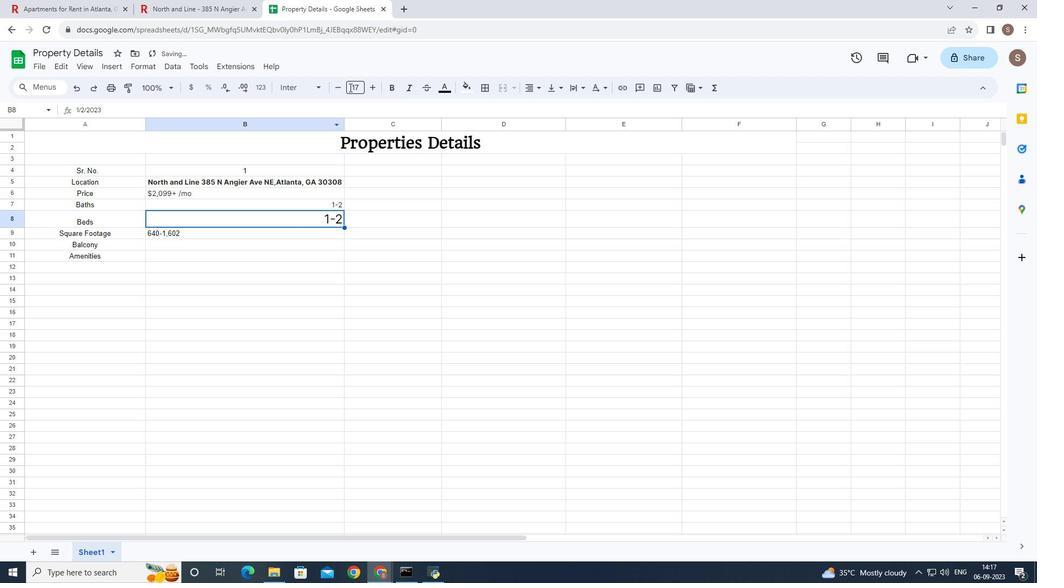 
Action: Mouse pressed left at (394, 87)
Screenshot: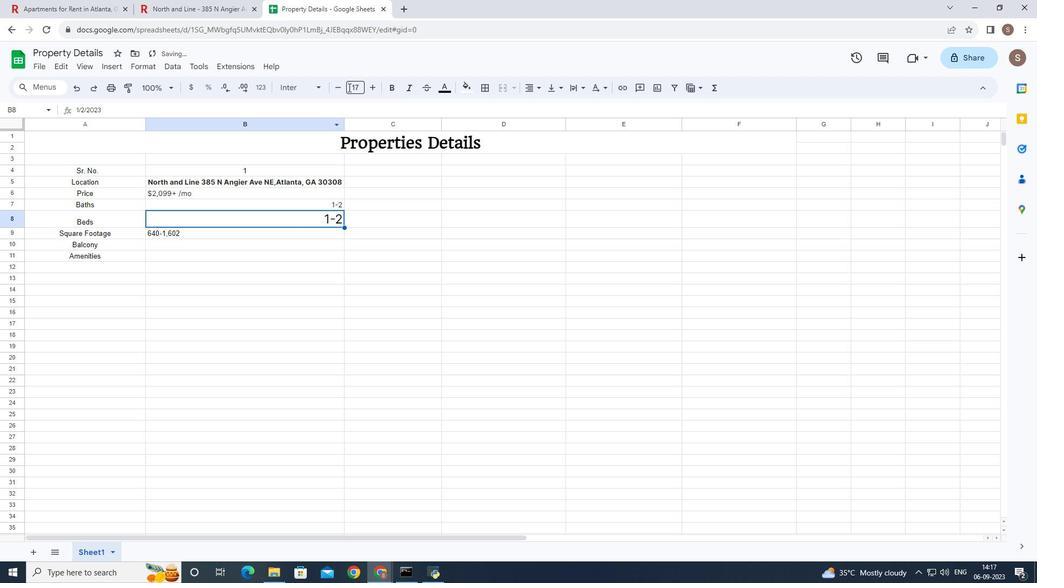 
Action: Mouse moved to (339, 83)
Screenshot: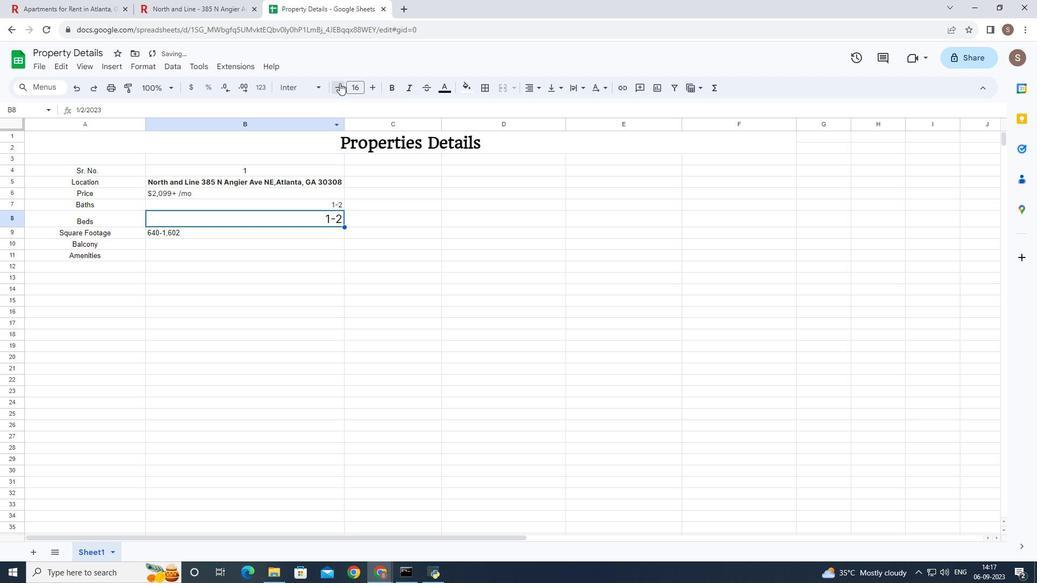 
Action: Mouse pressed left at (339, 83)
Screenshot: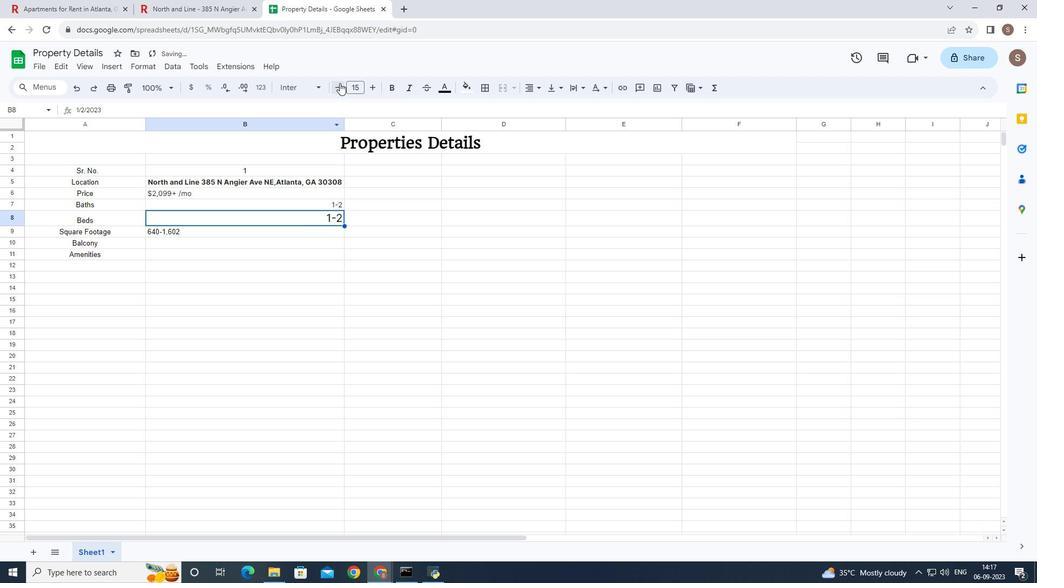 
Action: Mouse pressed left at (339, 83)
Screenshot: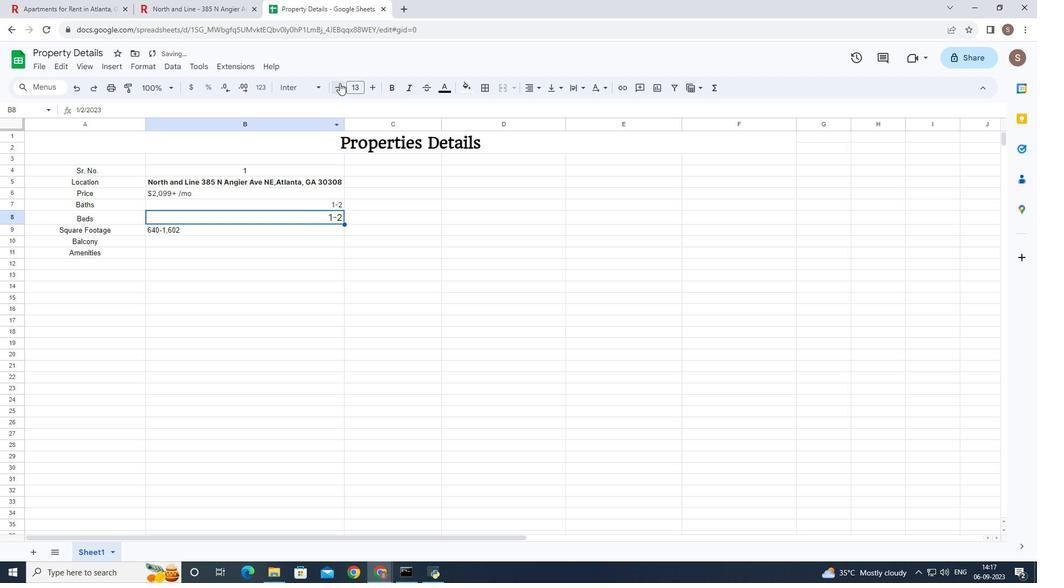 
Action: Mouse pressed left at (339, 83)
Screenshot: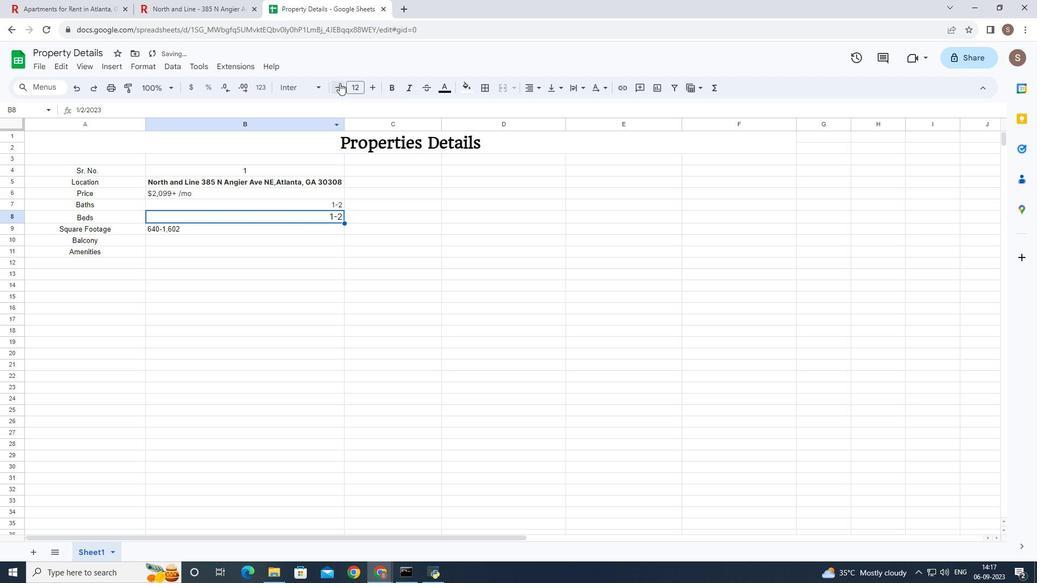 
Action: Mouse pressed left at (339, 83)
Screenshot: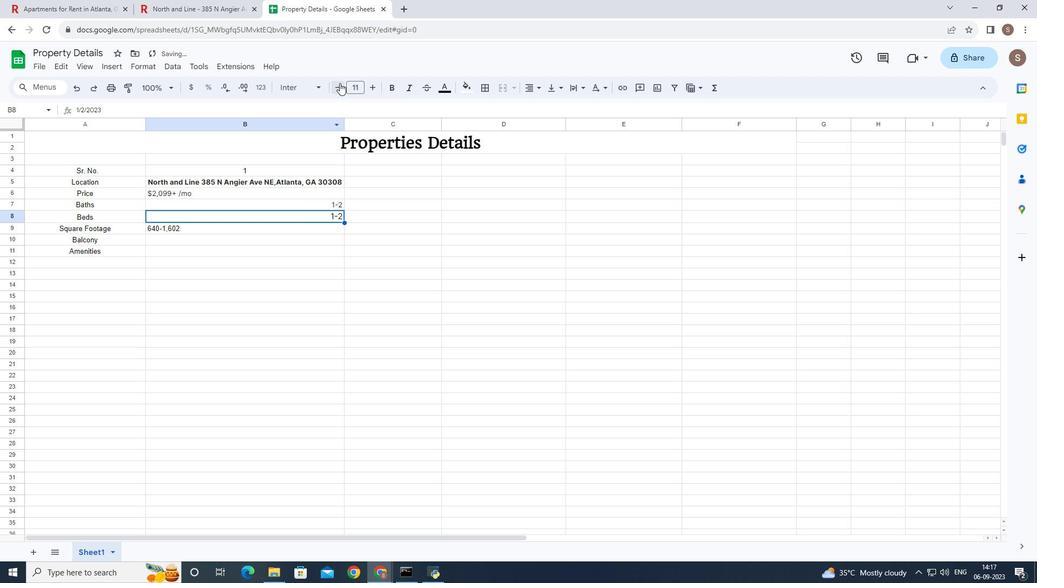
Action: Mouse pressed left at (339, 83)
Screenshot: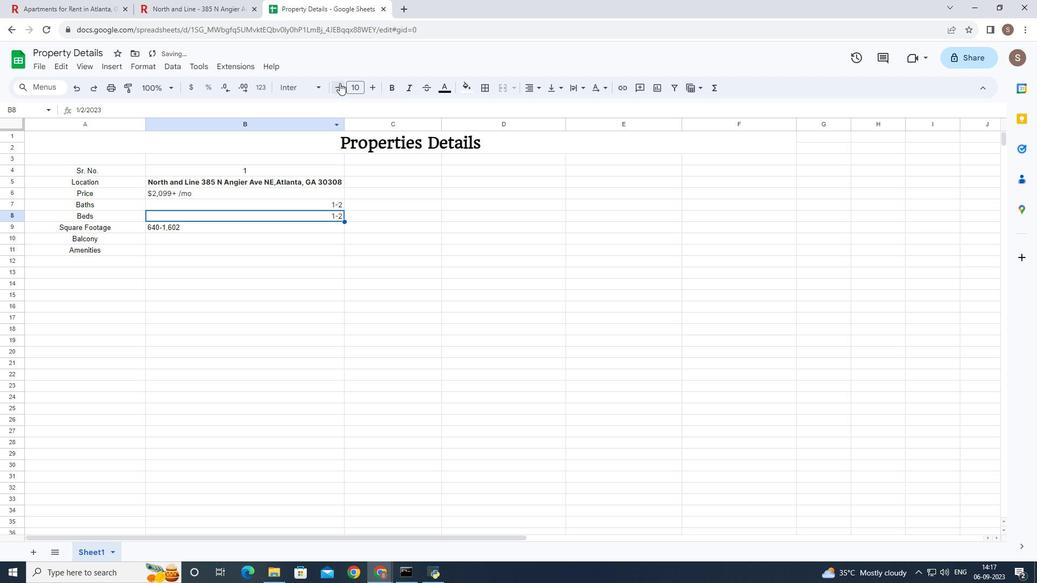 
Action: Mouse pressed left at (339, 83)
Screenshot: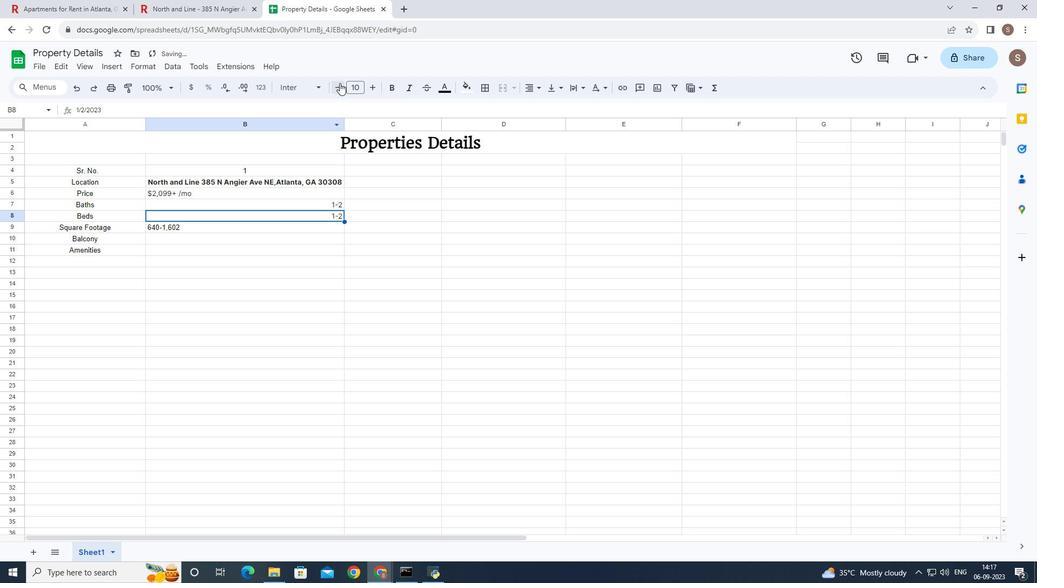 
Action: Mouse pressed left at (339, 83)
Screenshot: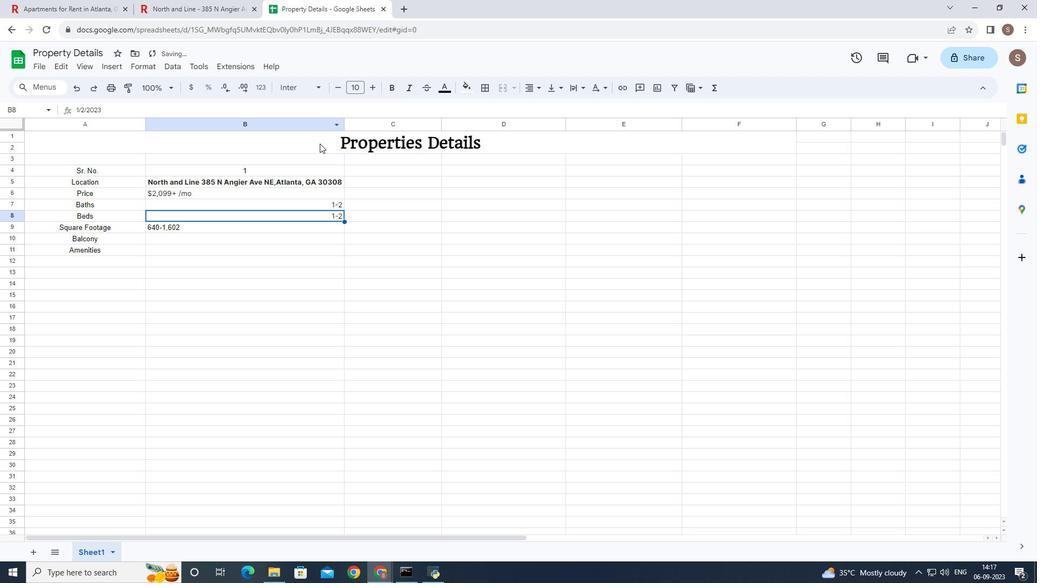 
Action: Mouse moved to (240, 227)
Screenshot: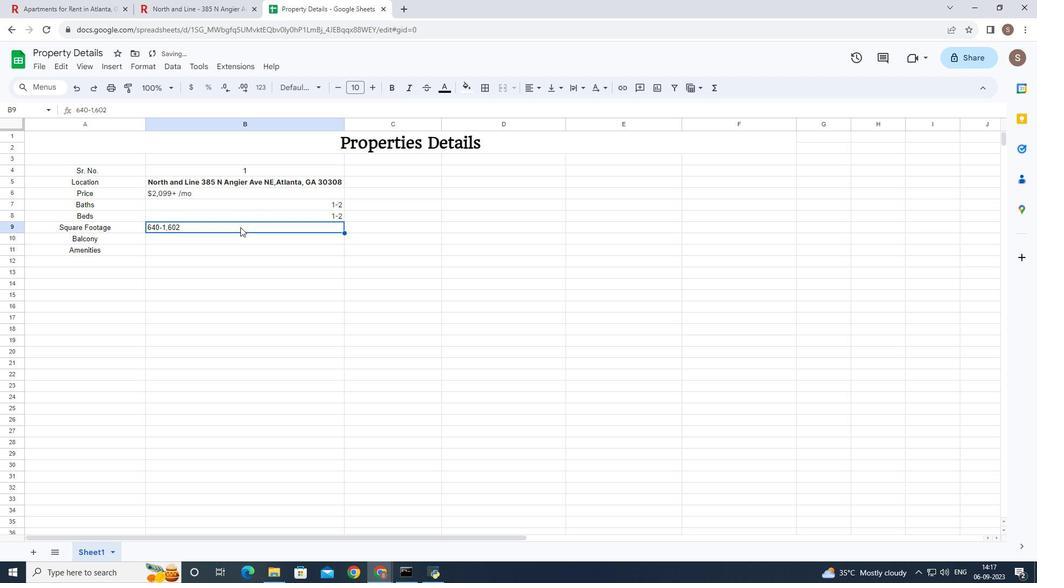 
Action: Mouse pressed left at (240, 227)
Screenshot: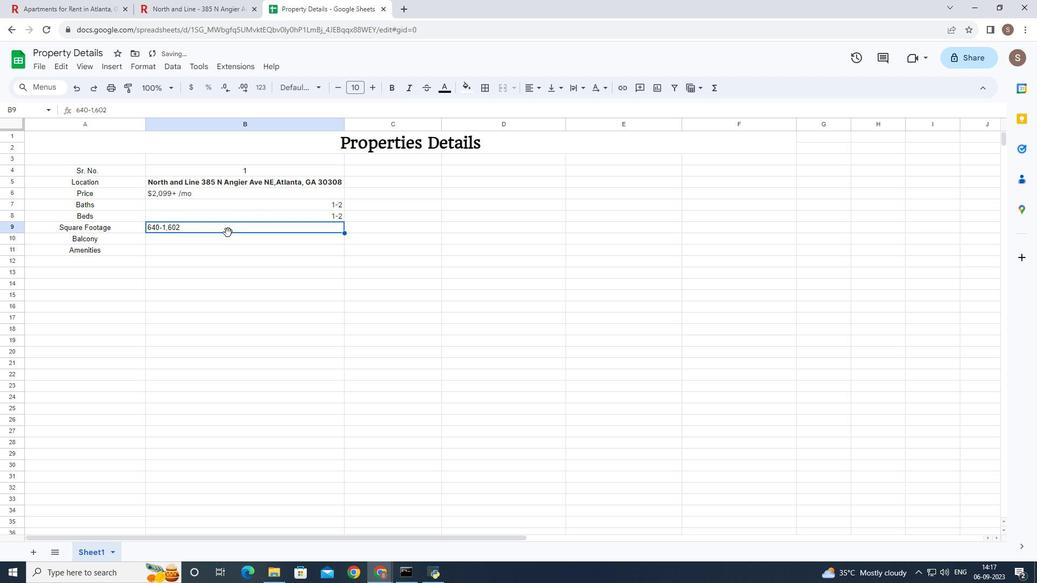 
Action: Mouse moved to (228, 232)
Screenshot: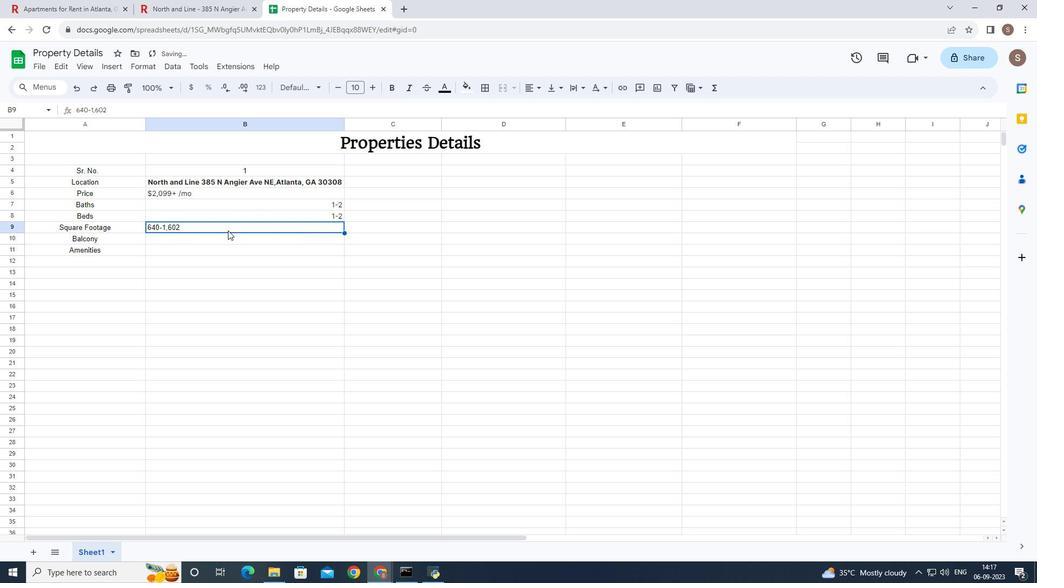 
Action: Mouse pressed left at (228, 232)
Screenshot: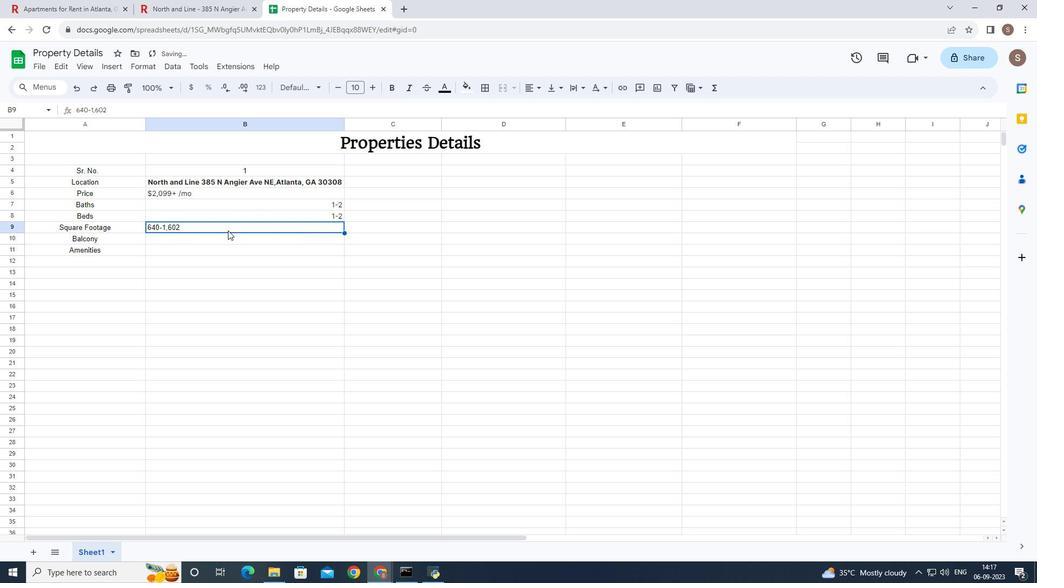 
Action: Mouse moved to (228, 230)
Screenshot: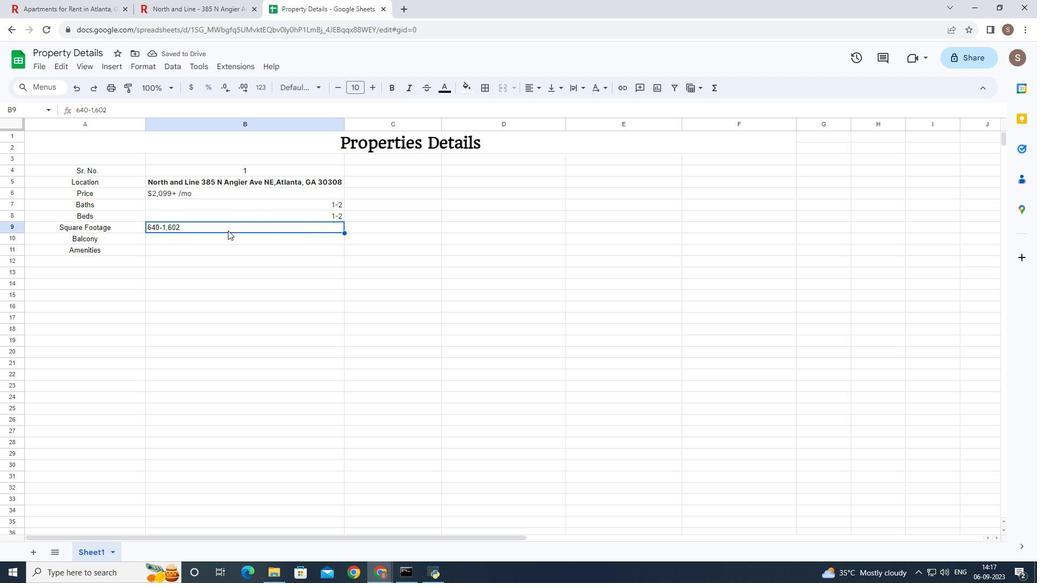 
Action: Mouse pressed left at (228, 230)
Screenshot: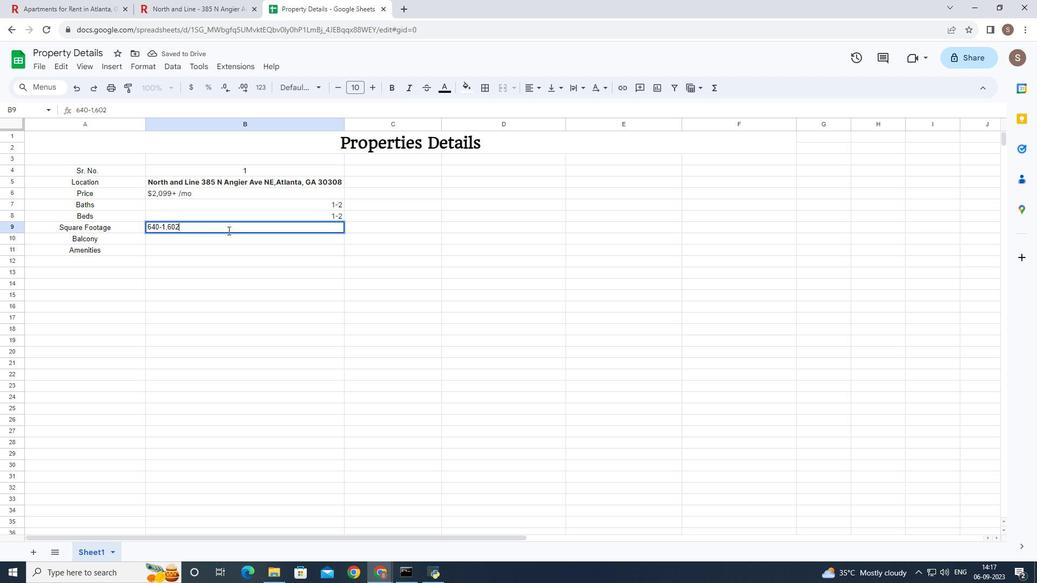 
Action: Mouse pressed left at (228, 230)
Screenshot: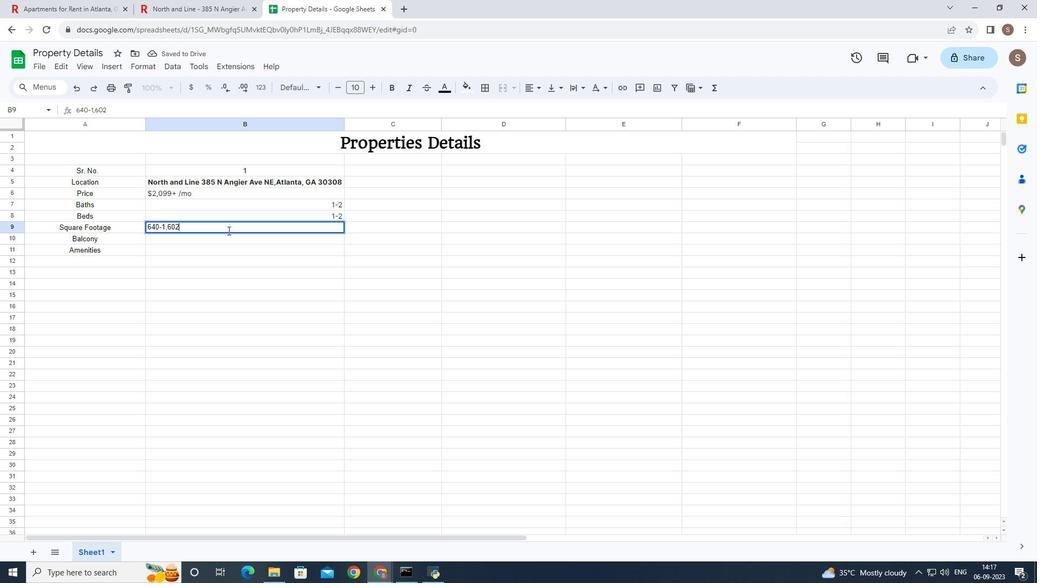 
Action: Key pressed <Key.space><Key.shift>Sq<Key.space><Key.shift>Ft
Screenshot: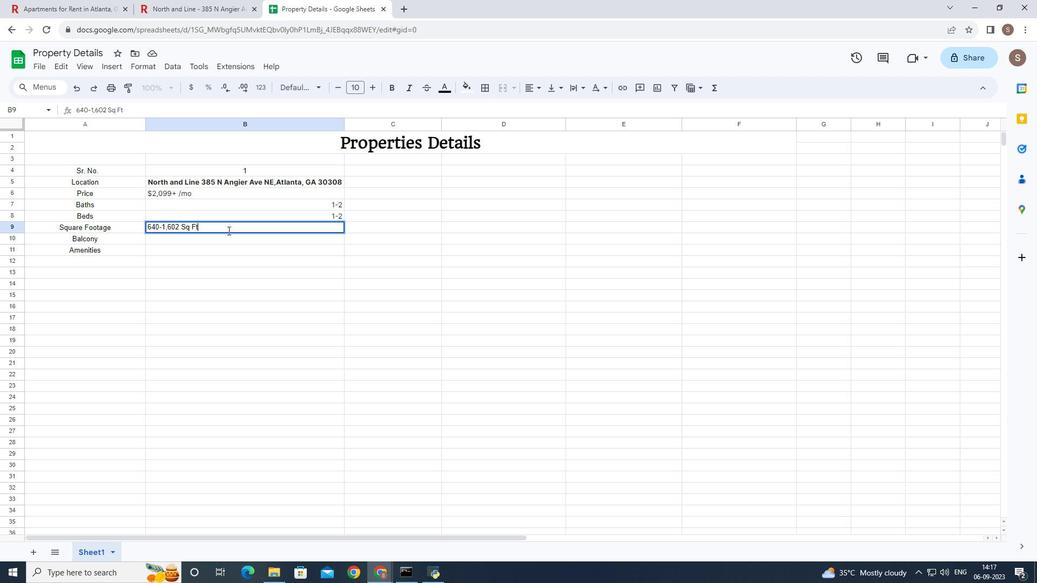 
Action: Mouse moved to (232, 246)
Screenshot: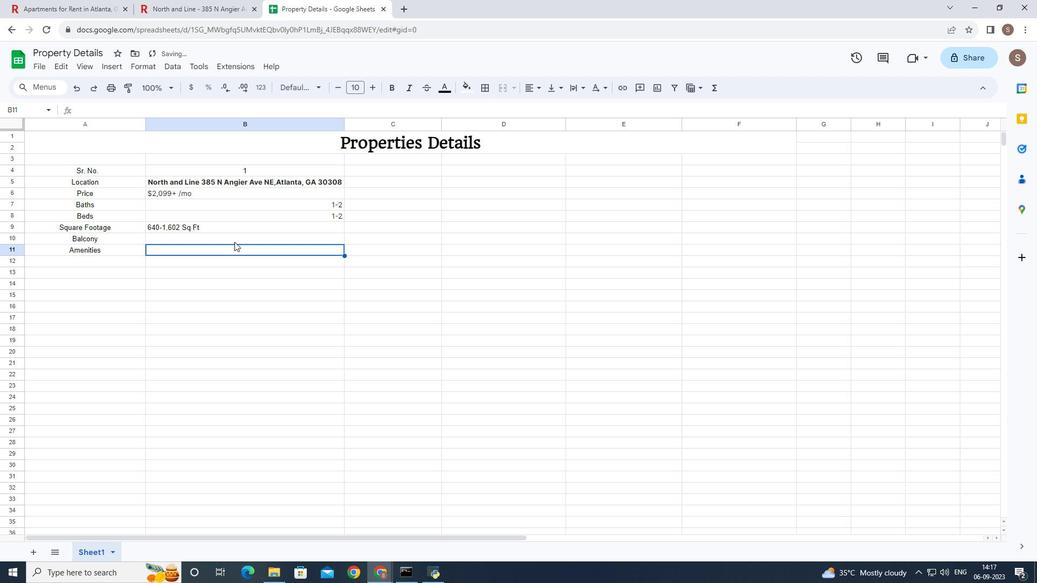 
Action: Mouse pressed left at (232, 246)
Screenshot: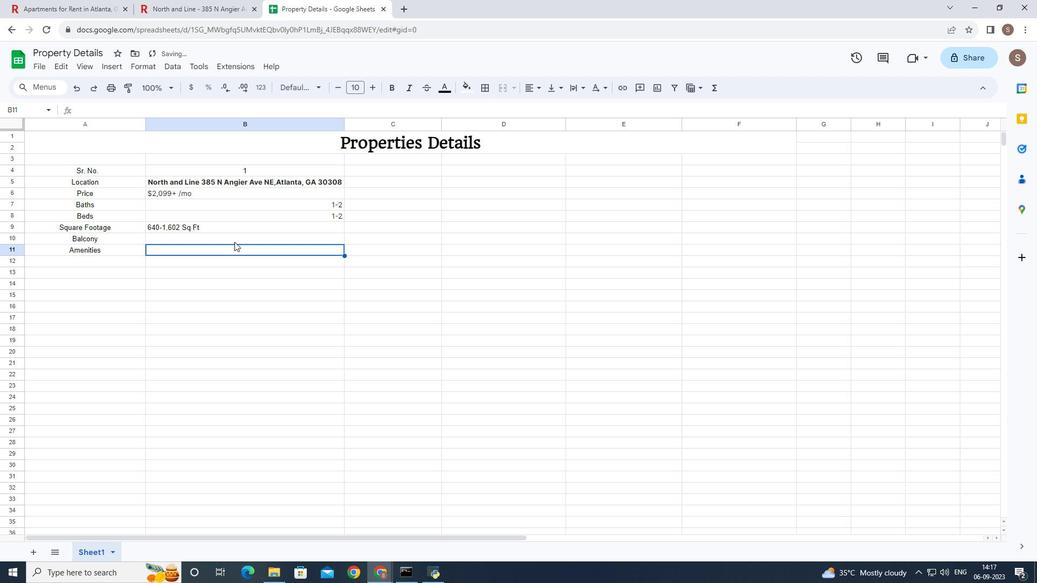 
Action: Mouse moved to (234, 242)
Screenshot: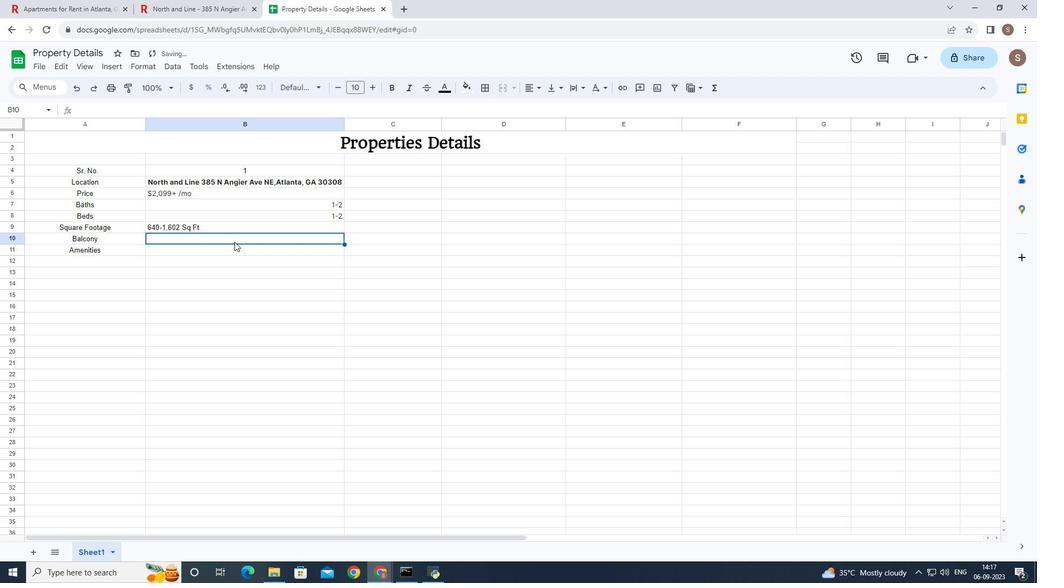 
Action: Mouse pressed left at (234, 242)
Screenshot: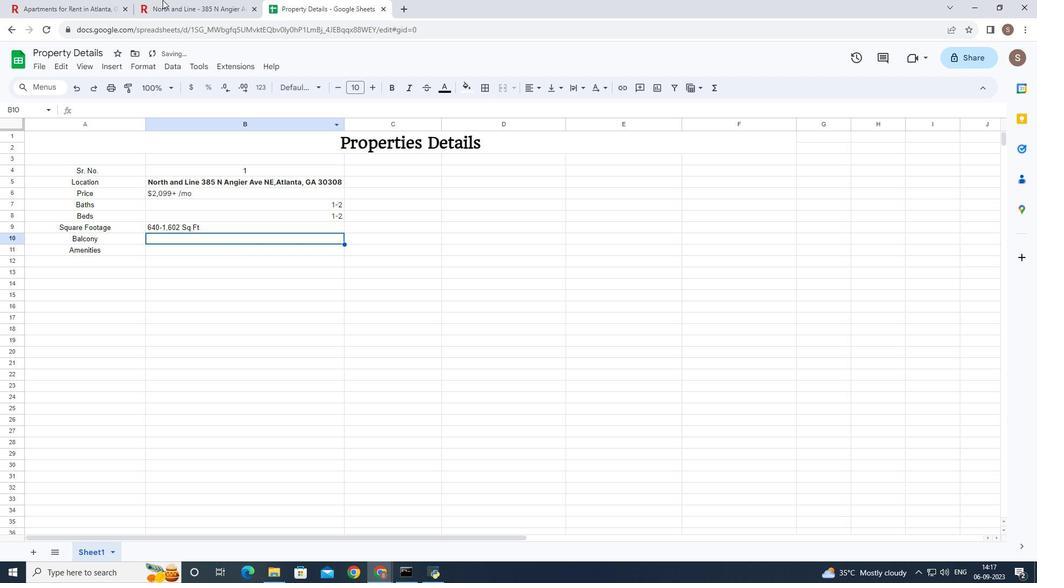 
Action: Mouse moved to (183, 0)
Screenshot: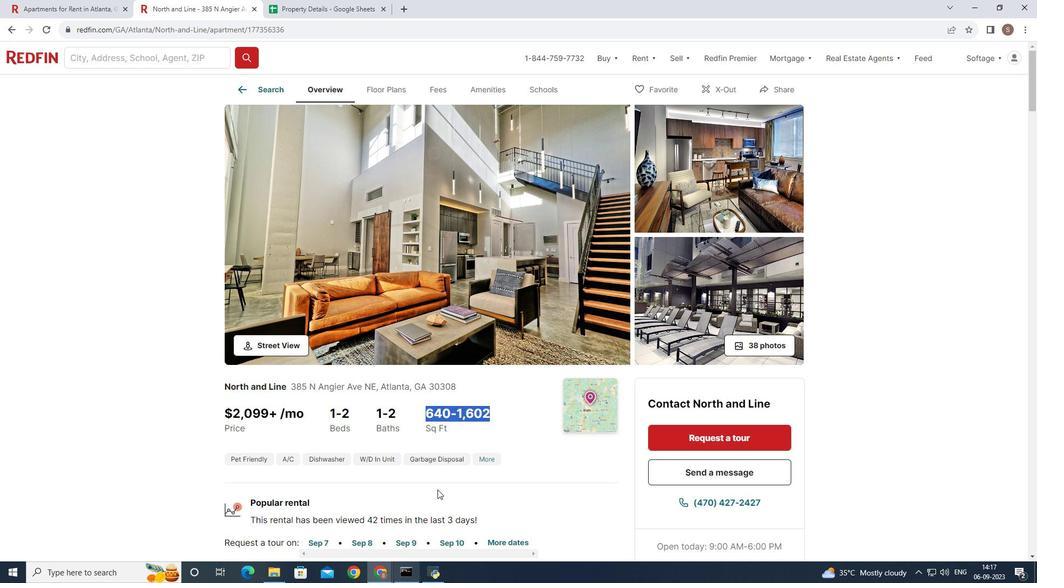 
Action: Mouse pressed left at (183, 0)
Screenshot: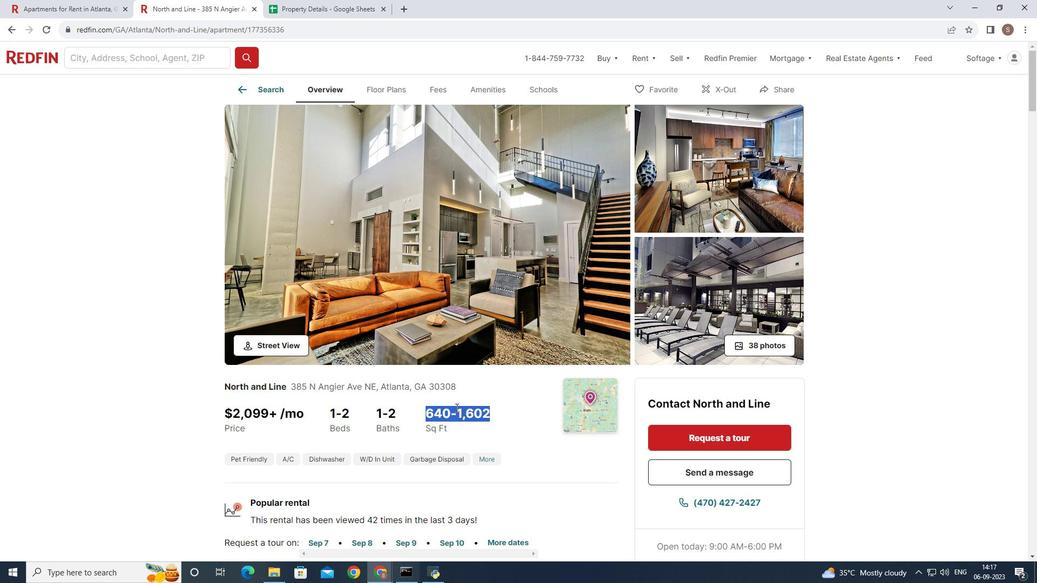 
Action: Mouse moved to (500, 424)
Screenshot: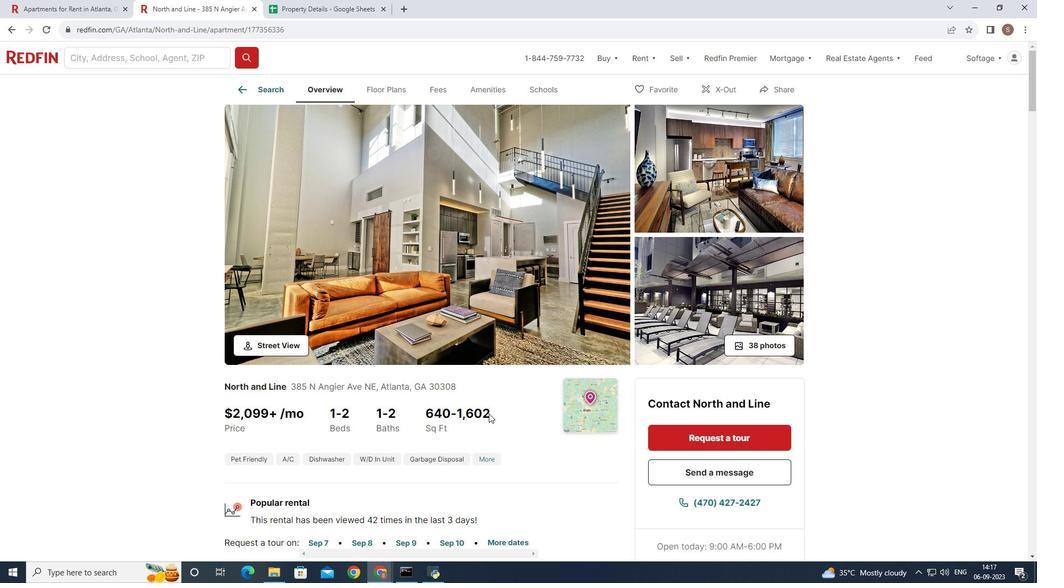
Action: Mouse pressed left at (500, 424)
Screenshot: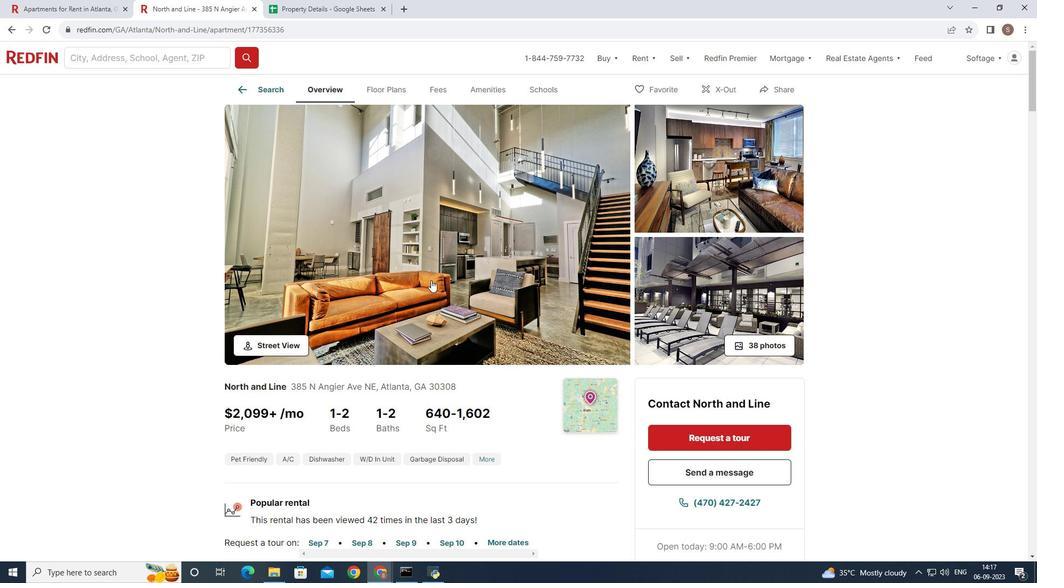 
Action: Mouse moved to (487, 79)
Screenshot: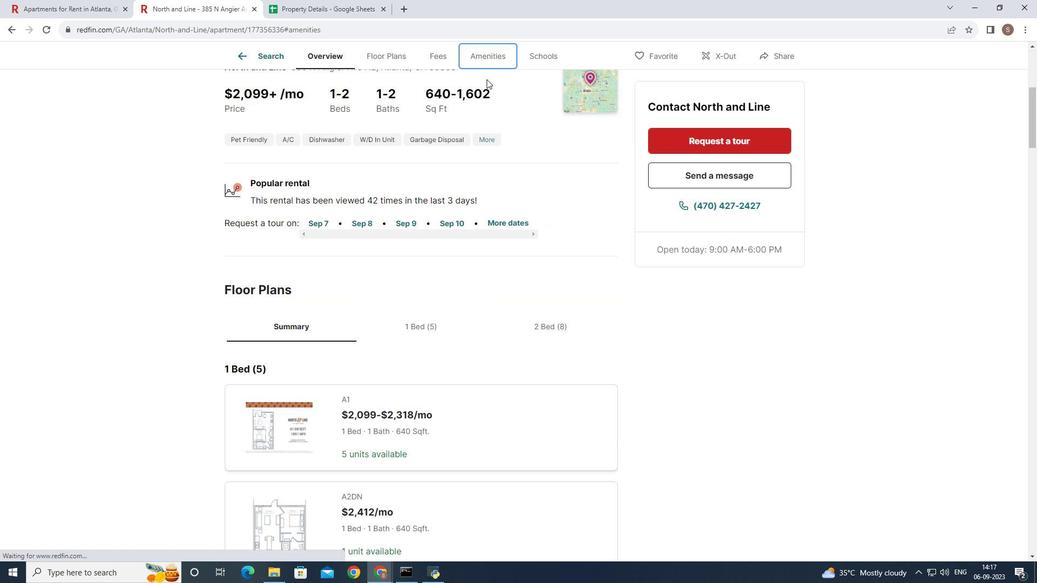 
Action: Mouse pressed left at (487, 79)
Screenshot: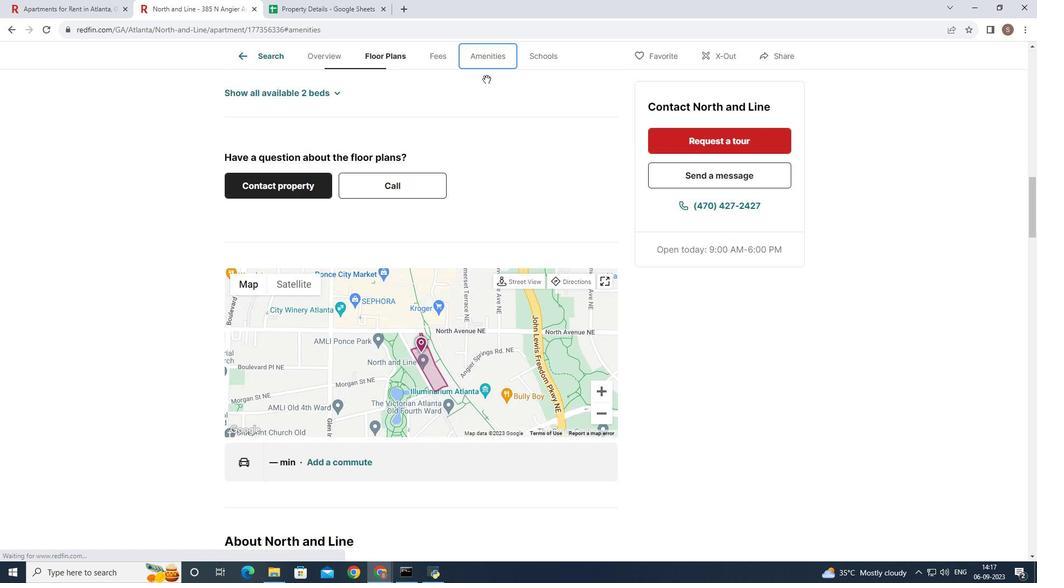 
Action: Mouse moved to (420, 243)
Screenshot: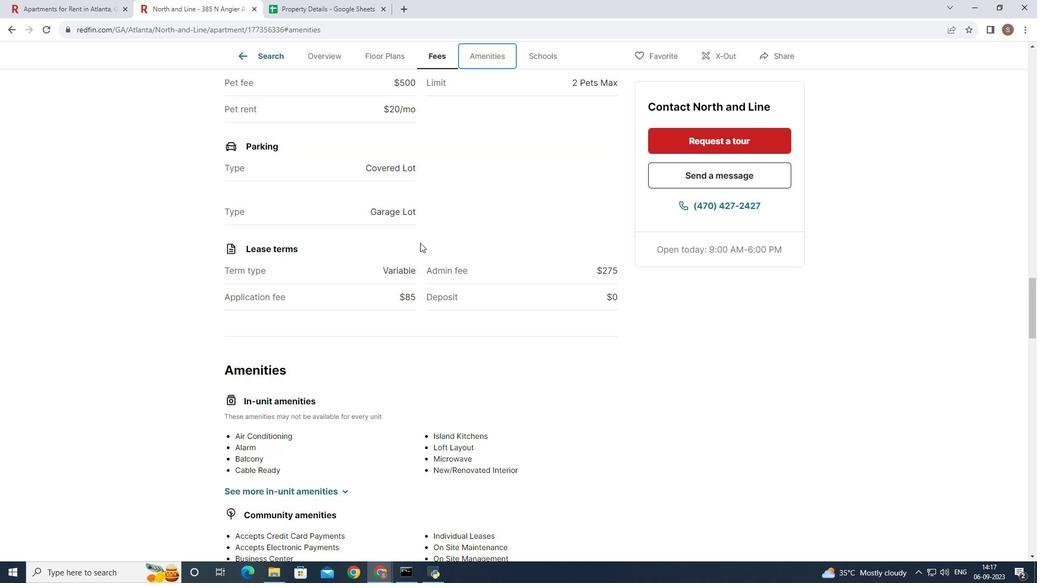 
Action: Mouse scrolled (420, 243) with delta (0, 0)
